 Task: Research Airbnb accommodation in Giarre, Italy from 1st December, 2023 to 9th December, 2023 for 2 adults.1  bedroom having 1 bed and 1 bathroom. Property type can be house. Booking option can be shelf check-in. Look for 5 properties as per requirement.
Action: Mouse moved to (348, 174)
Screenshot: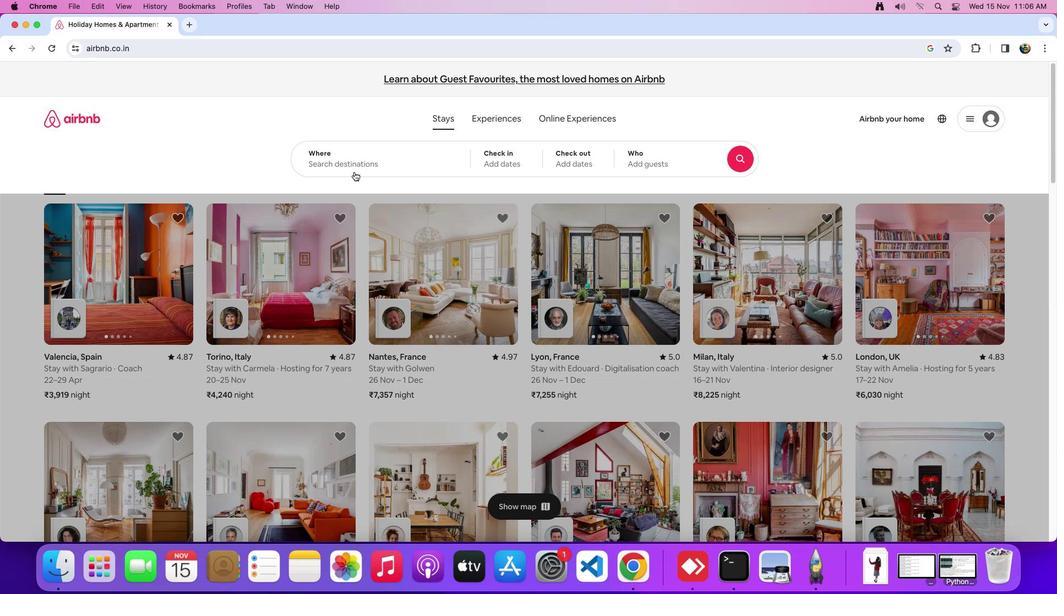 
Action: Mouse pressed left at (348, 174)
Screenshot: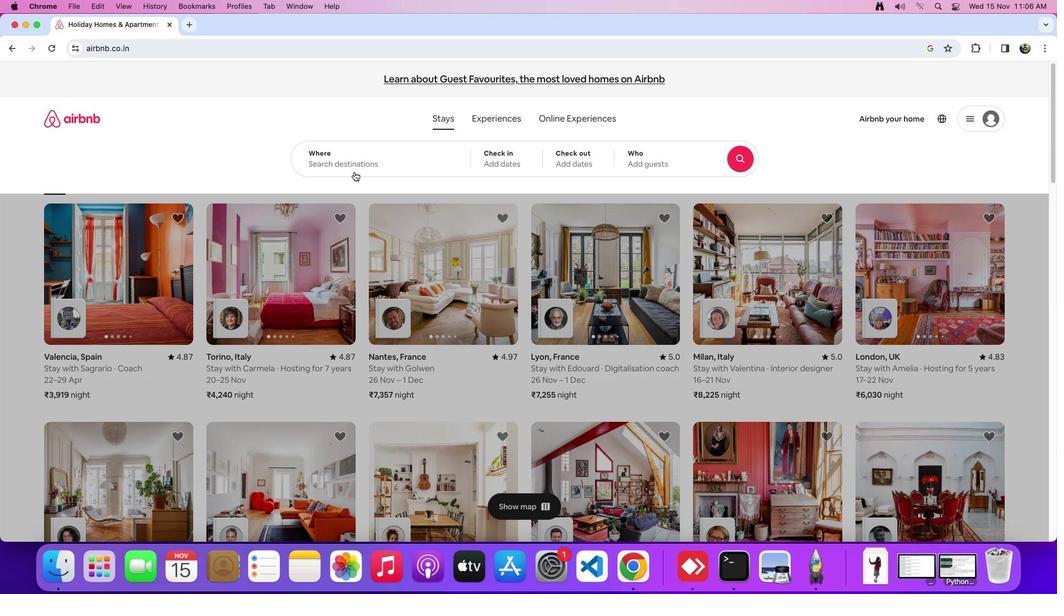 
Action: Mouse moved to (361, 164)
Screenshot: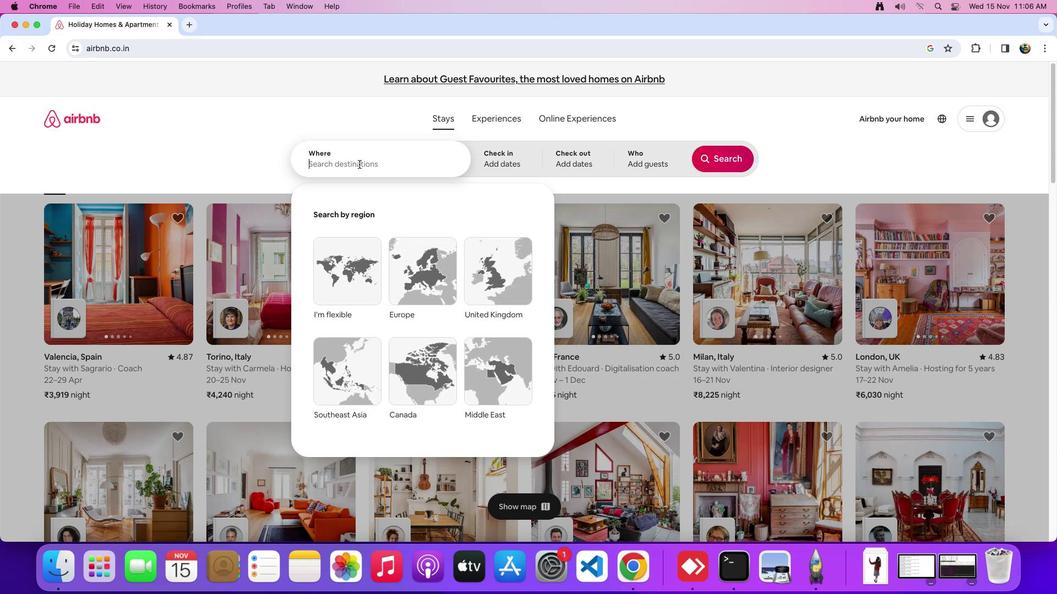 
Action: Mouse pressed left at (361, 164)
Screenshot: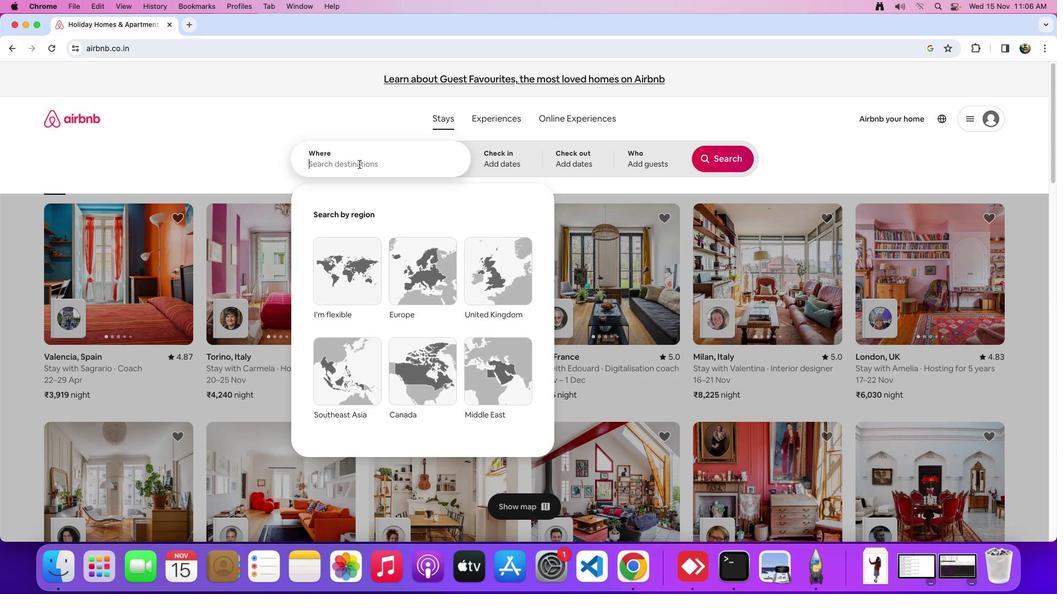 
Action: Mouse moved to (359, 164)
Screenshot: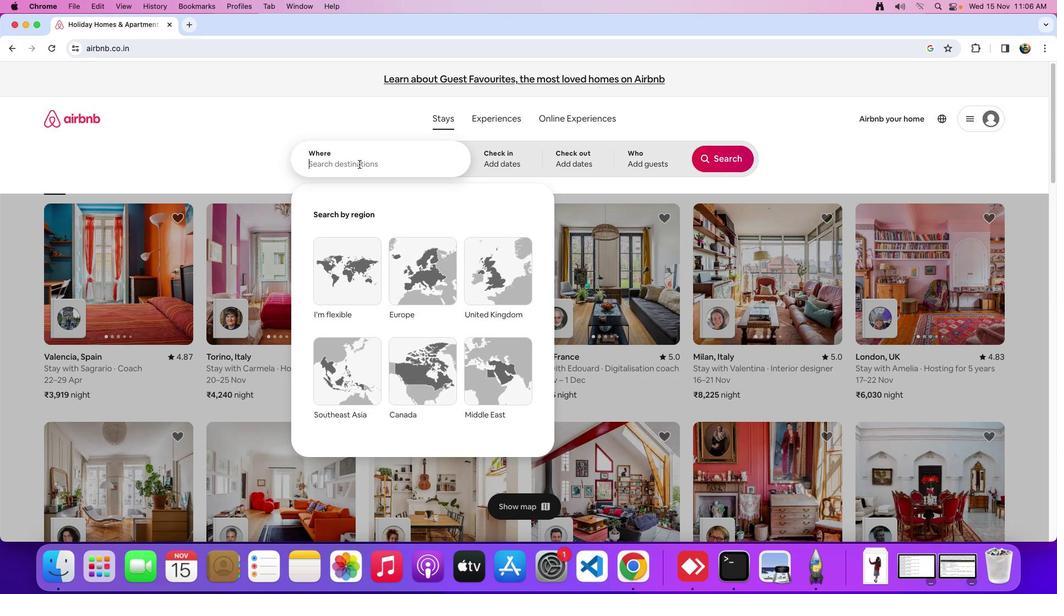 
Action: Key pressed Key.shift_r'G''i'
Screenshot: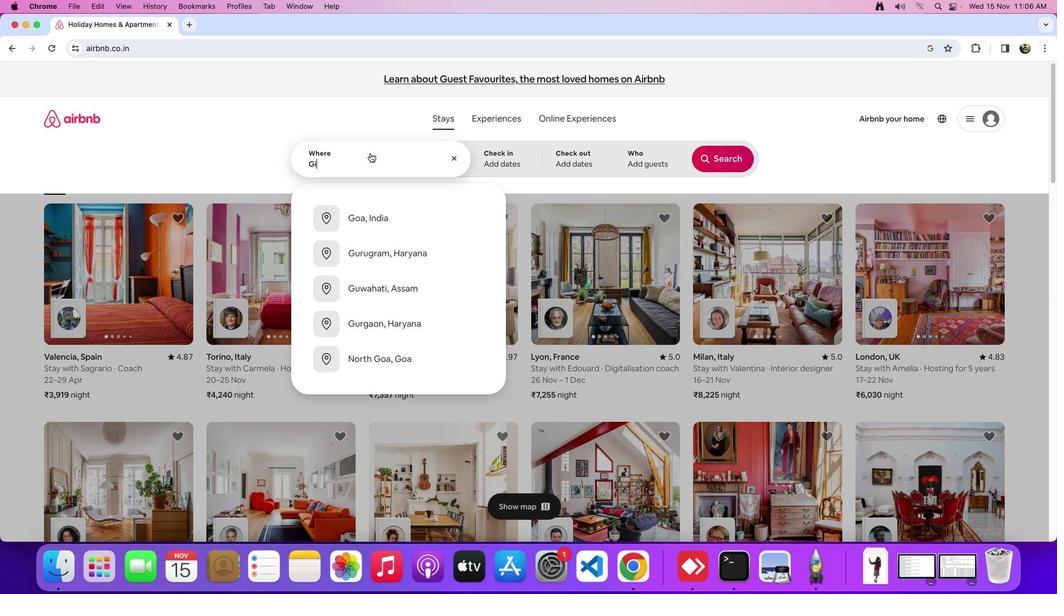 
Action: Mouse moved to (371, 152)
Screenshot: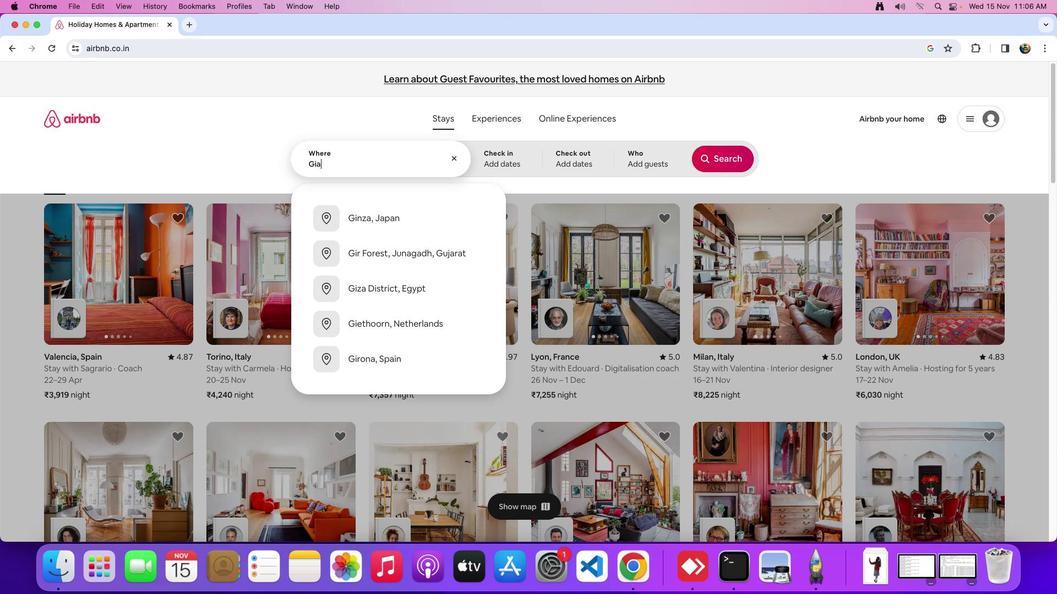 
Action: Key pressed 'a''r''r''e'
Screenshot: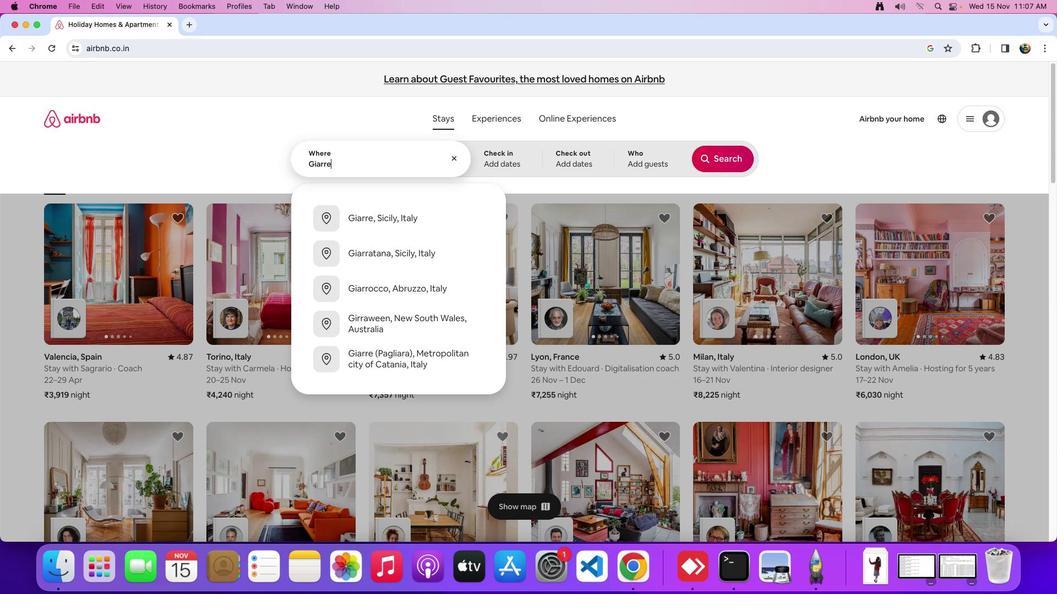 
Action: Mouse moved to (383, 148)
Screenshot: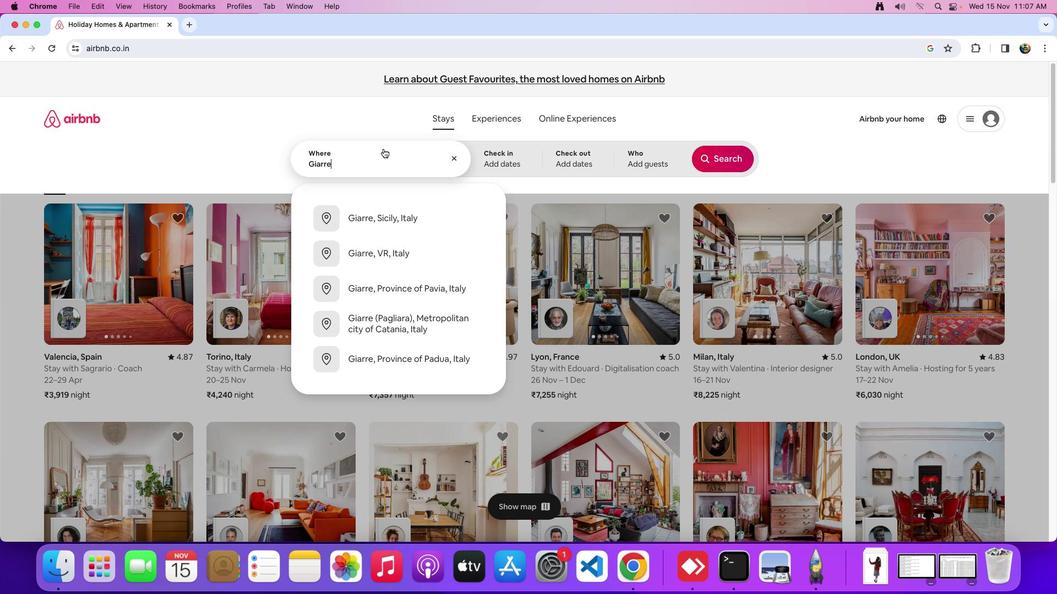 
Action: Key pressed ','Key.spaceKey.shift'I''t''a''l''y'
Screenshot: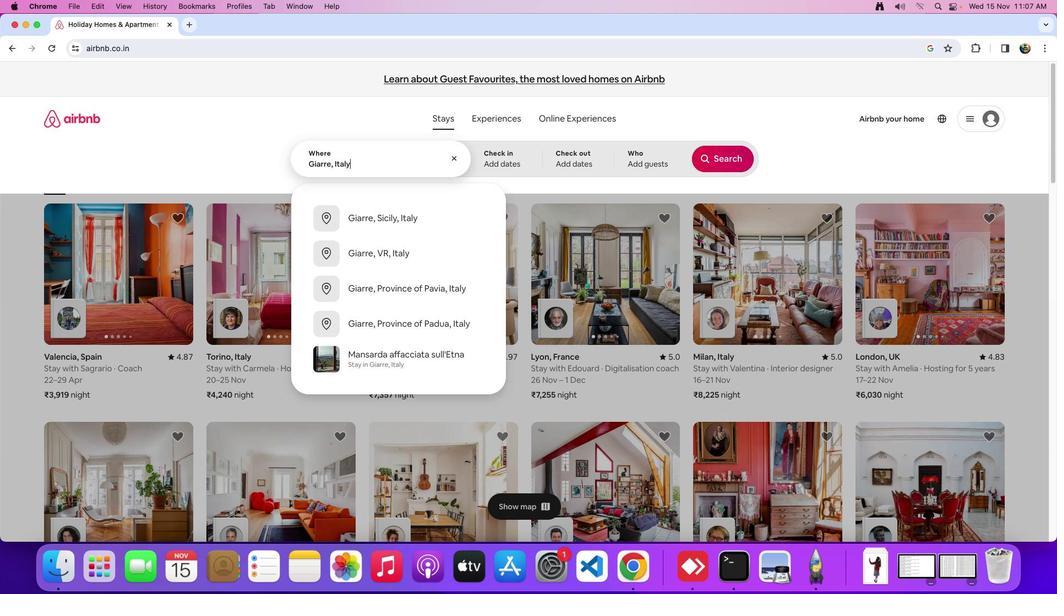 
Action: Mouse moved to (521, 156)
Screenshot: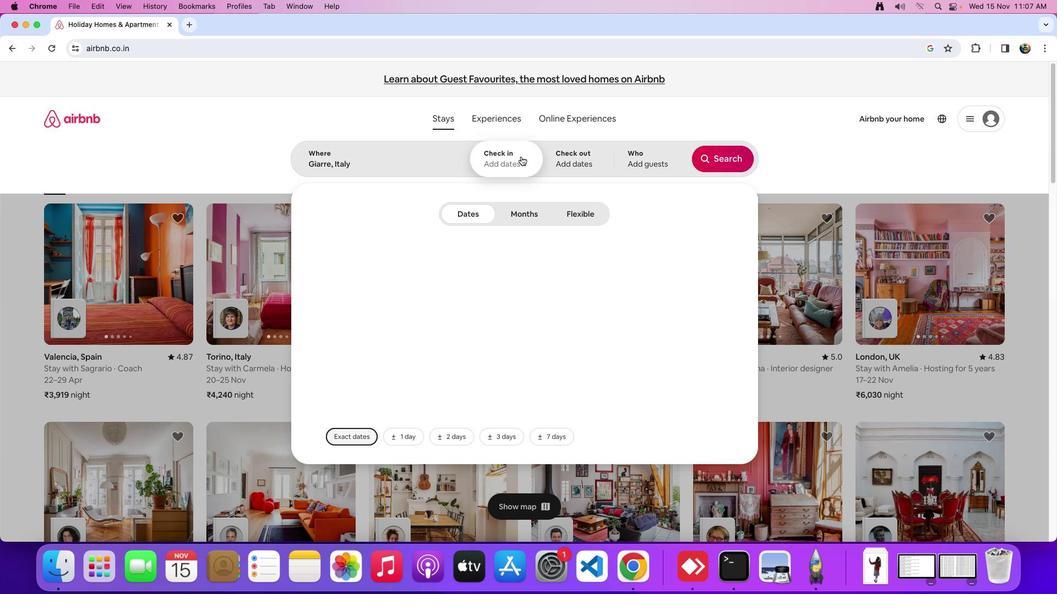 
Action: Mouse pressed left at (521, 156)
Screenshot: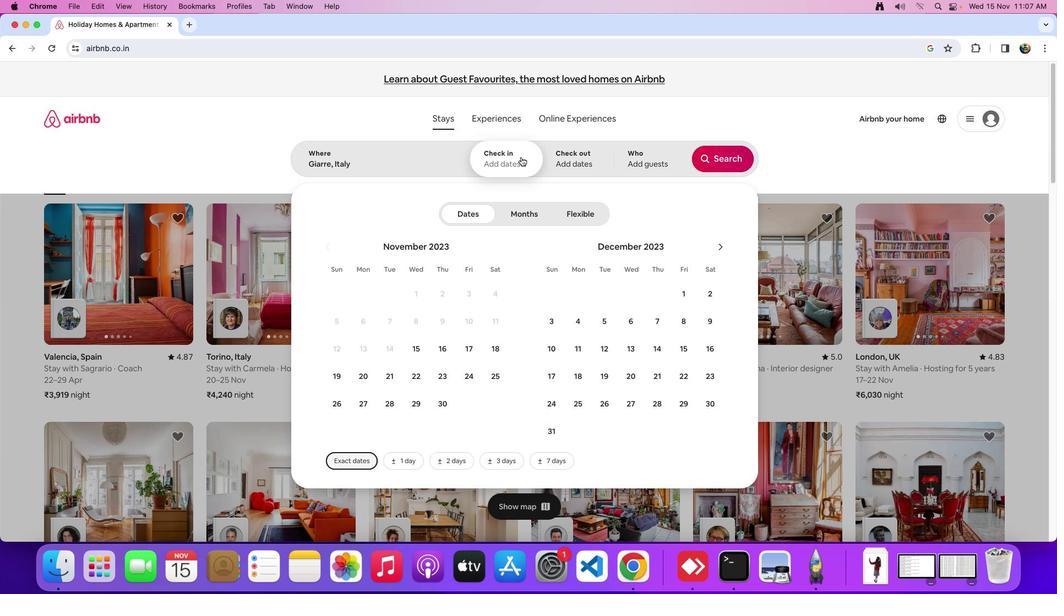 
Action: Mouse moved to (679, 290)
Screenshot: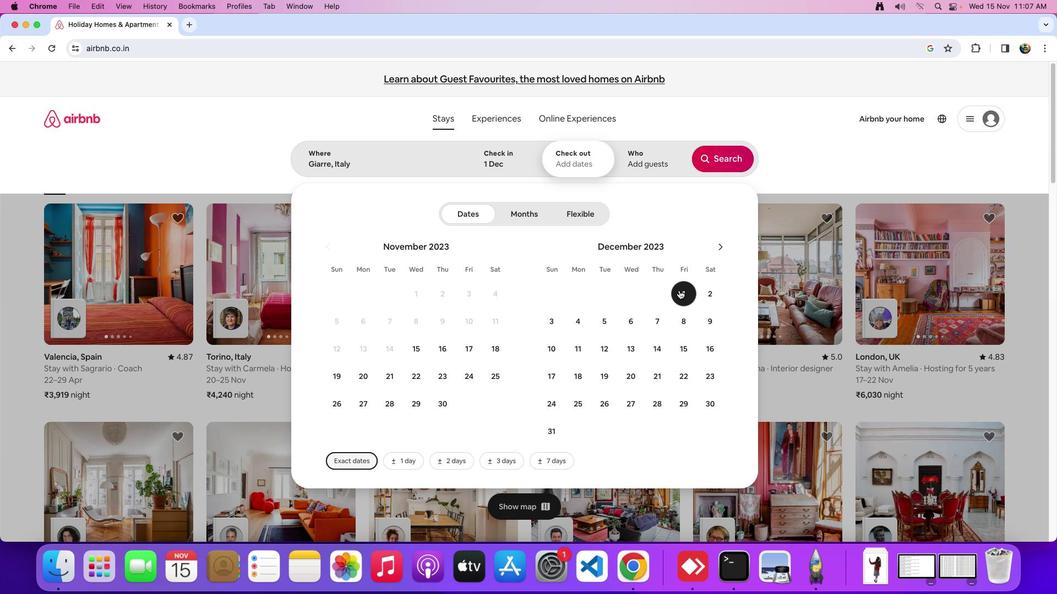 
Action: Mouse pressed left at (679, 290)
Screenshot: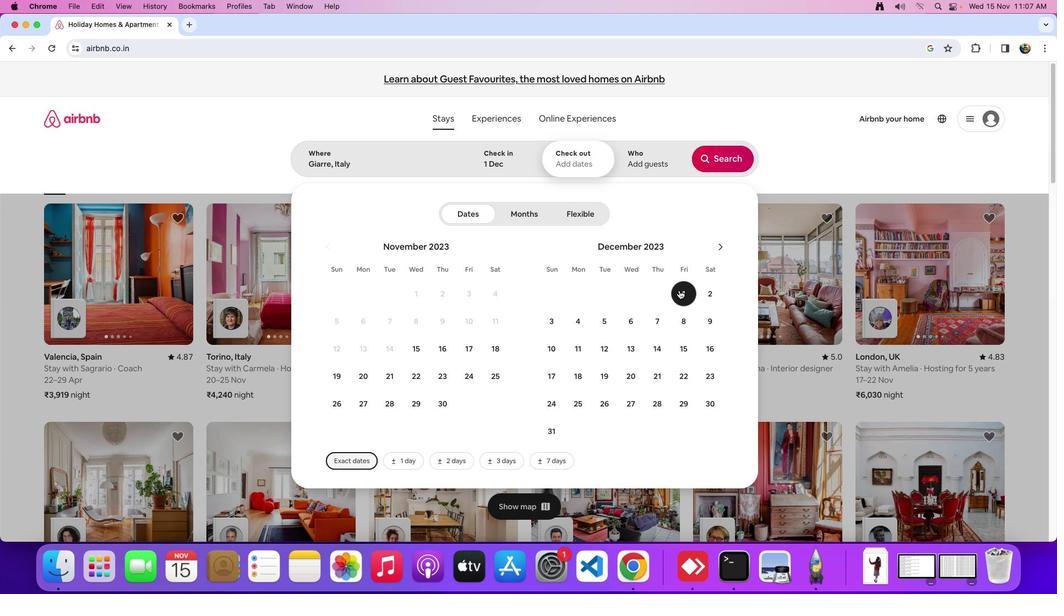 
Action: Mouse moved to (722, 324)
Screenshot: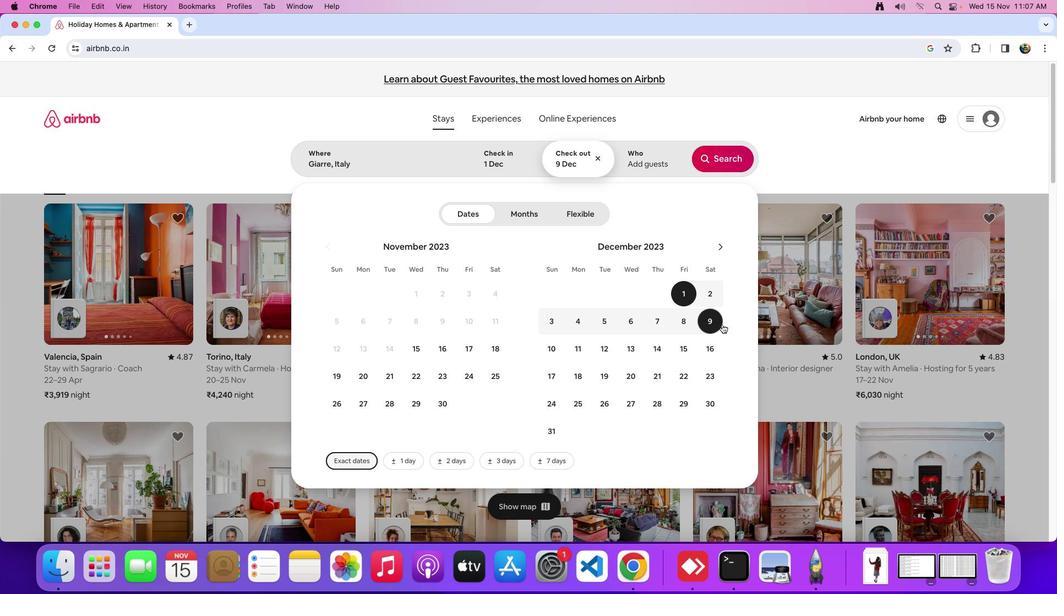 
Action: Mouse pressed left at (722, 324)
Screenshot: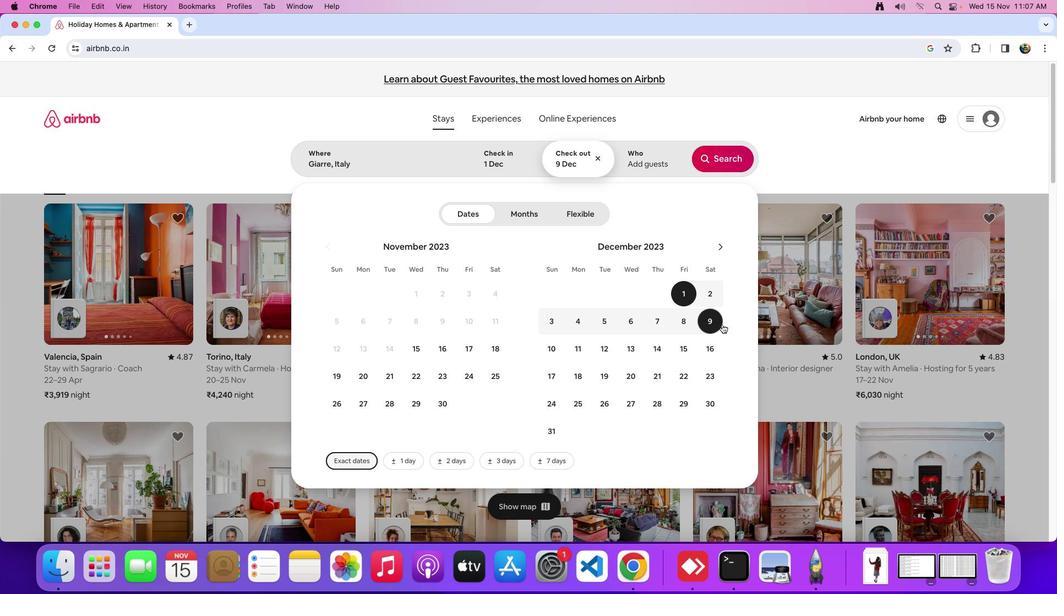 
Action: Mouse moved to (648, 160)
Screenshot: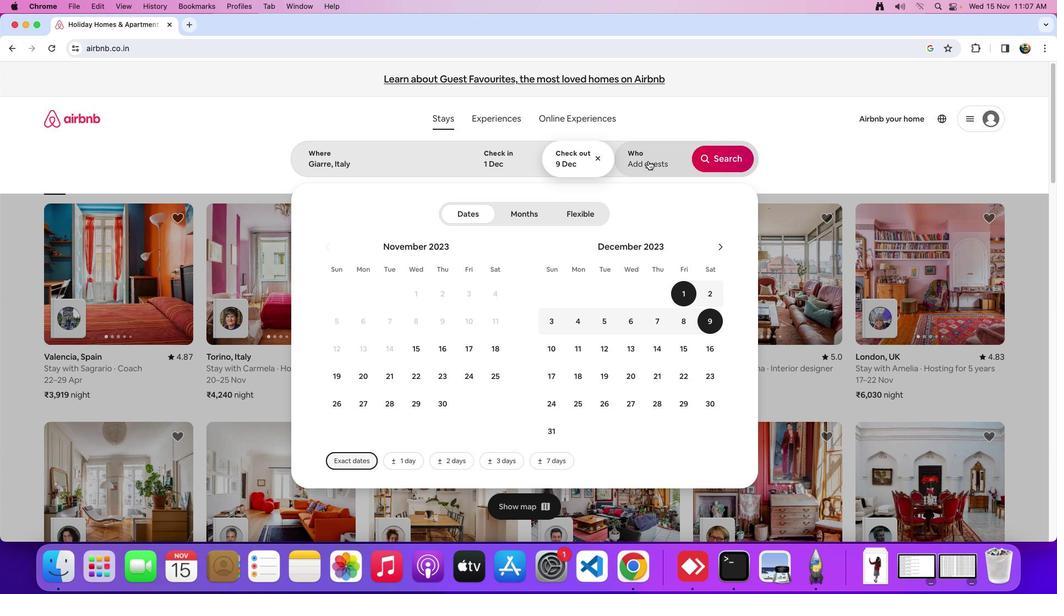 
Action: Mouse pressed left at (648, 160)
Screenshot: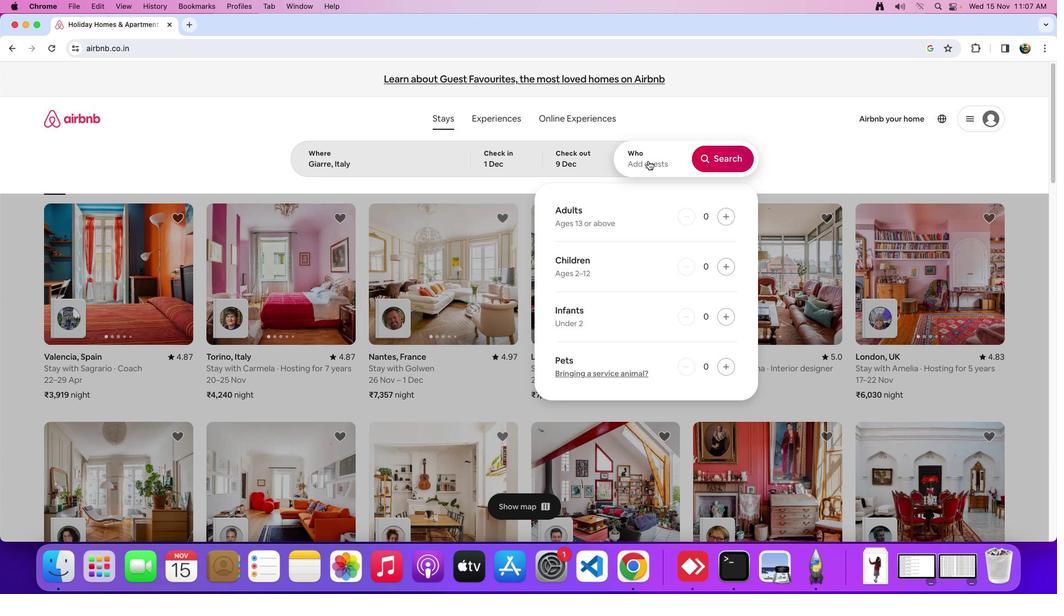 
Action: Mouse moved to (729, 215)
Screenshot: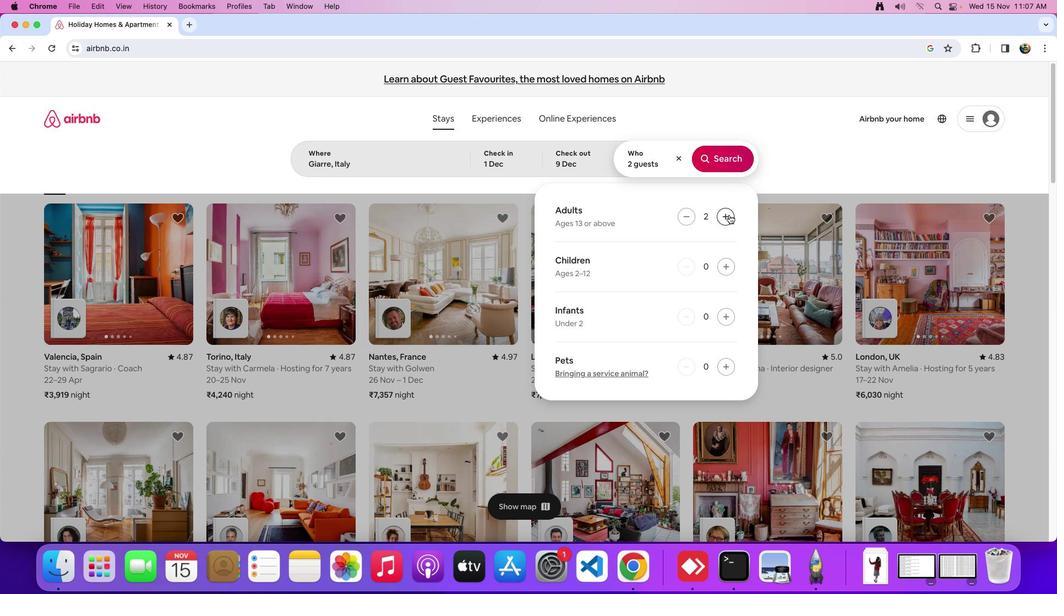 
Action: Mouse pressed left at (729, 215)
Screenshot: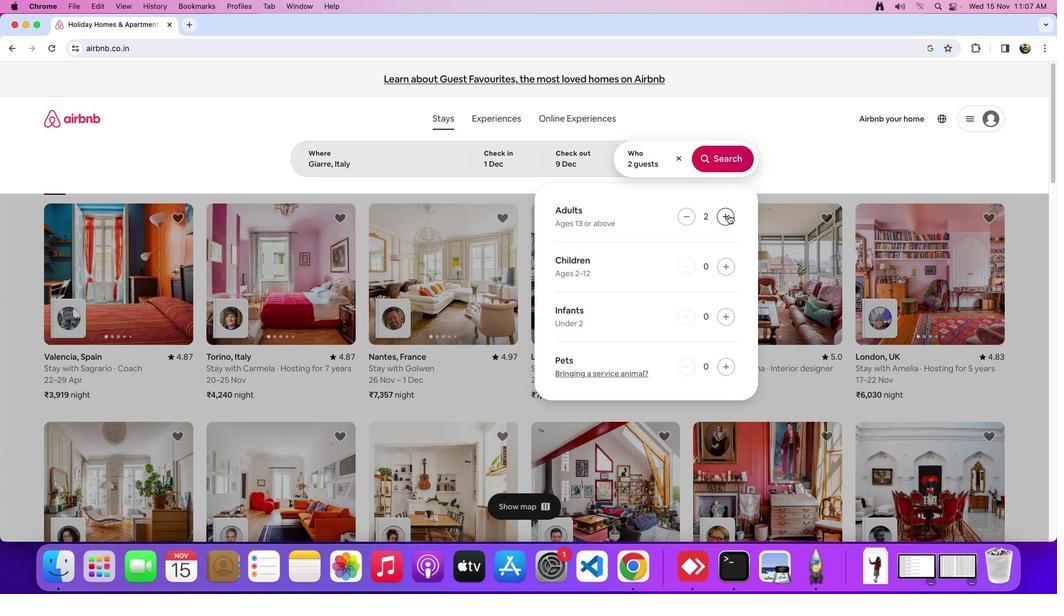 
Action: Mouse pressed left at (729, 215)
Screenshot: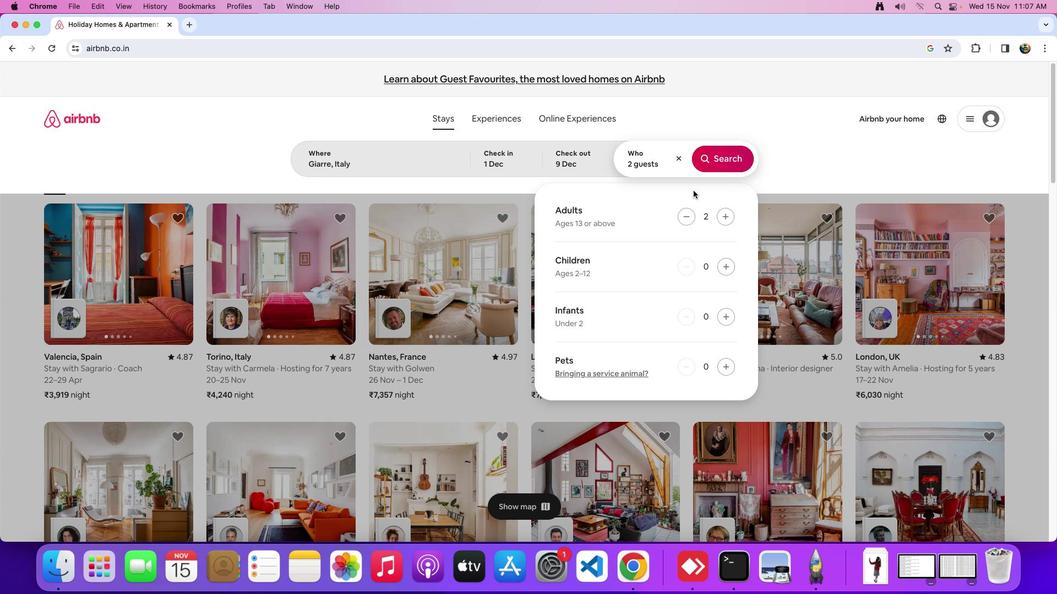 
Action: Mouse moved to (710, 160)
Screenshot: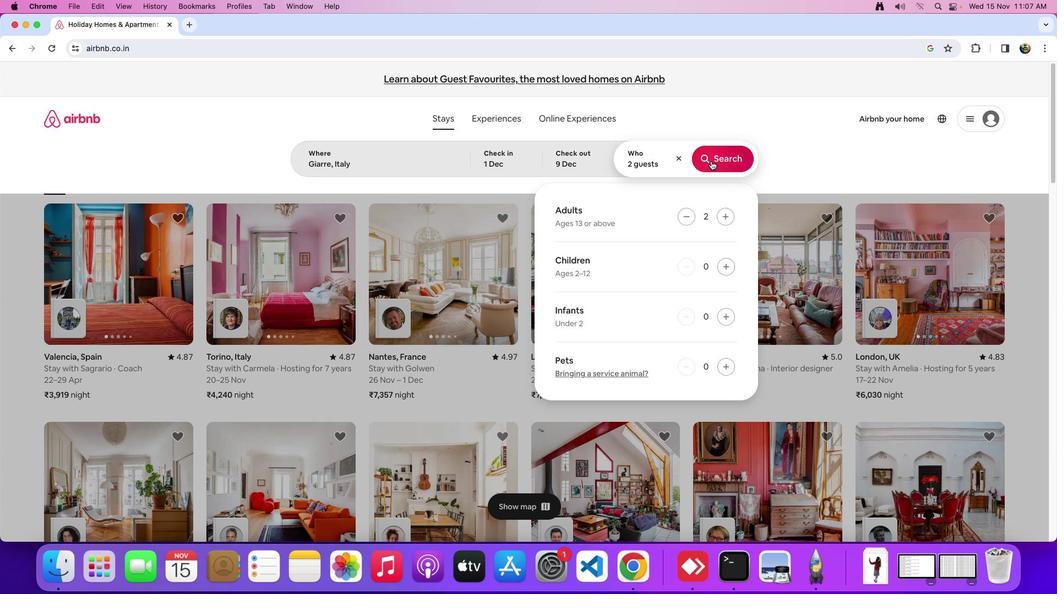 
Action: Mouse pressed left at (710, 160)
Screenshot: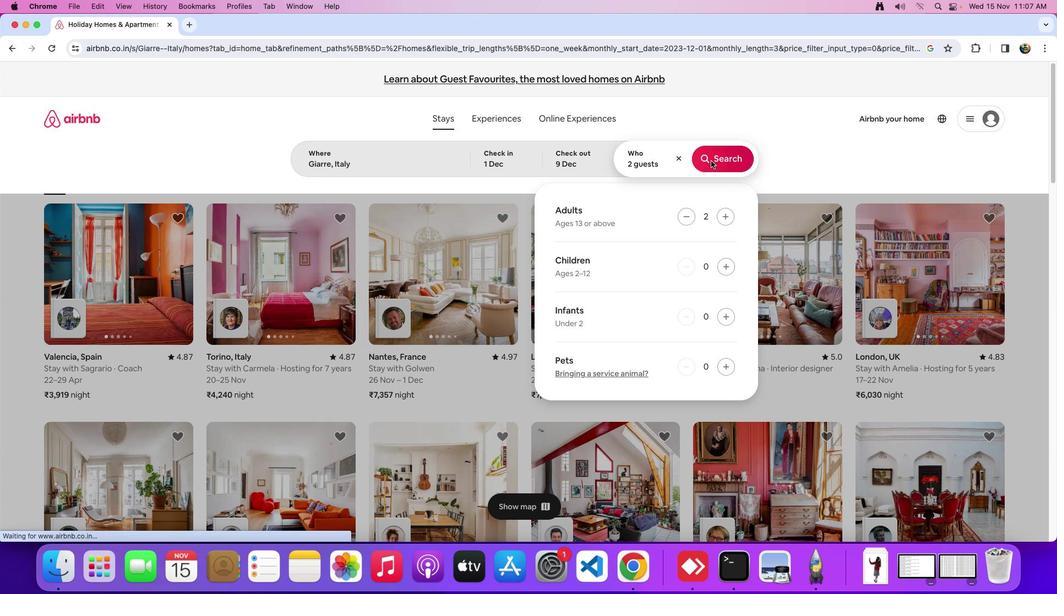 
Action: Mouse moved to (881, 136)
Screenshot: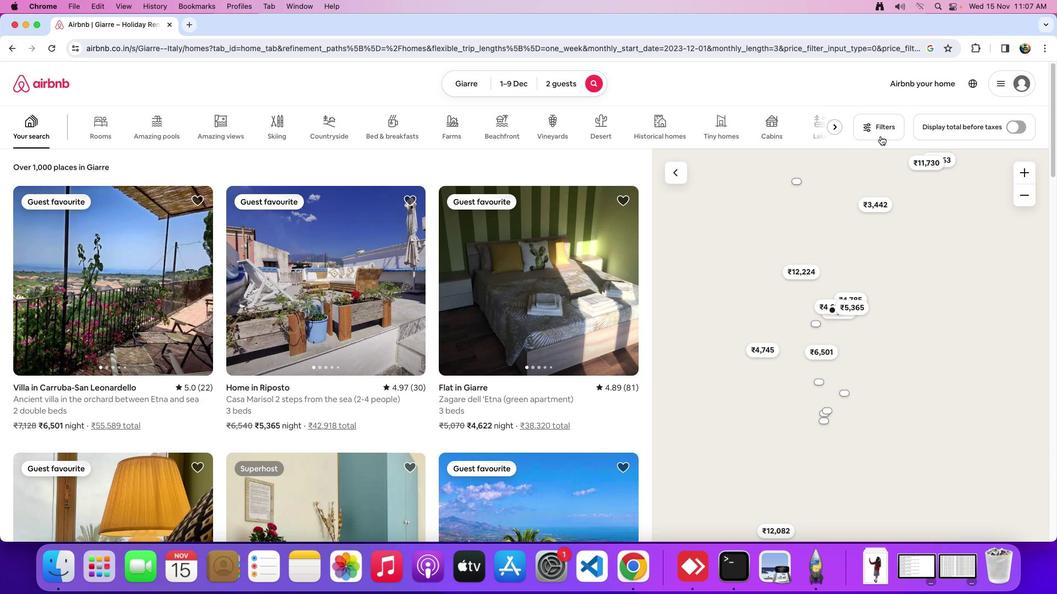
Action: Mouse pressed left at (881, 136)
Screenshot: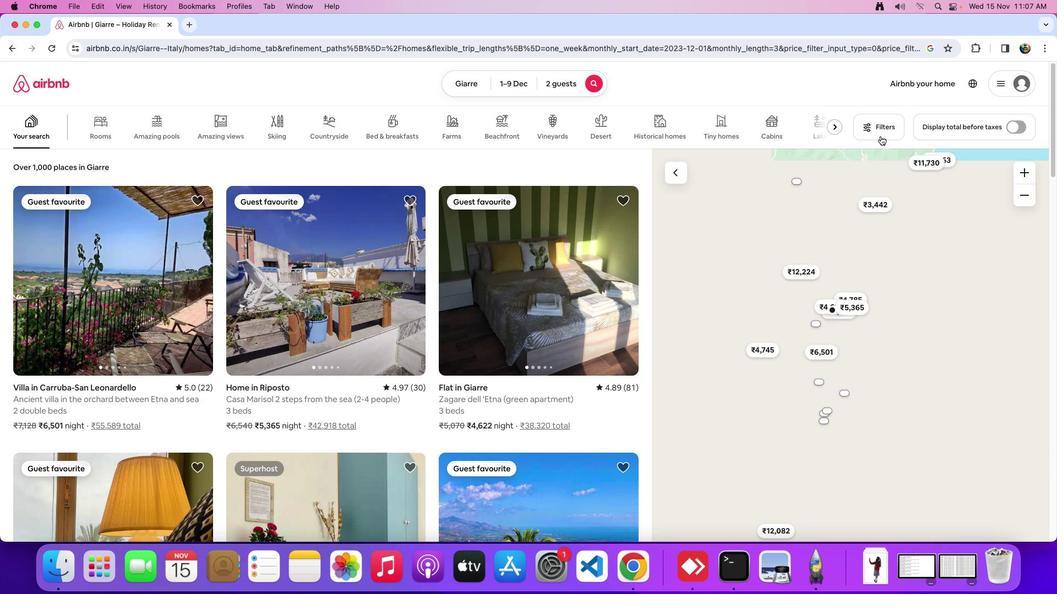 
Action: Mouse moved to (880, 128)
Screenshot: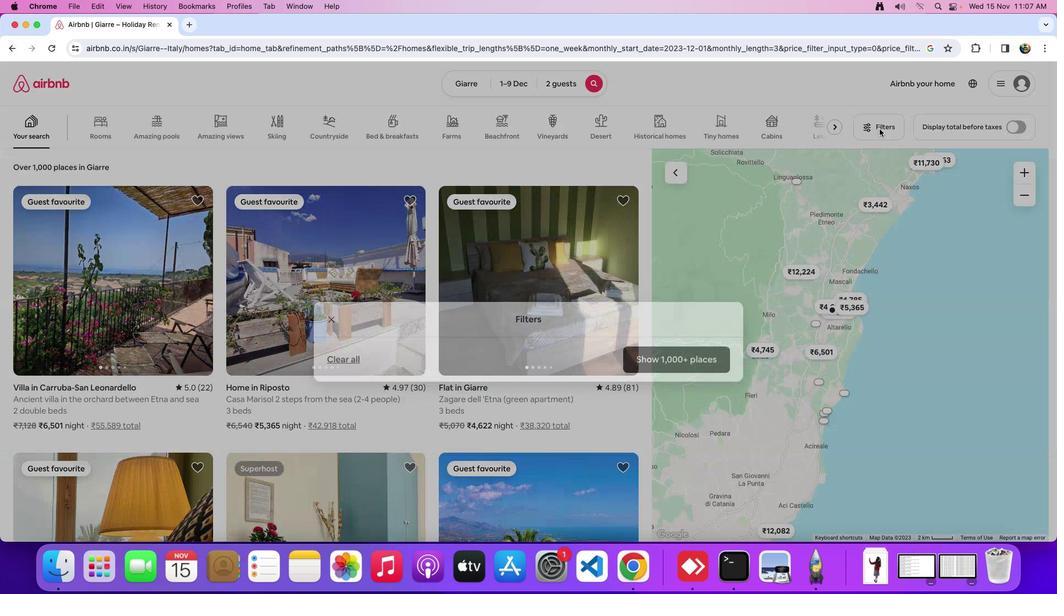 
Action: Mouse pressed left at (880, 128)
Screenshot: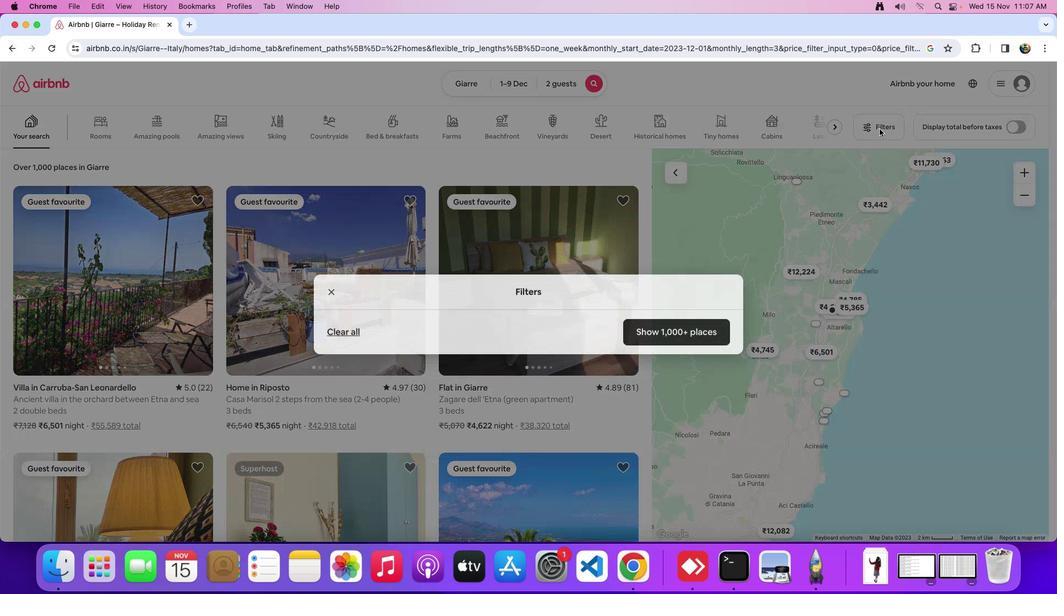 
Action: Mouse moved to (885, 128)
Screenshot: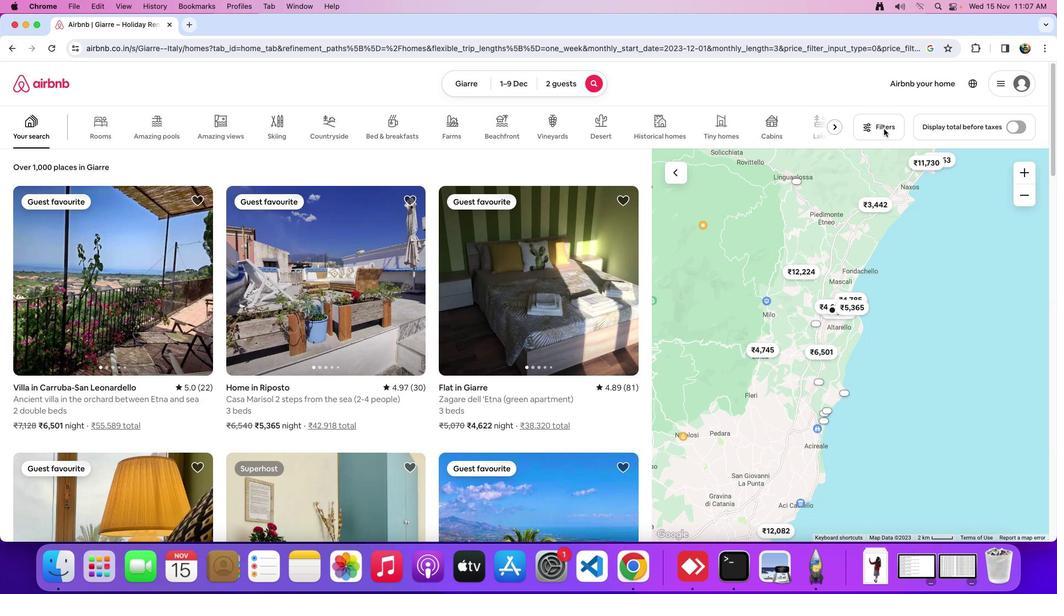 
Action: Mouse pressed left at (885, 128)
Screenshot: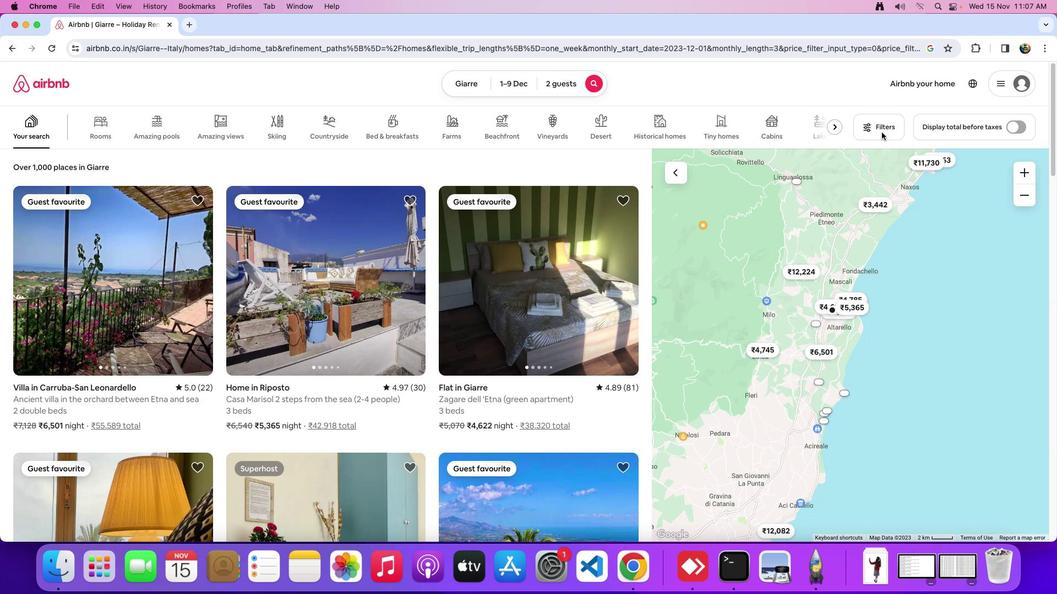 
Action: Mouse moved to (604, 326)
Screenshot: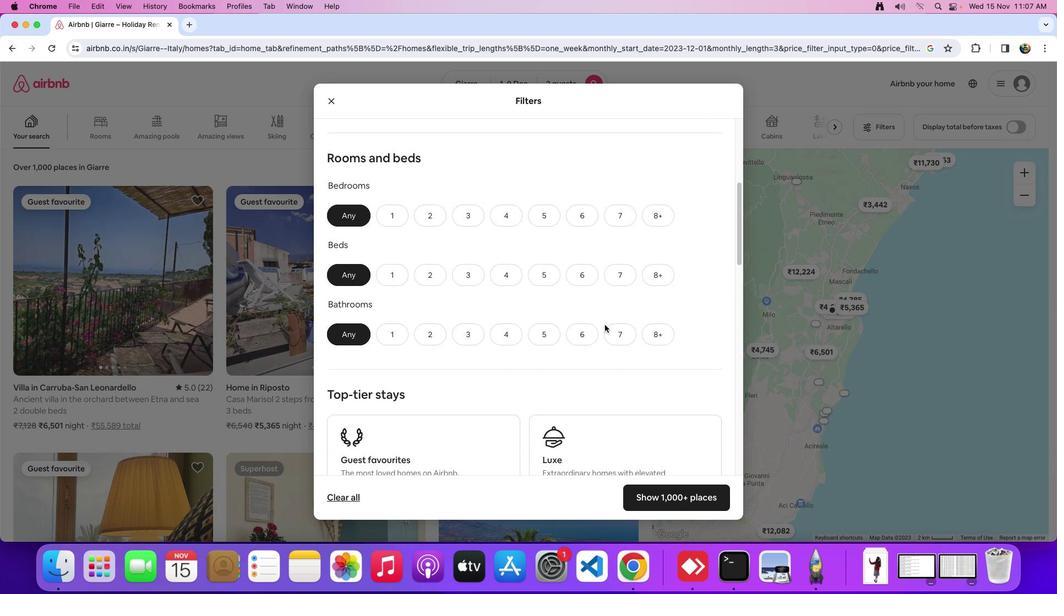 
Action: Mouse scrolled (604, 326) with delta (0, 0)
Screenshot: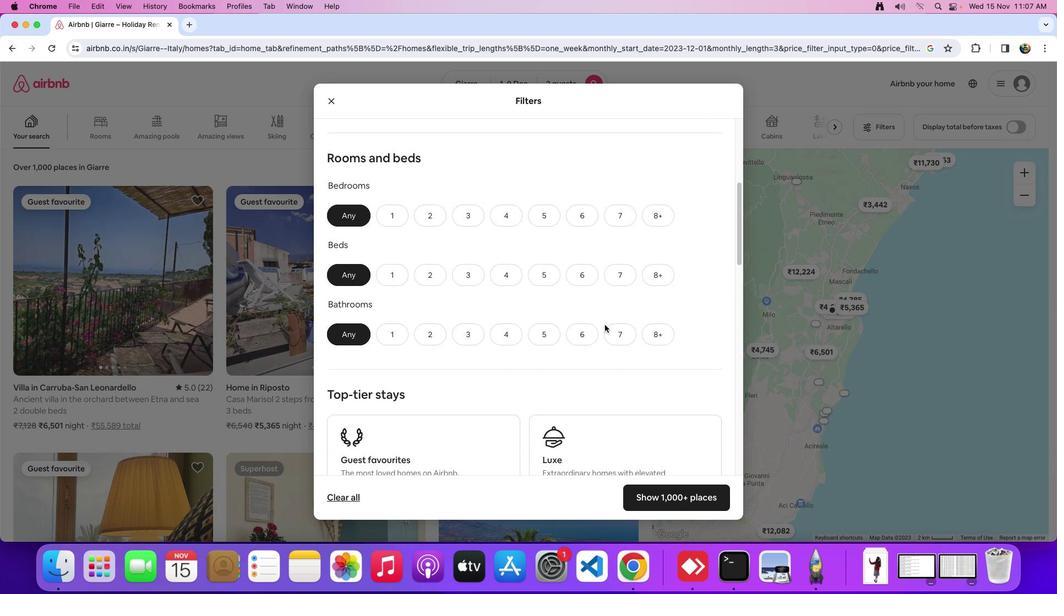 
Action: Mouse scrolled (604, 326) with delta (0, 0)
Screenshot: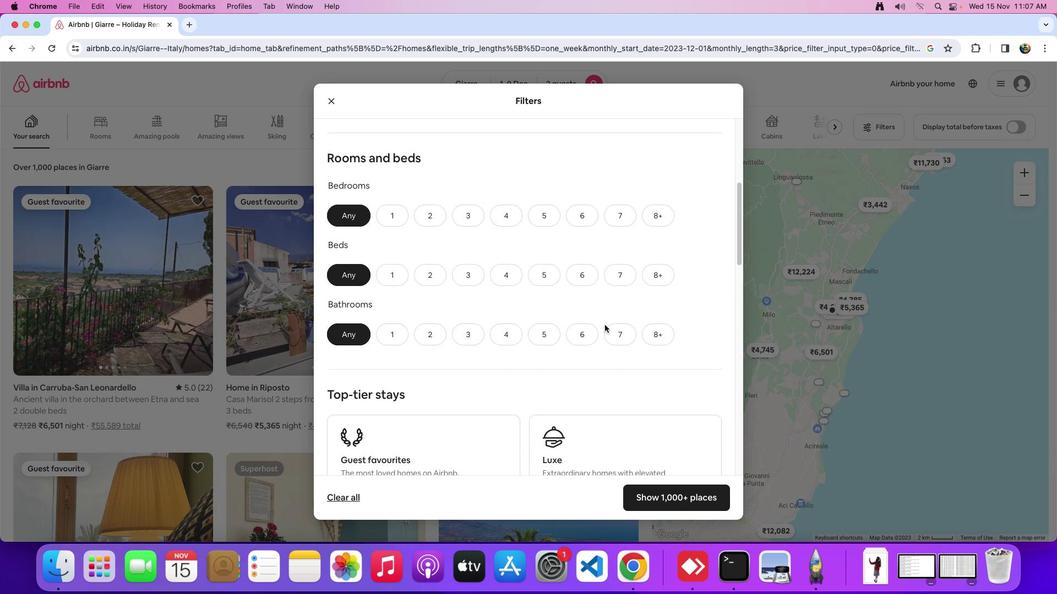 
Action: Mouse scrolled (604, 326) with delta (0, -2)
Screenshot: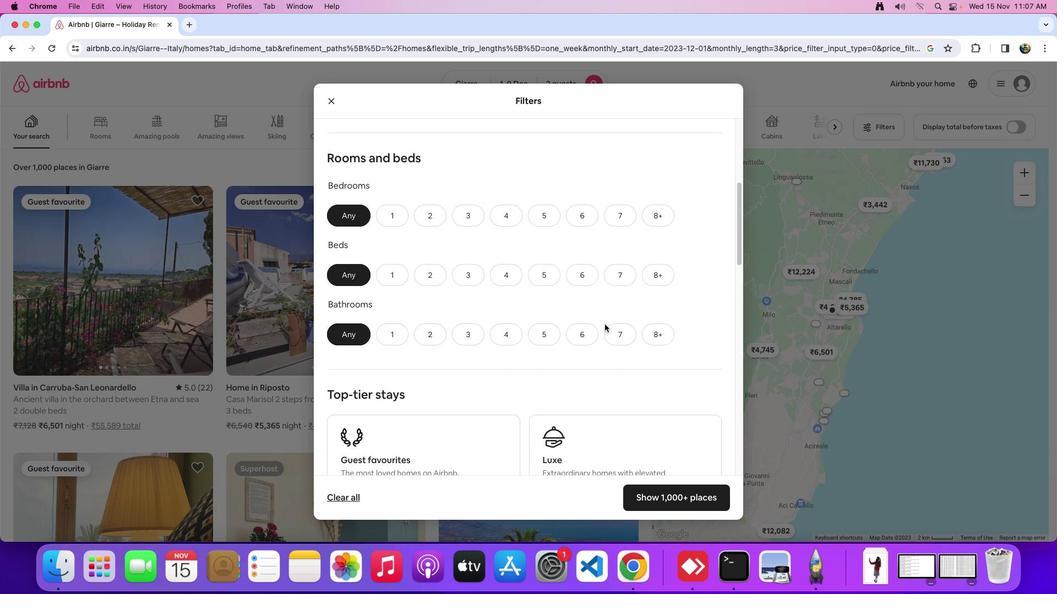
Action: Mouse moved to (604, 326)
Screenshot: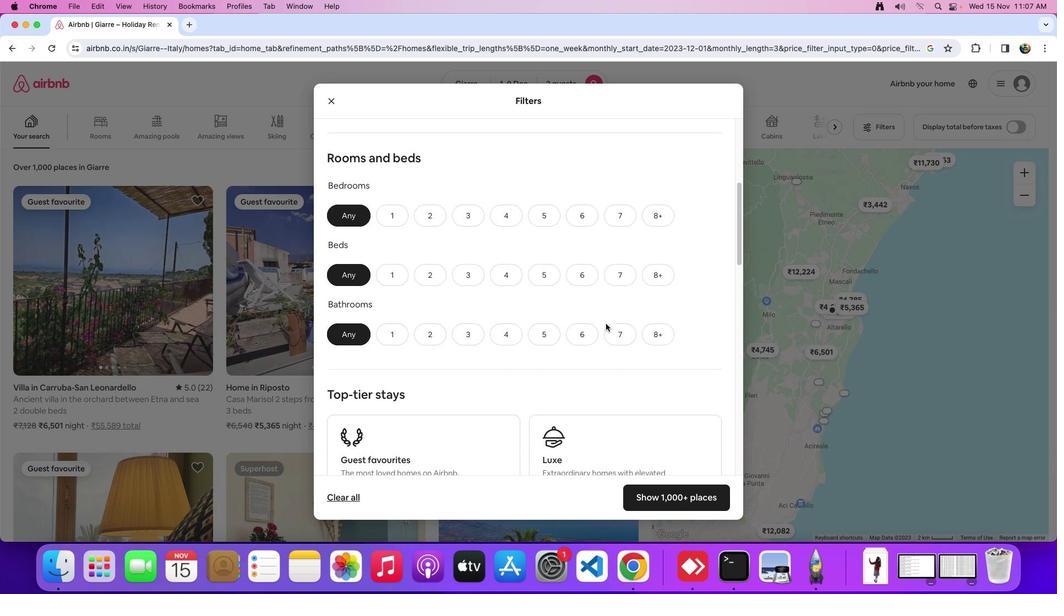 
Action: Mouse scrolled (604, 326) with delta (0, -2)
Screenshot: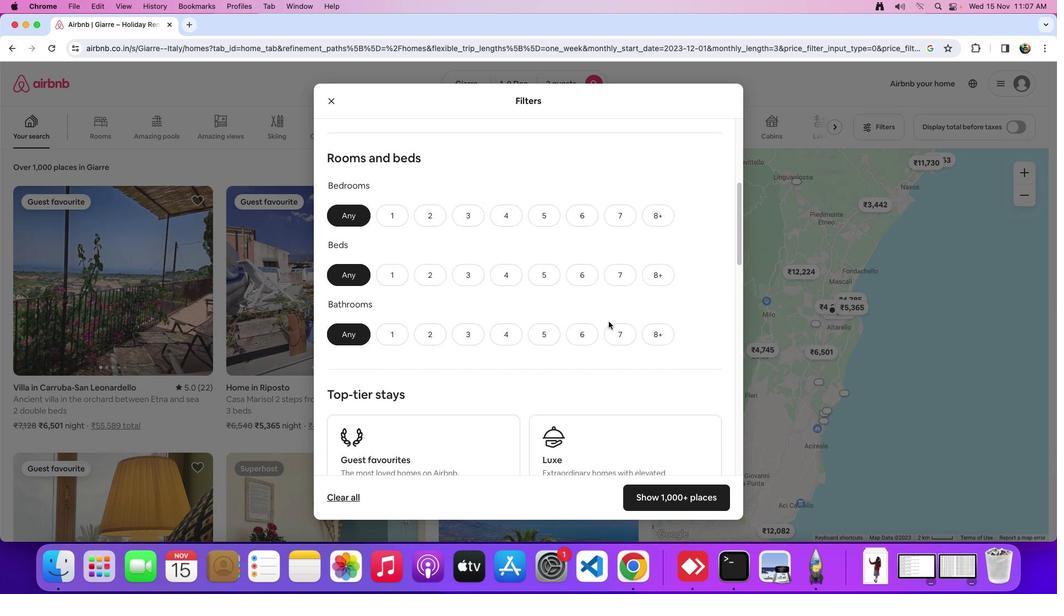 
Action: Mouse moved to (399, 216)
Screenshot: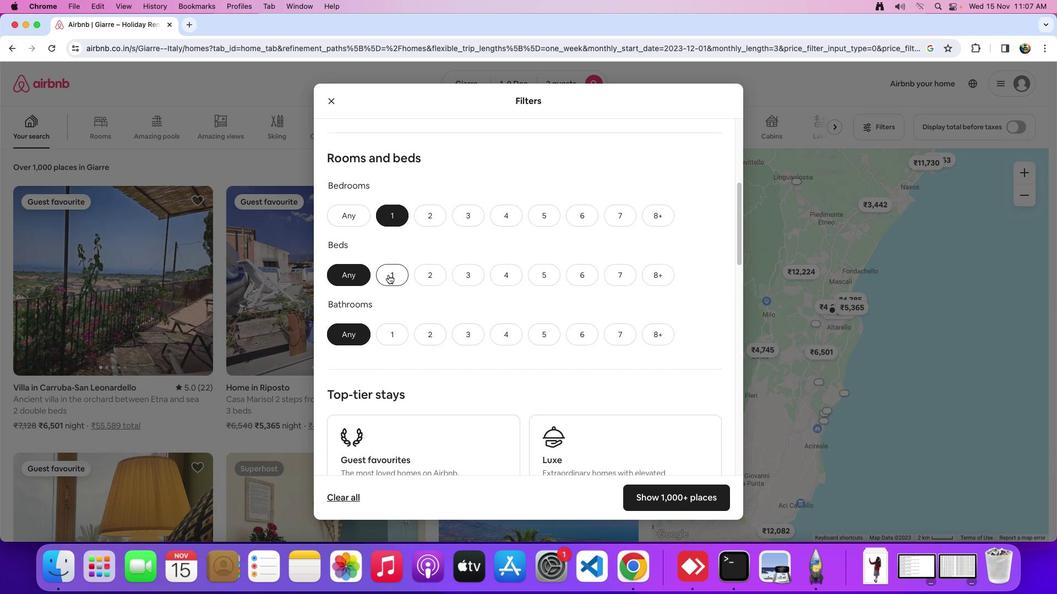 
Action: Mouse pressed left at (399, 216)
Screenshot: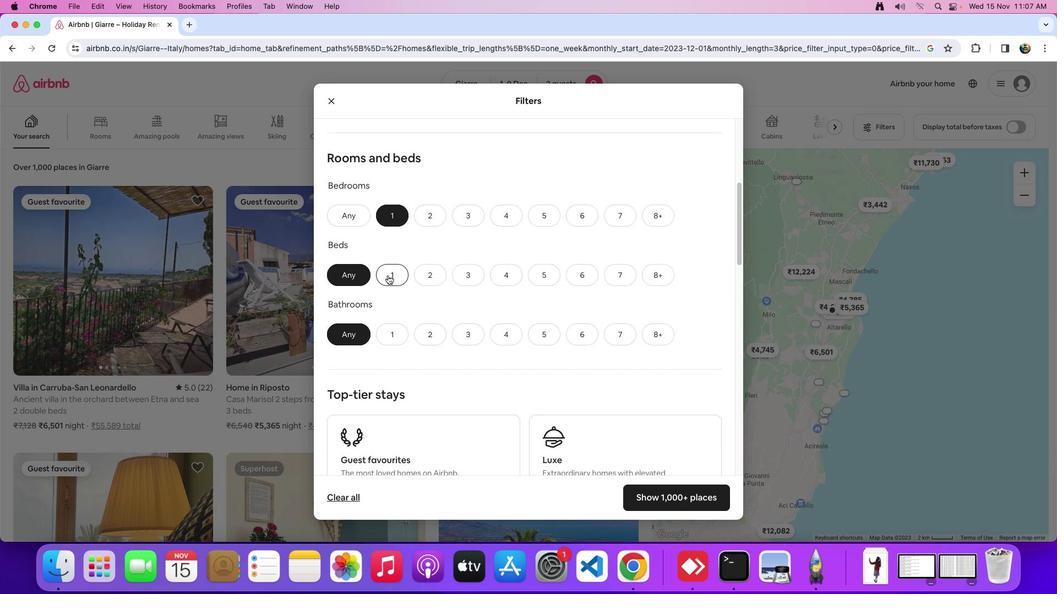 
Action: Mouse moved to (386, 281)
Screenshot: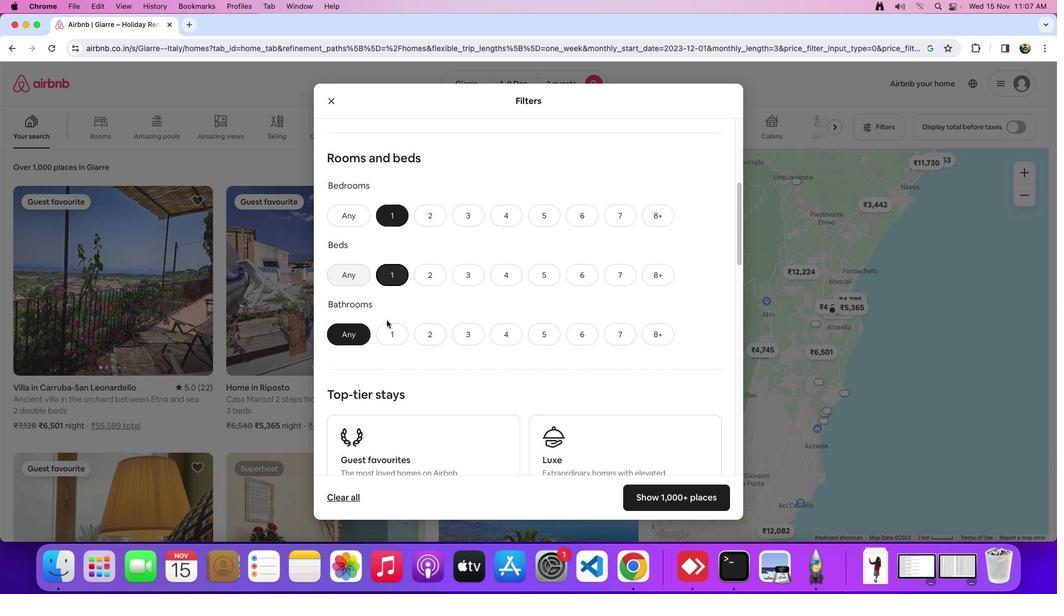 
Action: Mouse pressed left at (386, 281)
Screenshot: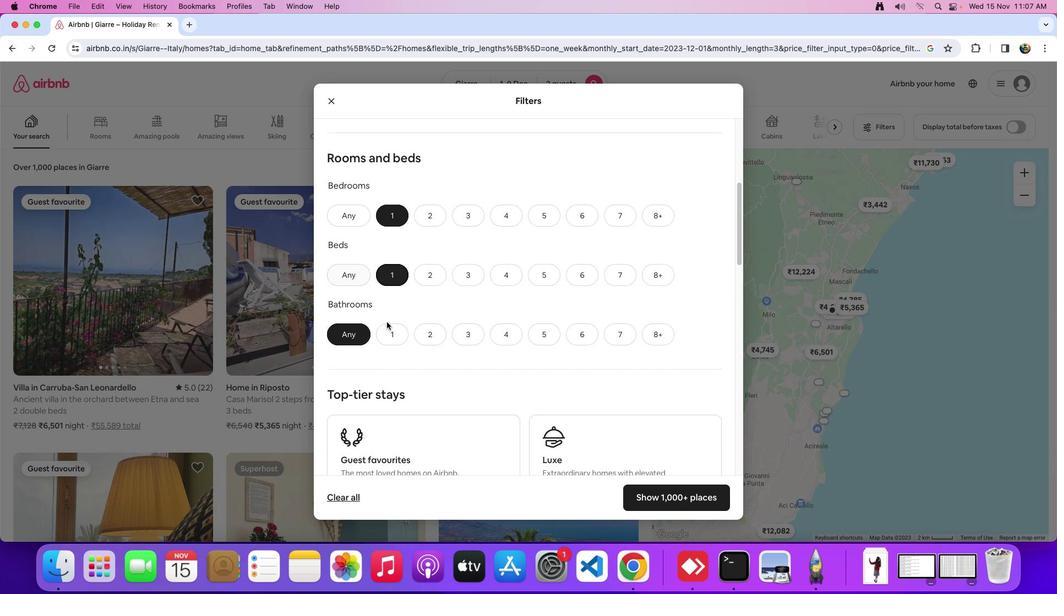 
Action: Mouse moved to (391, 342)
Screenshot: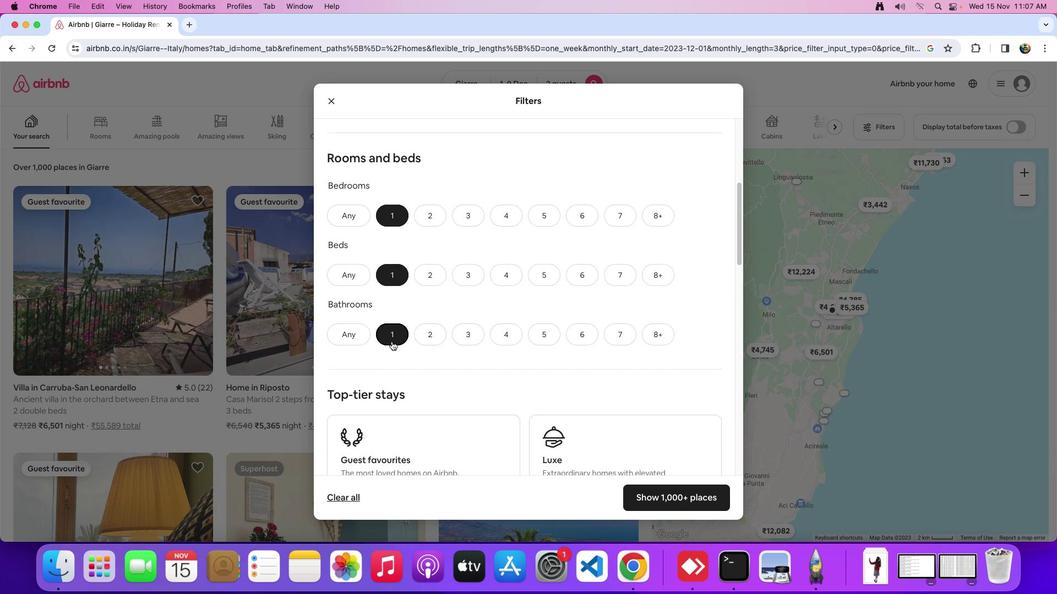 
Action: Mouse pressed left at (391, 342)
Screenshot: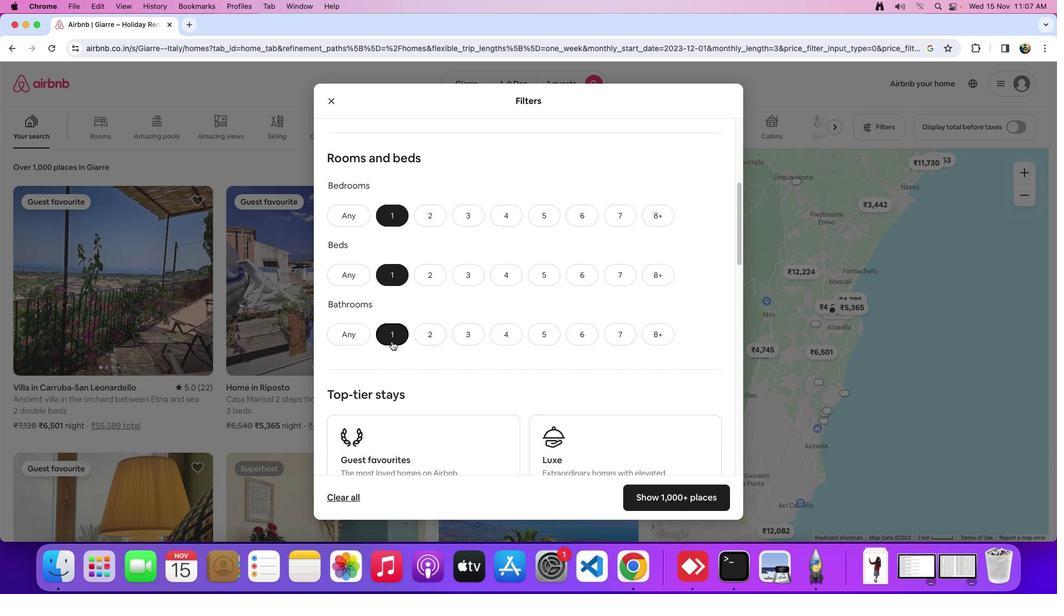 
Action: Mouse moved to (496, 326)
Screenshot: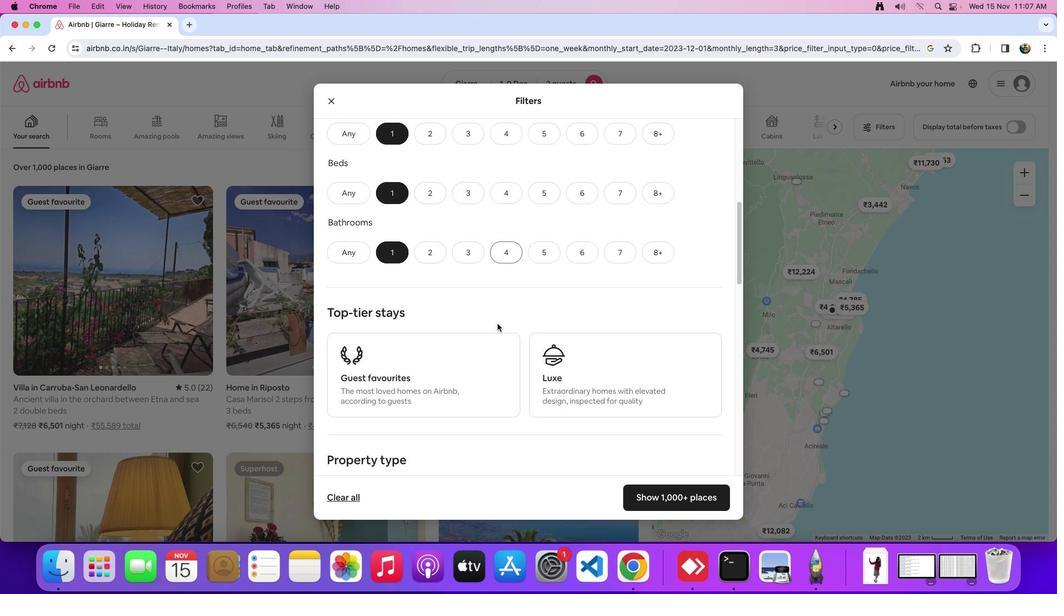 
Action: Mouse scrolled (496, 326) with delta (0, 0)
Screenshot: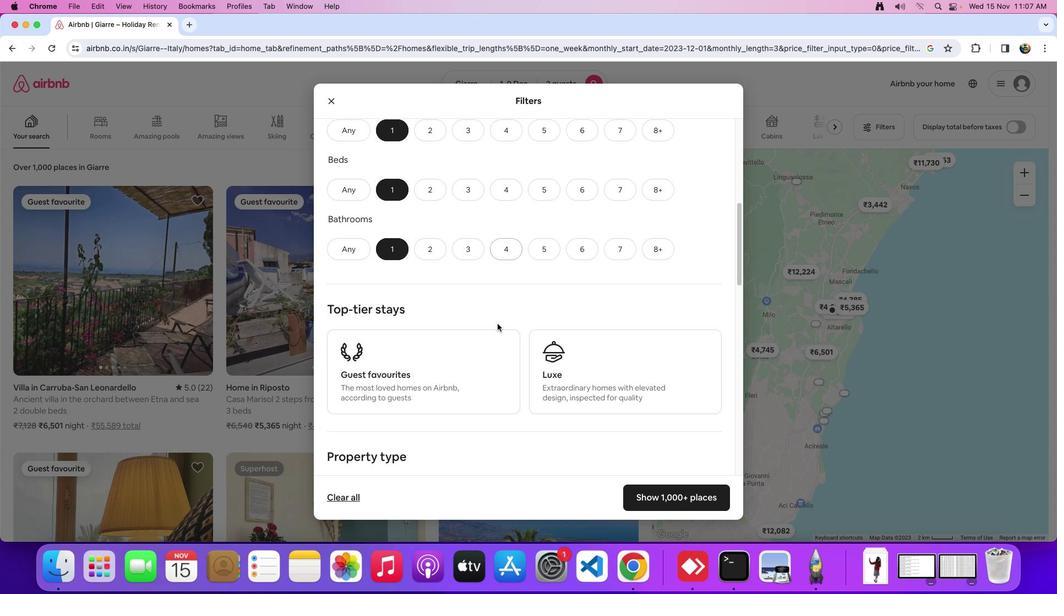 
Action: Mouse scrolled (496, 326) with delta (0, 0)
Screenshot: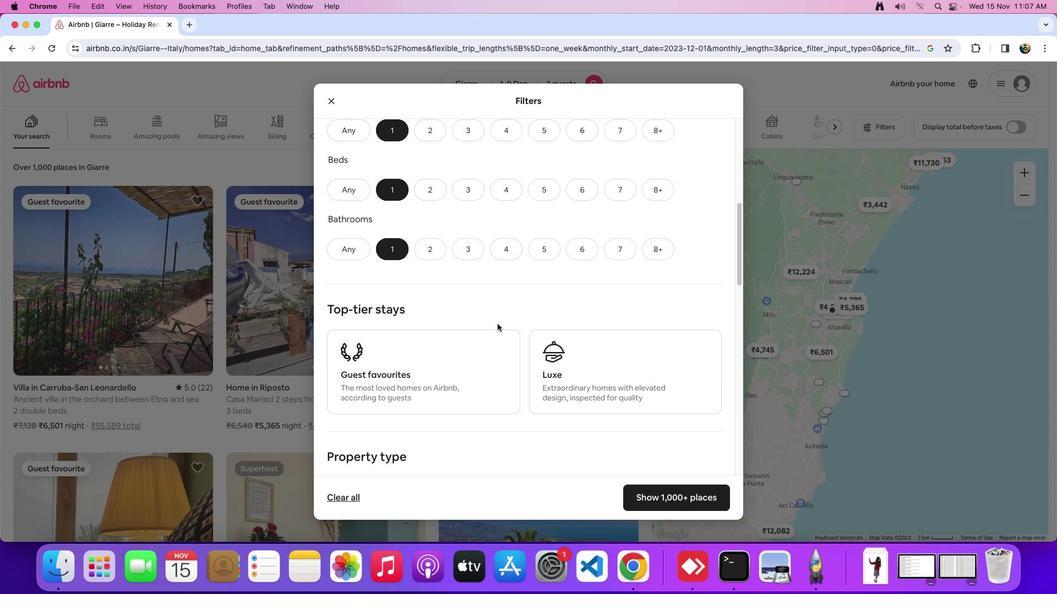 
Action: Mouse scrolled (496, 326) with delta (0, -1)
Screenshot: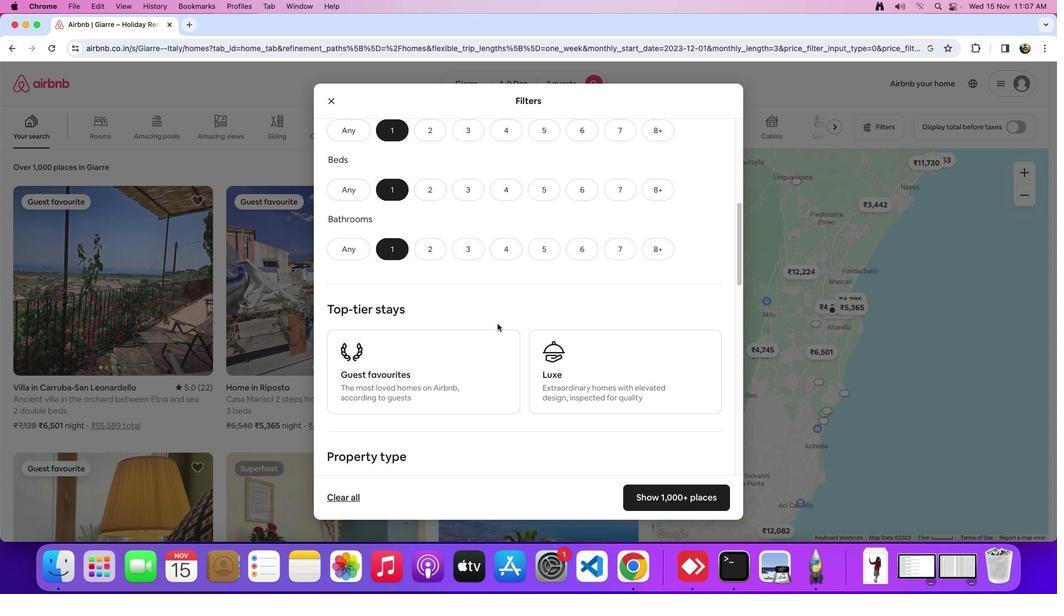 
Action: Mouse moved to (505, 319)
Screenshot: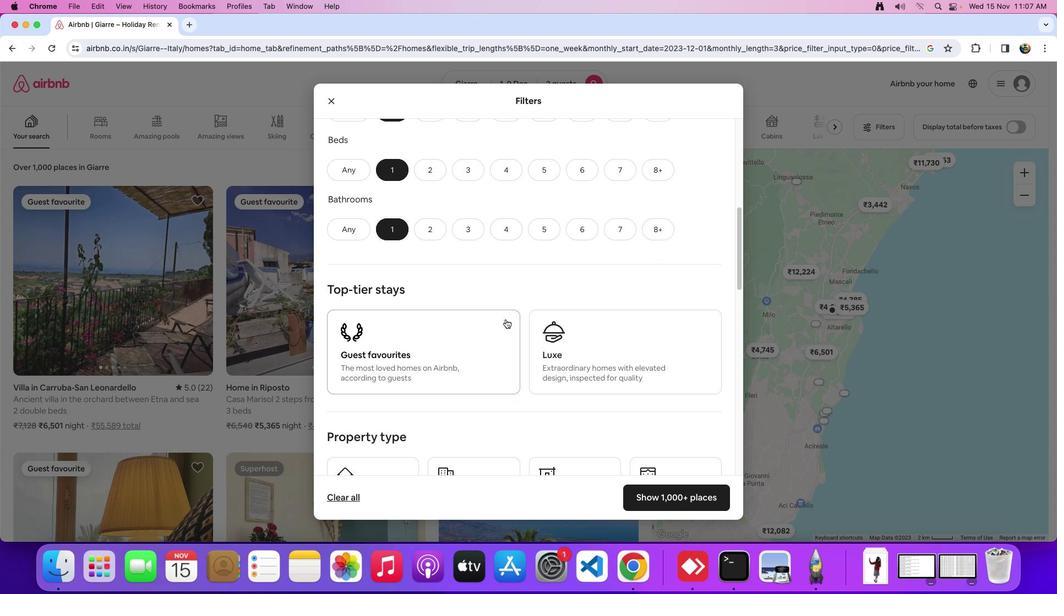 
Action: Mouse scrolled (505, 319) with delta (0, 0)
Screenshot: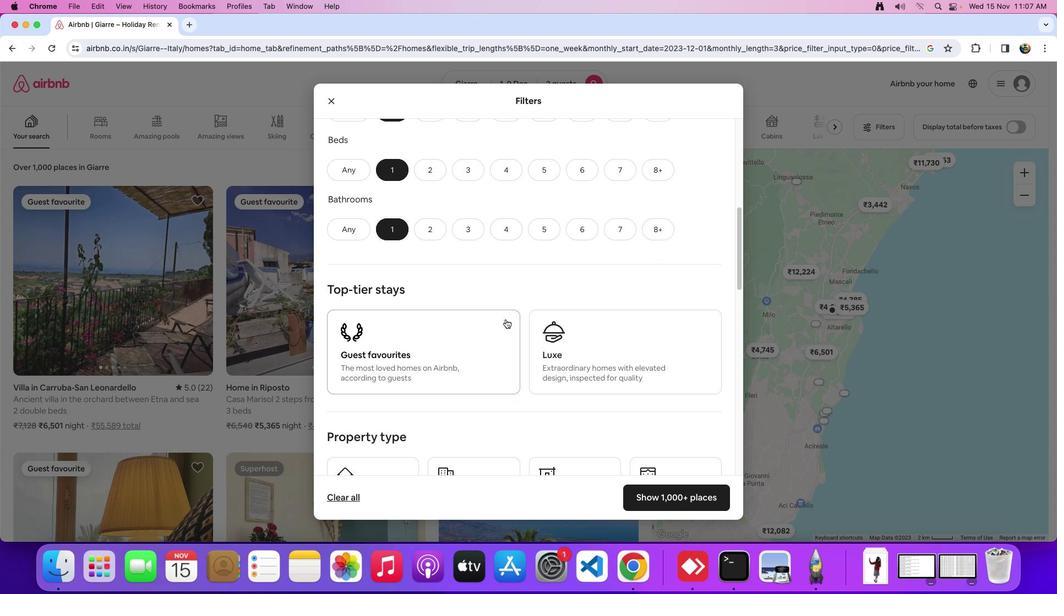 
Action: Mouse moved to (505, 319)
Screenshot: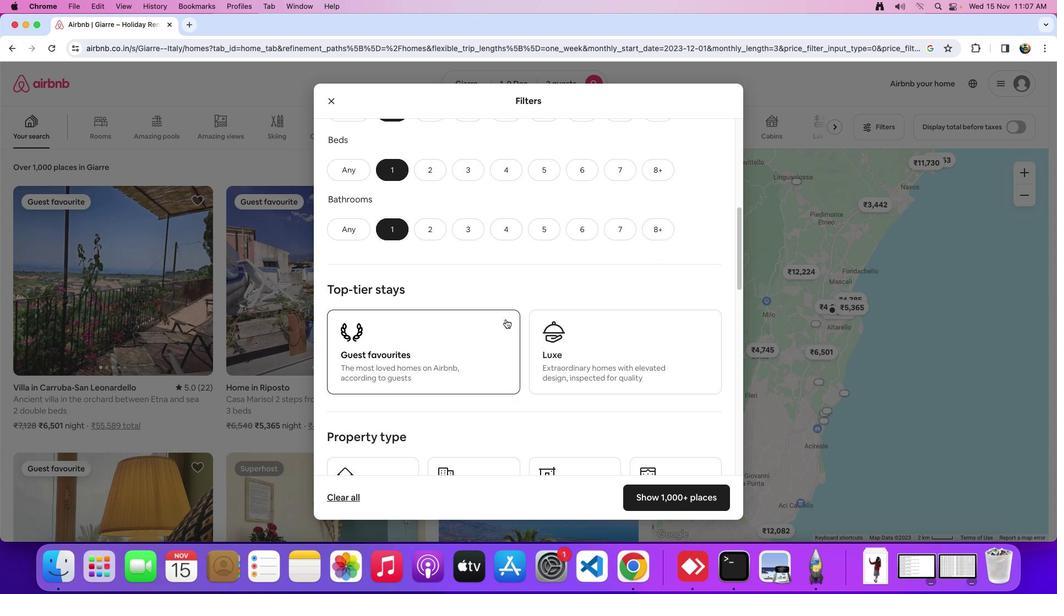 
Action: Mouse scrolled (505, 319) with delta (0, 0)
Screenshot: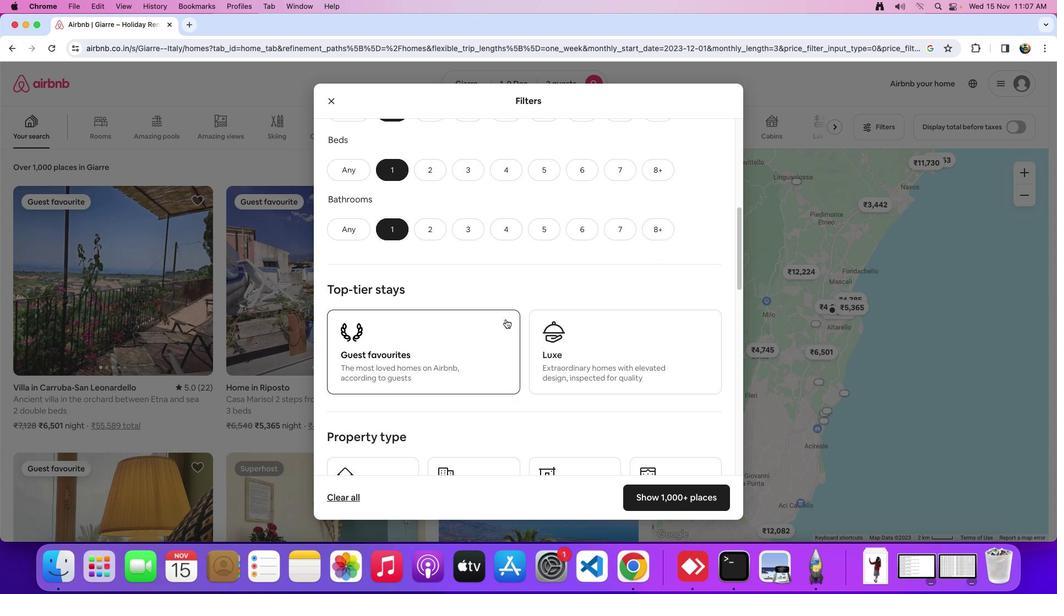 
Action: Mouse moved to (508, 320)
Screenshot: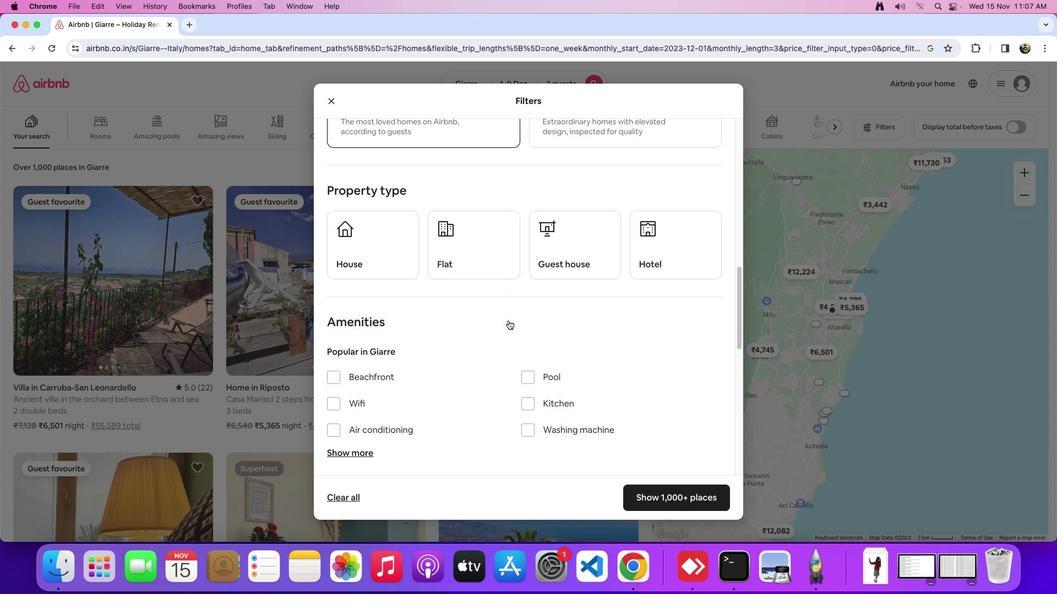 
Action: Mouse scrolled (508, 320) with delta (0, 0)
Screenshot: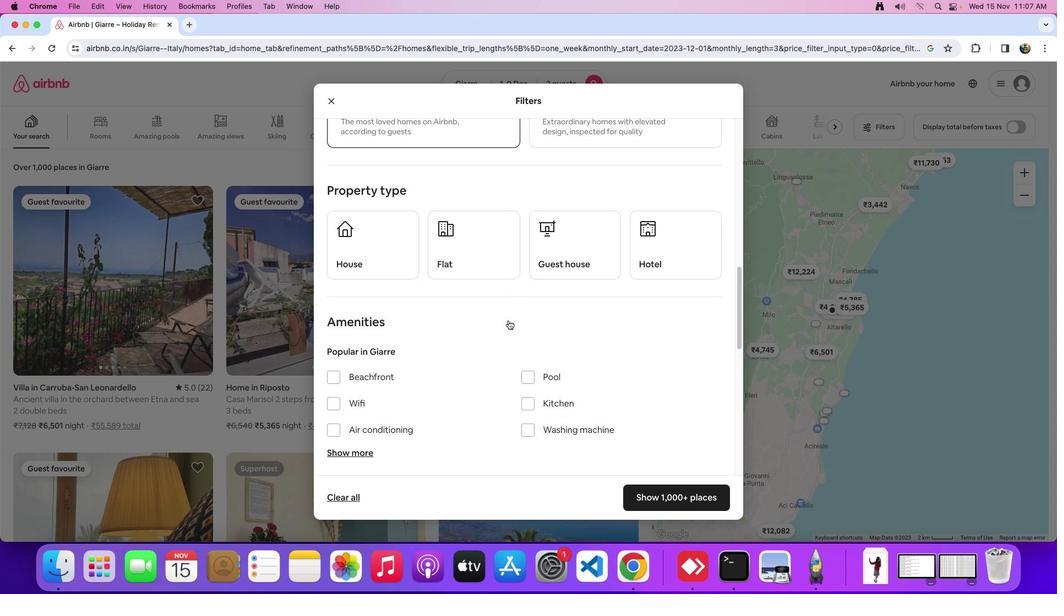 
Action: Mouse scrolled (508, 320) with delta (0, 0)
Screenshot: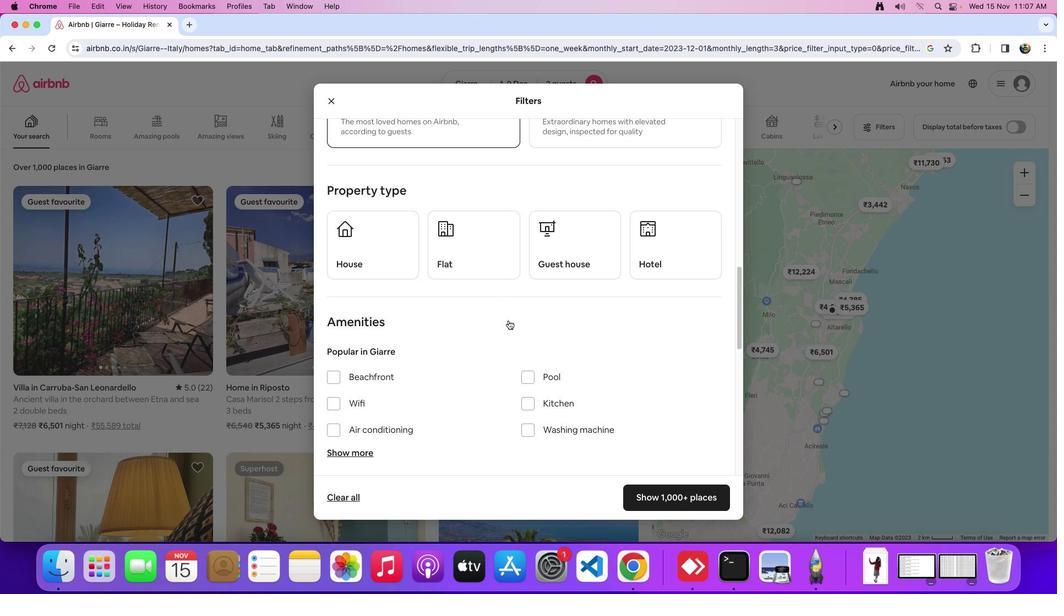 
Action: Mouse scrolled (508, 320) with delta (0, -2)
Screenshot: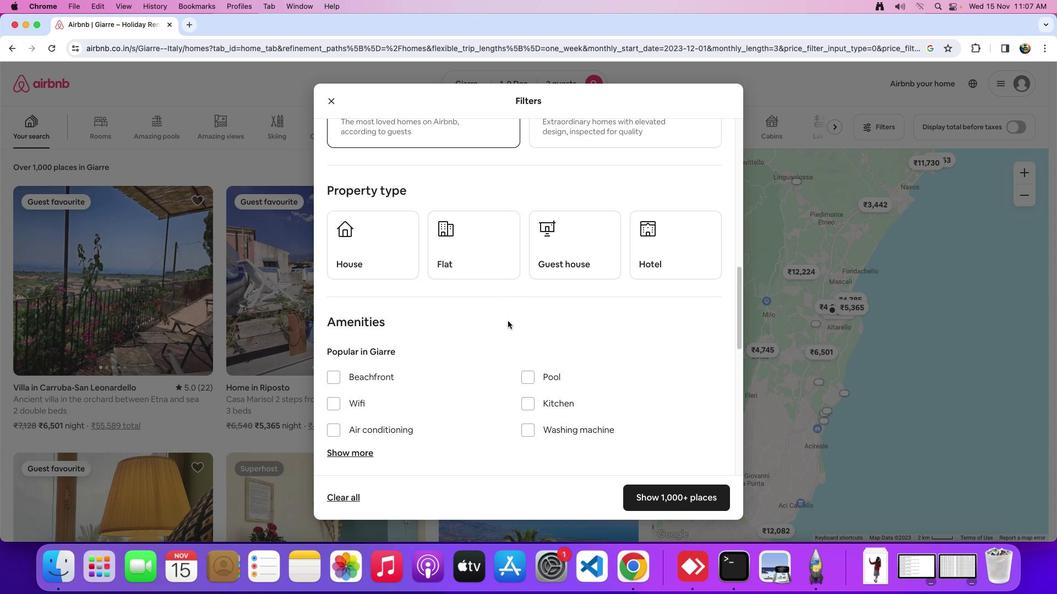 
Action: Mouse scrolled (508, 320) with delta (0, -2)
Screenshot: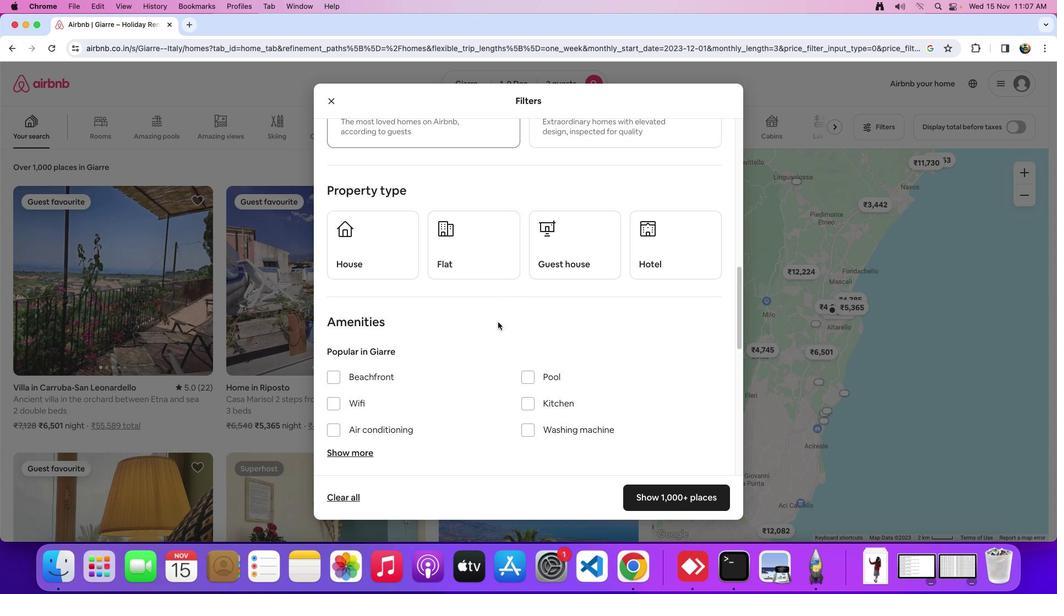 
Action: Mouse moved to (362, 256)
Screenshot: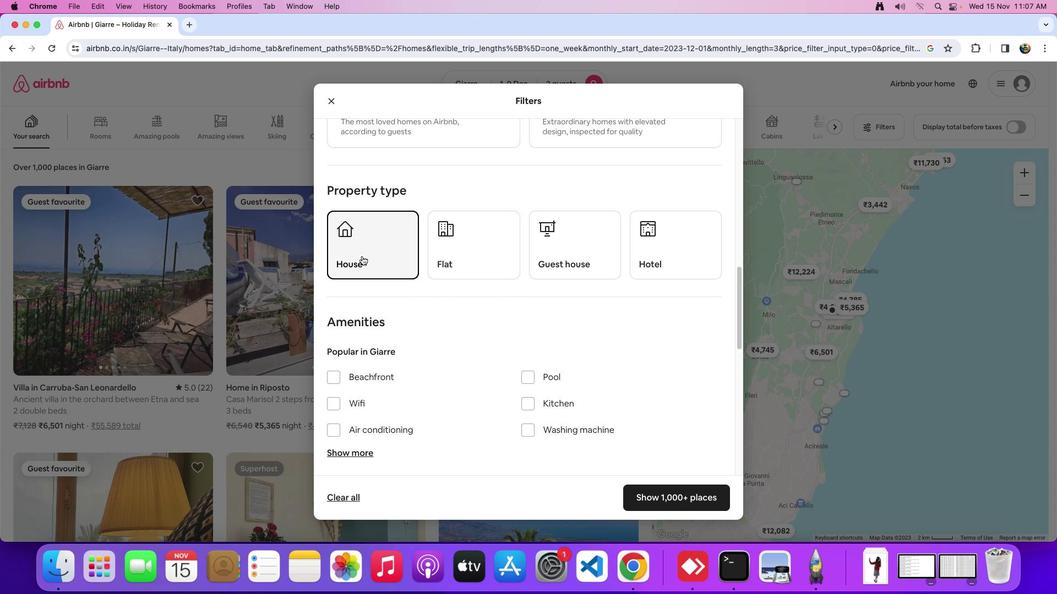 
Action: Mouse pressed left at (362, 256)
Screenshot: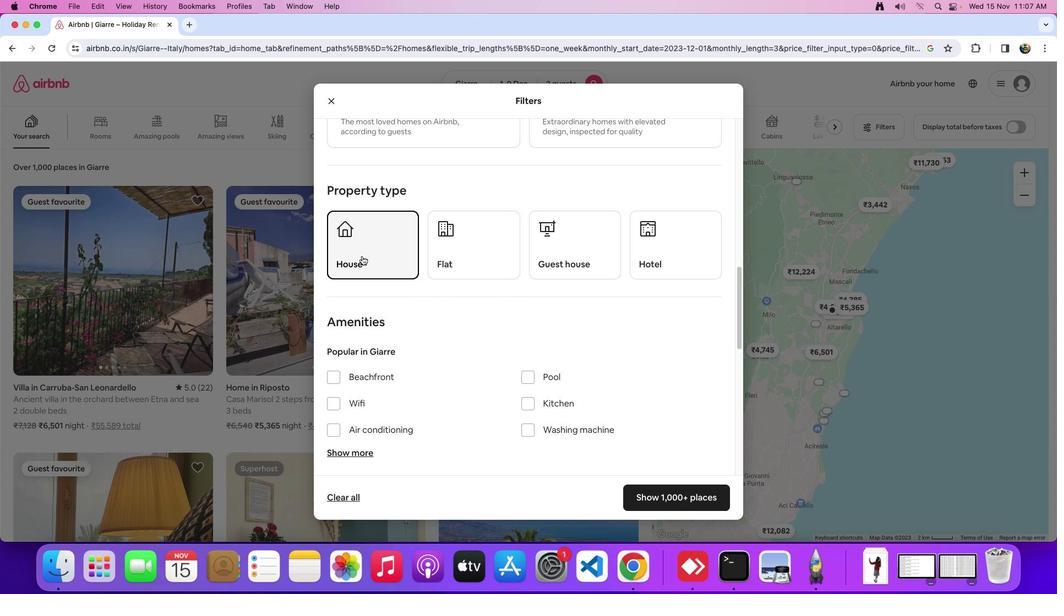 
Action: Mouse moved to (563, 322)
Screenshot: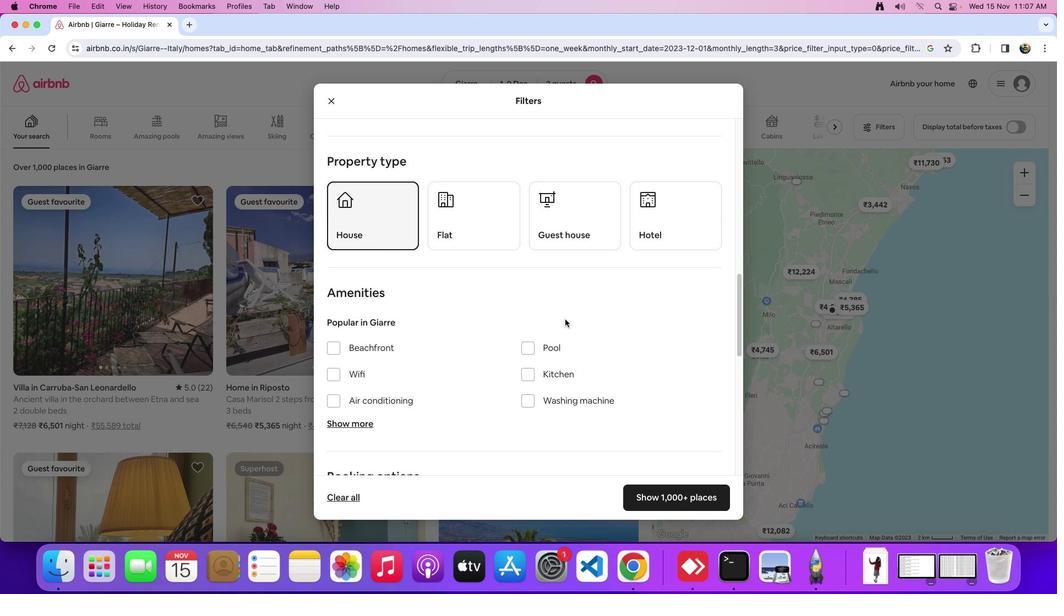 
Action: Mouse scrolled (563, 322) with delta (0, 0)
Screenshot: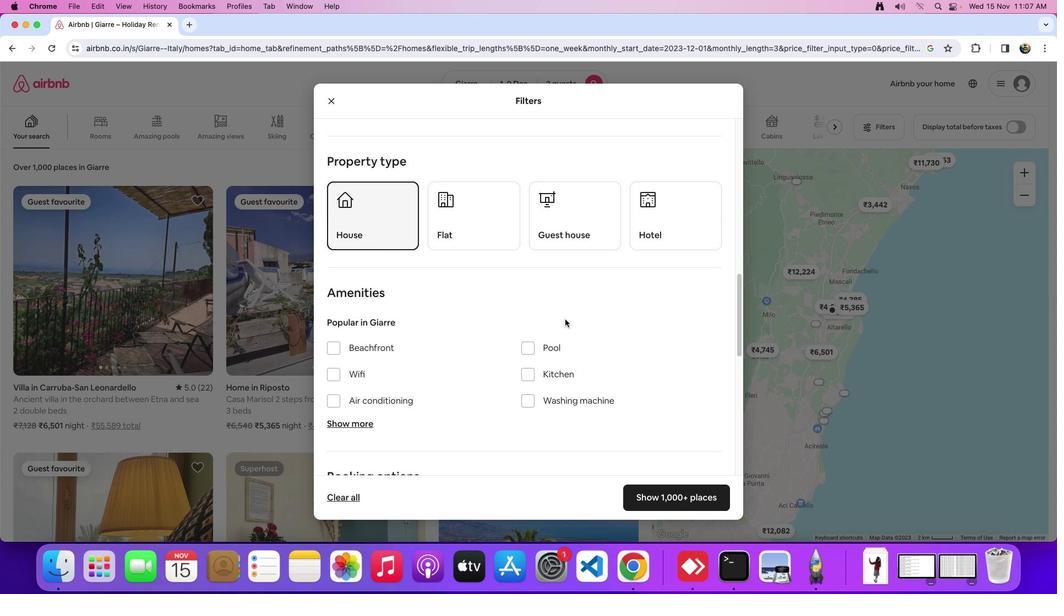 
Action: Mouse moved to (565, 320)
Screenshot: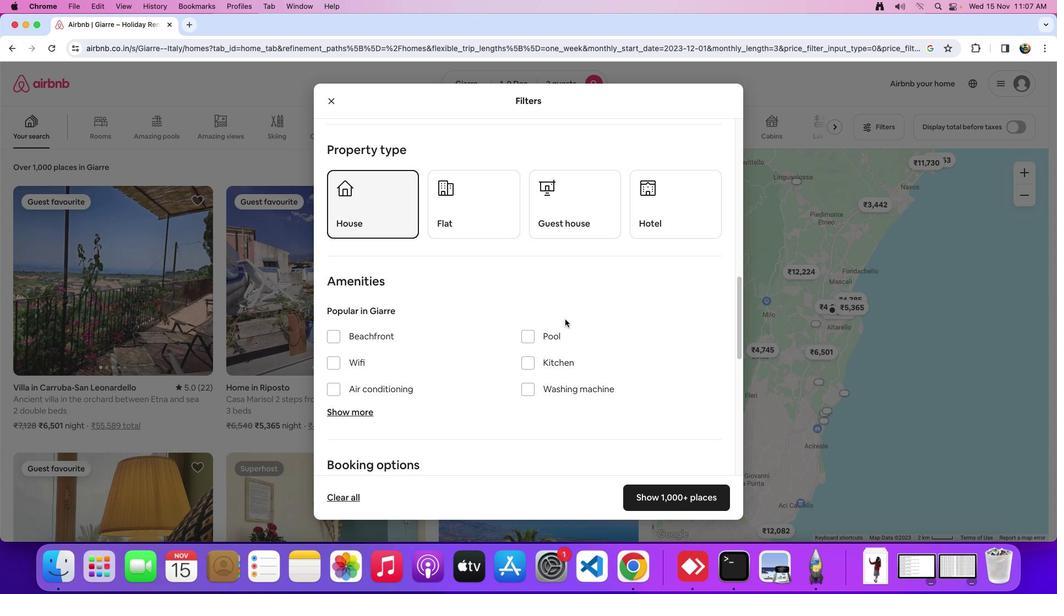 
Action: Mouse scrolled (565, 320) with delta (0, 0)
Screenshot: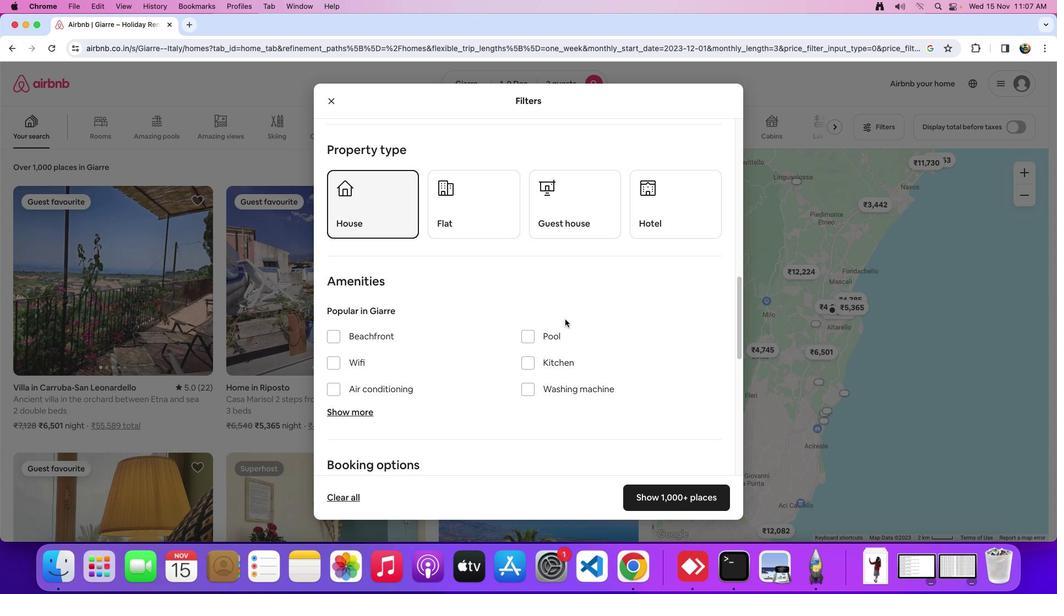 
Action: Mouse moved to (565, 319)
Screenshot: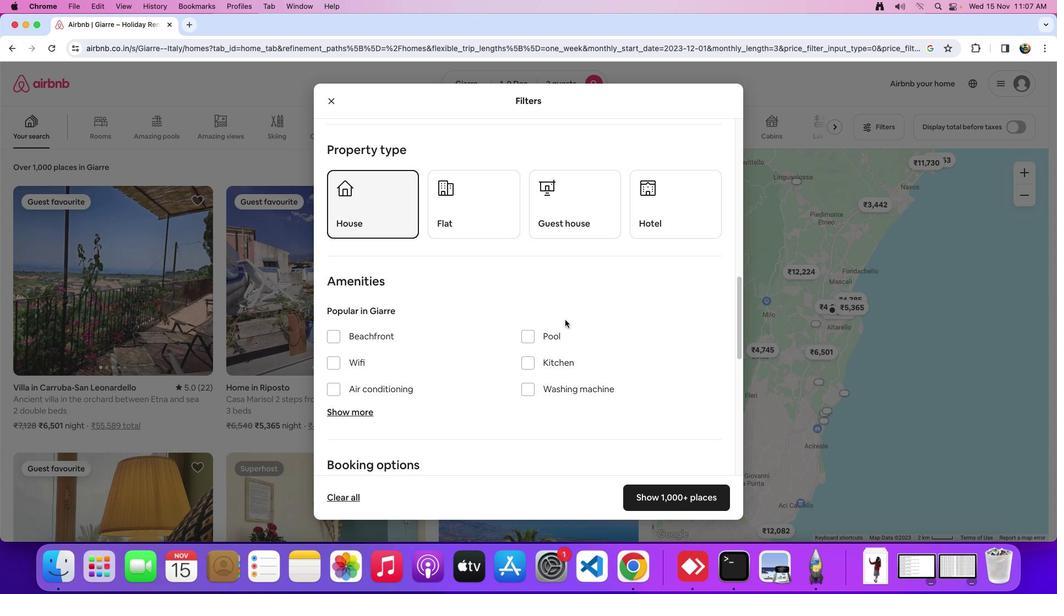 
Action: Mouse scrolled (565, 319) with delta (0, 0)
Screenshot: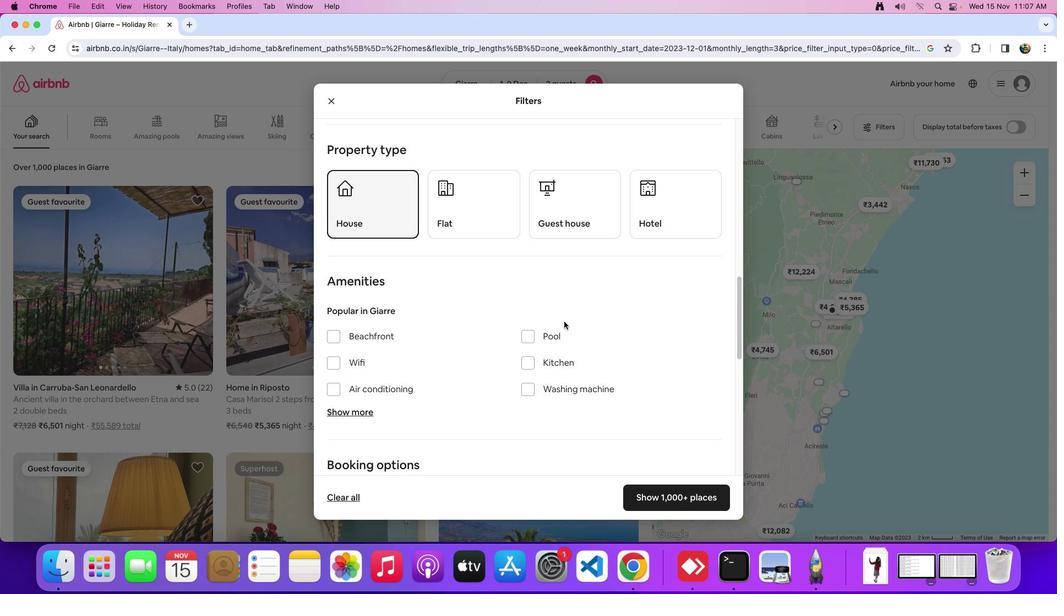 
Action: Mouse moved to (578, 316)
Screenshot: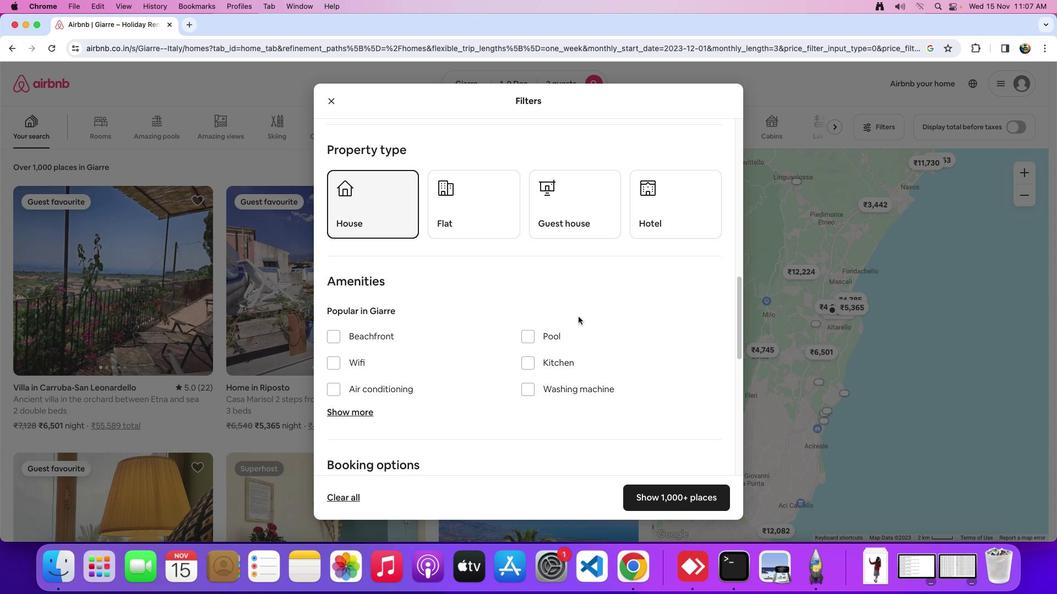 
Action: Mouse scrolled (578, 316) with delta (0, 0)
Screenshot: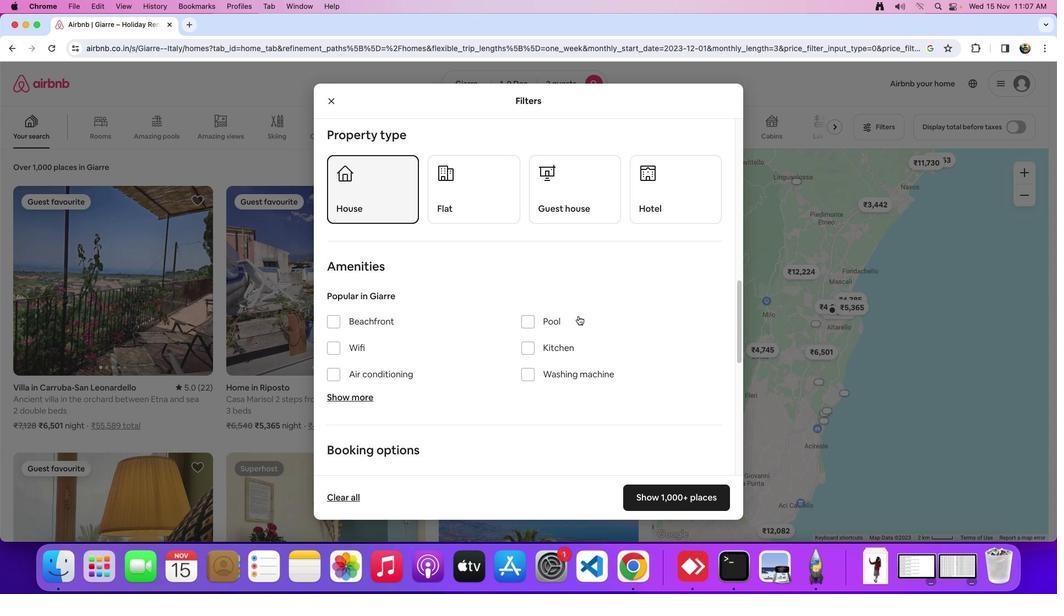 
Action: Mouse scrolled (578, 316) with delta (0, 0)
Screenshot: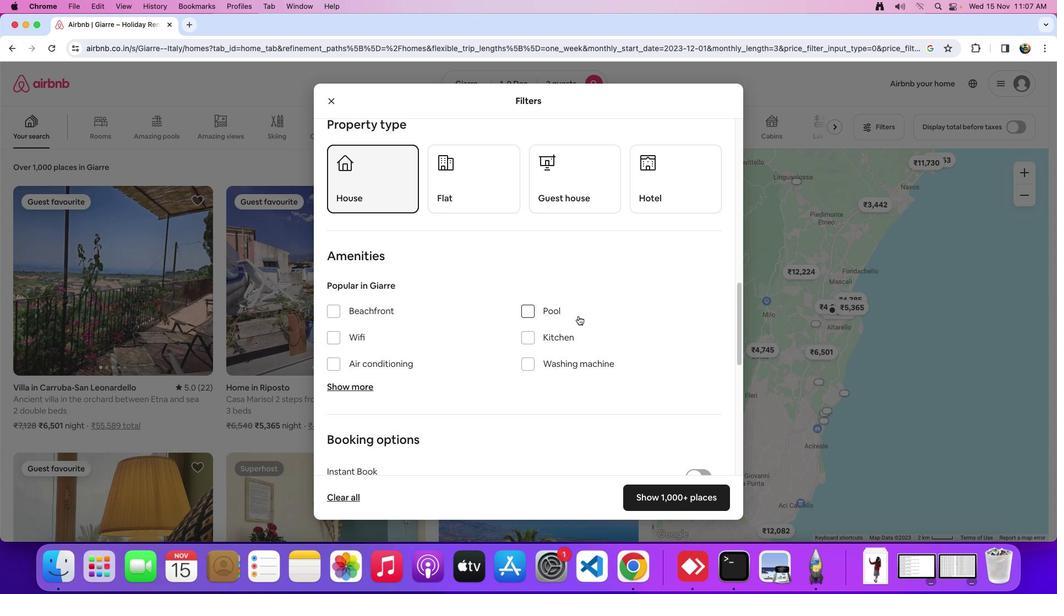 
Action: Mouse scrolled (578, 316) with delta (0, 0)
Screenshot: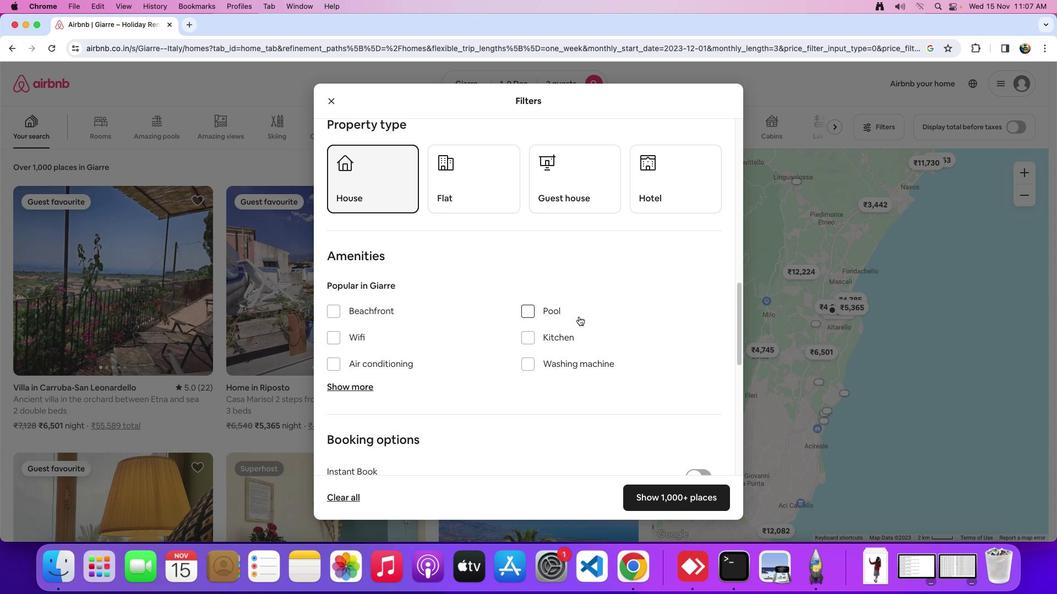 
Action: Mouse moved to (583, 317)
Screenshot: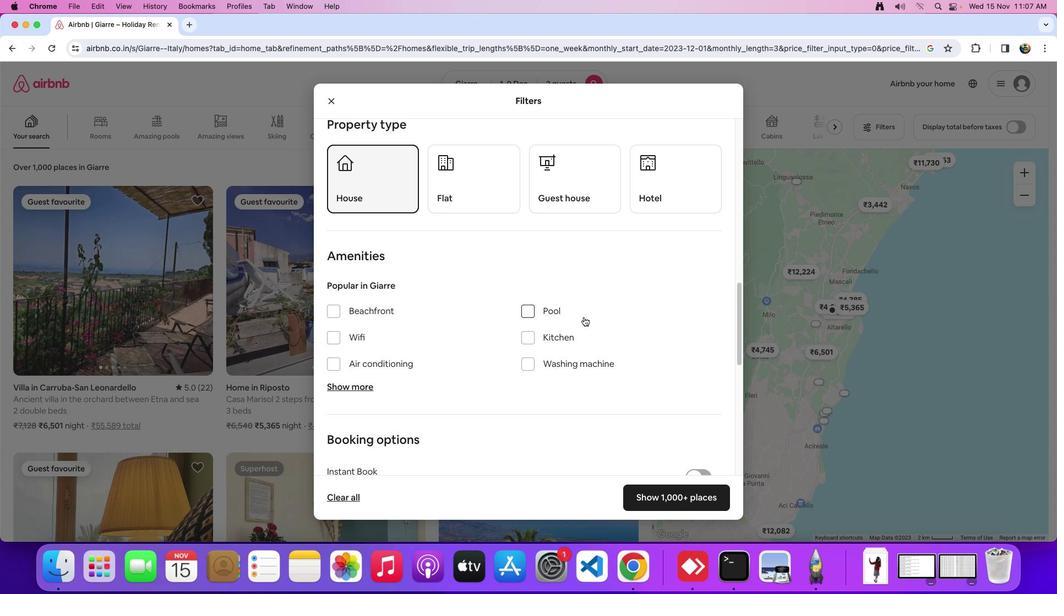 
Action: Mouse scrolled (583, 317) with delta (0, 0)
Screenshot: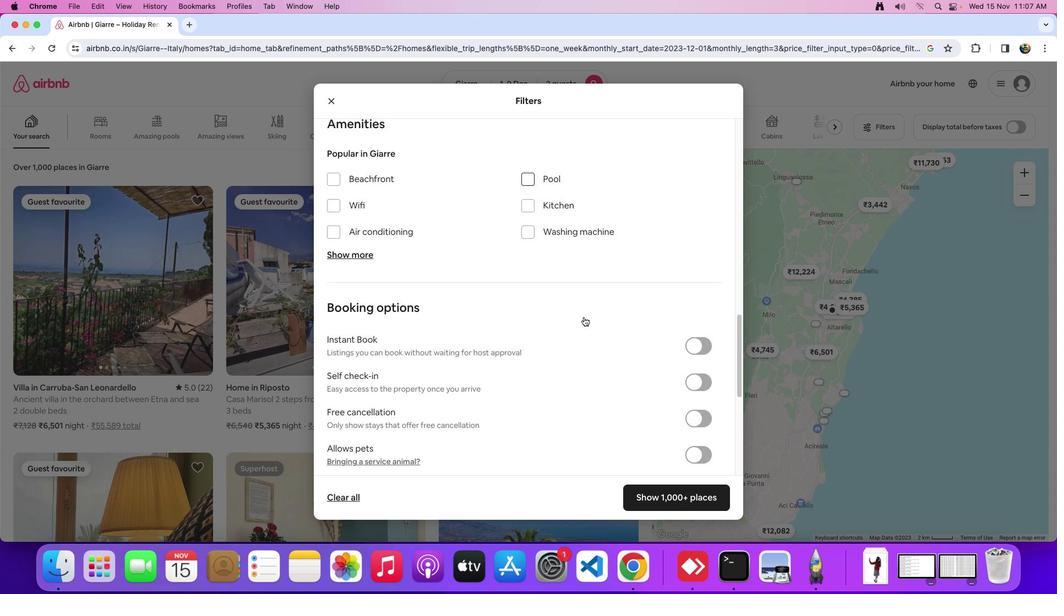 
Action: Mouse scrolled (583, 317) with delta (0, 0)
Screenshot: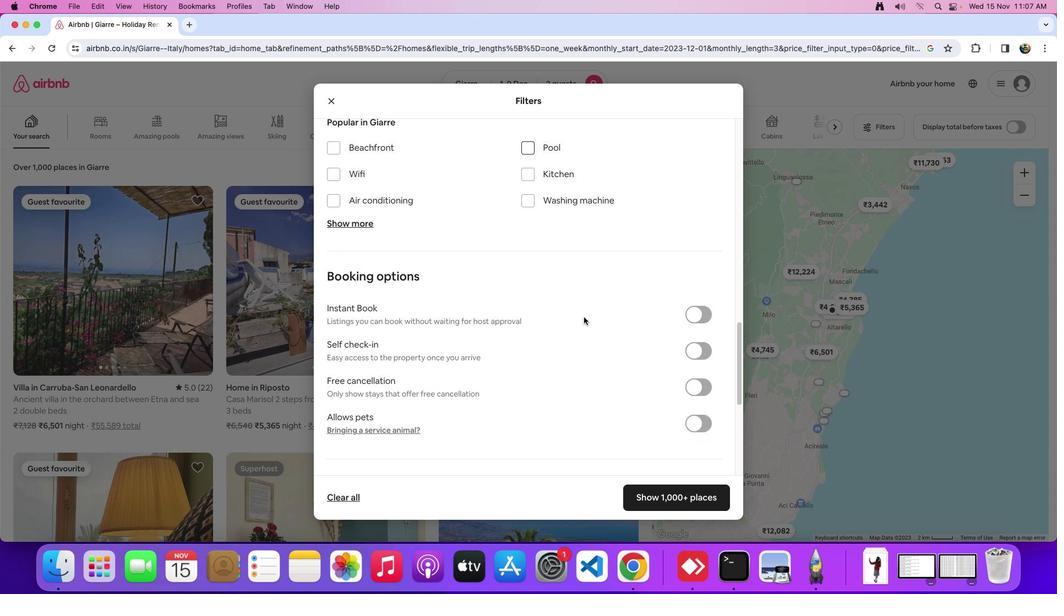 
Action: Mouse scrolled (583, 317) with delta (0, -1)
Screenshot: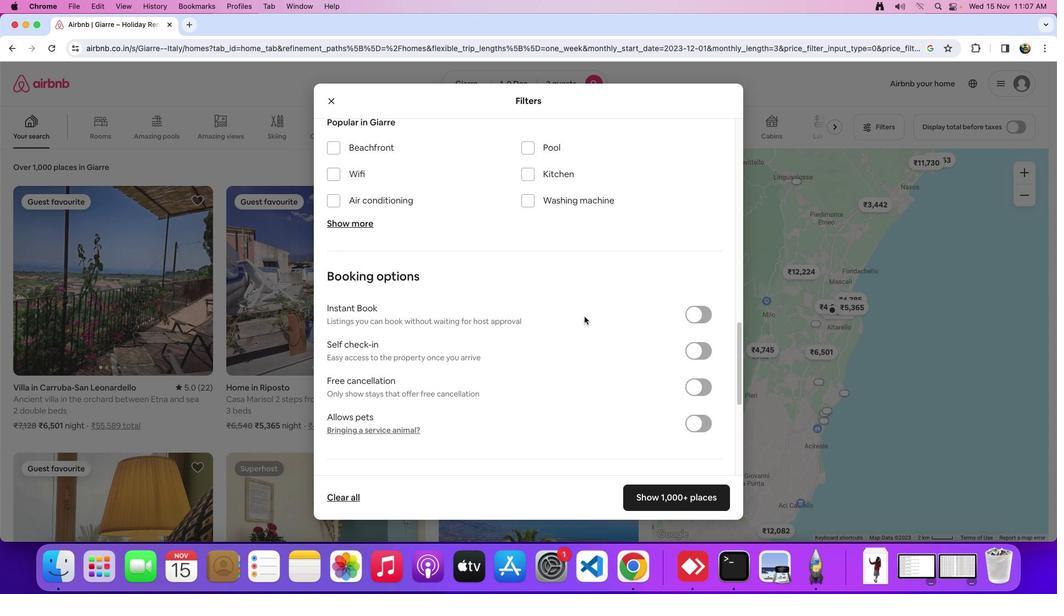 
Action: Mouse scrolled (583, 317) with delta (0, -1)
Screenshot: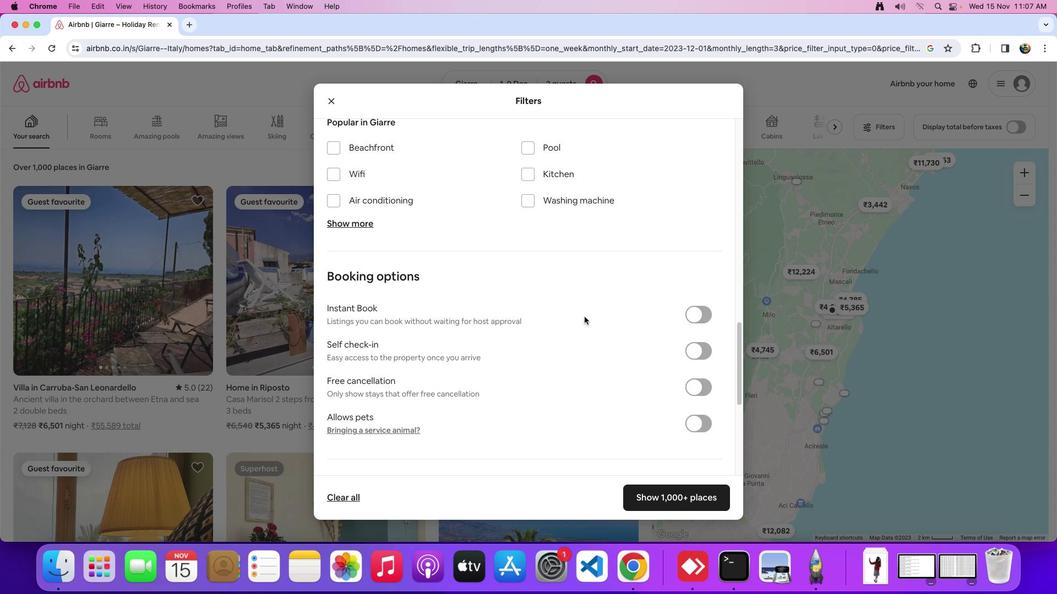 
Action: Mouse moved to (584, 317)
Screenshot: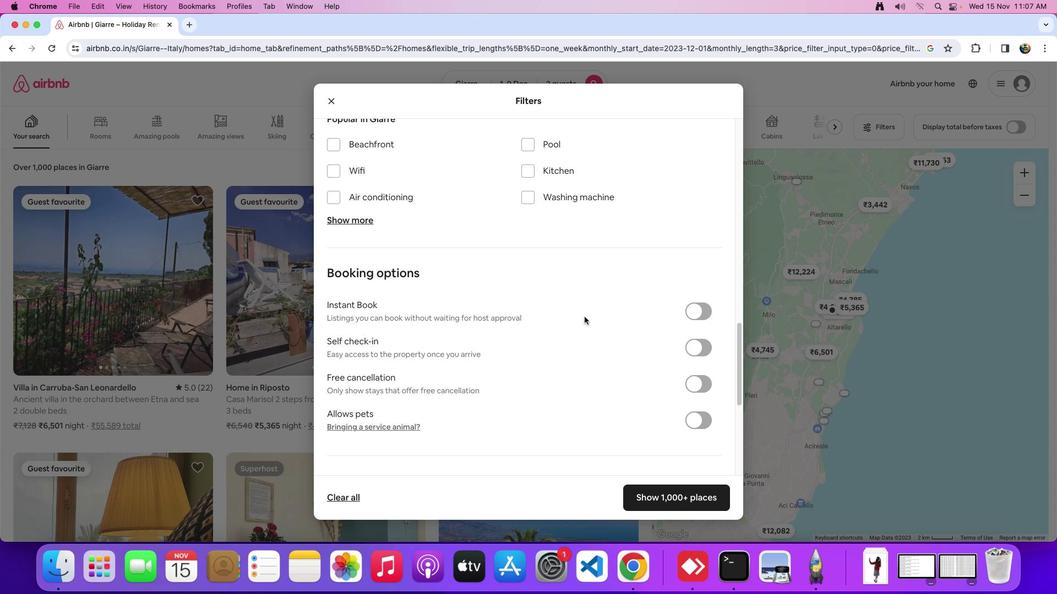
Action: Mouse scrolled (584, 317) with delta (0, 0)
Screenshot: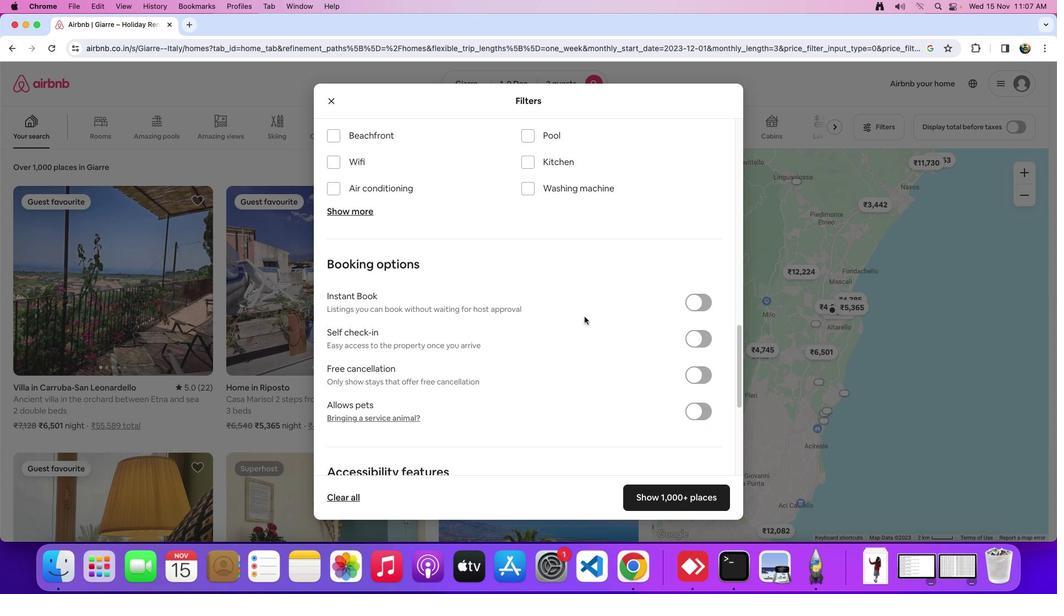 
Action: Mouse scrolled (584, 317) with delta (0, 0)
Screenshot: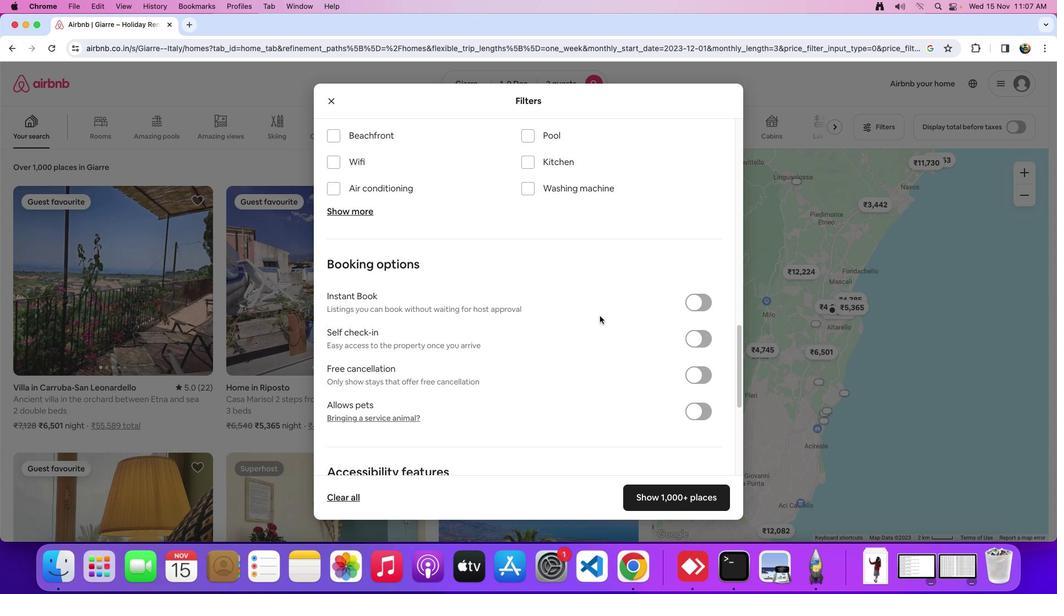 
Action: Mouse moved to (696, 340)
Screenshot: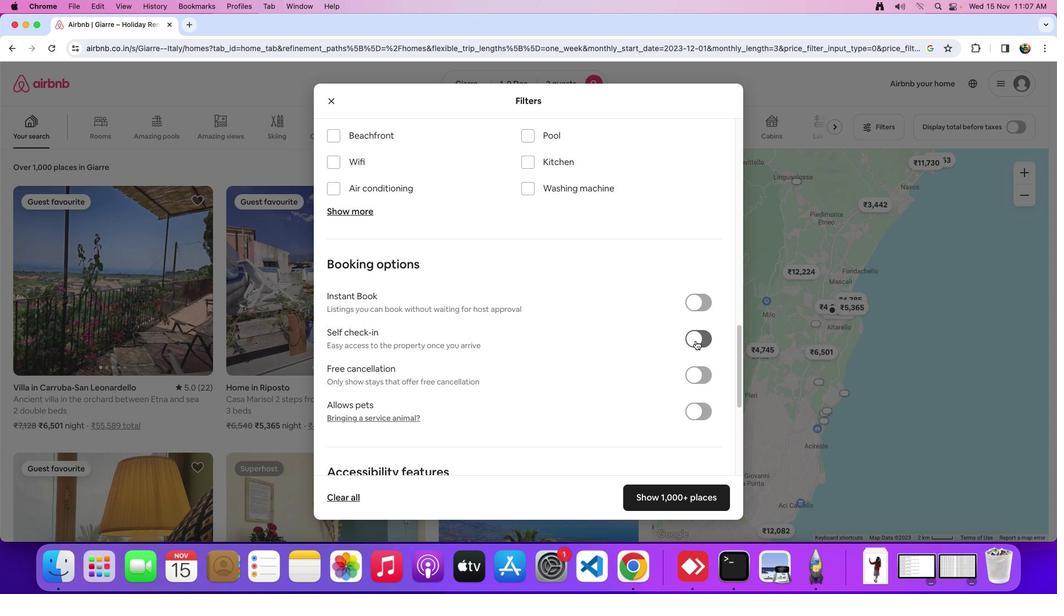 
Action: Mouse pressed left at (696, 340)
Screenshot: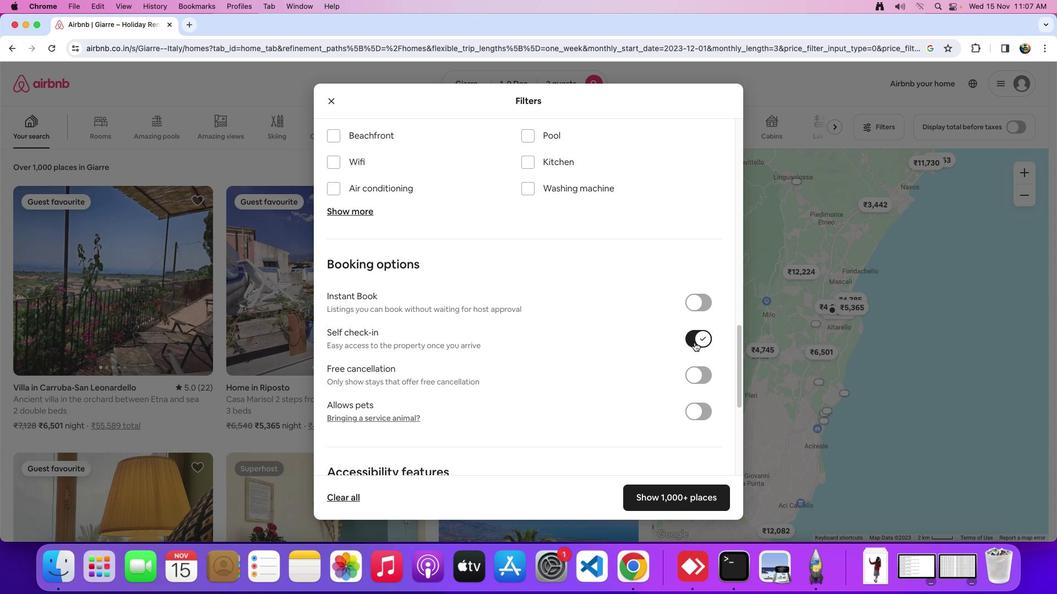 
Action: Mouse moved to (663, 495)
Screenshot: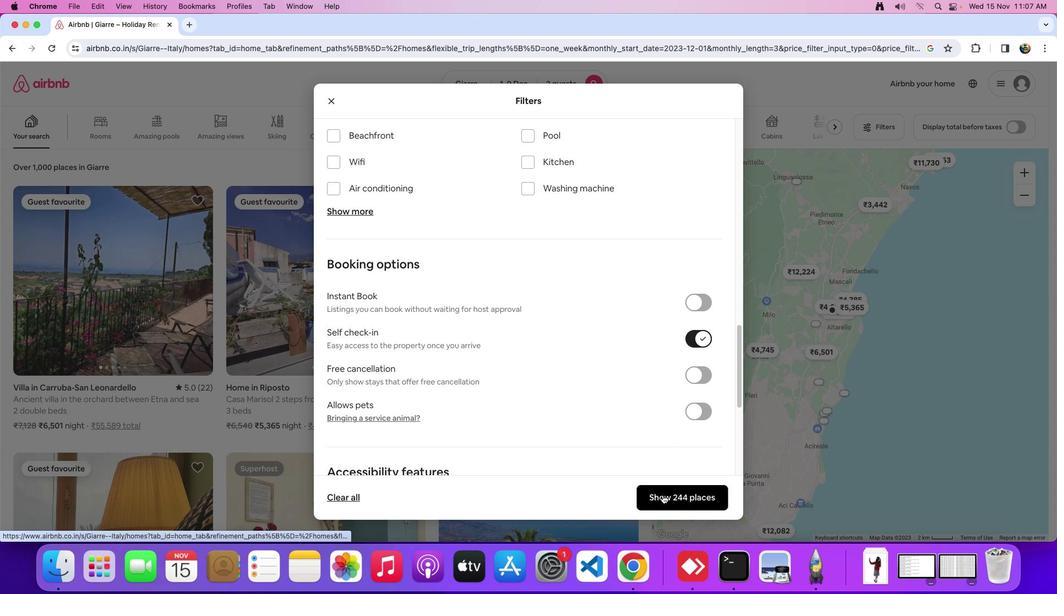 
Action: Mouse pressed left at (663, 495)
Screenshot: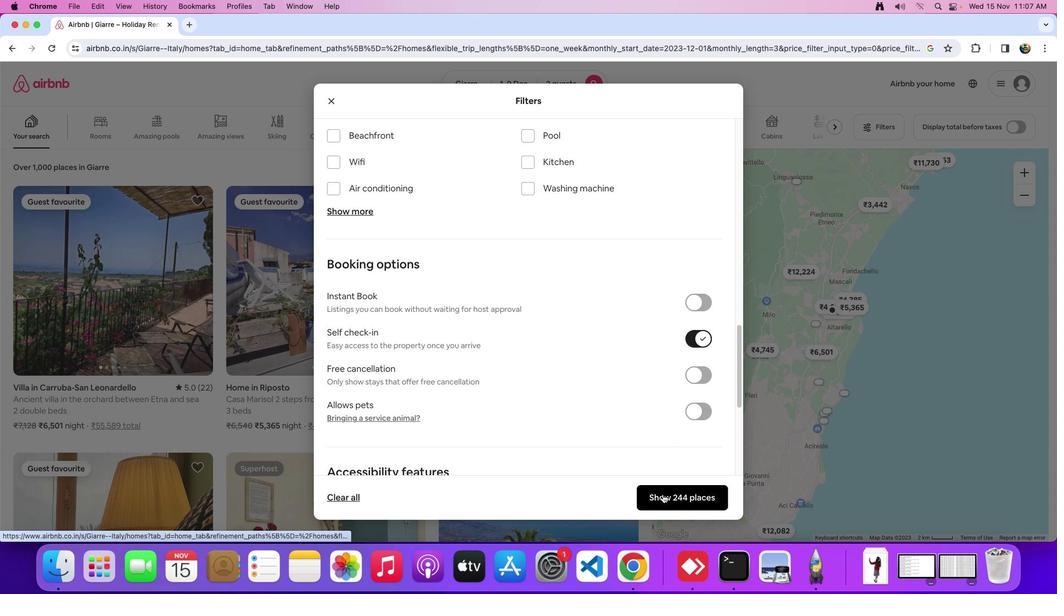 
Action: Mouse moved to (216, 285)
Screenshot: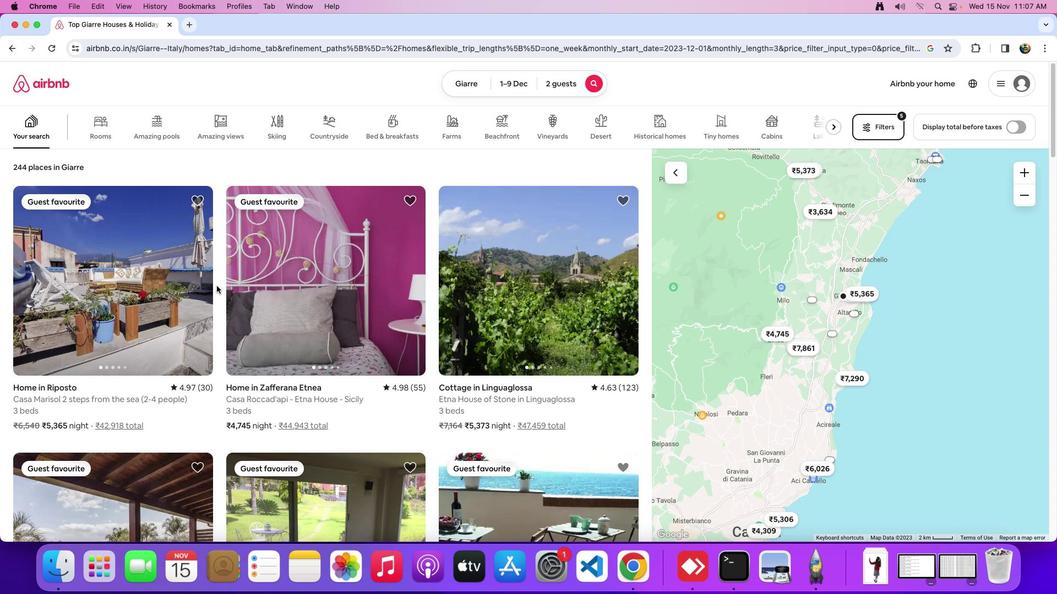 
Action: Mouse scrolled (216, 285) with delta (0, 0)
Screenshot: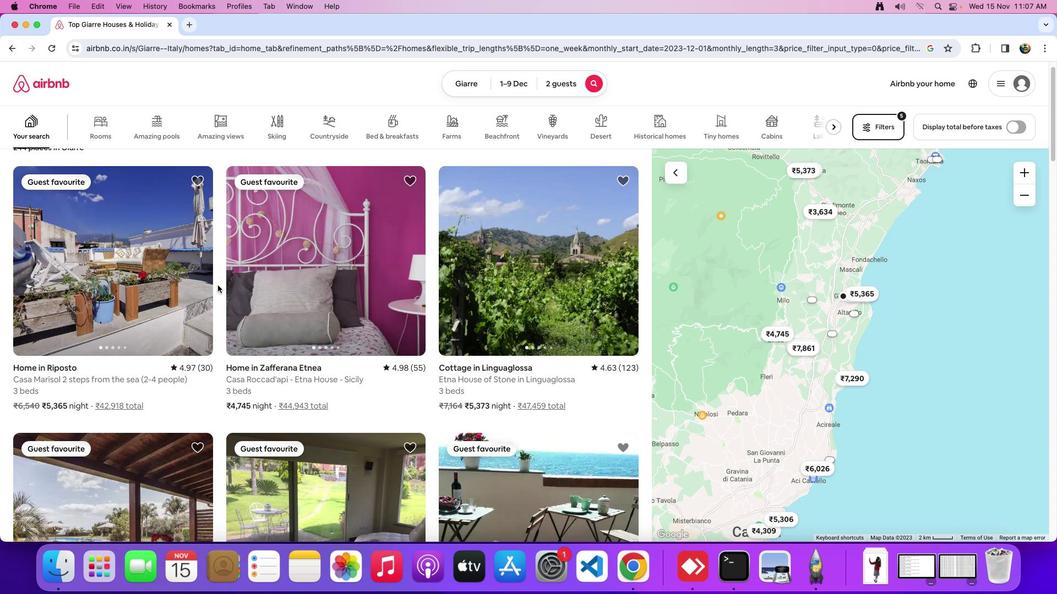 
Action: Mouse scrolled (216, 285) with delta (0, 0)
Screenshot: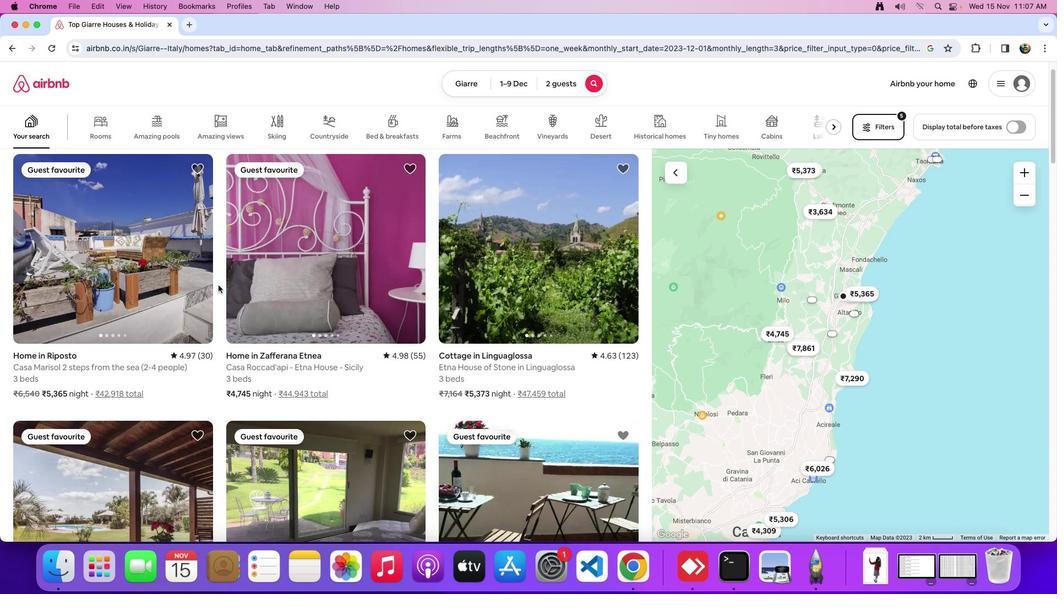 
Action: Mouse moved to (217, 285)
Screenshot: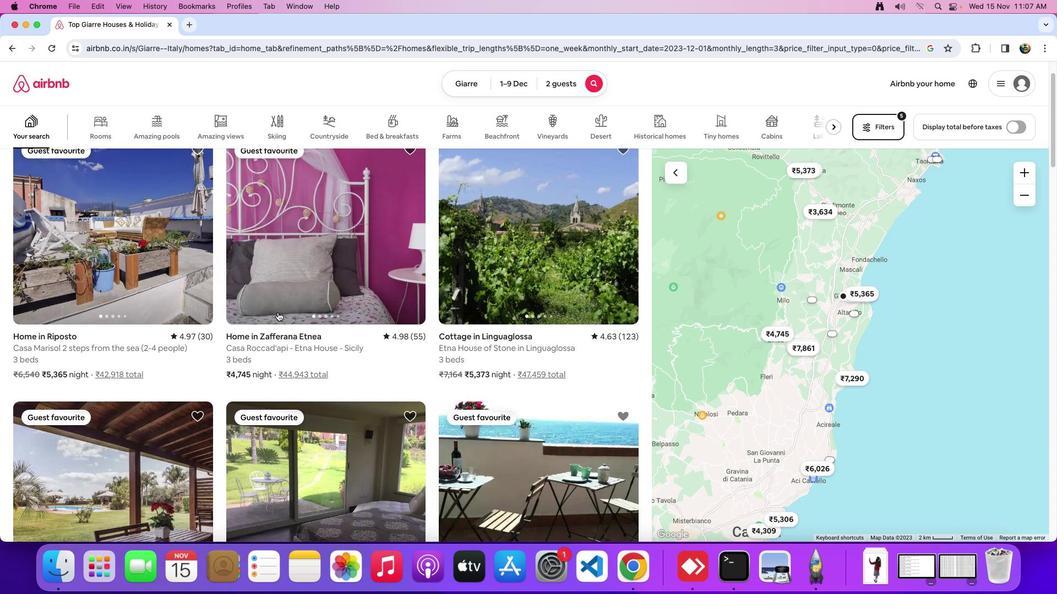 
Action: Mouse scrolled (217, 285) with delta (0, 0)
Screenshot: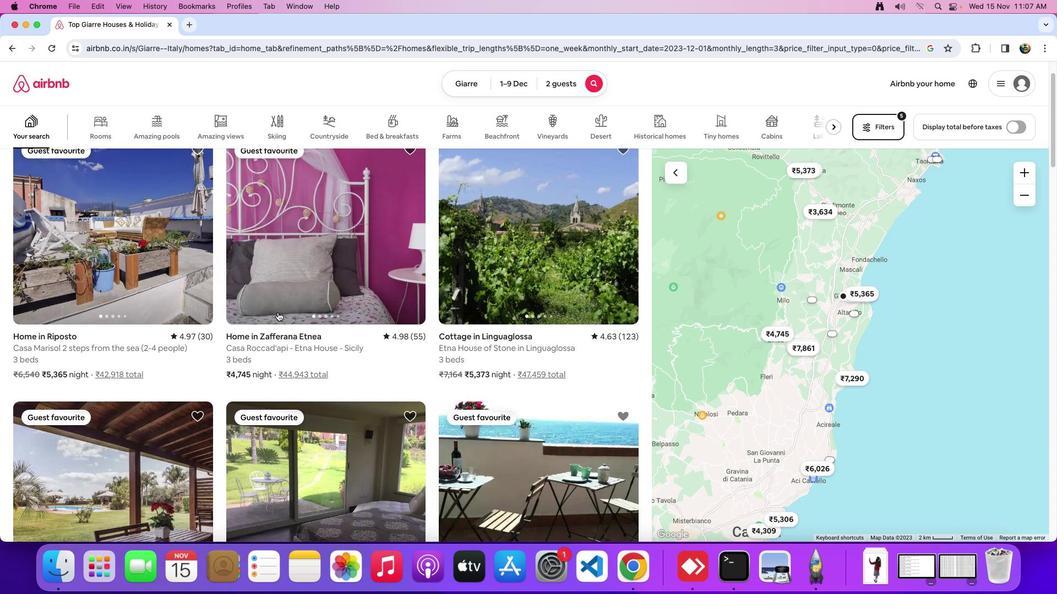 
Action: Mouse moved to (217, 285)
Screenshot: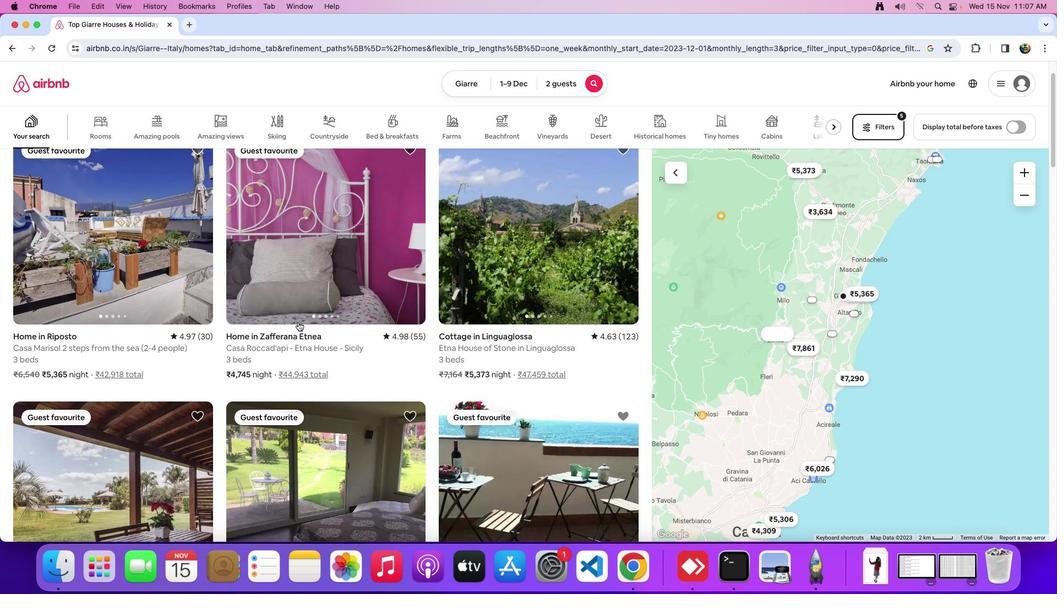 
Action: Mouse scrolled (217, 285) with delta (0, 0)
Screenshot: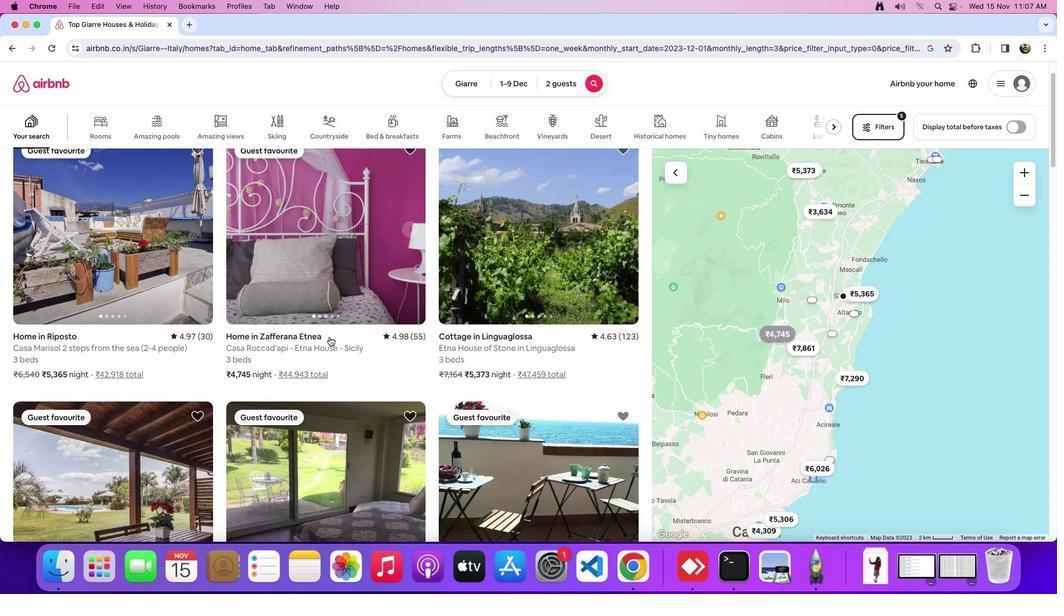 
Action: Mouse moved to (355, 340)
Screenshot: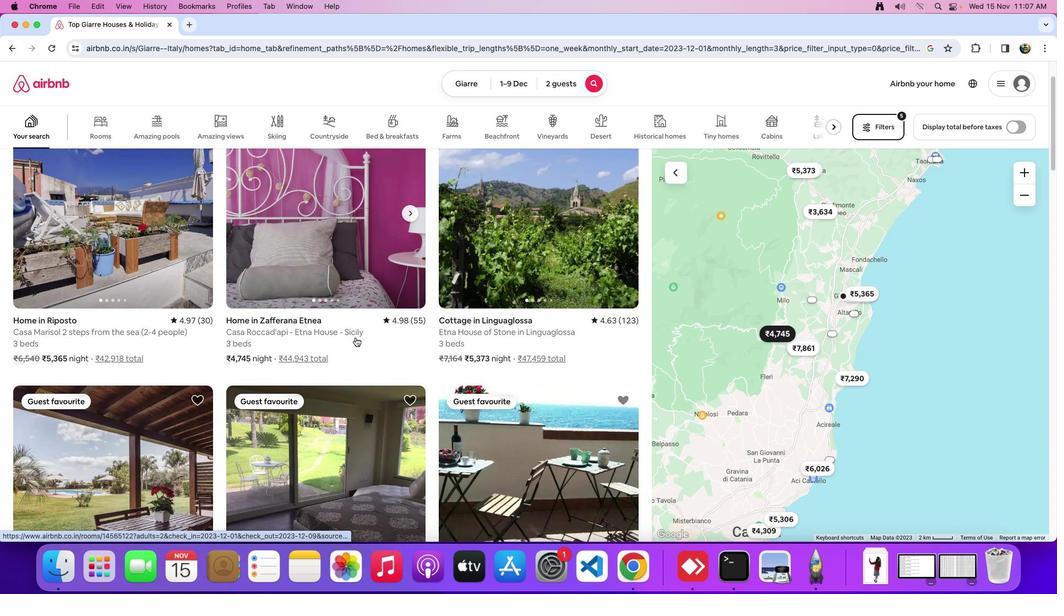 
Action: Mouse scrolled (355, 340) with delta (0, 0)
Screenshot: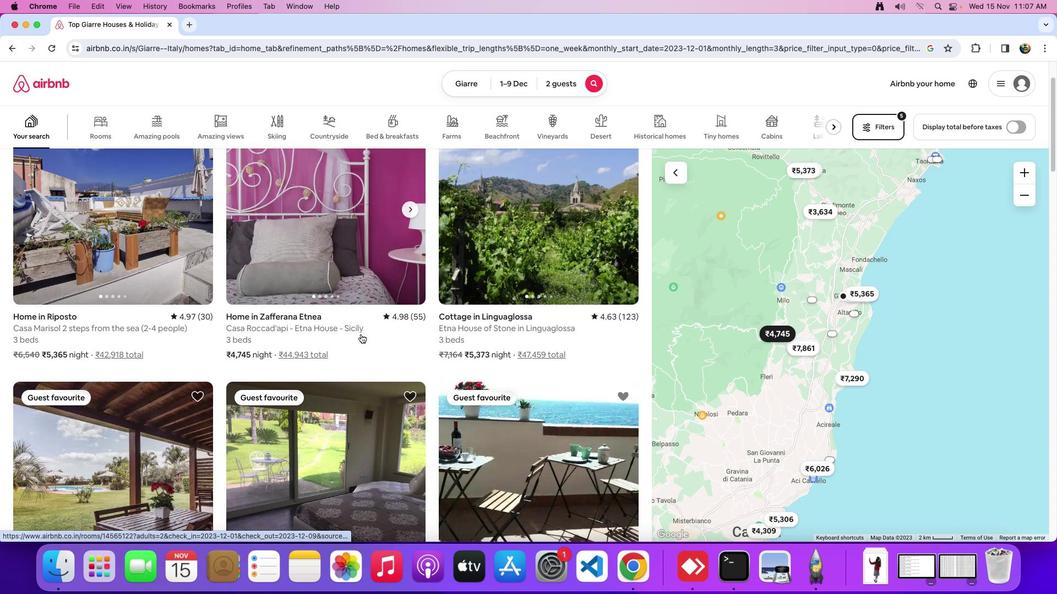 
Action: Mouse scrolled (355, 340) with delta (0, 0)
Screenshot: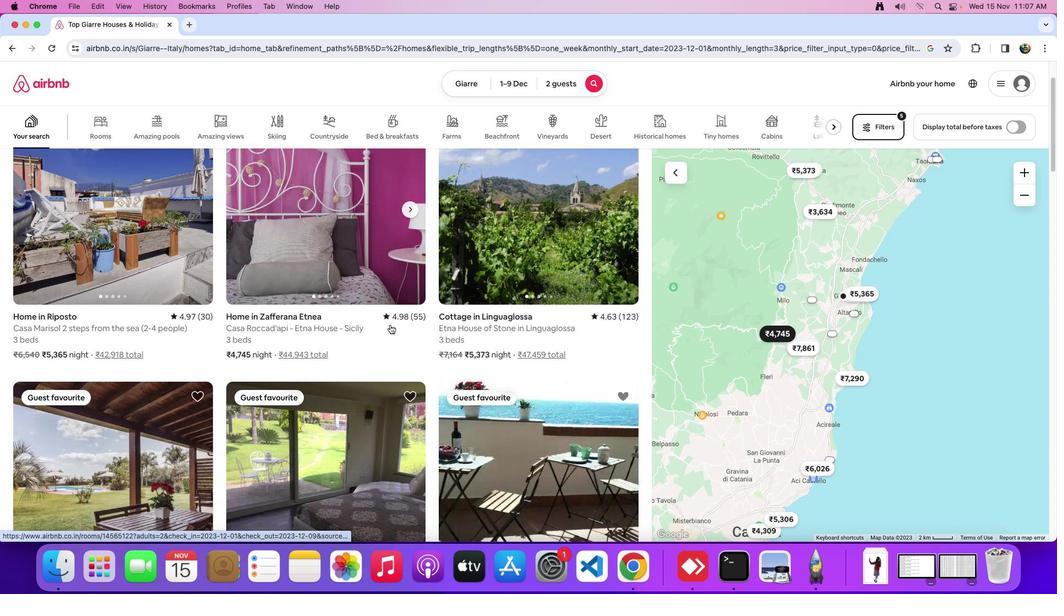 
Action: Mouse moved to (512, 266)
Screenshot: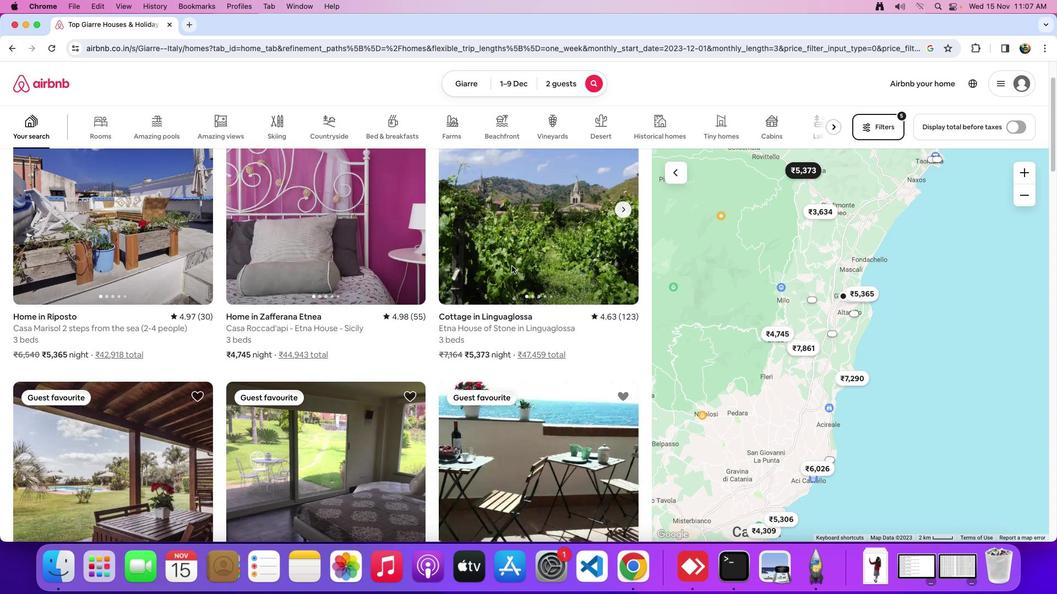 
Action: Mouse pressed left at (512, 266)
Screenshot: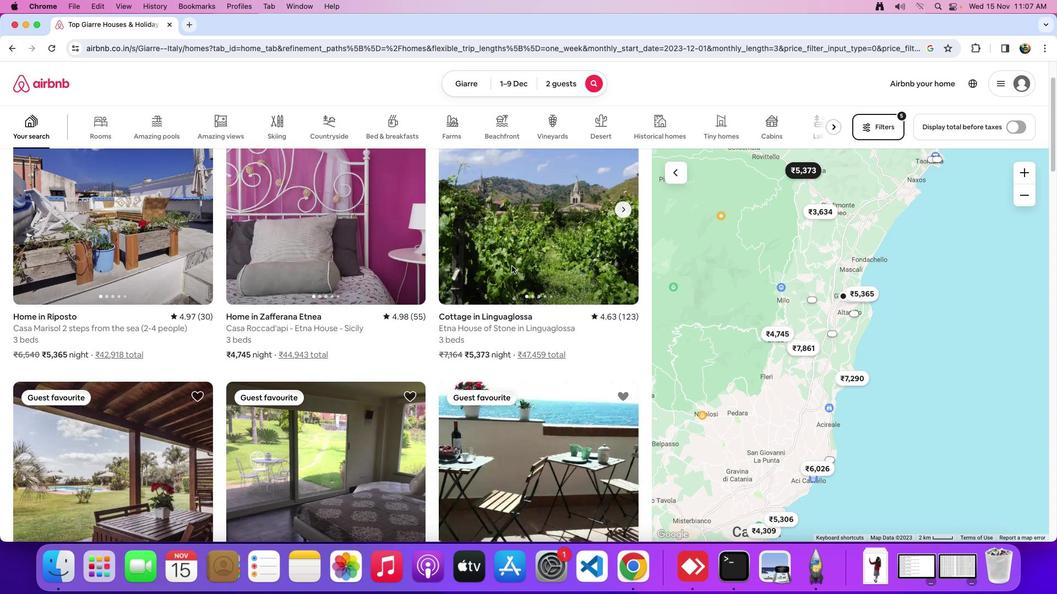 
Action: Mouse moved to (364, 342)
Screenshot: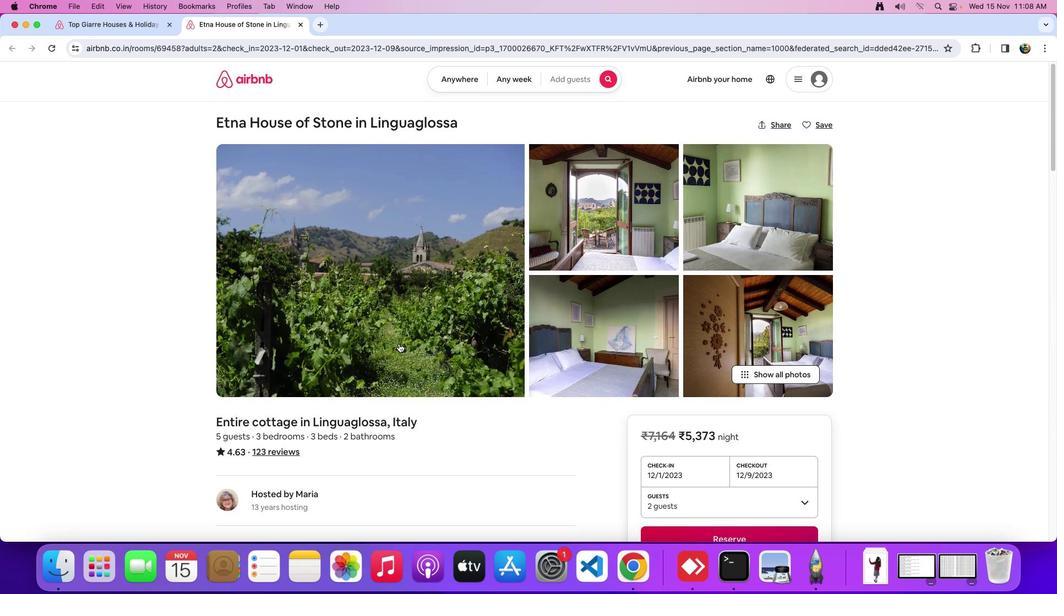 
Action: Mouse scrolled (364, 342) with delta (0, 0)
Screenshot: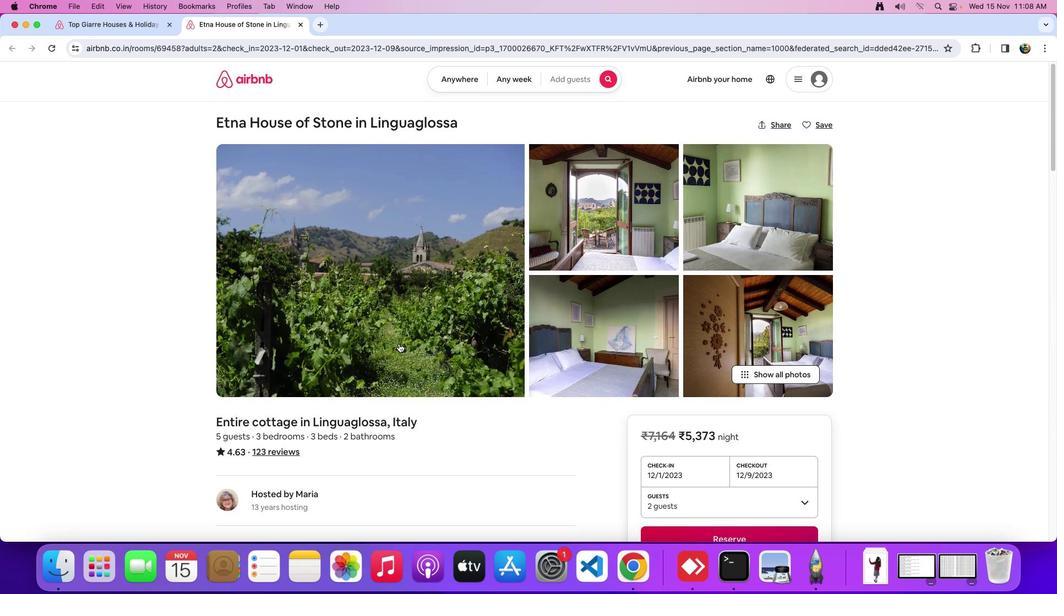 
Action: Mouse moved to (364, 342)
Screenshot: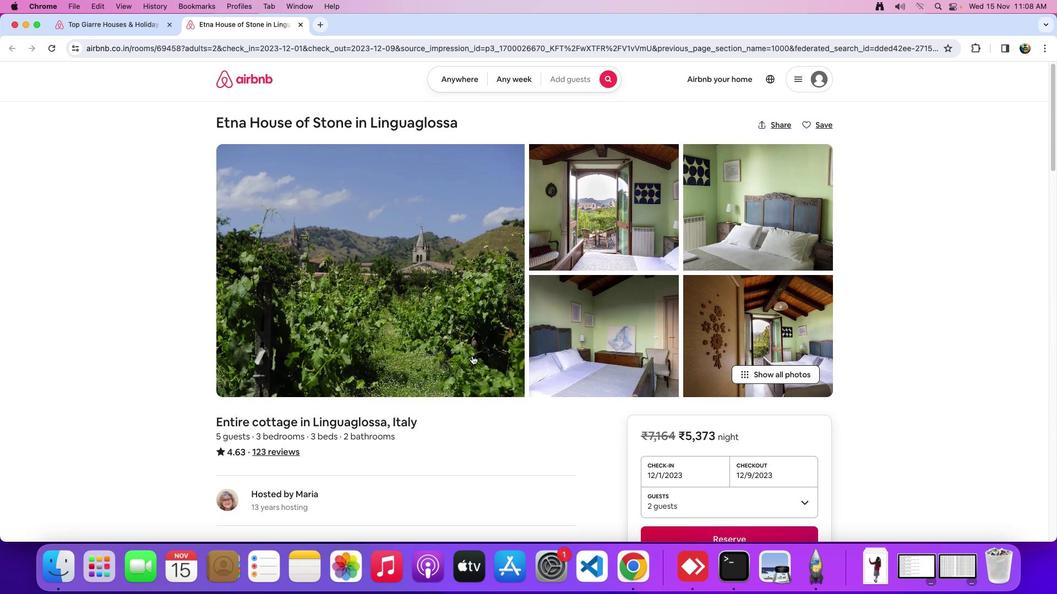 
Action: Mouse scrolled (364, 342) with delta (0, 0)
Screenshot: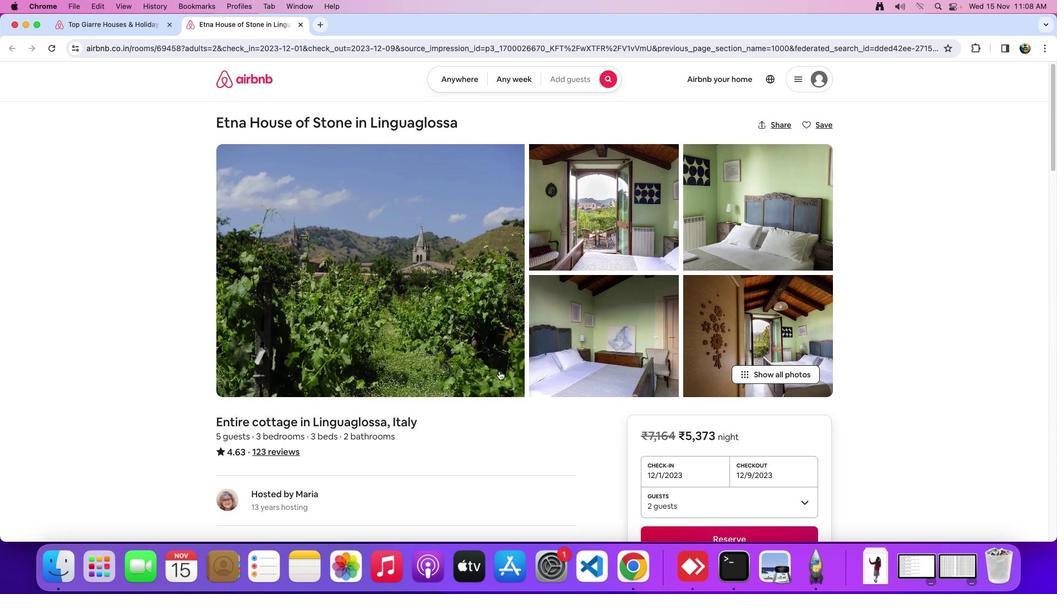 
Action: Mouse moved to (748, 372)
Screenshot: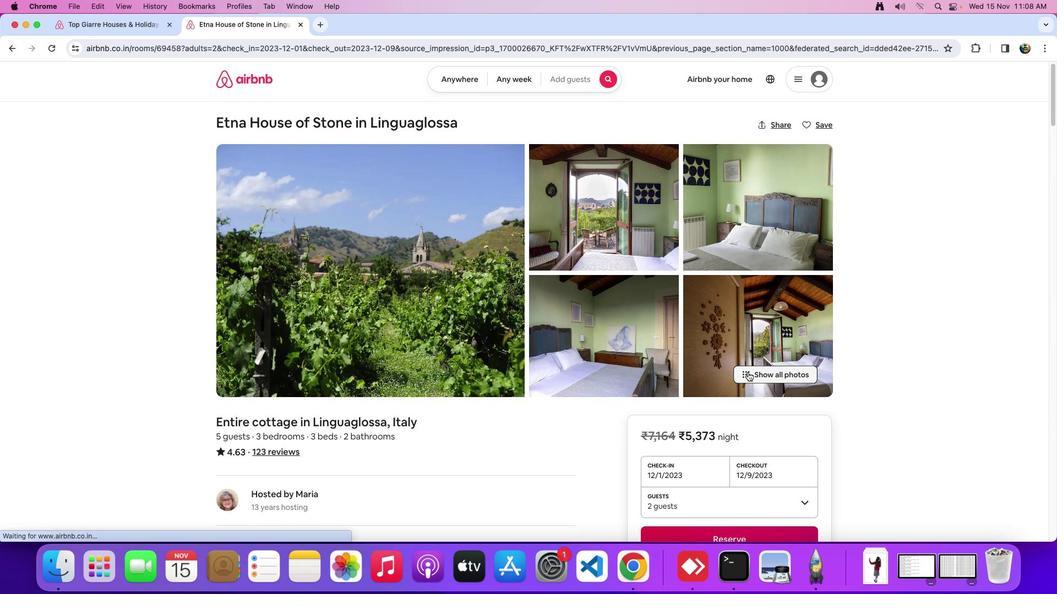 
Action: Mouse pressed left at (748, 372)
Screenshot: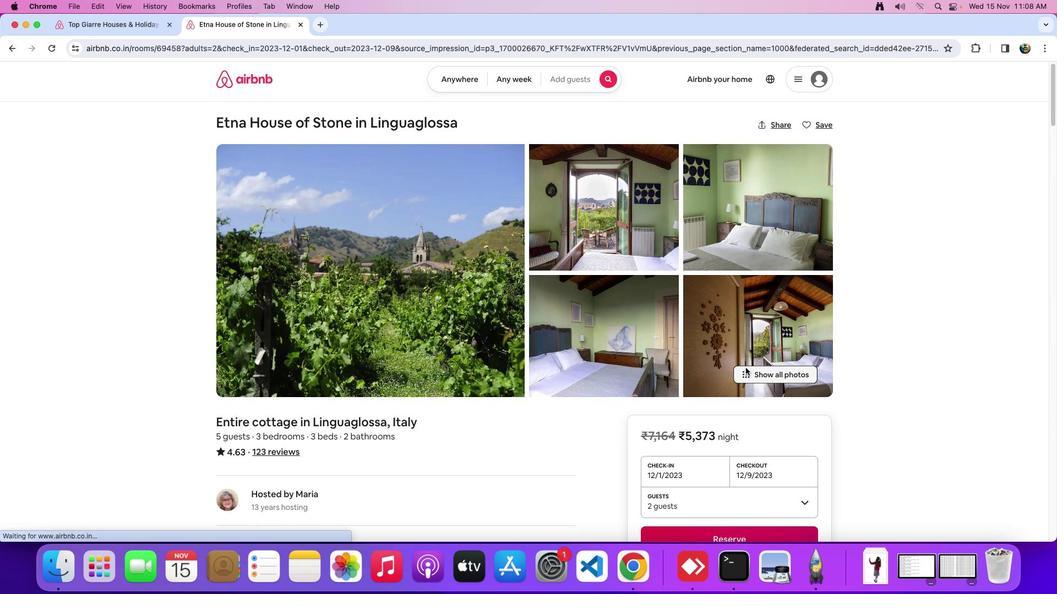 
Action: Mouse moved to (629, 361)
Screenshot: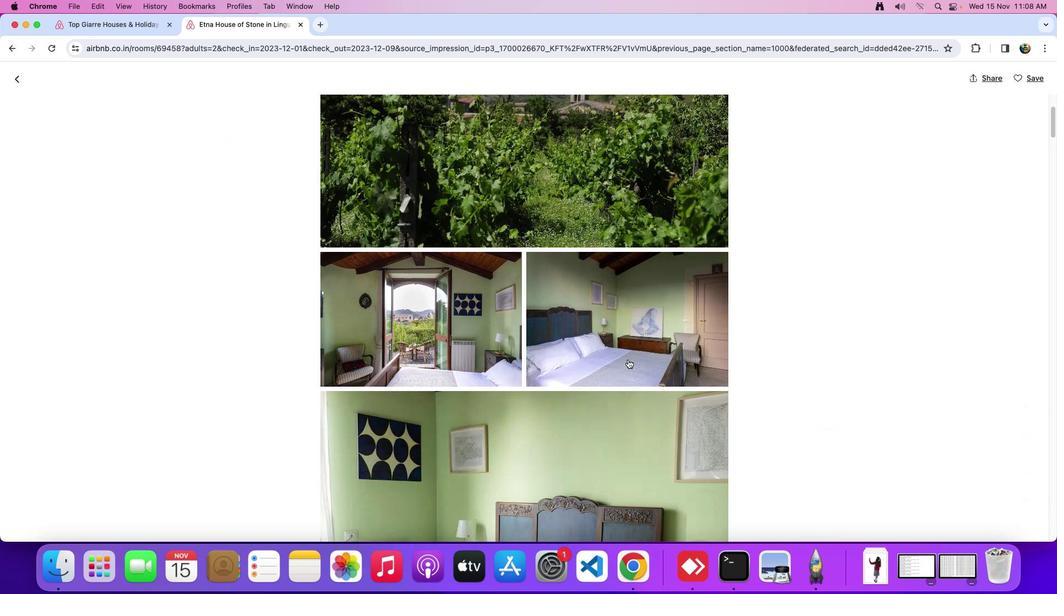 
Action: Mouse scrolled (629, 361) with delta (0, 0)
Screenshot: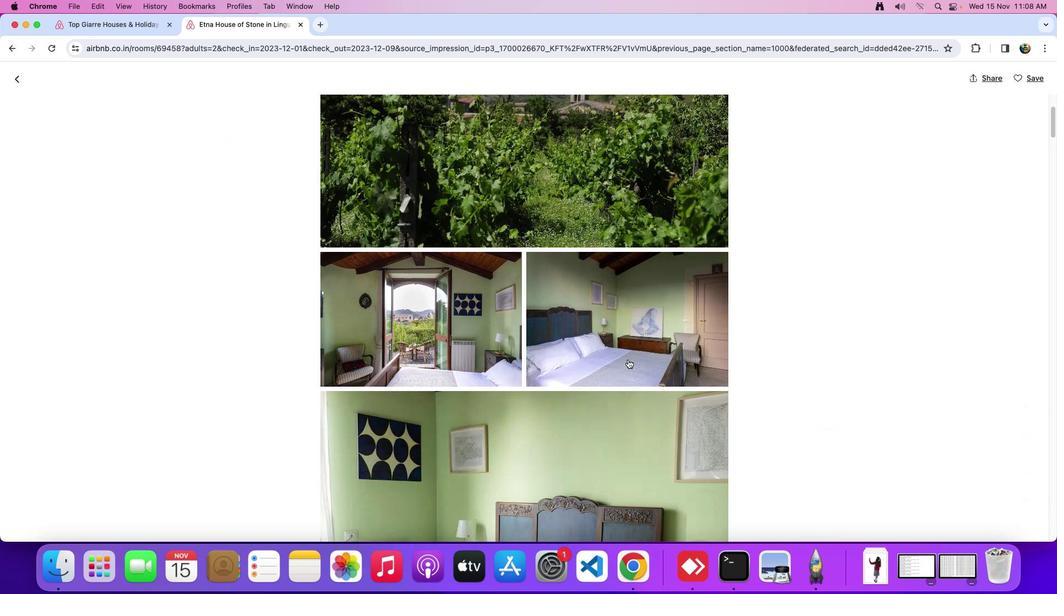 
Action: Mouse moved to (628, 361)
Screenshot: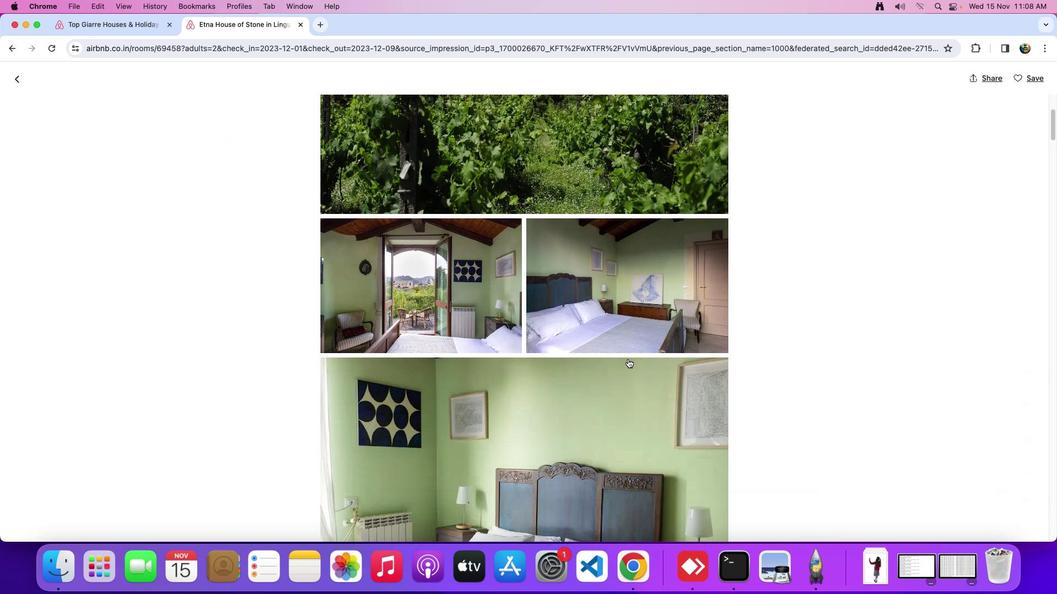 
Action: Mouse scrolled (628, 361) with delta (0, 0)
Screenshot: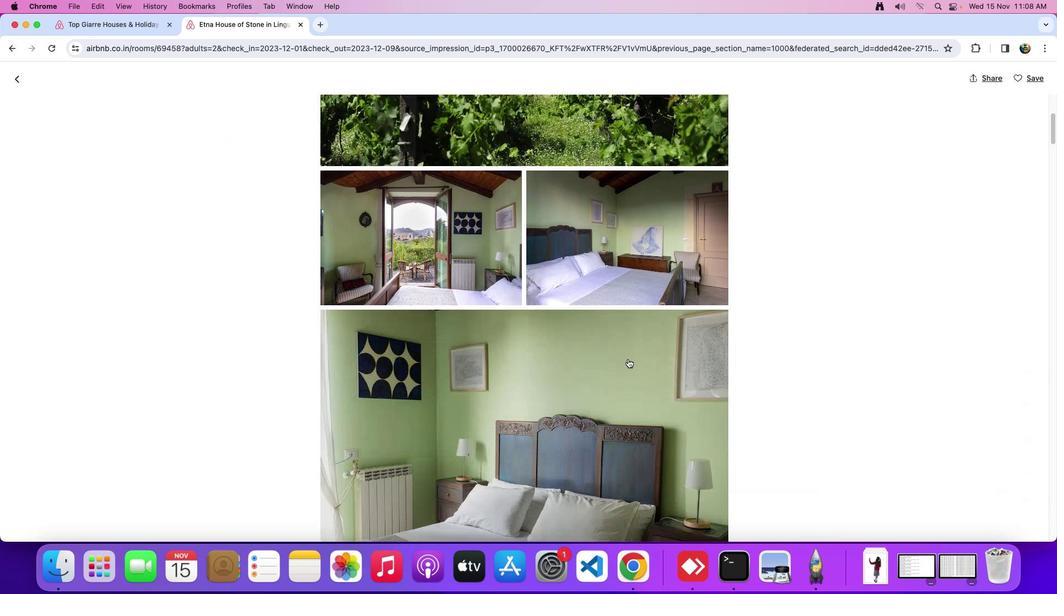 
Action: Mouse moved to (628, 361)
Screenshot: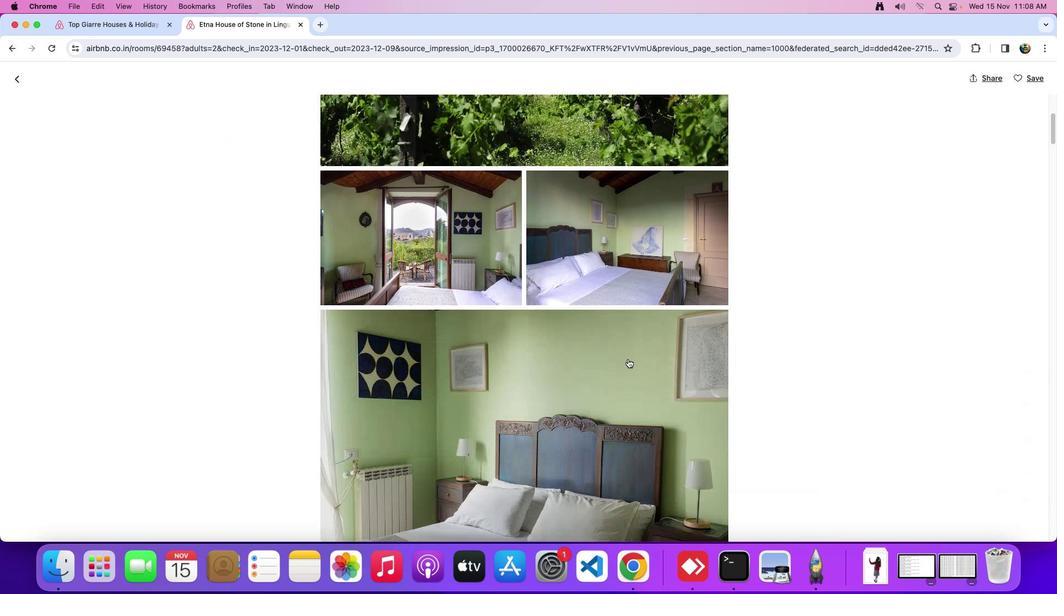 
Action: Mouse scrolled (628, 361) with delta (0, -1)
Screenshot: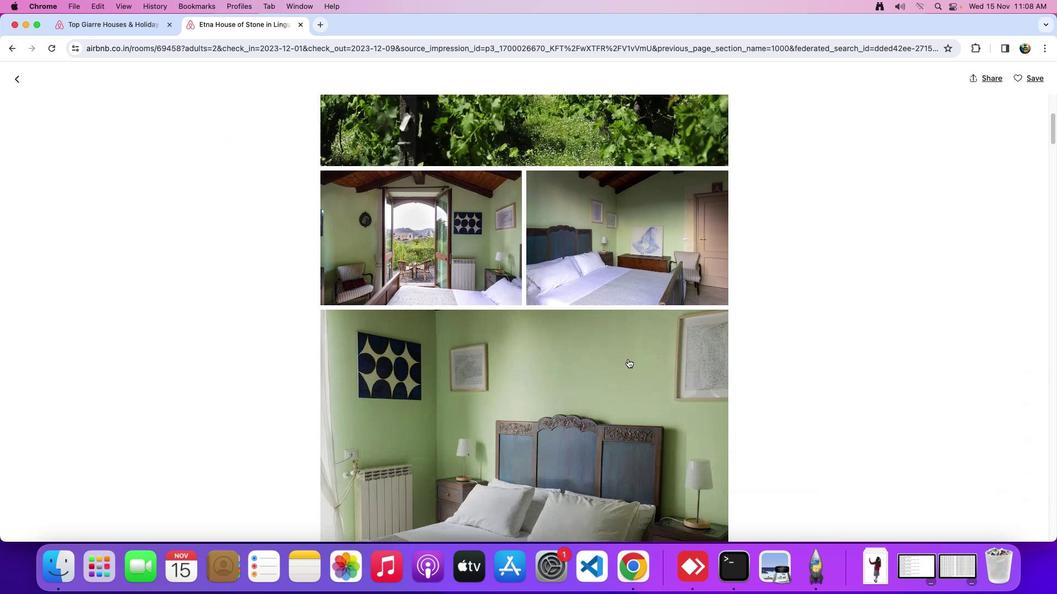 
Action: Mouse moved to (628, 361)
Screenshot: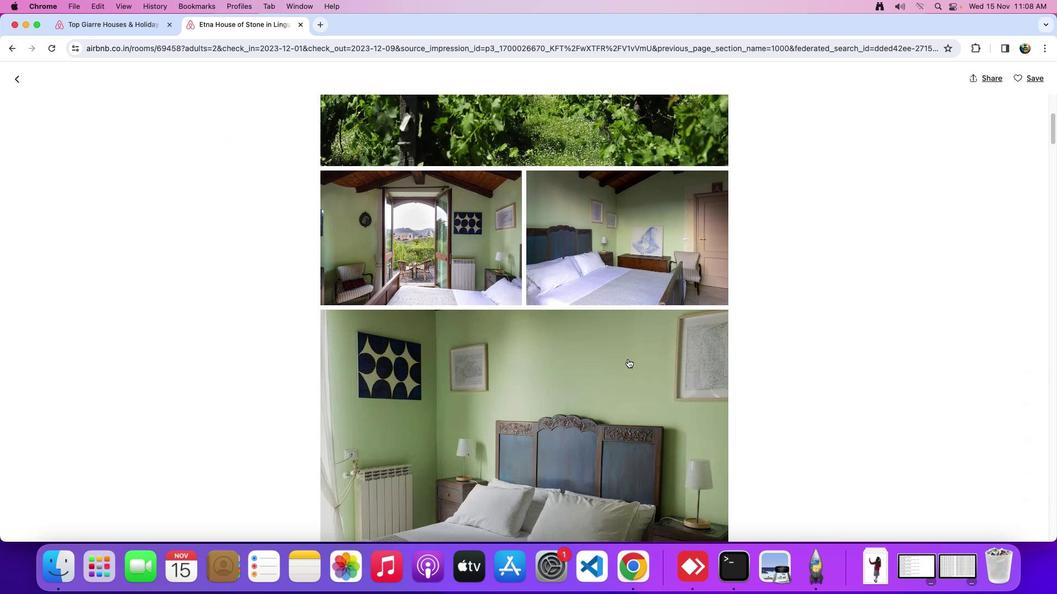 
Action: Mouse scrolled (628, 361) with delta (0, -2)
Screenshot: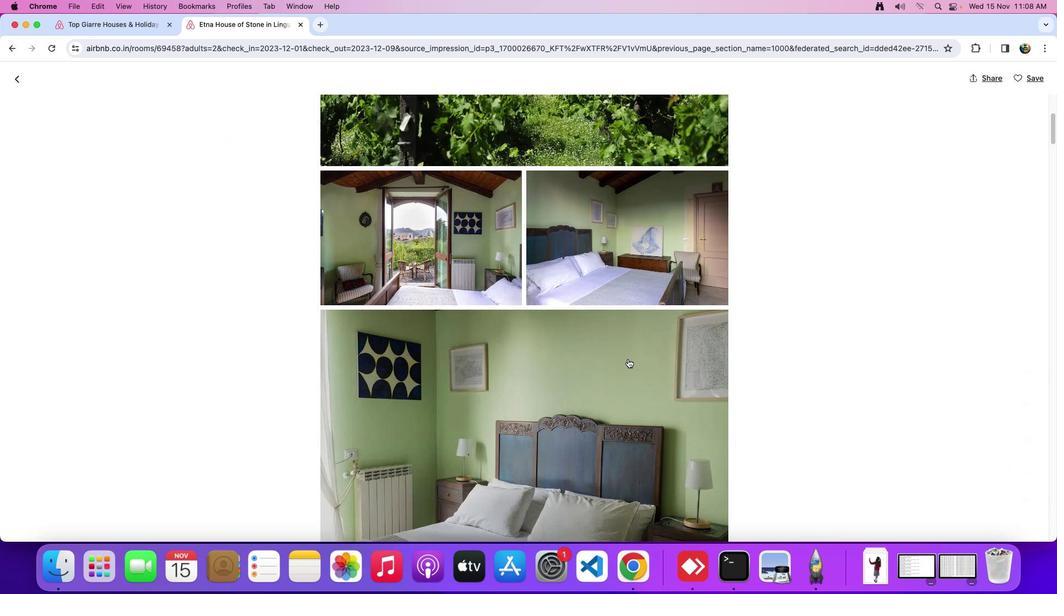 
Action: Mouse moved to (627, 359)
Screenshot: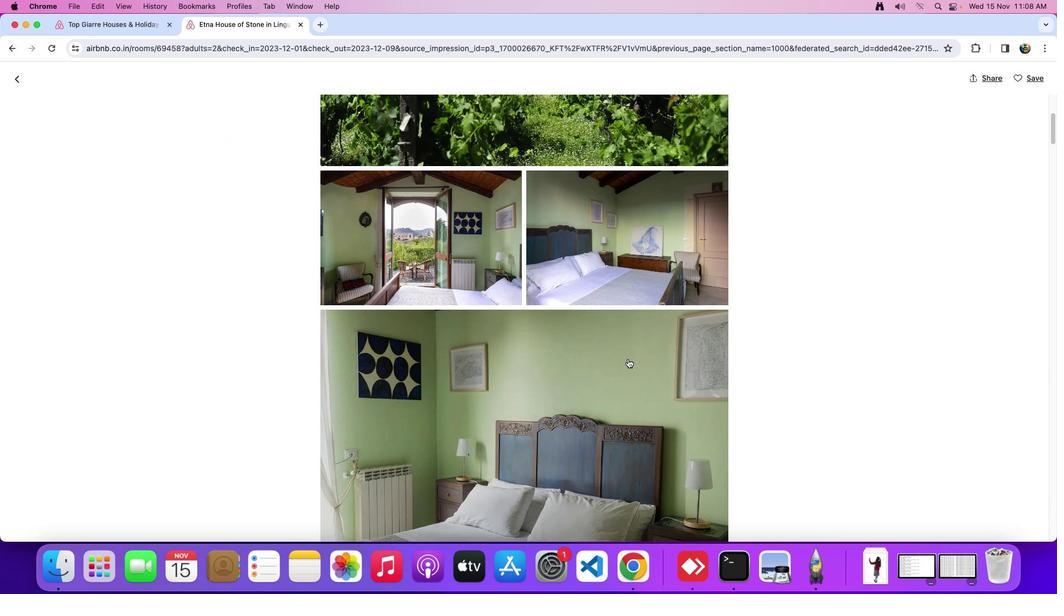 
Action: Mouse scrolled (627, 359) with delta (0, 0)
Screenshot: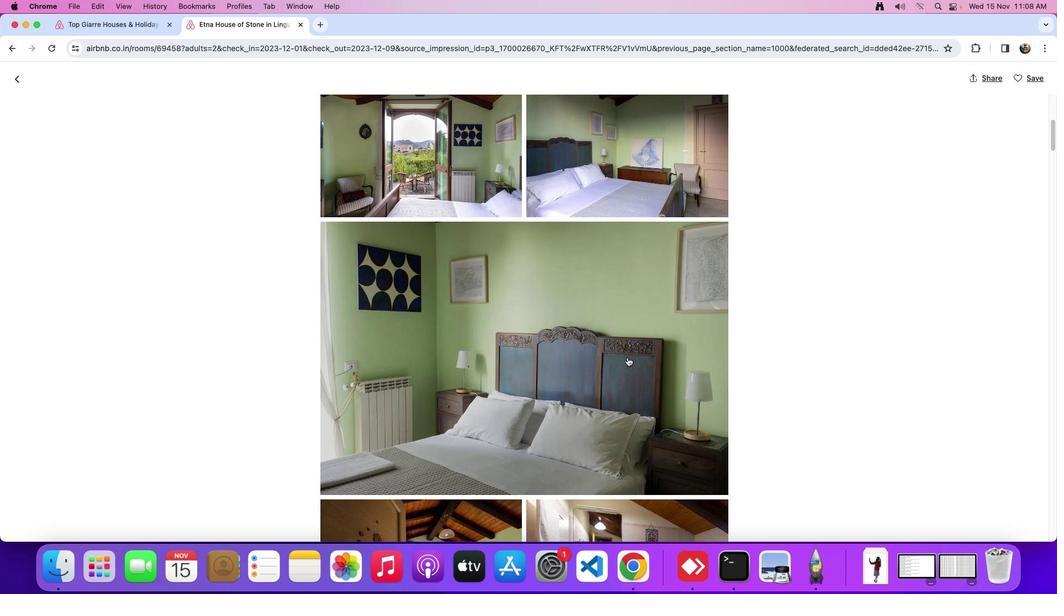 
Action: Mouse moved to (627, 359)
Screenshot: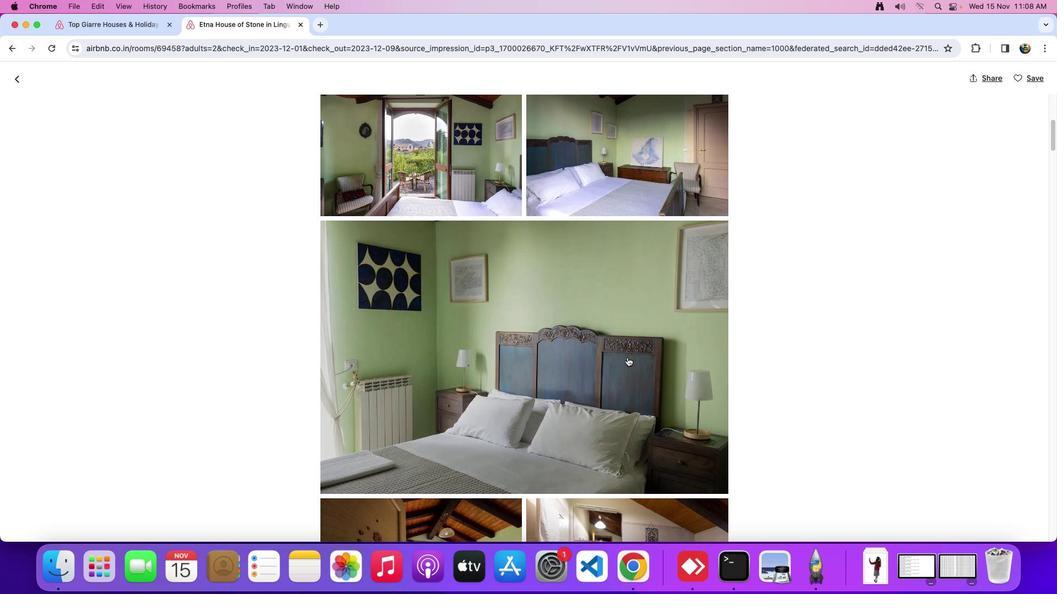 
Action: Mouse scrolled (627, 359) with delta (0, 0)
Screenshot: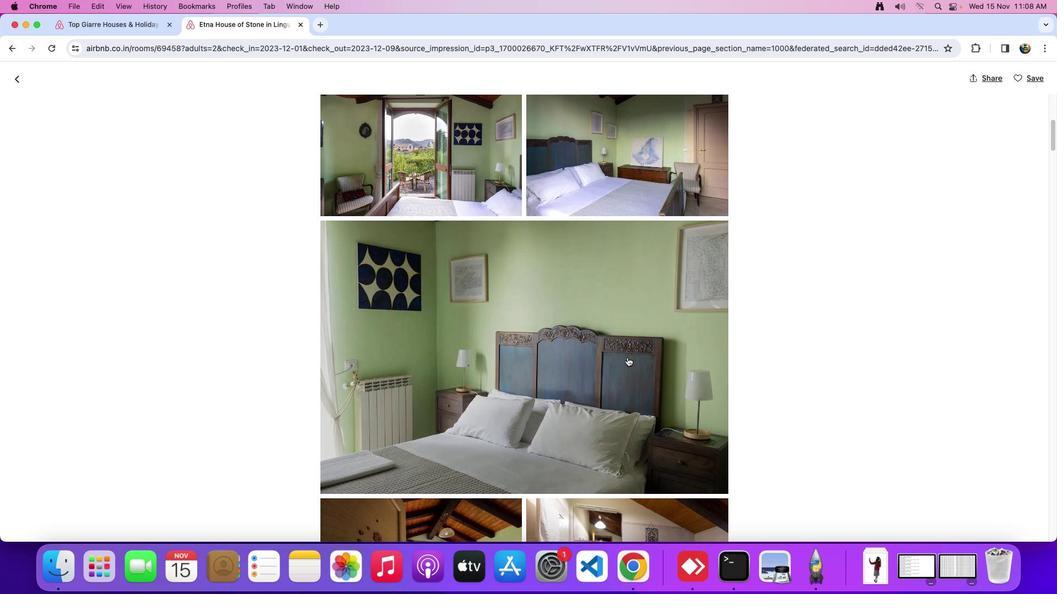 
Action: Mouse moved to (627, 358)
Screenshot: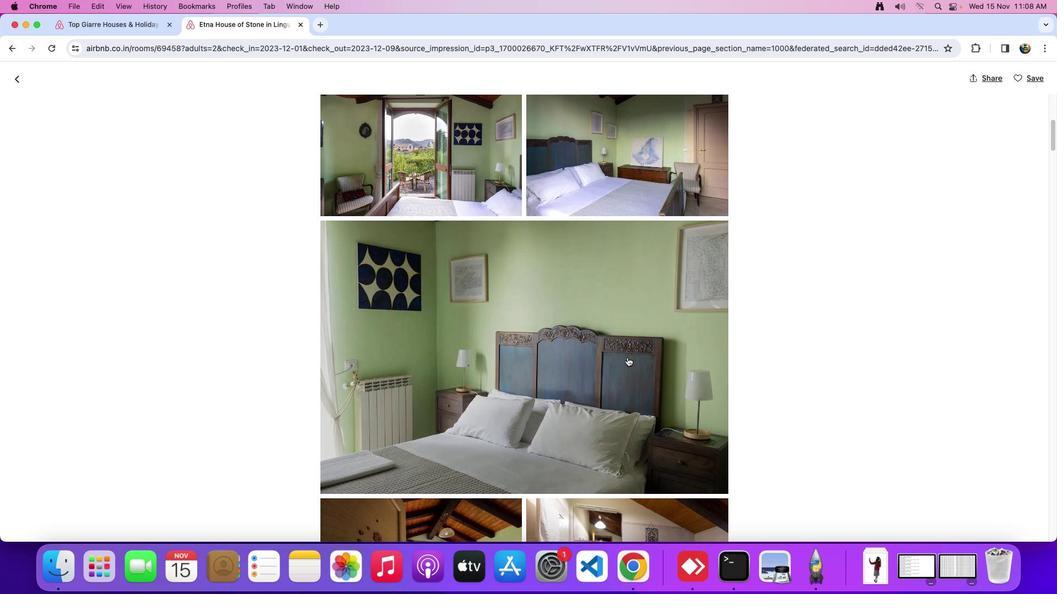 
Action: Mouse scrolled (627, 358) with delta (0, -1)
Screenshot: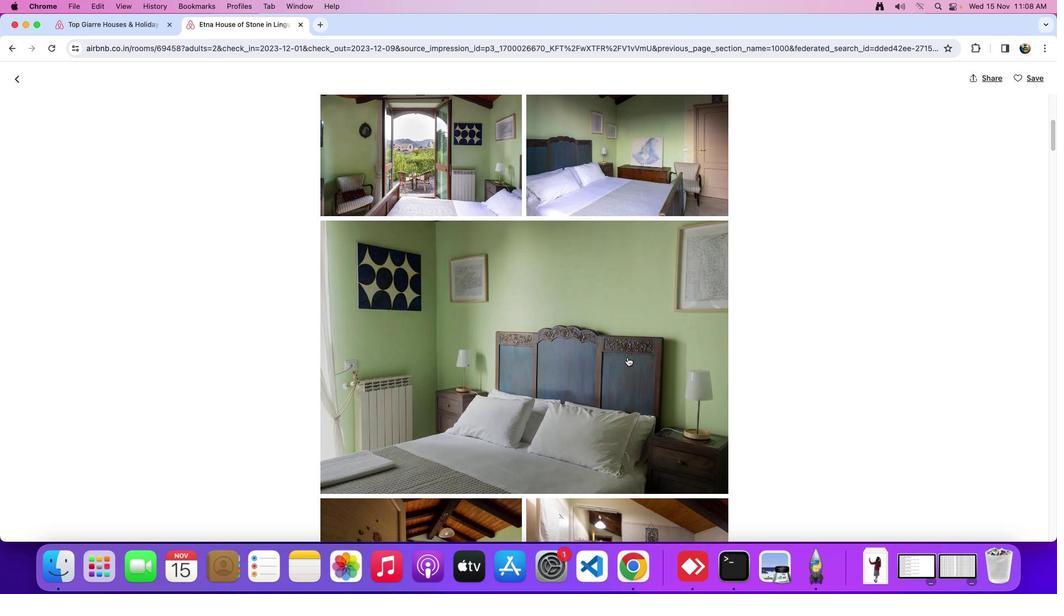 
Action: Mouse moved to (627, 359)
Screenshot: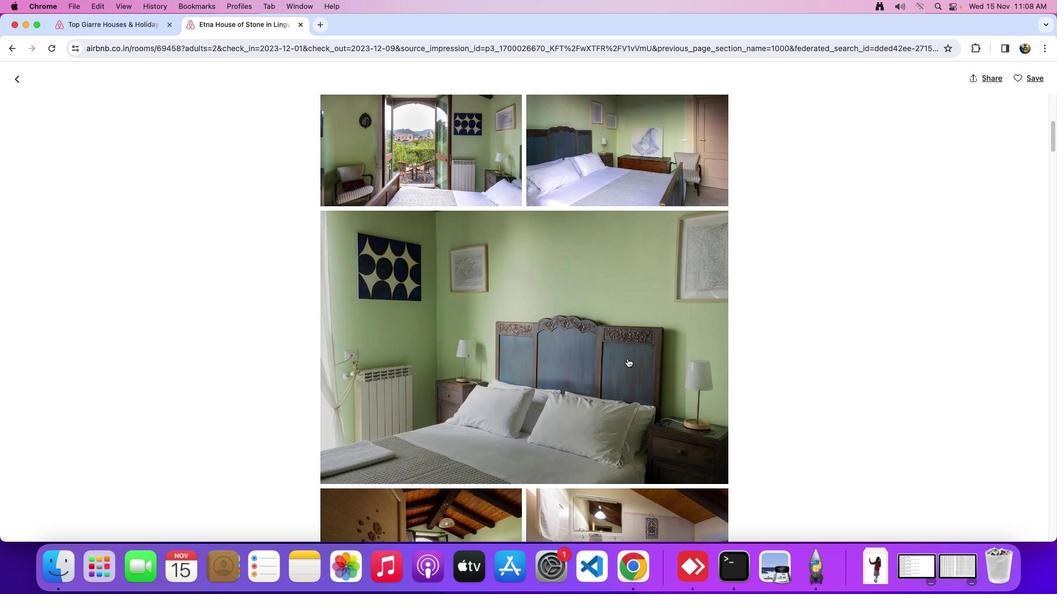 
Action: Mouse scrolled (627, 359) with delta (0, 0)
Screenshot: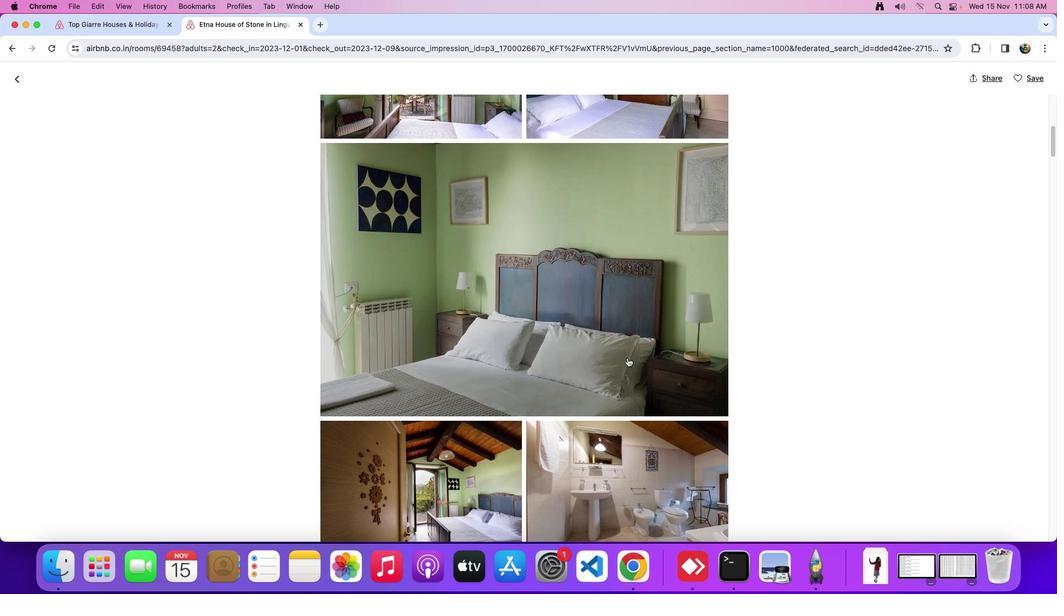 
Action: Mouse scrolled (627, 359) with delta (0, 0)
Screenshot: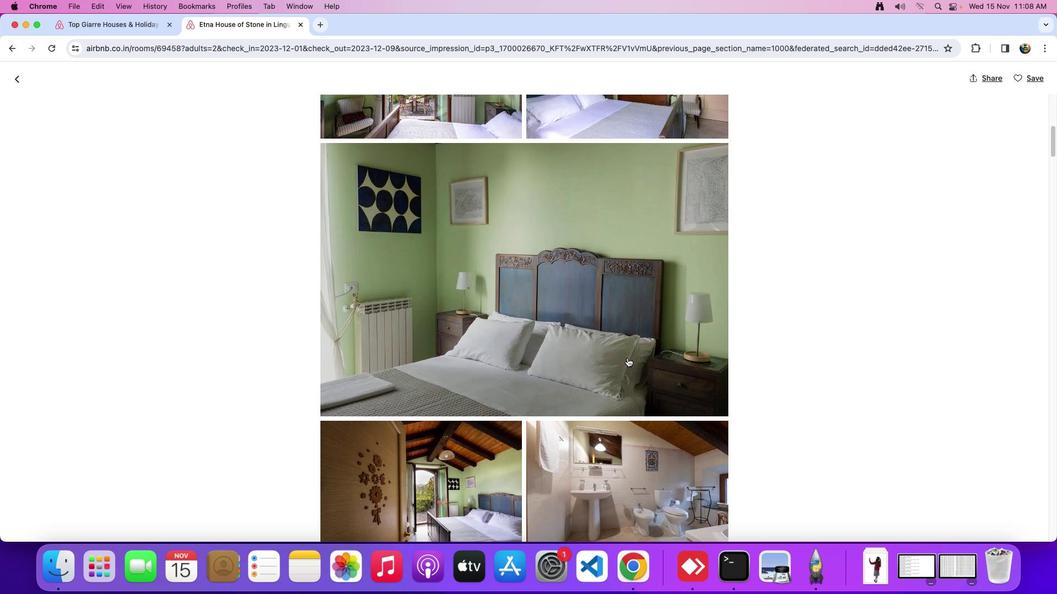 
Action: Mouse moved to (627, 359)
Screenshot: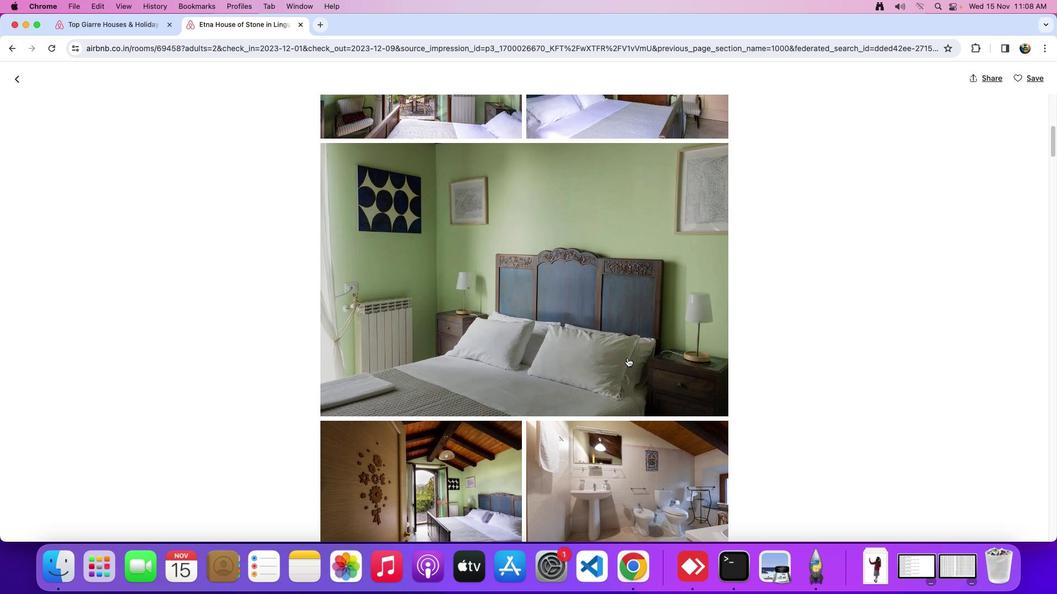 
Action: Mouse scrolled (627, 359) with delta (0, -1)
Screenshot: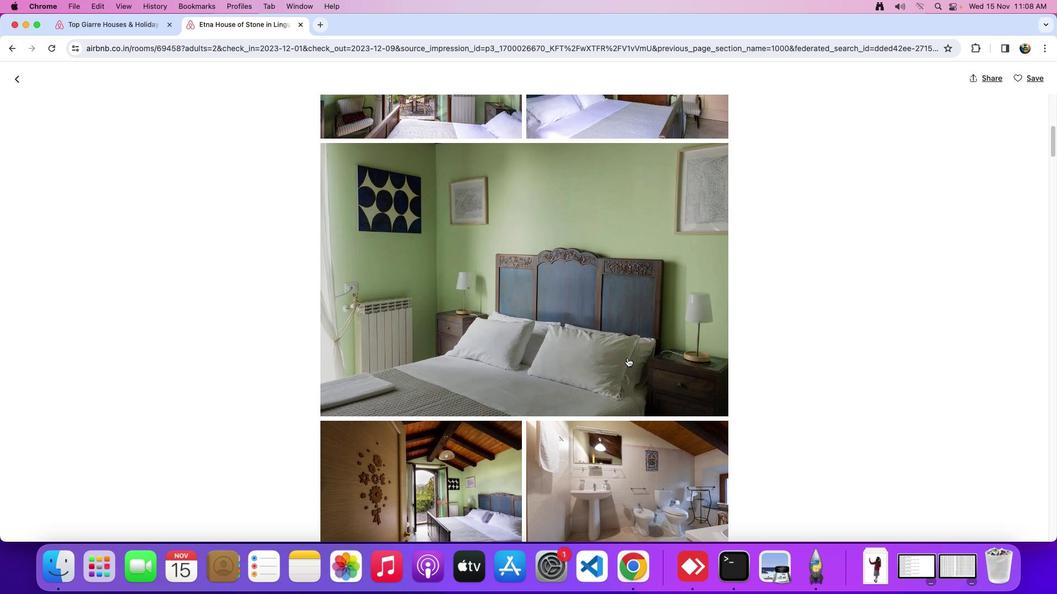 
Action: Mouse moved to (627, 358)
Screenshot: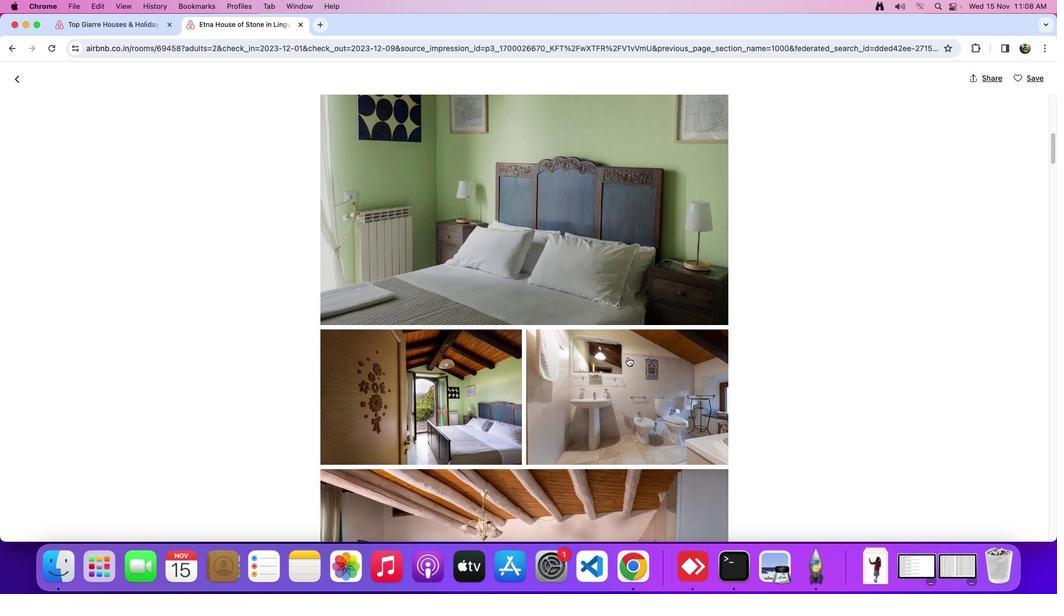 
Action: Mouse scrolled (627, 358) with delta (0, 0)
Screenshot: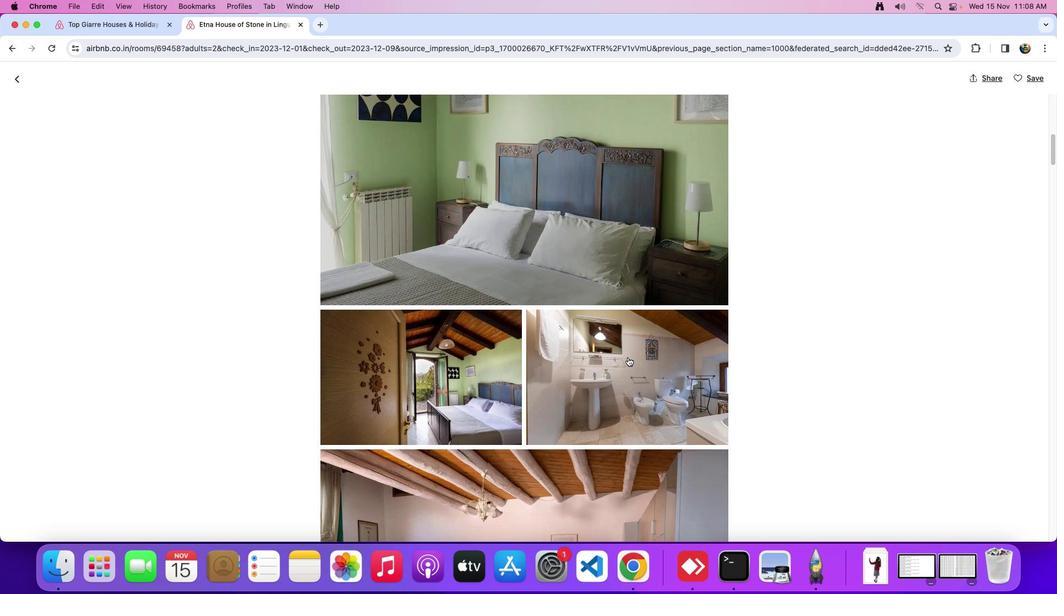 
Action: Mouse scrolled (627, 358) with delta (0, 0)
Screenshot: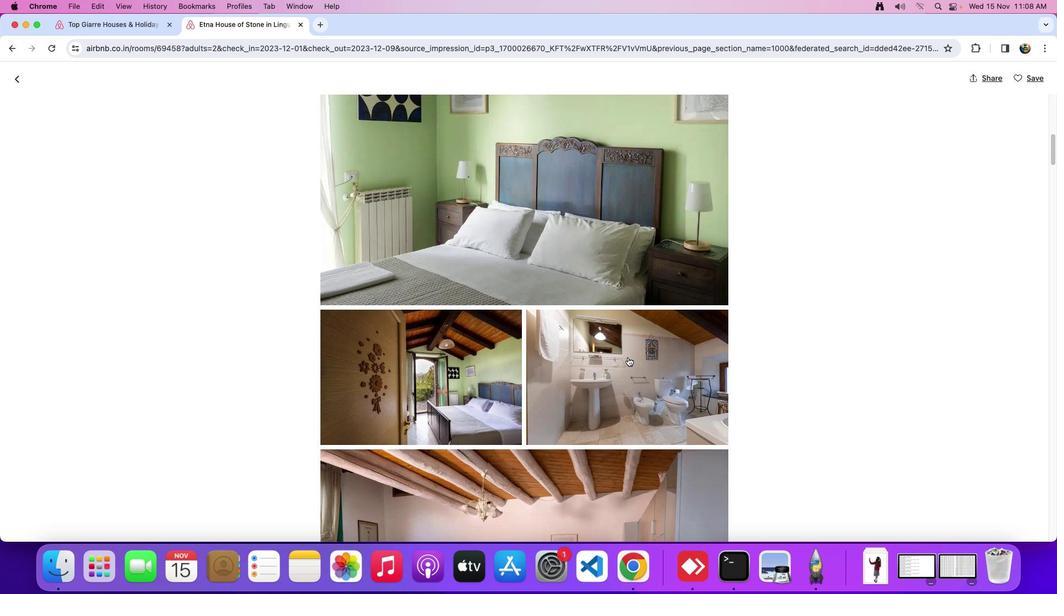 
Action: Mouse moved to (627, 357)
Screenshot: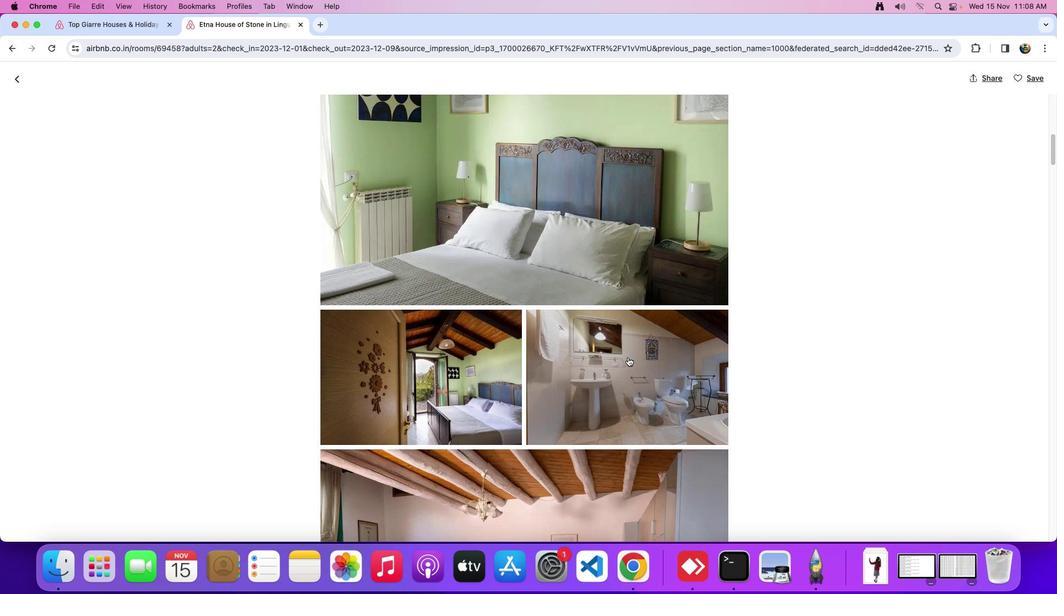 
Action: Mouse scrolled (627, 357) with delta (0, -1)
Screenshot: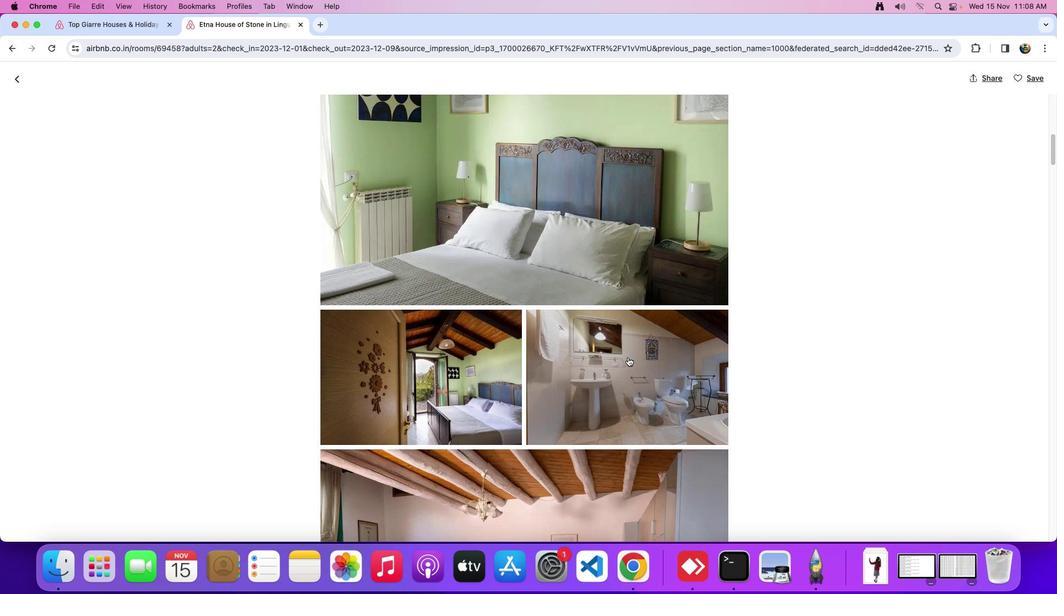 
Action: Mouse moved to (627, 357)
Screenshot: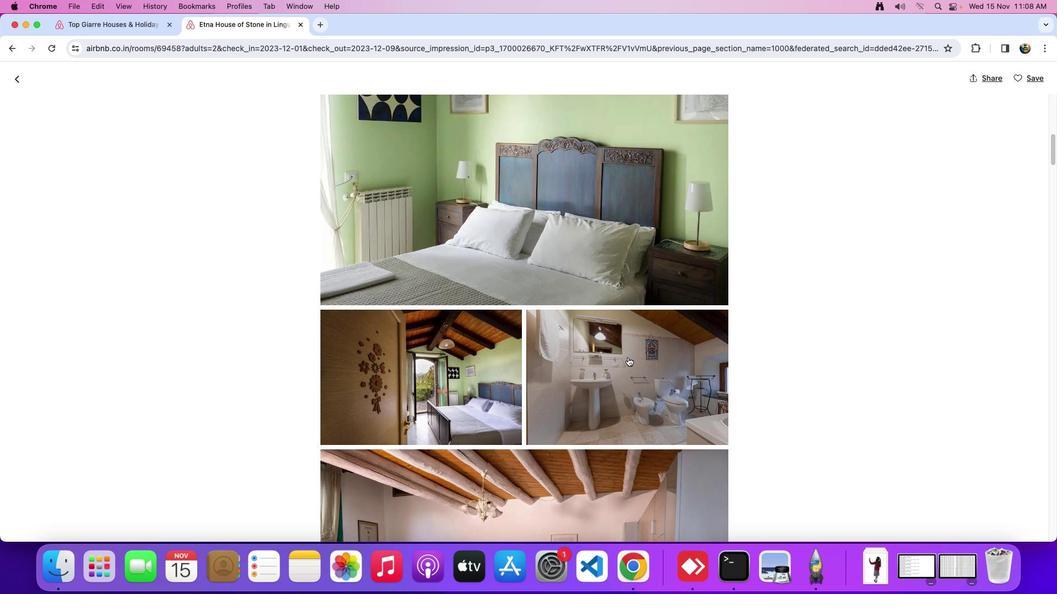 
Action: Mouse scrolled (627, 357) with delta (0, 0)
Screenshot: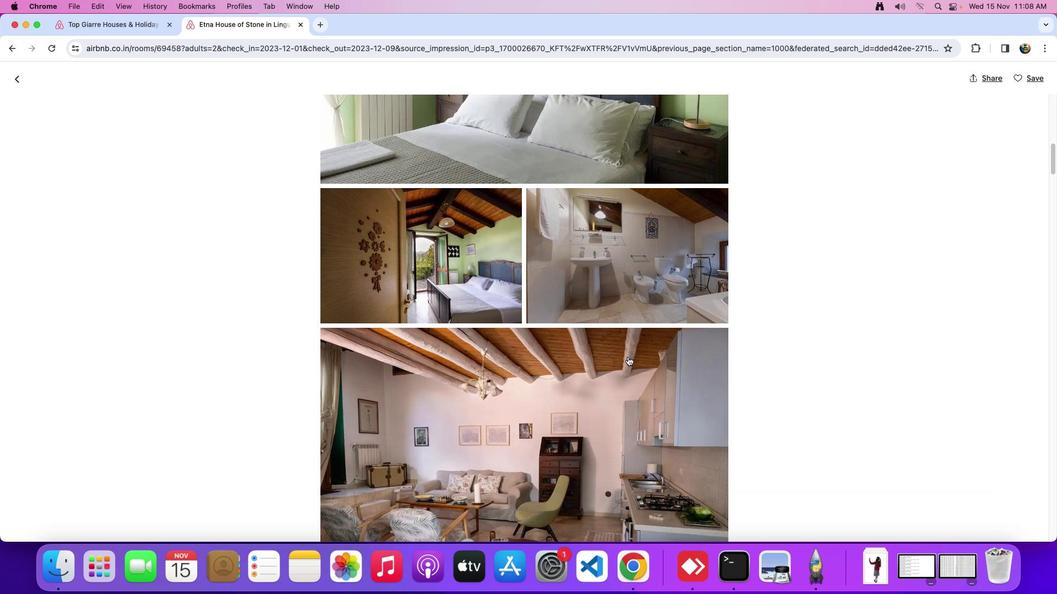 
Action: Mouse moved to (627, 357)
Screenshot: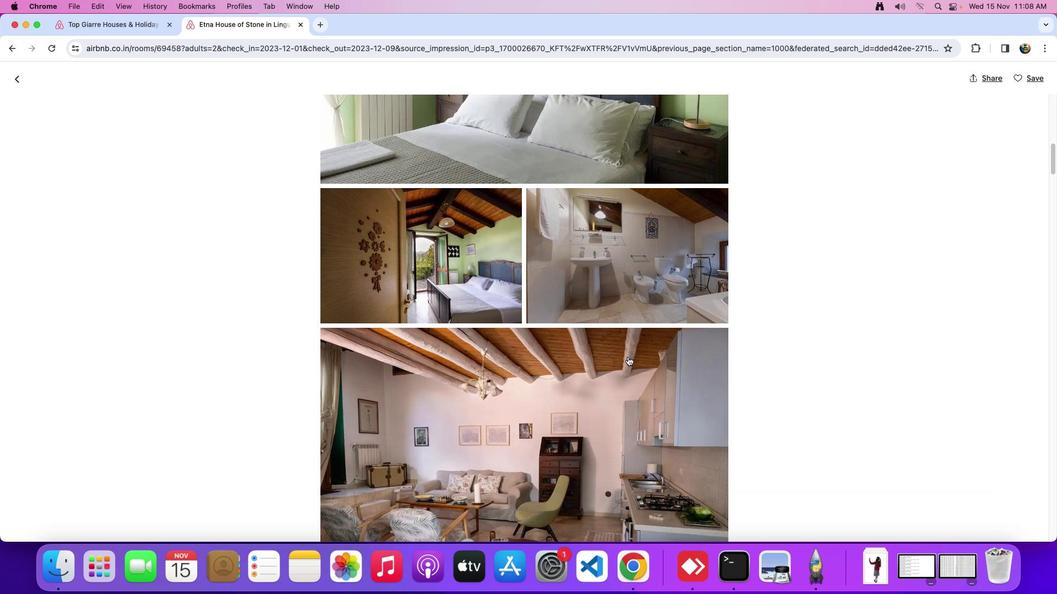 
Action: Mouse scrolled (627, 357) with delta (0, 0)
Screenshot: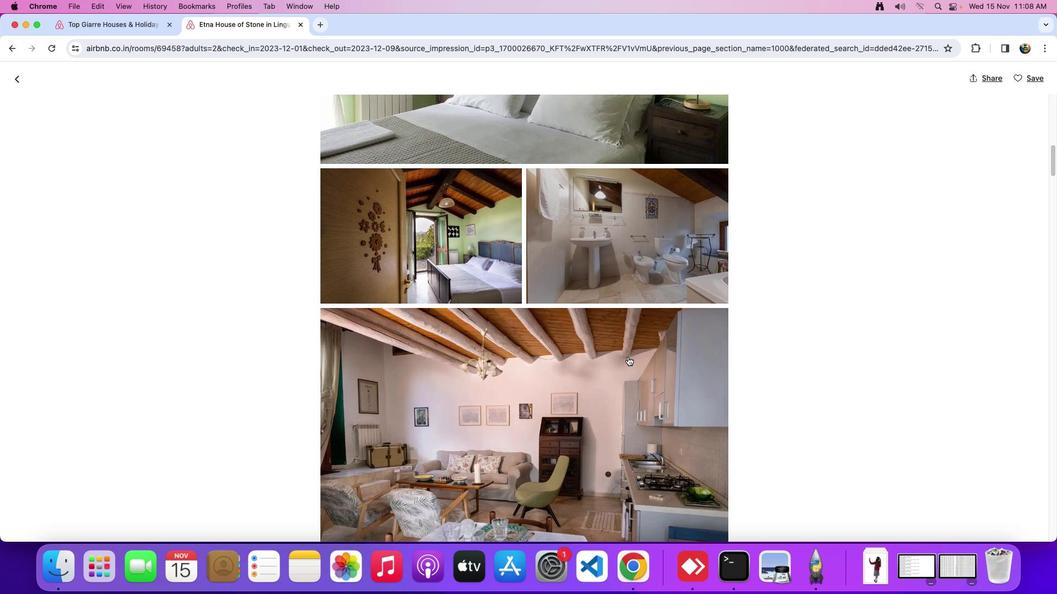 
Action: Mouse scrolled (627, 357) with delta (0, -1)
Screenshot: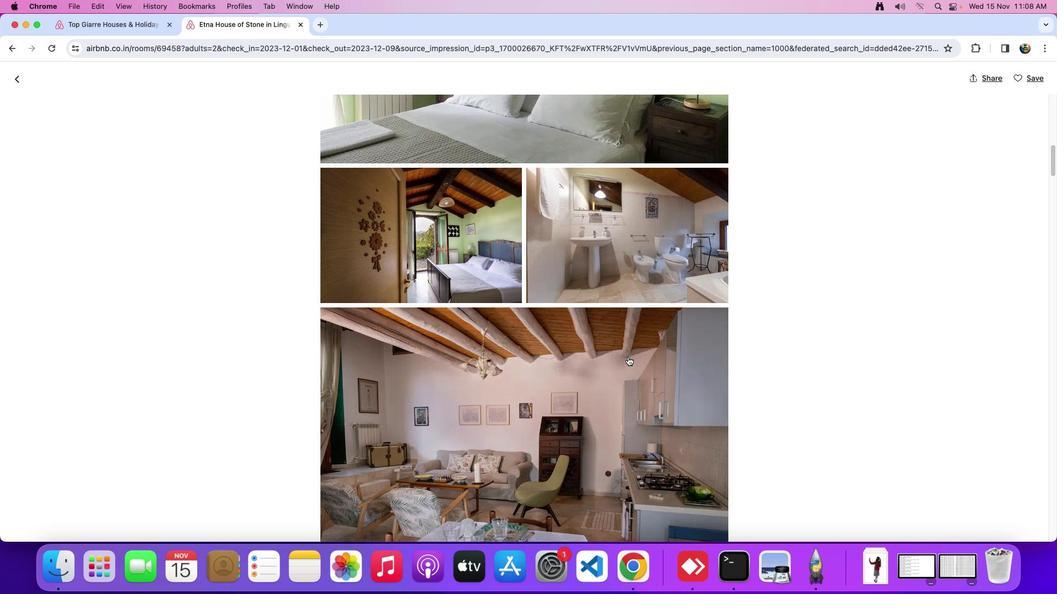 
Action: Mouse moved to (628, 357)
Screenshot: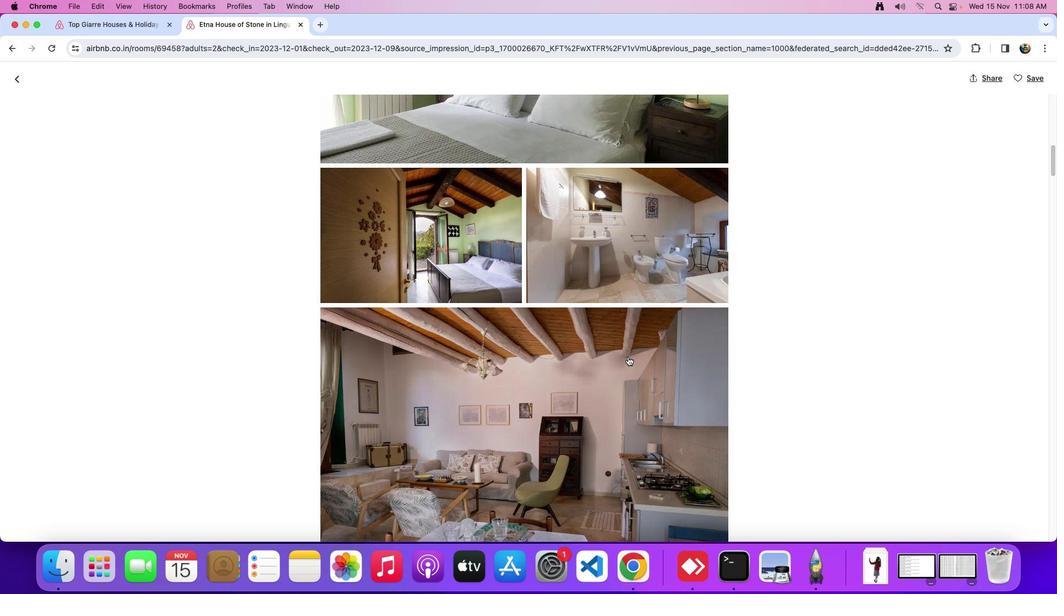 
Action: Mouse scrolled (628, 357) with delta (0, -1)
Screenshot: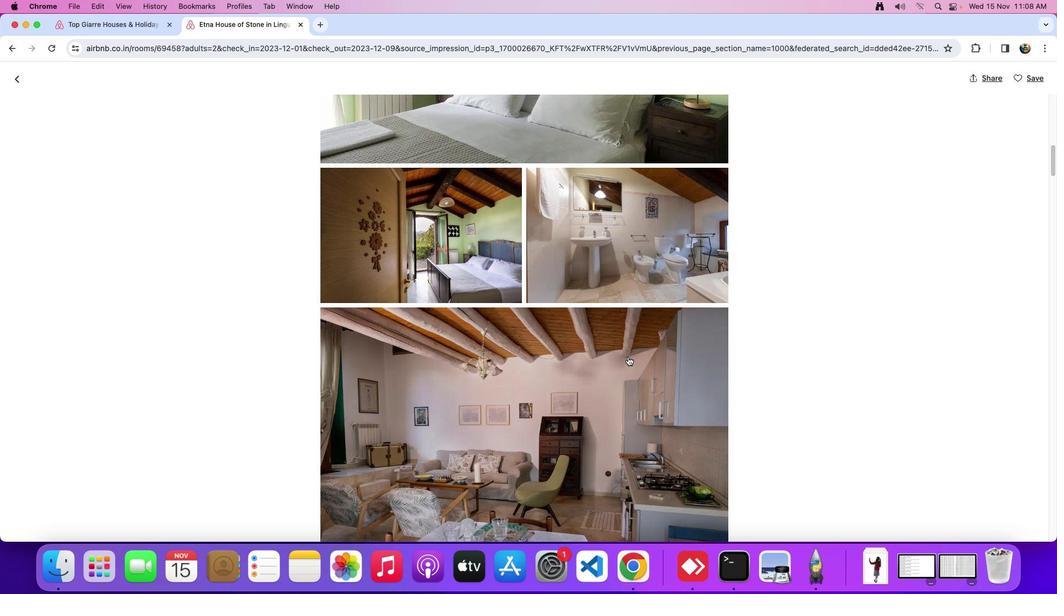 
Action: Mouse scrolled (628, 357) with delta (0, 0)
Screenshot: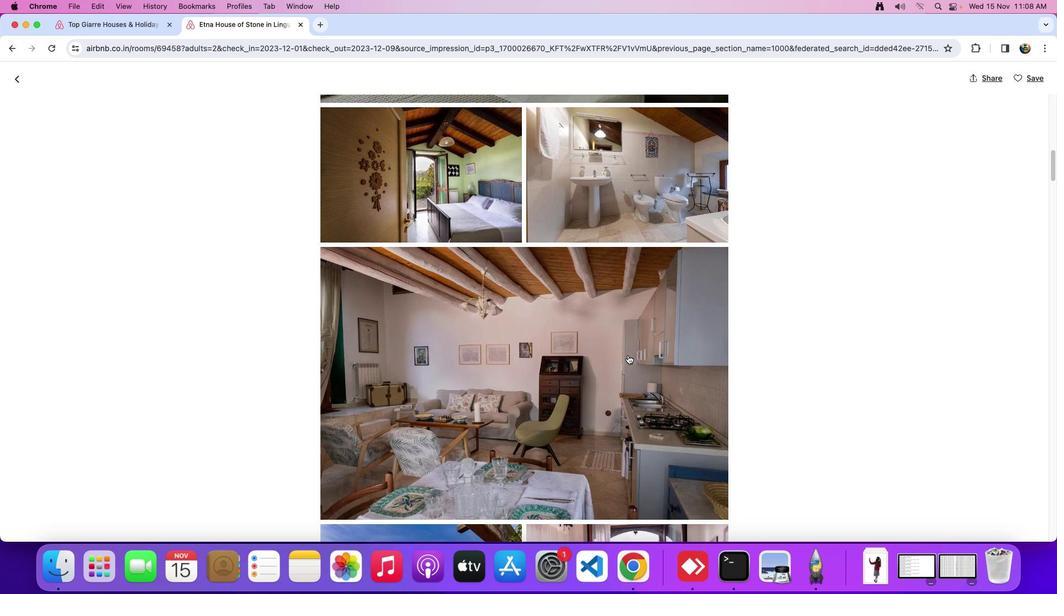 
Action: Mouse scrolled (628, 357) with delta (0, 0)
Screenshot: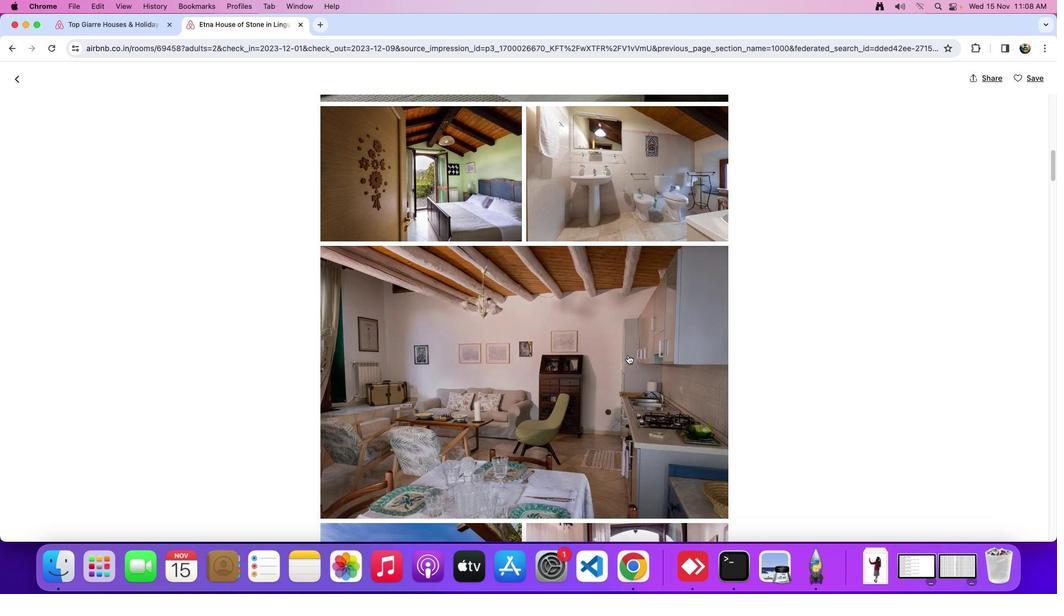 
Action: Mouse moved to (628, 356)
Screenshot: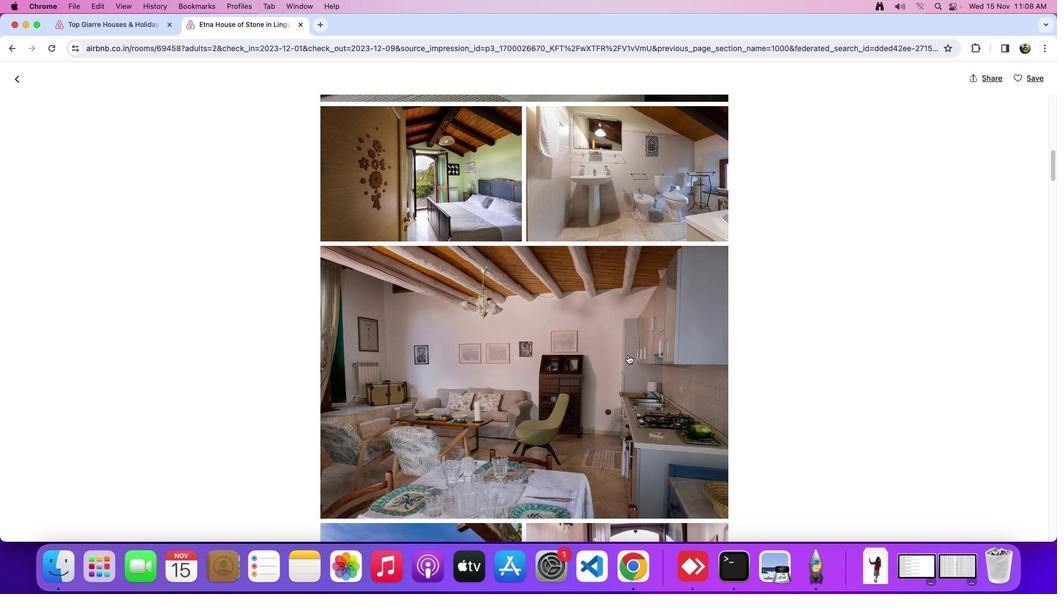 
Action: Mouse scrolled (628, 356) with delta (0, 0)
Screenshot: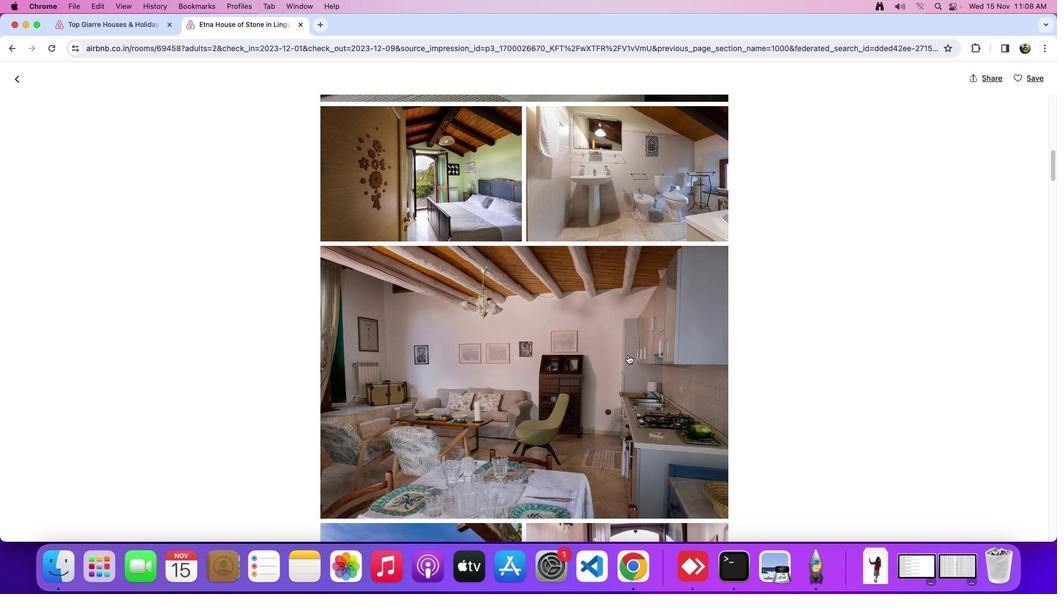 
Action: Mouse moved to (627, 355)
Screenshot: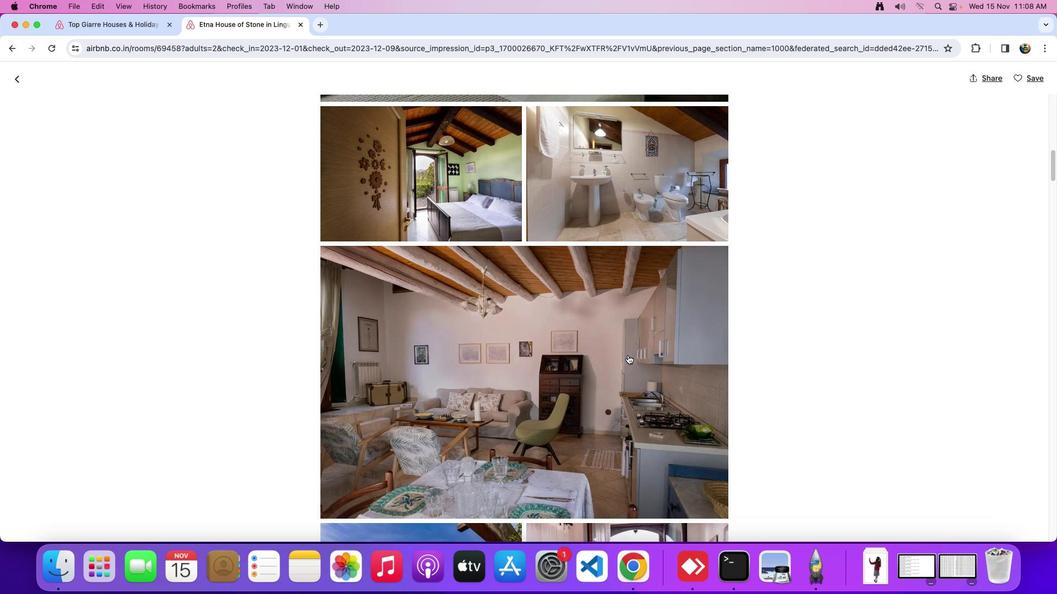 
Action: Mouse scrolled (627, 355) with delta (0, 0)
Screenshot: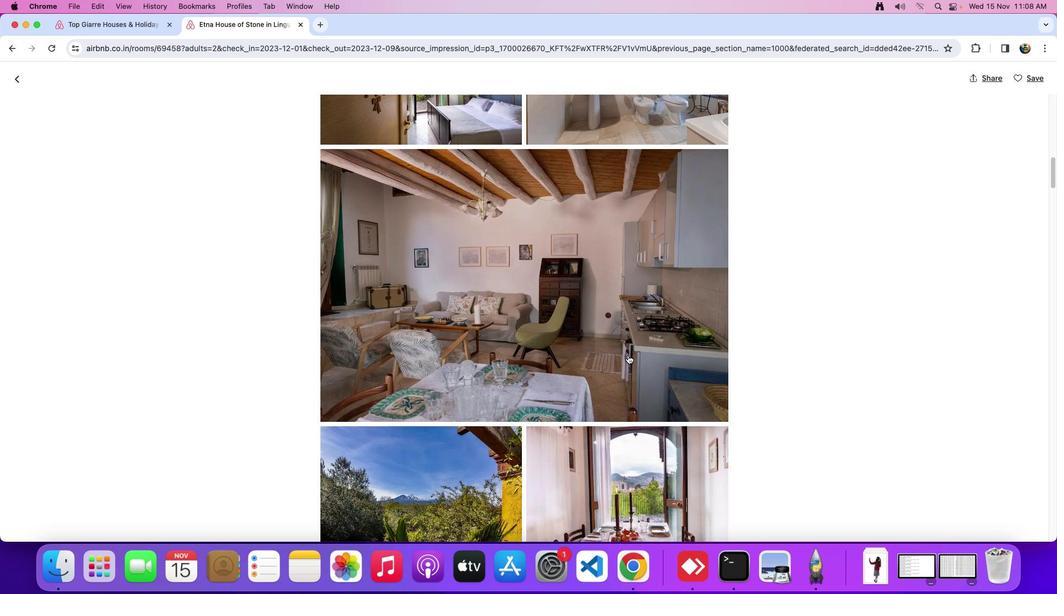 
Action: Mouse scrolled (627, 355) with delta (0, 0)
Screenshot: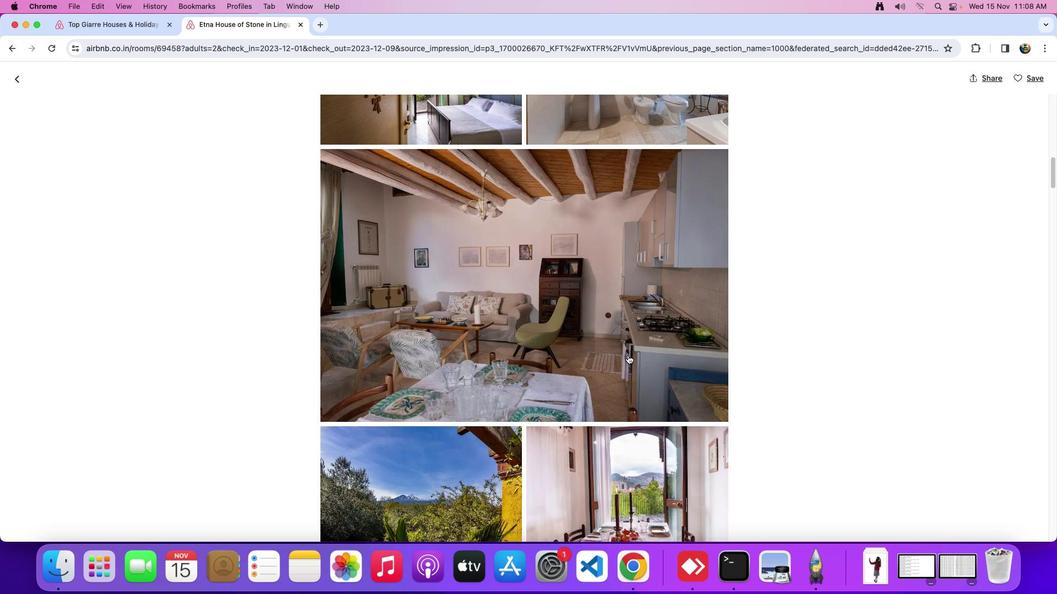 
Action: Mouse scrolled (627, 355) with delta (0, -1)
Screenshot: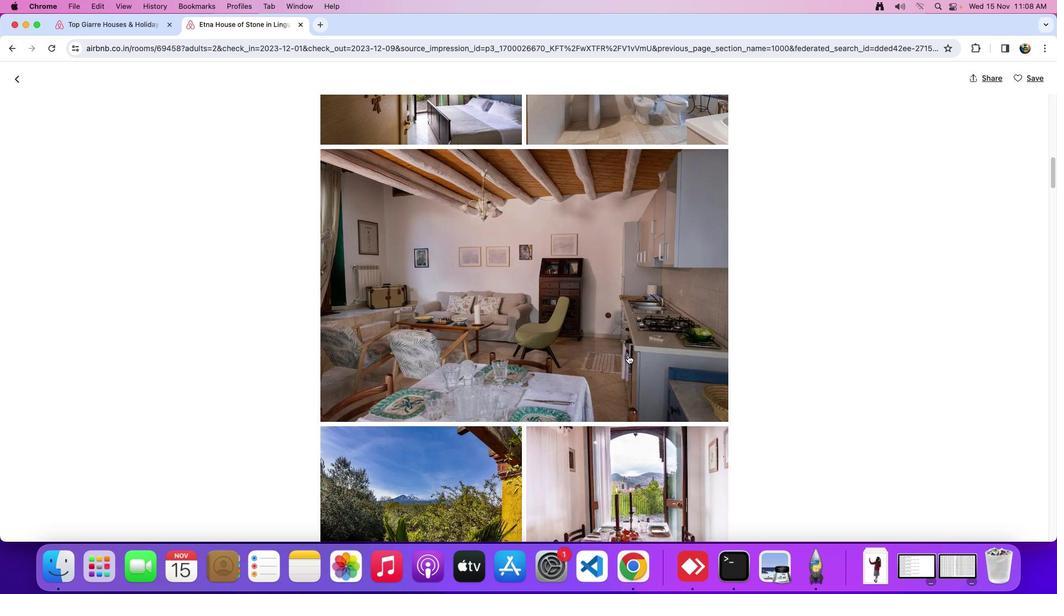 
Action: Mouse moved to (628, 355)
Screenshot: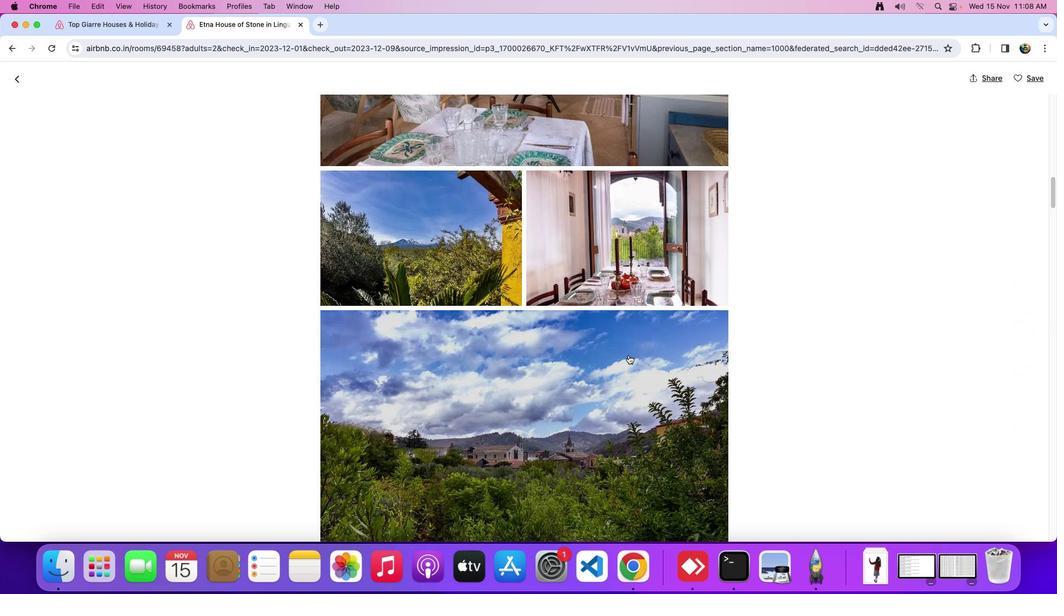 
Action: Mouse scrolled (628, 355) with delta (0, 0)
Screenshot: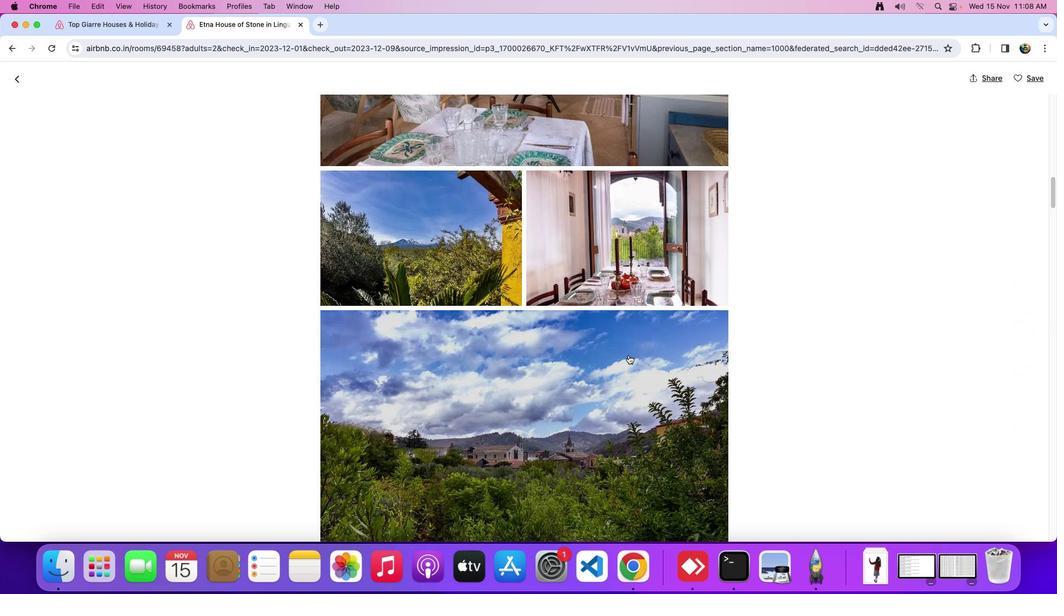 
Action: Mouse scrolled (628, 355) with delta (0, 0)
Screenshot: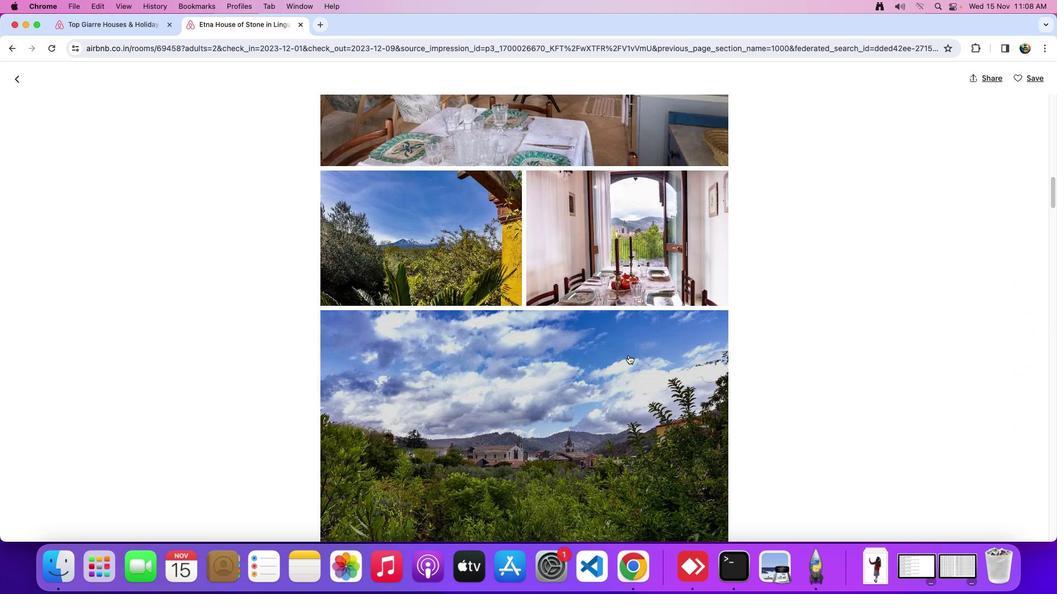
Action: Mouse scrolled (628, 355) with delta (0, -2)
Screenshot: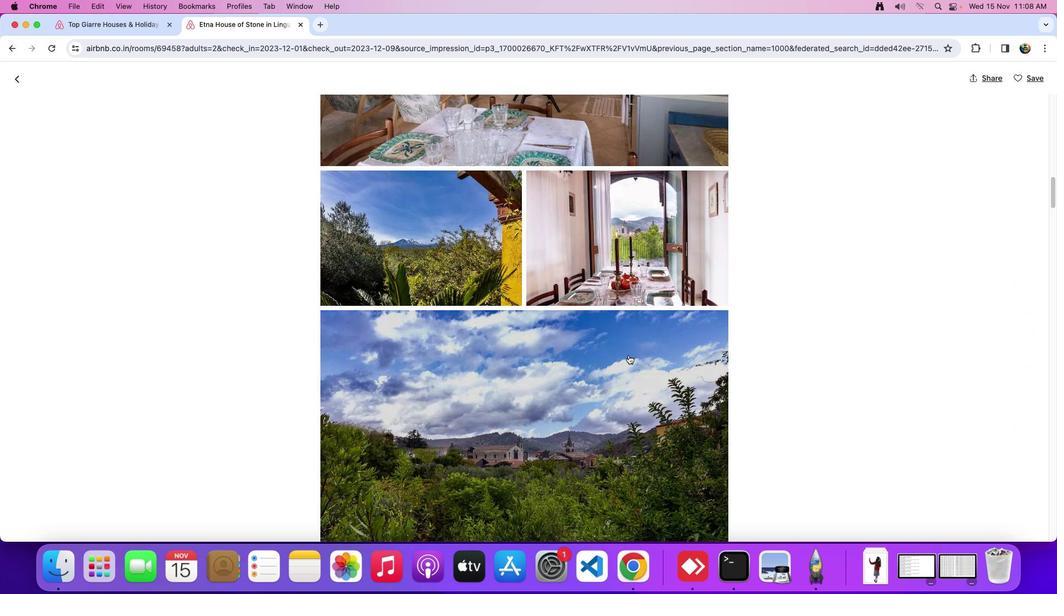 
Action: Mouse scrolled (628, 355) with delta (0, -3)
Screenshot: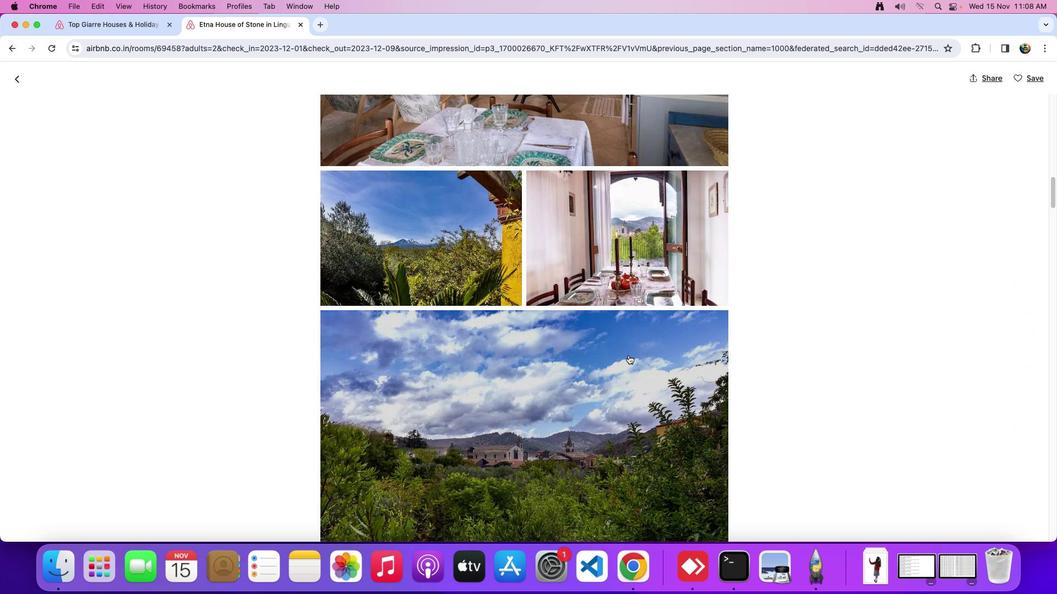 
Action: Mouse scrolled (628, 355) with delta (0, 0)
Screenshot: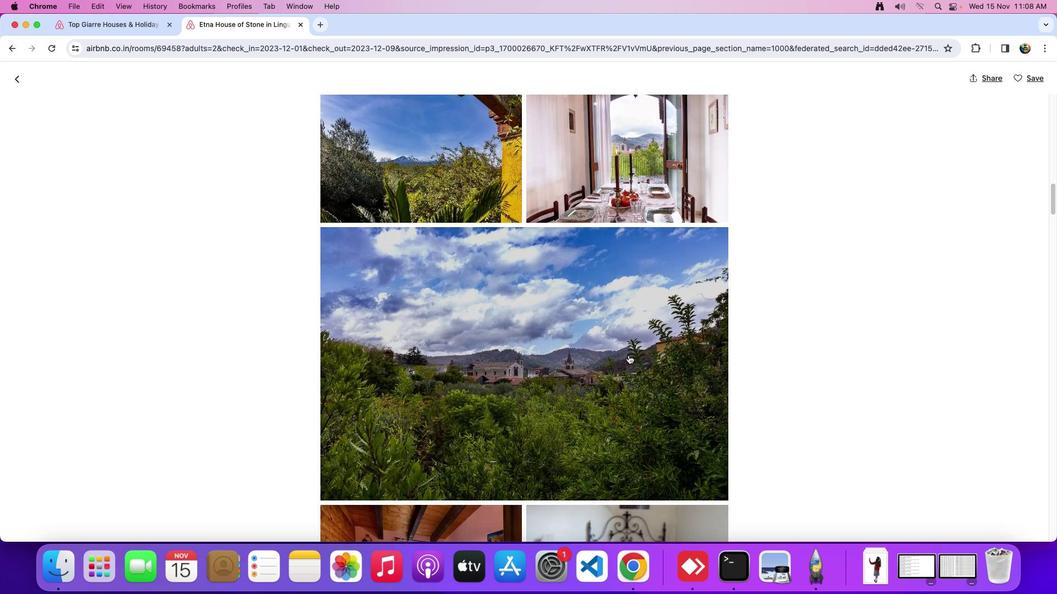 
Action: Mouse scrolled (628, 355) with delta (0, 0)
Screenshot: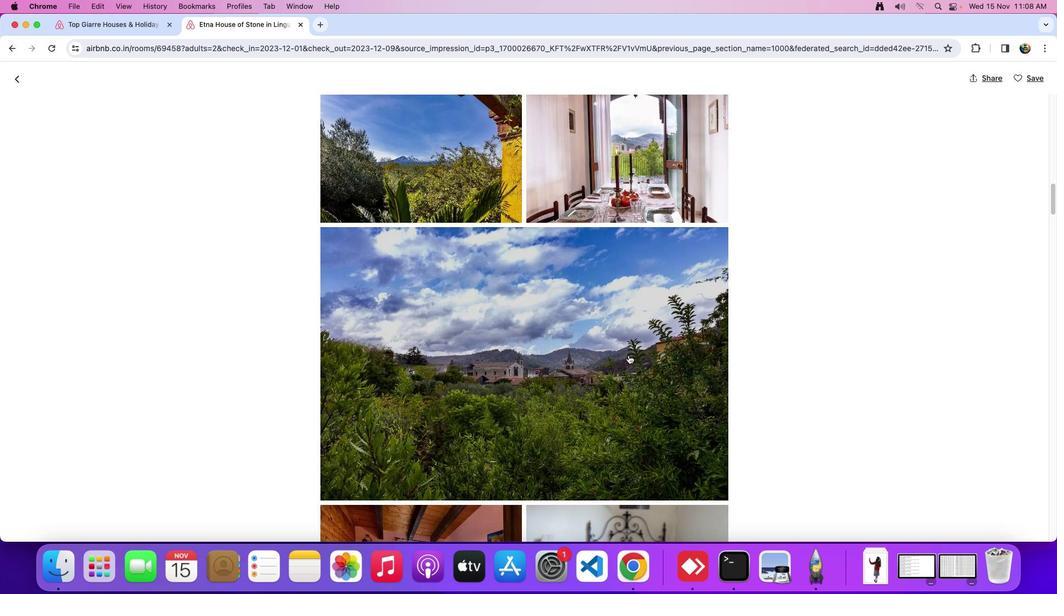 
Action: Mouse scrolled (628, 355) with delta (0, -1)
Screenshot: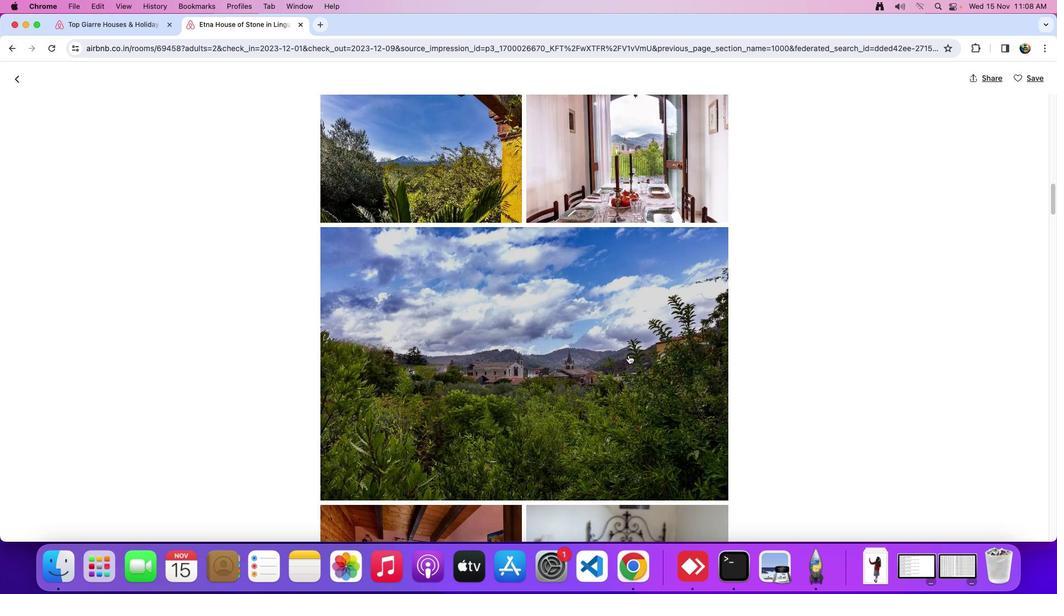 
Action: Mouse moved to (628, 355)
Screenshot: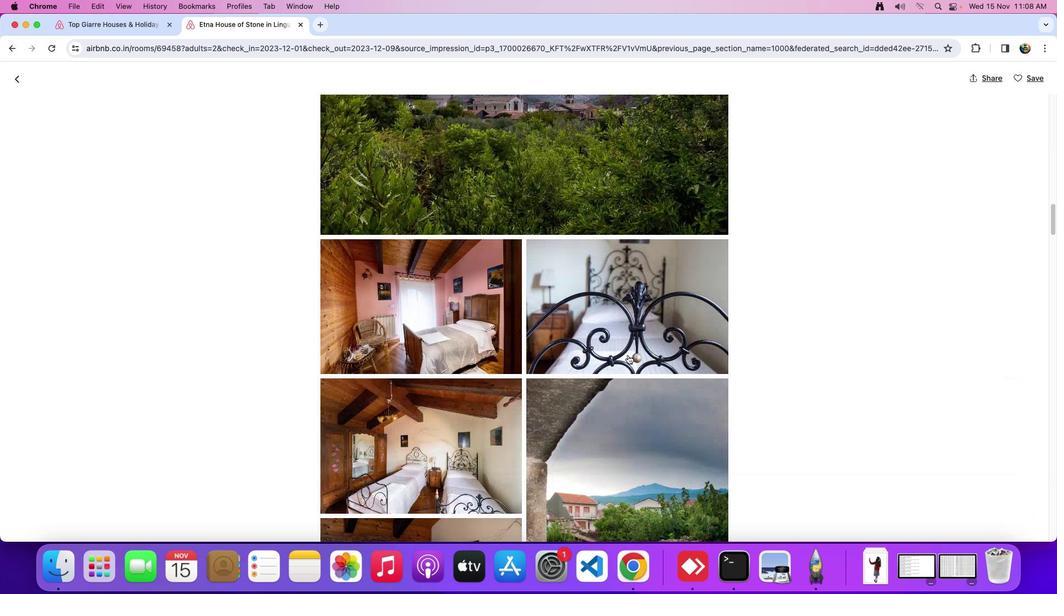 
Action: Mouse scrolled (628, 355) with delta (0, 0)
Screenshot: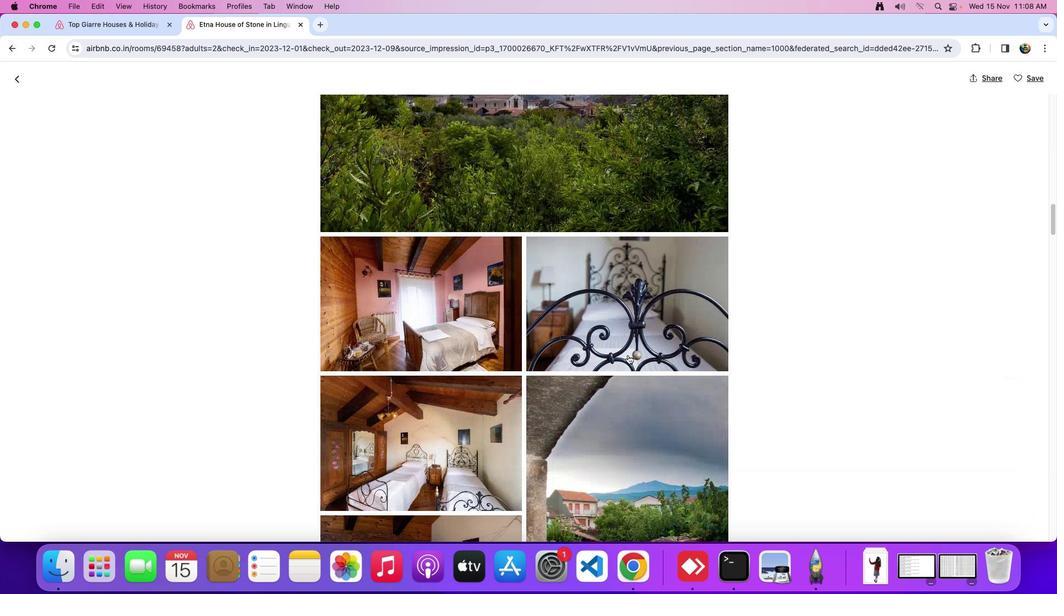 
Action: Mouse scrolled (628, 355) with delta (0, 0)
Screenshot: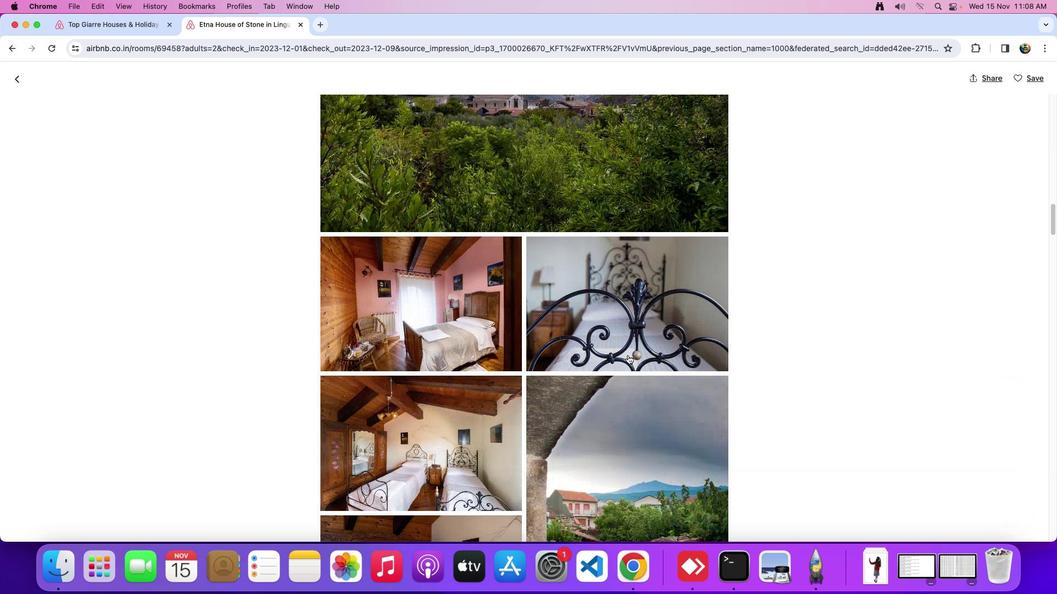 
Action: Mouse scrolled (628, 355) with delta (0, -2)
Screenshot: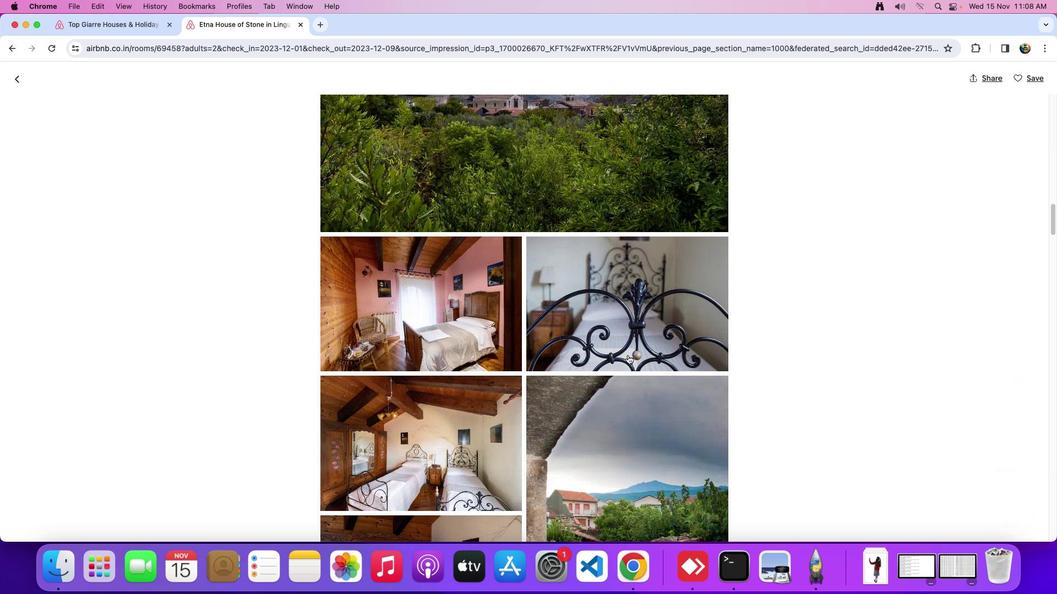 
Action: Mouse scrolled (628, 355) with delta (0, -3)
Screenshot: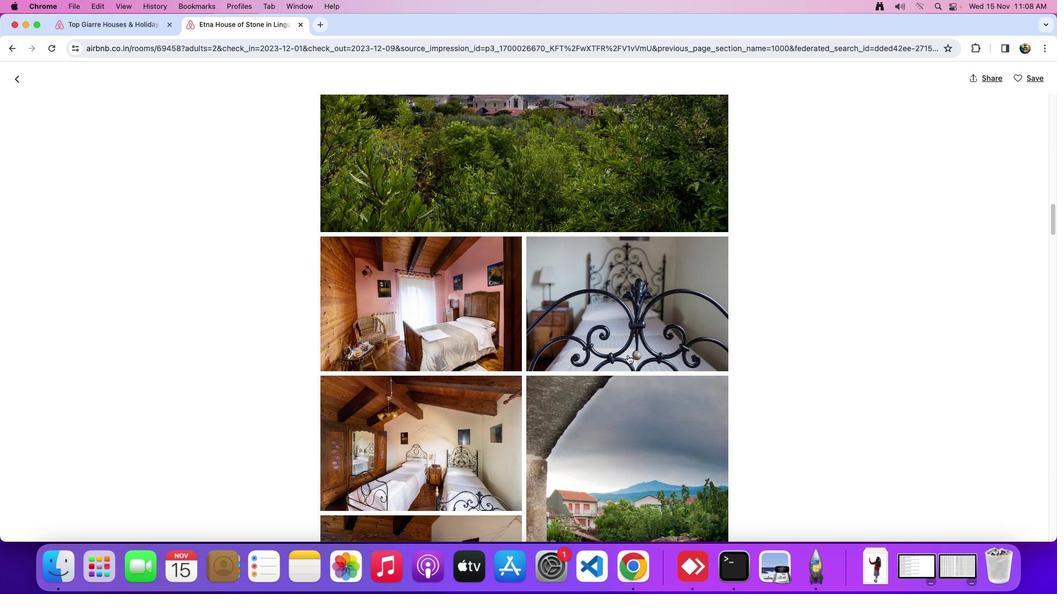 
Action: Mouse scrolled (628, 355) with delta (0, 0)
Screenshot: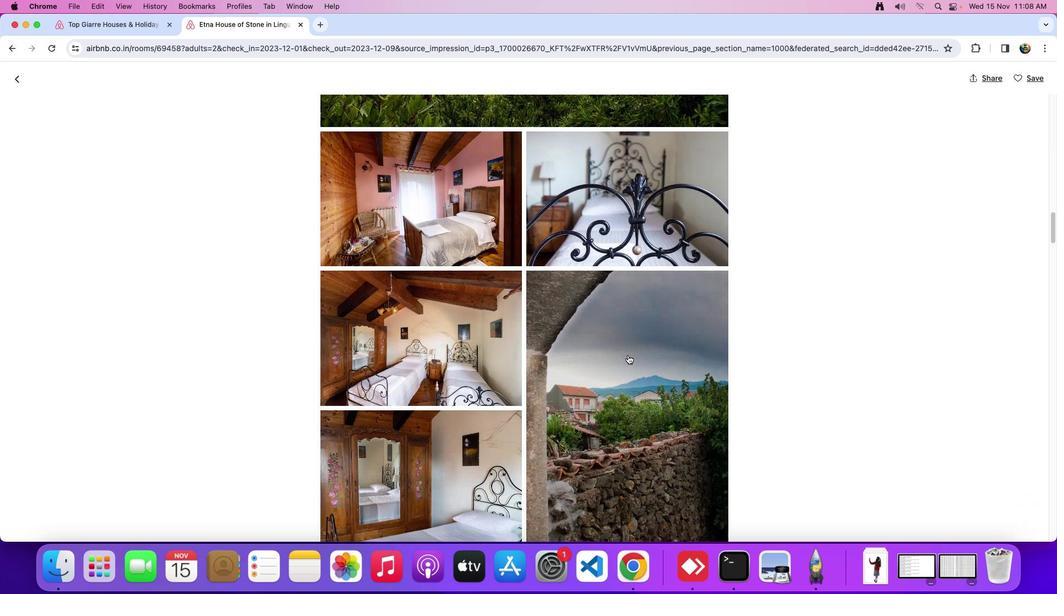 
Action: Mouse scrolled (628, 355) with delta (0, 0)
Screenshot: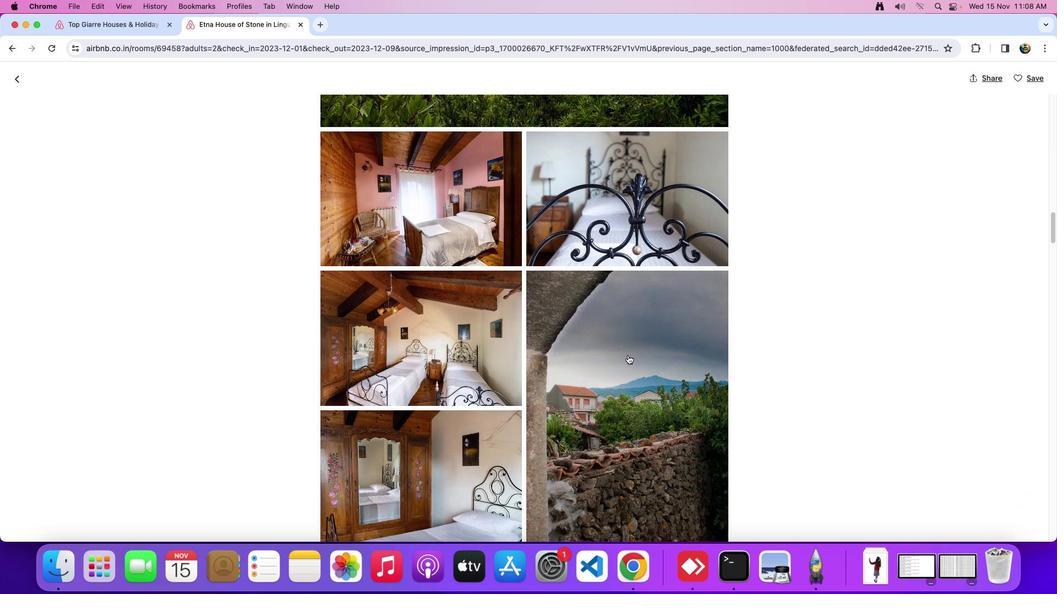 
Action: Mouse scrolled (628, 355) with delta (0, -1)
Screenshot: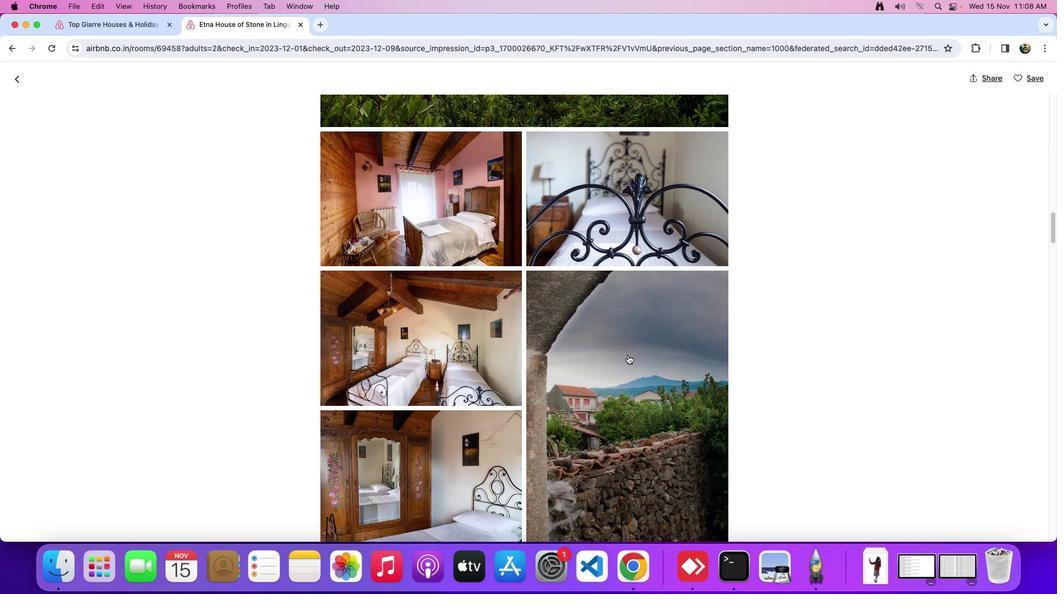 
Action: Mouse scrolled (628, 355) with delta (0, 0)
Screenshot: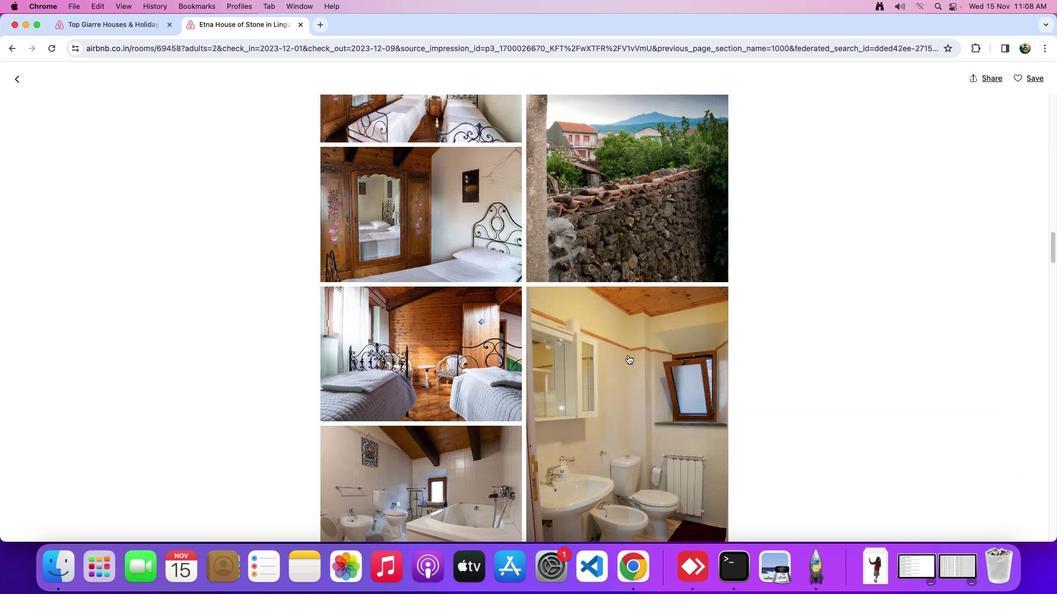 
Action: Mouse scrolled (628, 355) with delta (0, 0)
Screenshot: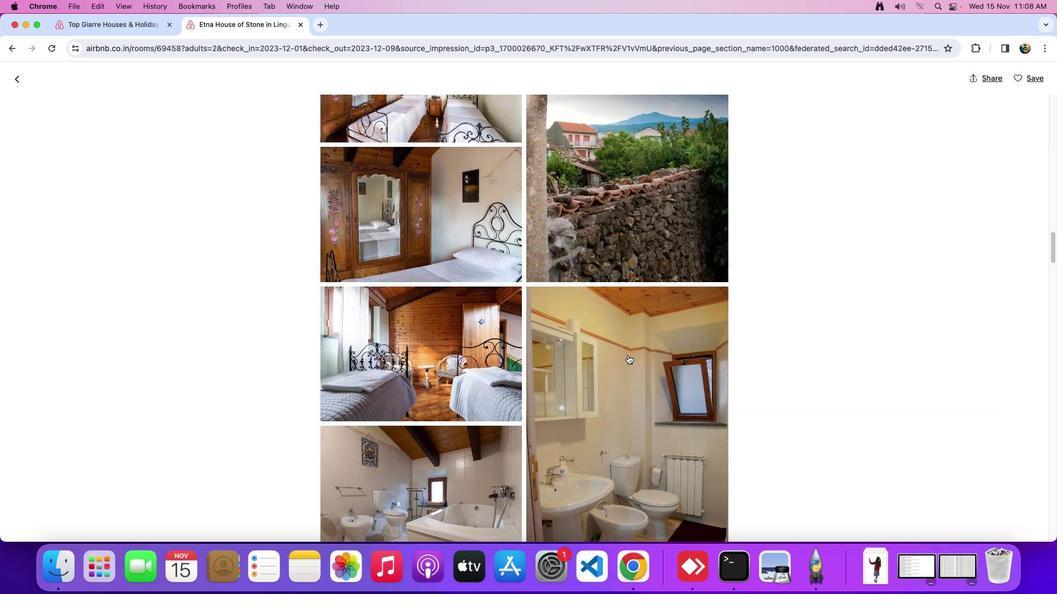 
Action: Mouse scrolled (628, 355) with delta (0, -2)
Screenshot: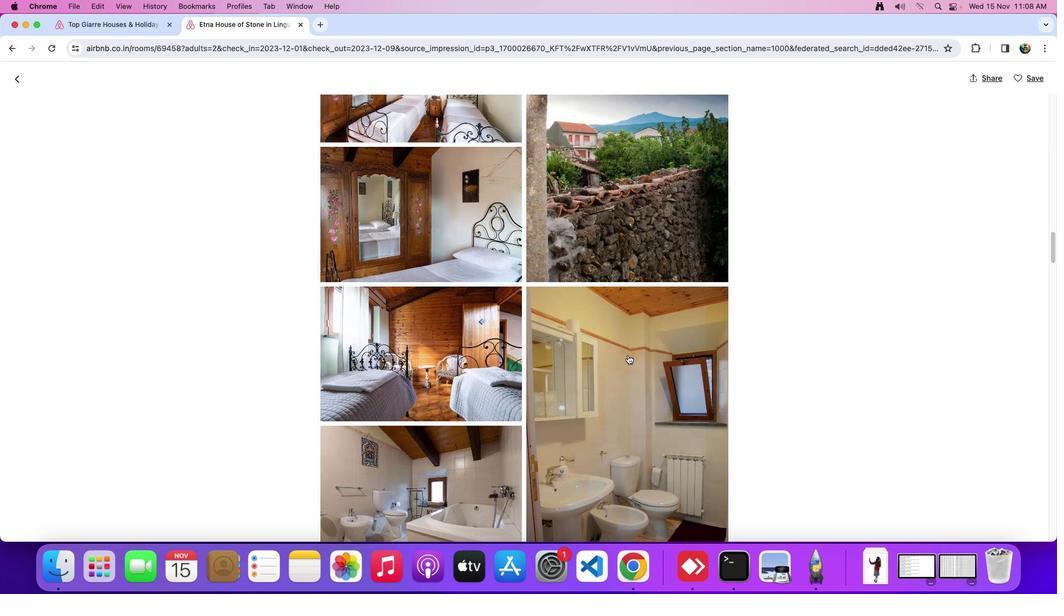 
Action: Mouse scrolled (628, 355) with delta (0, -3)
Screenshot: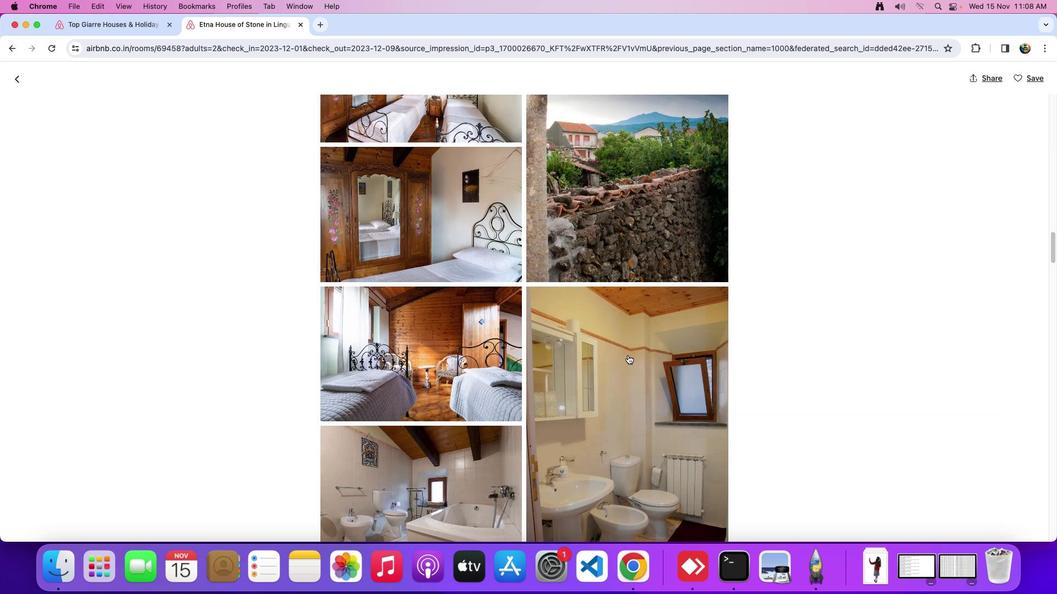 
Action: Mouse moved to (628, 355)
Screenshot: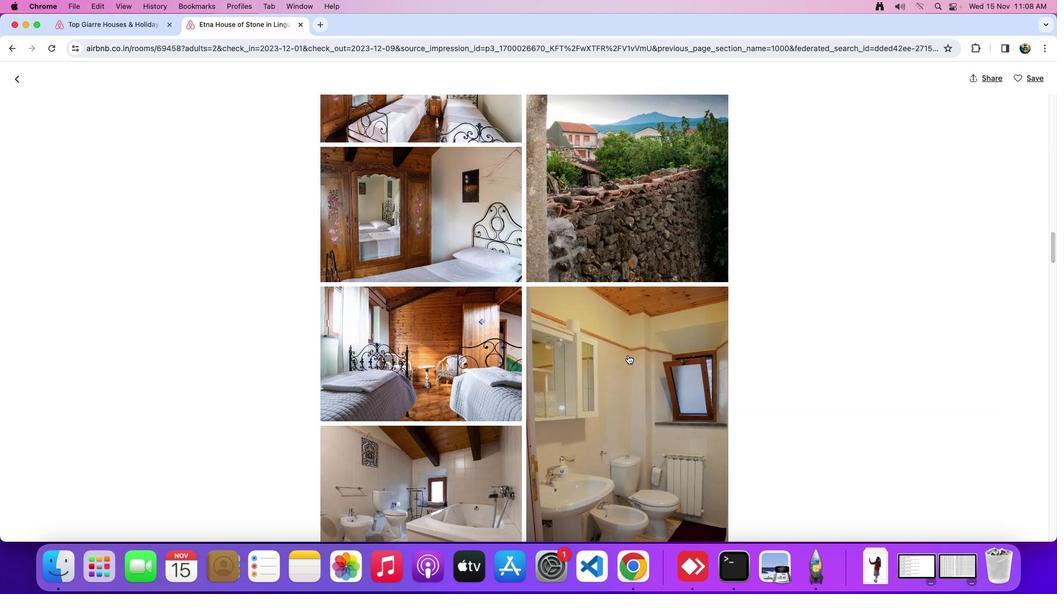 
Action: Mouse scrolled (628, 355) with delta (0, 0)
Screenshot: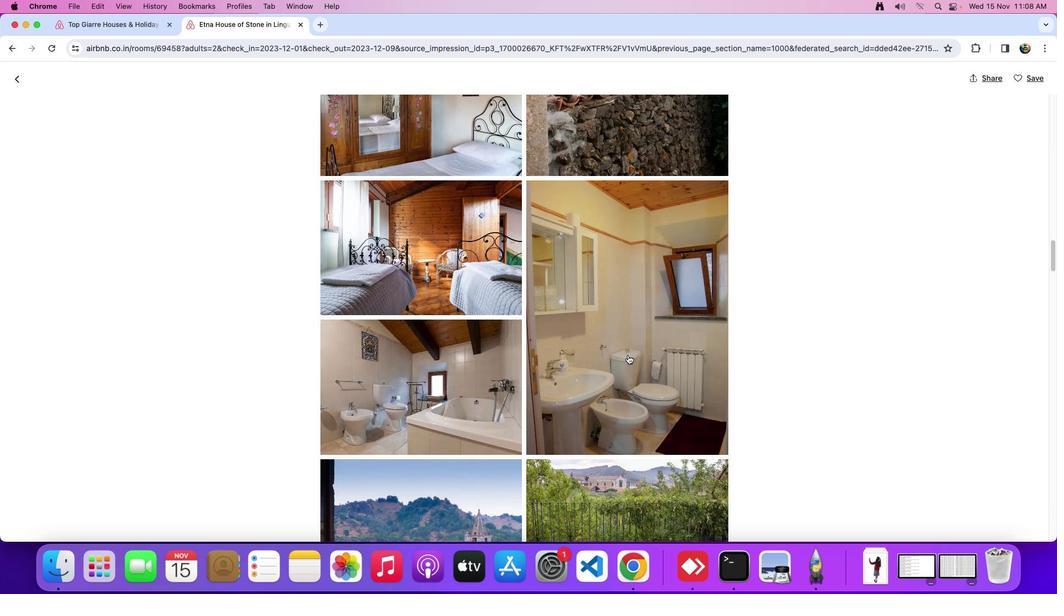 
Action: Mouse moved to (628, 355)
Screenshot: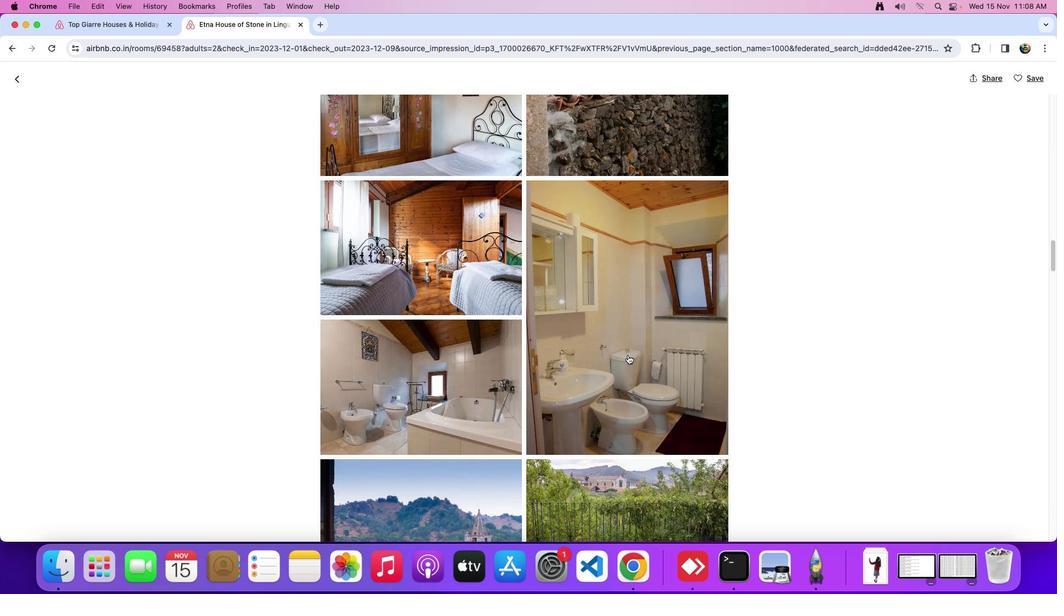 
Action: Mouse scrolled (628, 355) with delta (0, 0)
Screenshot: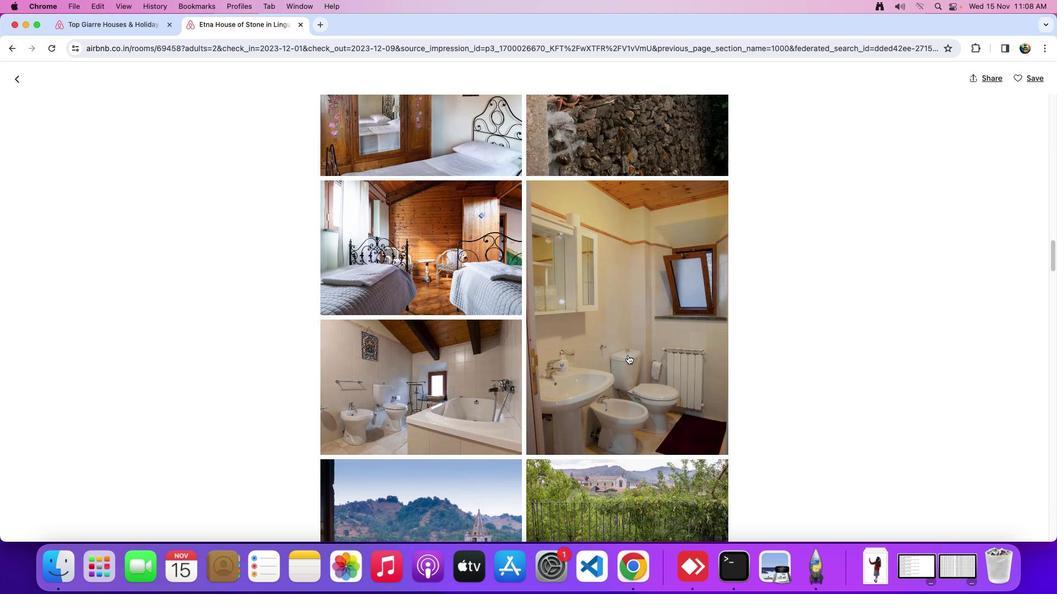 
Action: Mouse scrolled (628, 355) with delta (0, -1)
Screenshot: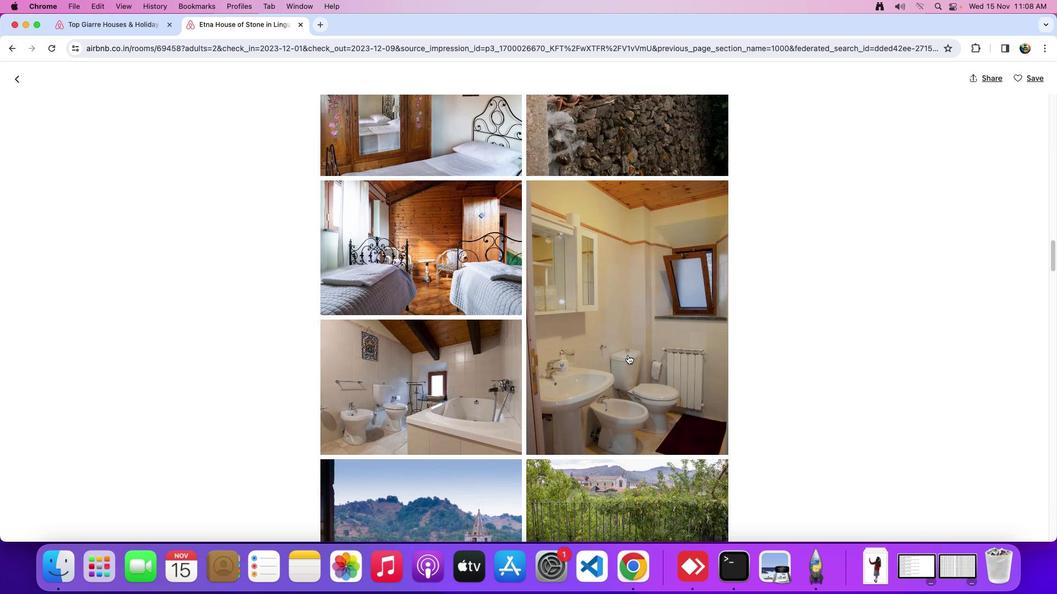 
Action: Mouse scrolled (628, 355) with delta (0, 0)
Screenshot: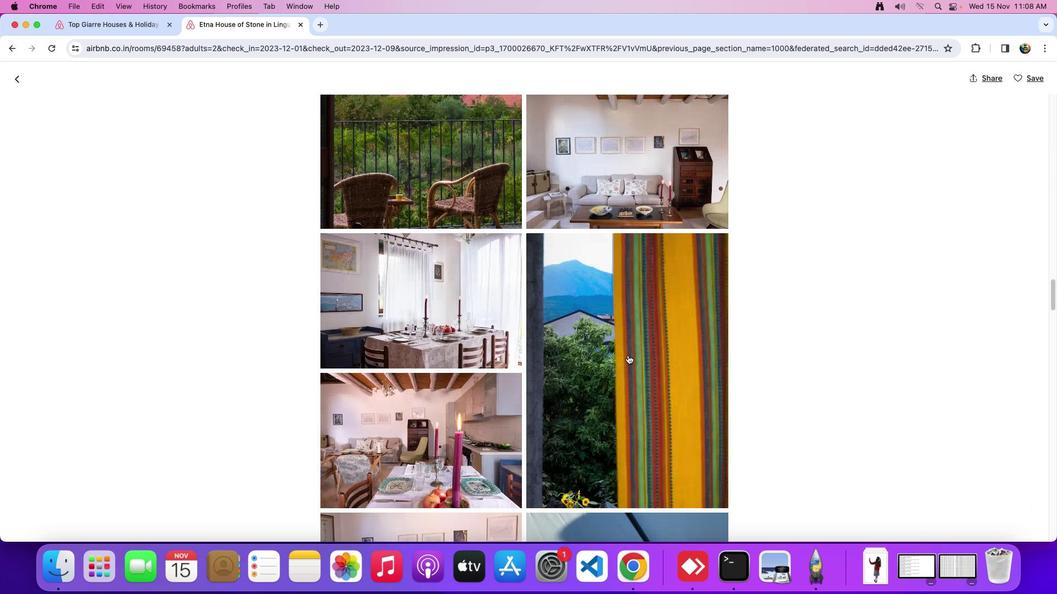 
Action: Mouse scrolled (628, 355) with delta (0, 0)
Screenshot: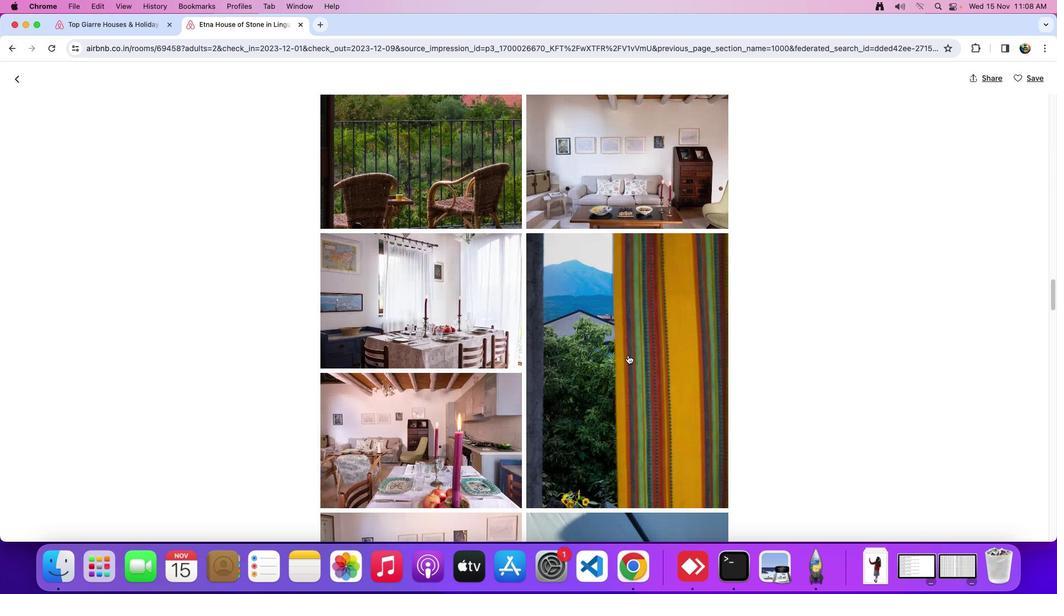 
Action: Mouse scrolled (628, 355) with delta (0, -2)
Screenshot: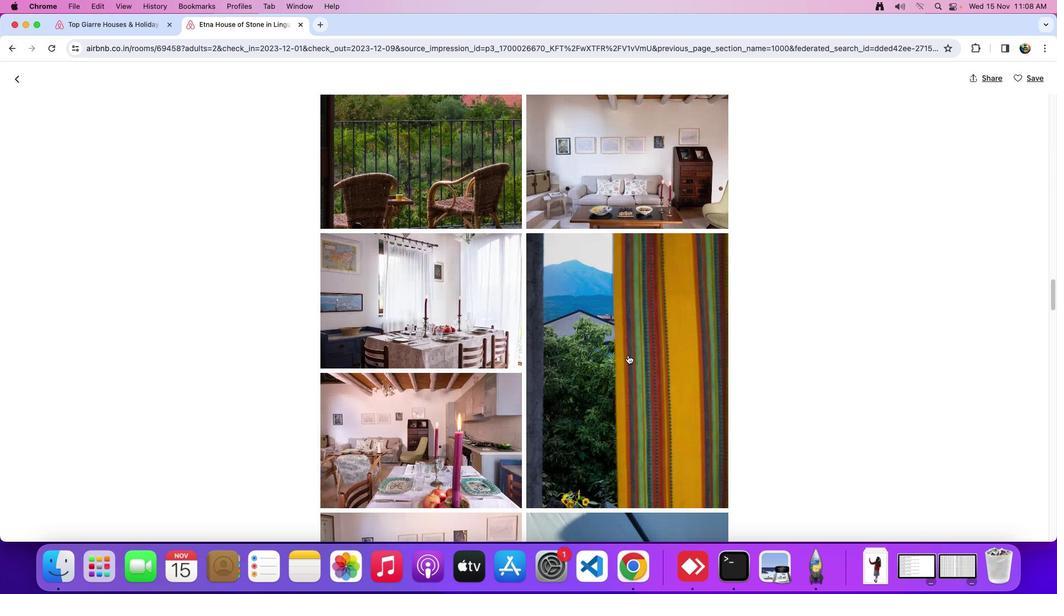 
Action: Mouse scrolled (628, 355) with delta (0, -3)
Screenshot: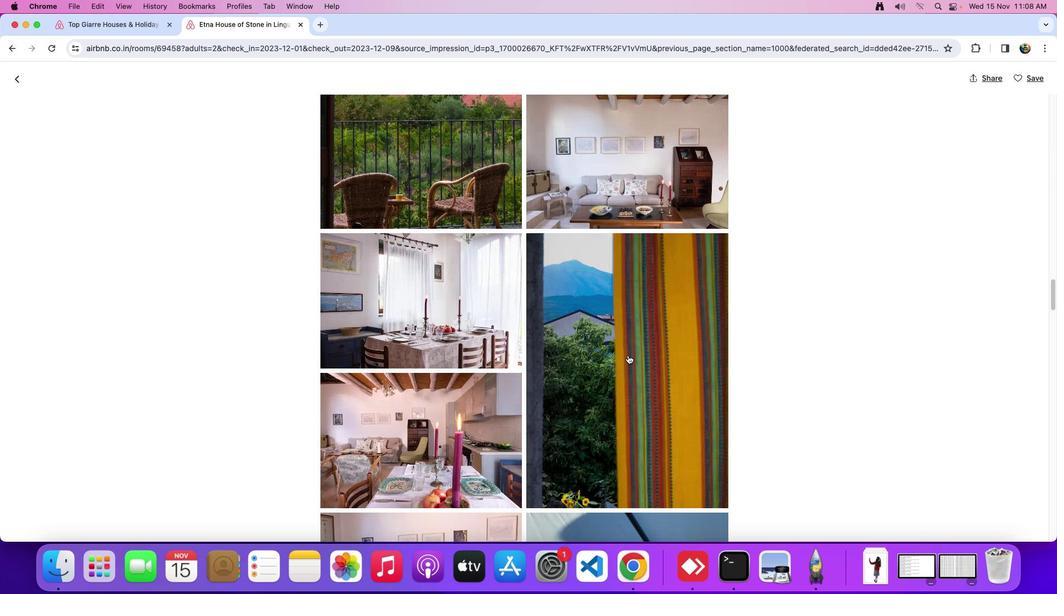 
Action: Mouse scrolled (628, 355) with delta (0, -4)
Screenshot: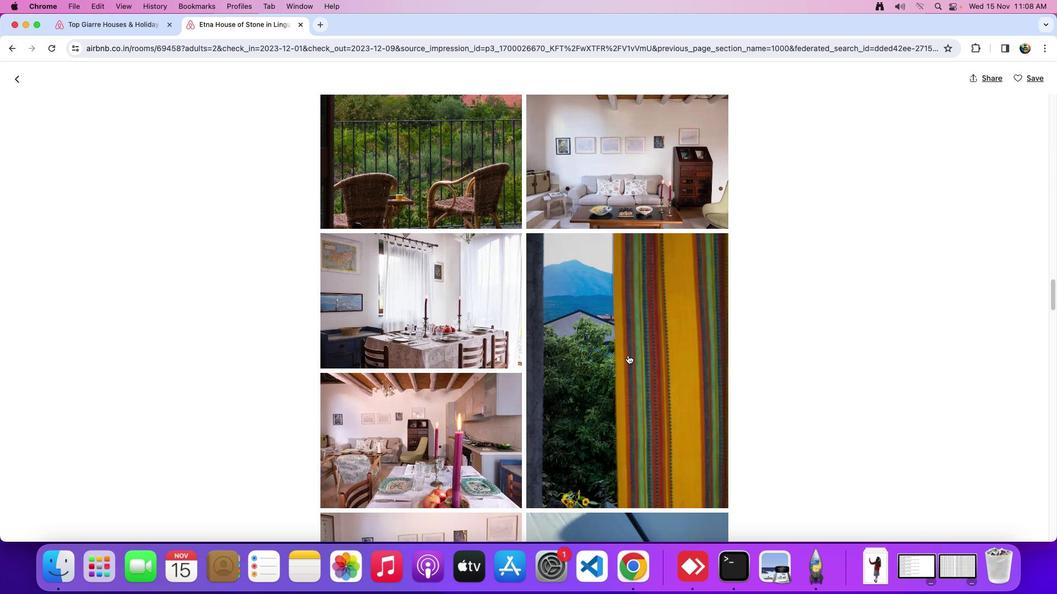 
Action: Mouse moved to (628, 356)
Screenshot: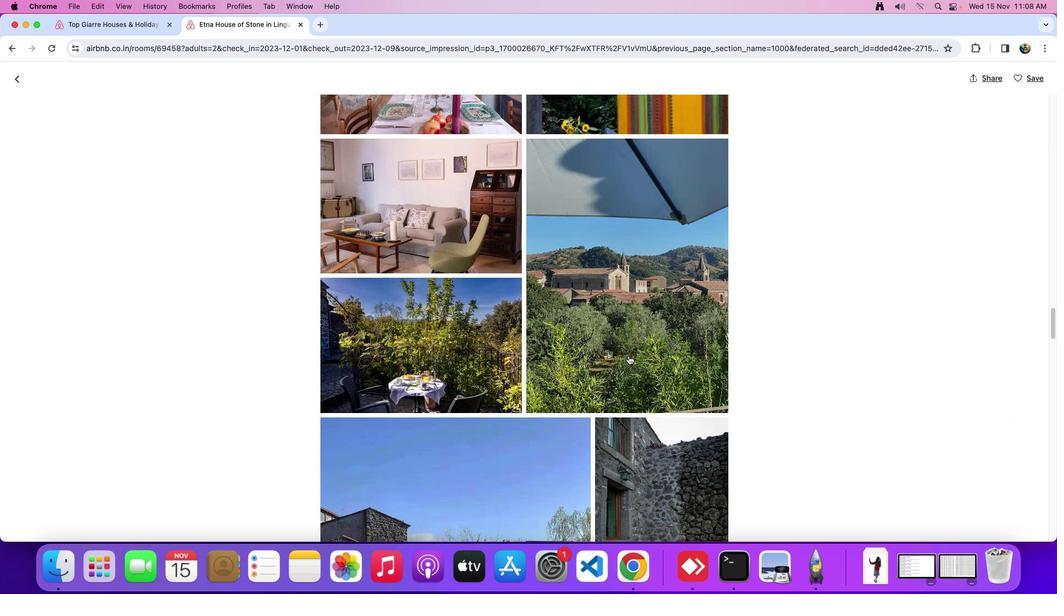 
Action: Mouse scrolled (628, 356) with delta (0, 0)
Screenshot: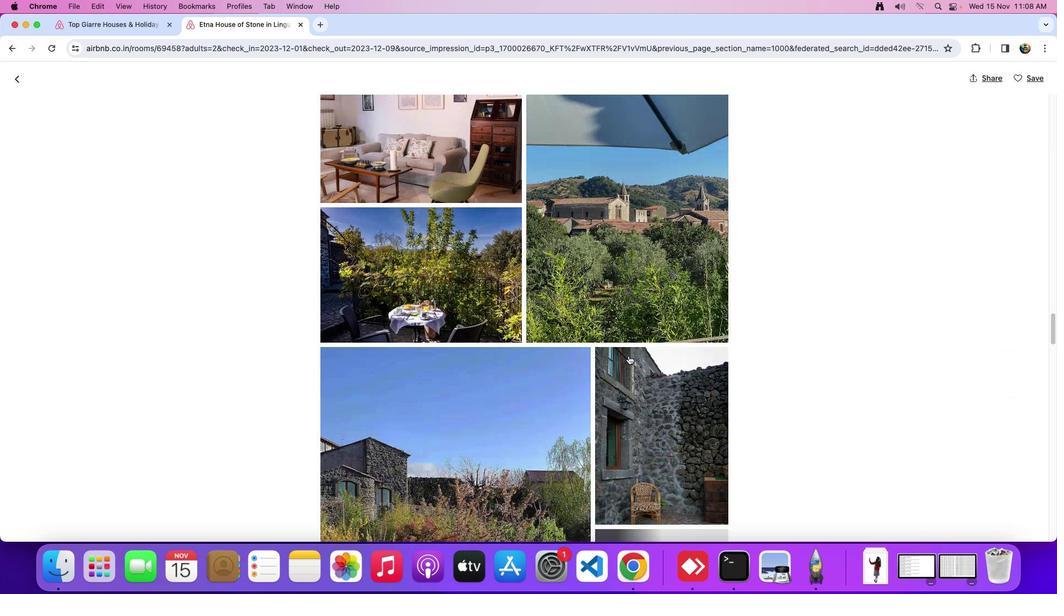 
Action: Mouse scrolled (628, 356) with delta (0, 0)
Screenshot: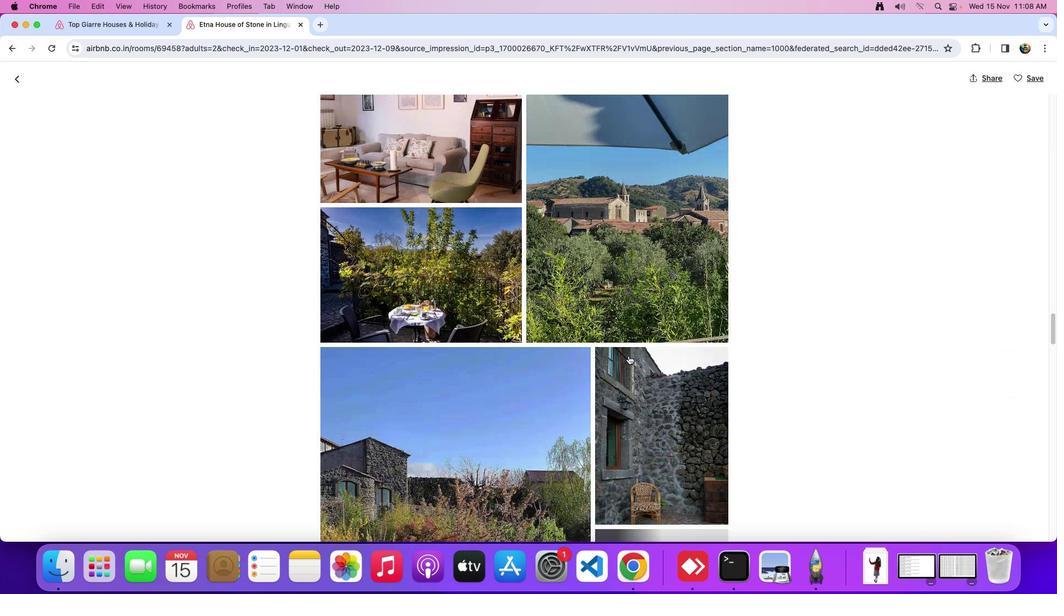
Action: Mouse moved to (628, 356)
Screenshot: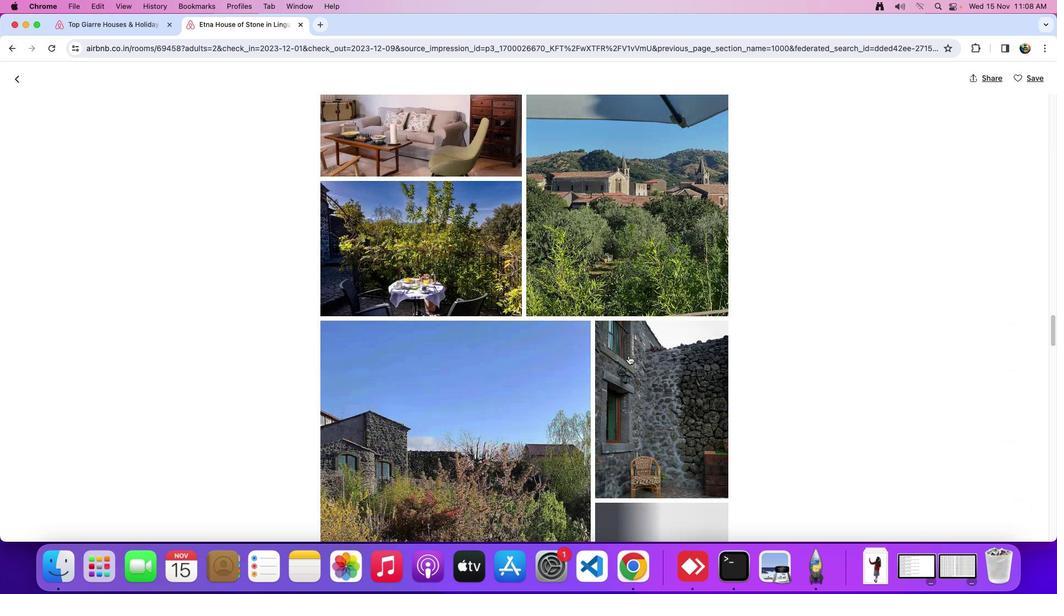 
Action: Mouse scrolled (628, 356) with delta (0, -2)
Screenshot: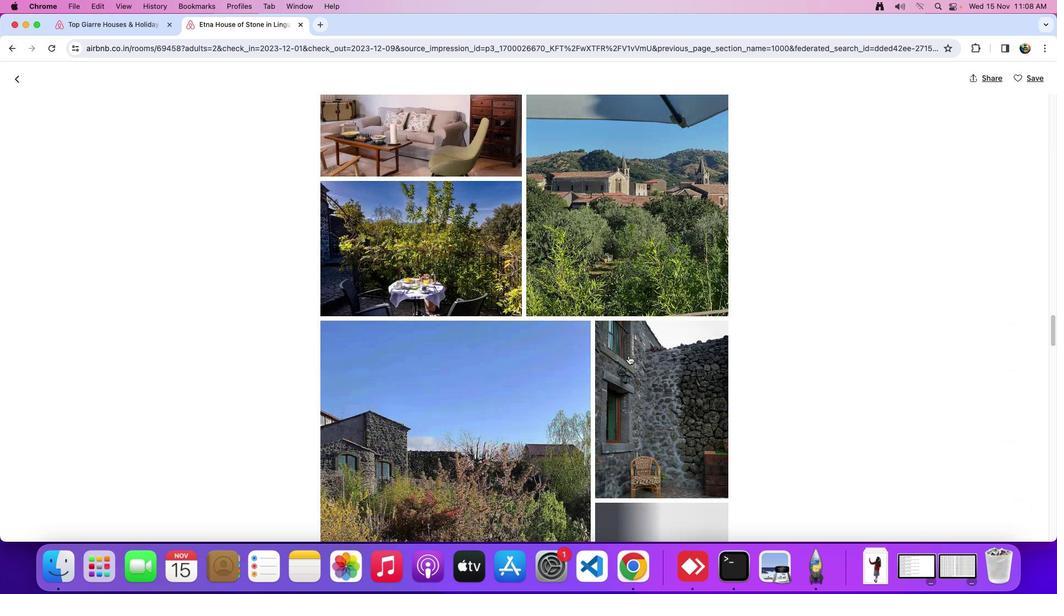 
Action: Mouse moved to (628, 356)
Screenshot: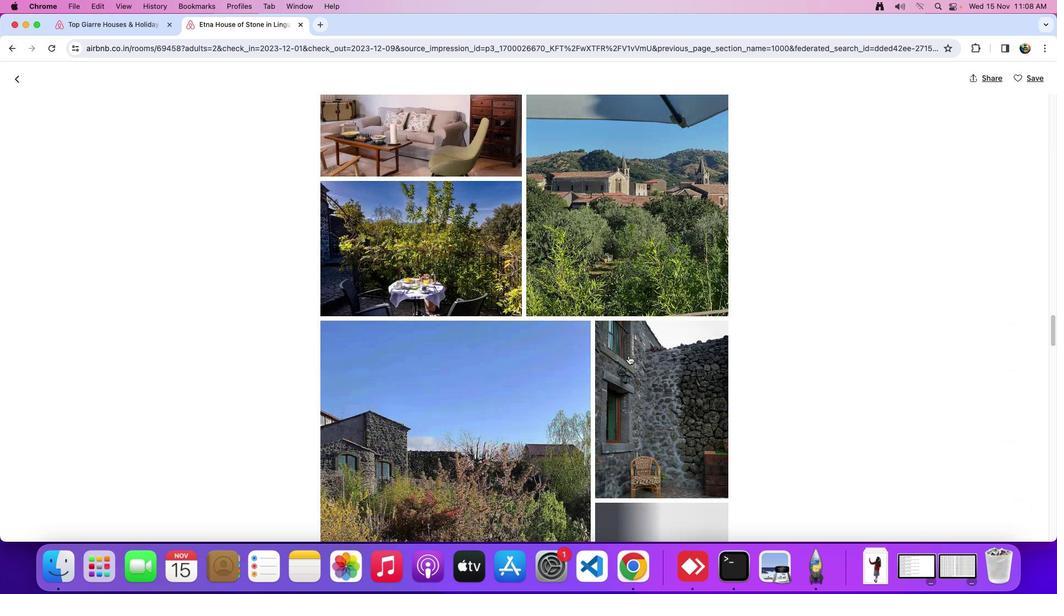 
Action: Mouse scrolled (628, 356) with delta (0, -3)
Screenshot: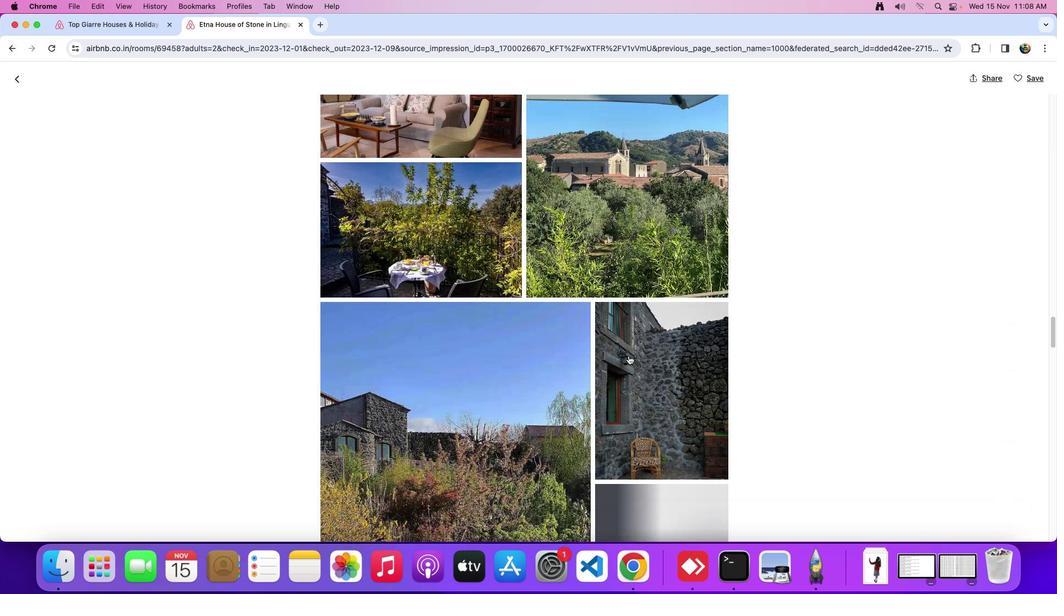 
Action: Mouse moved to (628, 356)
Screenshot: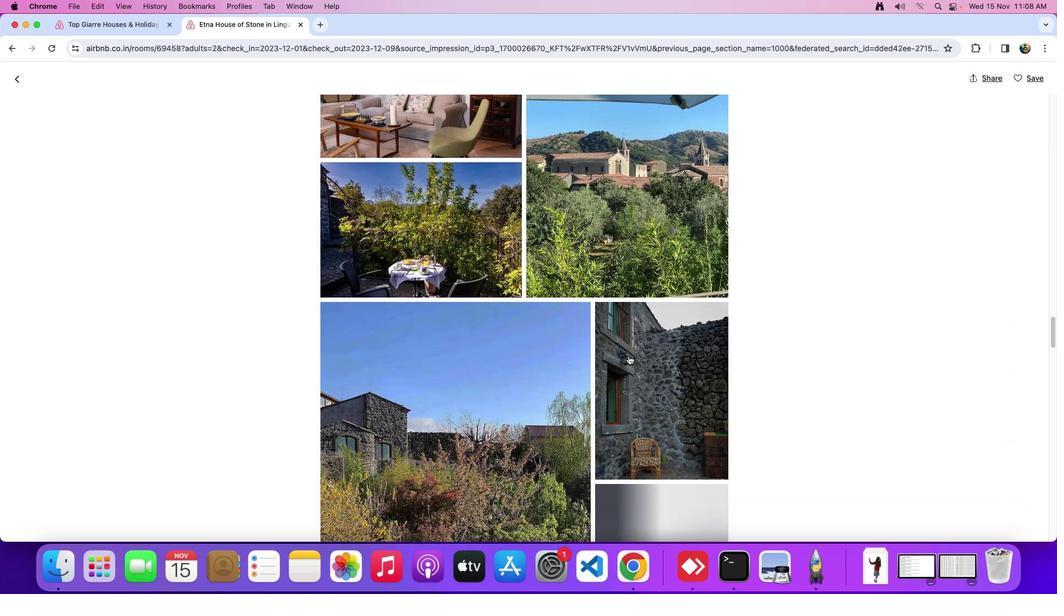 
Action: Mouse scrolled (628, 356) with delta (0, -3)
Screenshot: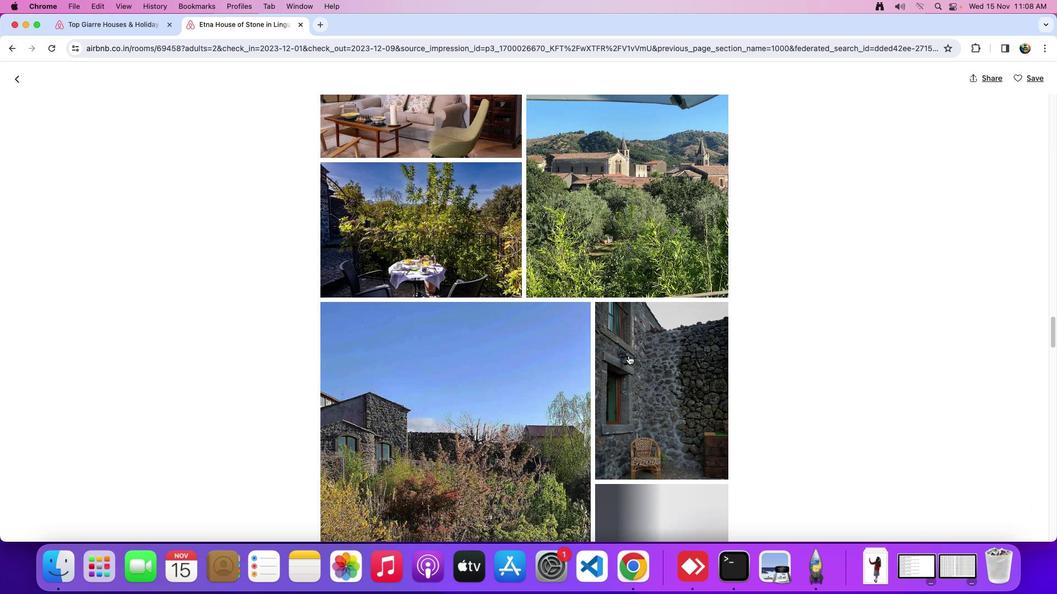 
Action: Mouse moved to (628, 356)
Screenshot: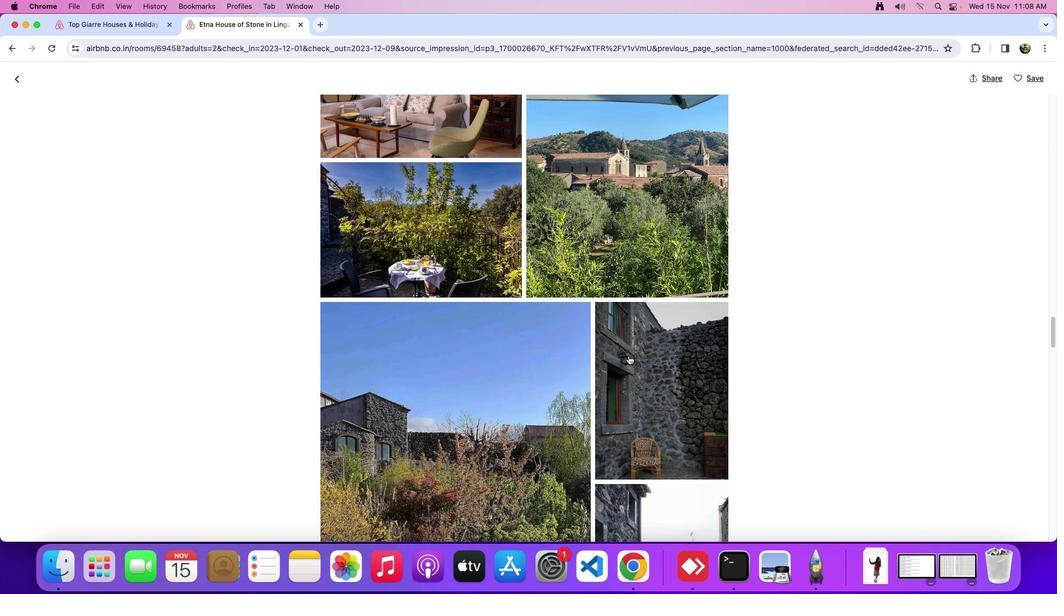 
Action: Mouse scrolled (628, 356) with delta (0, 0)
Screenshot: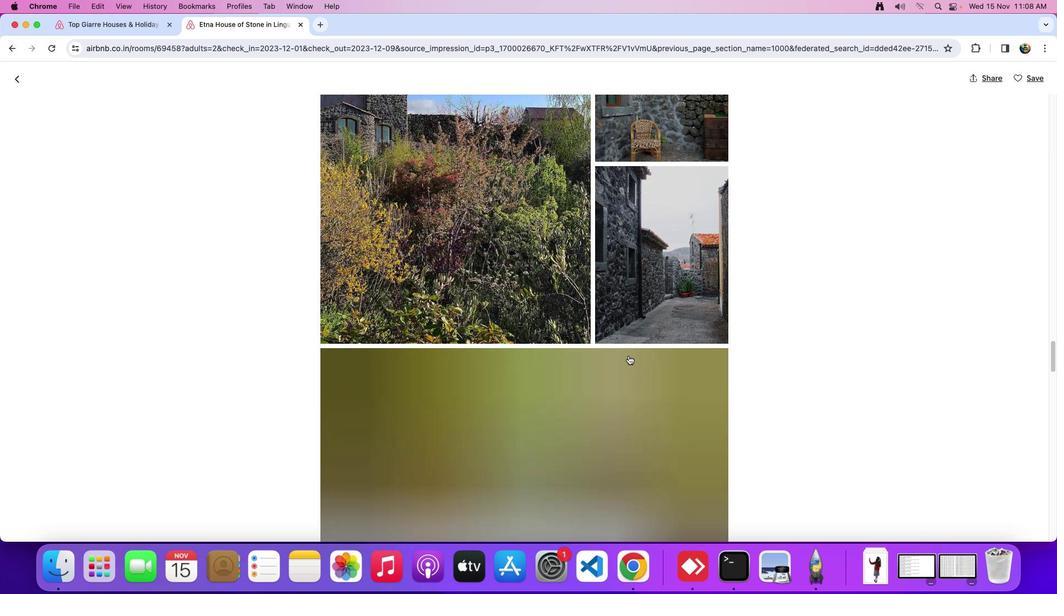 
Action: Mouse scrolled (628, 356) with delta (0, 0)
Screenshot: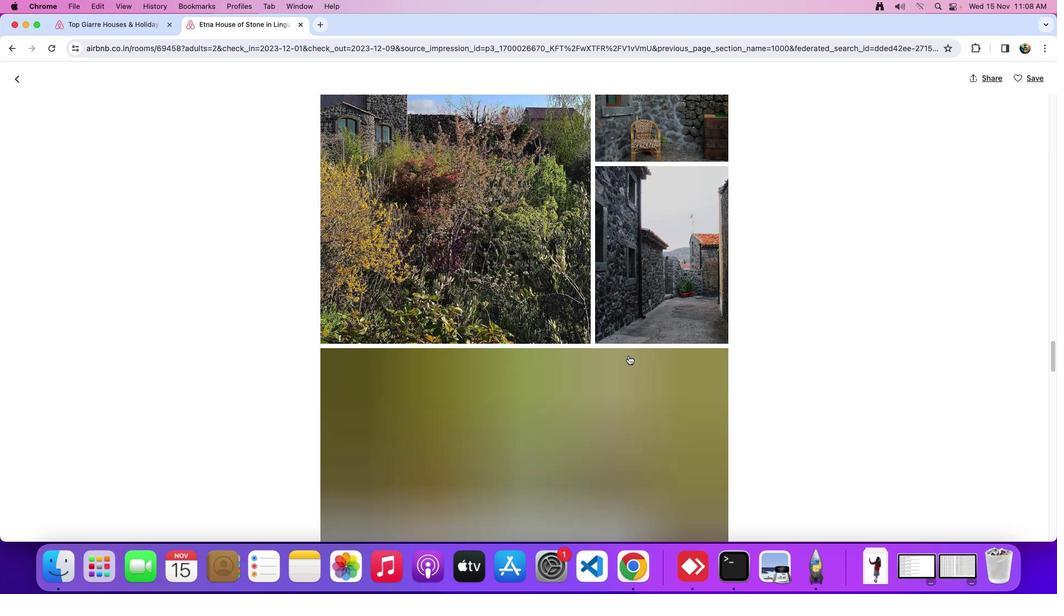 
Action: Mouse scrolled (628, 356) with delta (0, -2)
Screenshot: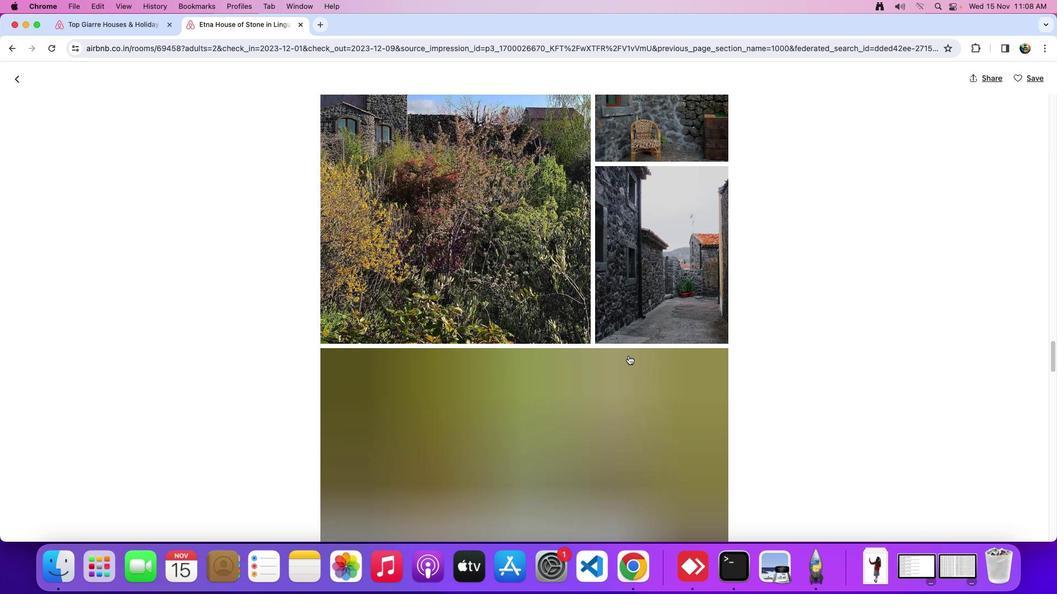 
Action: Mouse scrolled (628, 356) with delta (0, -3)
Screenshot: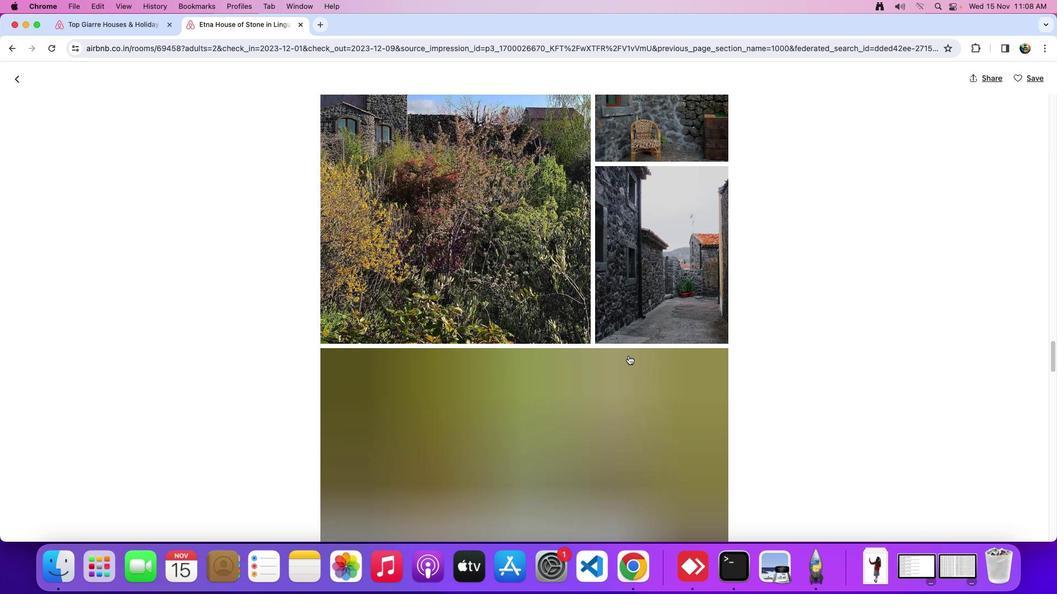 
Action: Mouse scrolled (628, 356) with delta (0, 0)
Screenshot: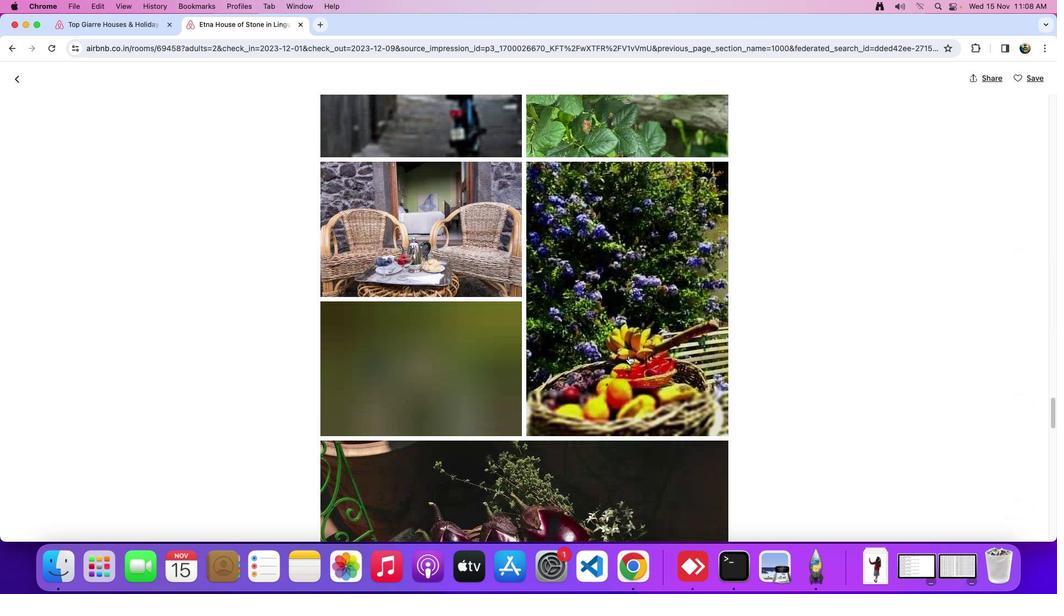 
Action: Mouse scrolled (628, 356) with delta (0, 0)
Screenshot: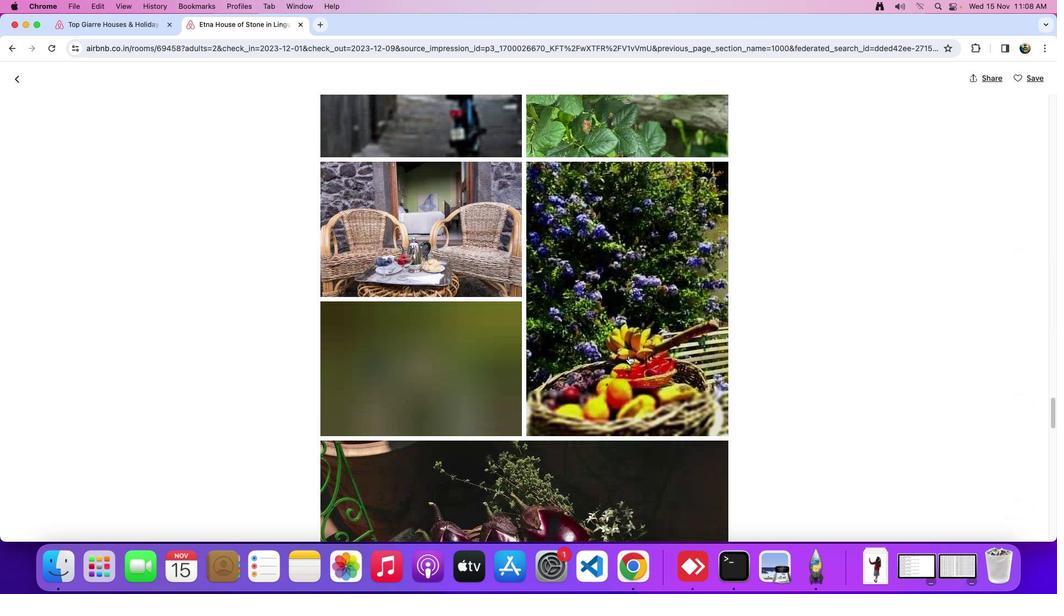 
Action: Mouse scrolled (628, 356) with delta (0, -2)
Screenshot: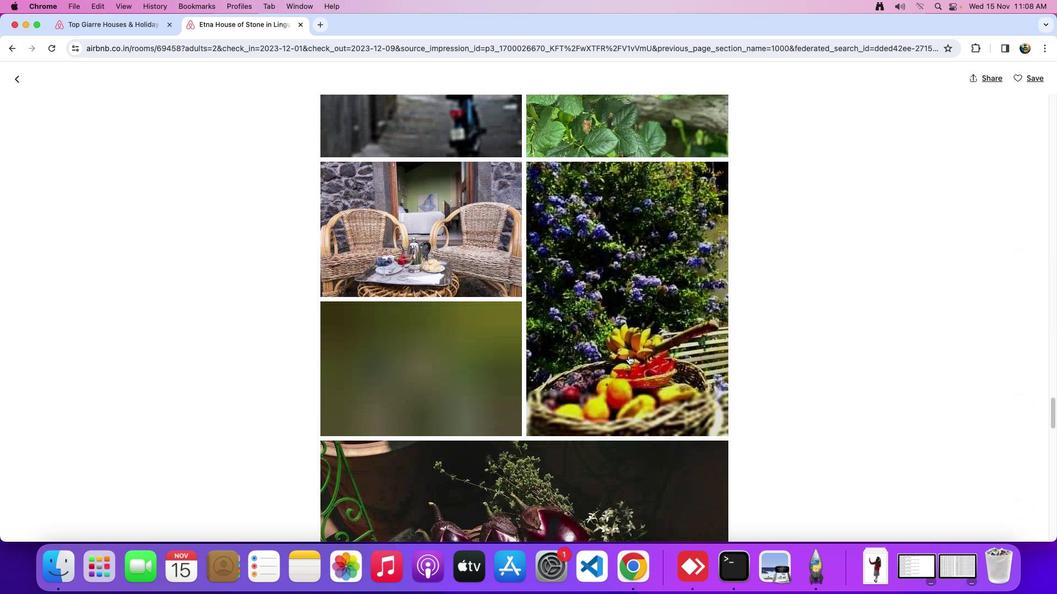 
Action: Mouse scrolled (628, 356) with delta (0, -4)
Screenshot: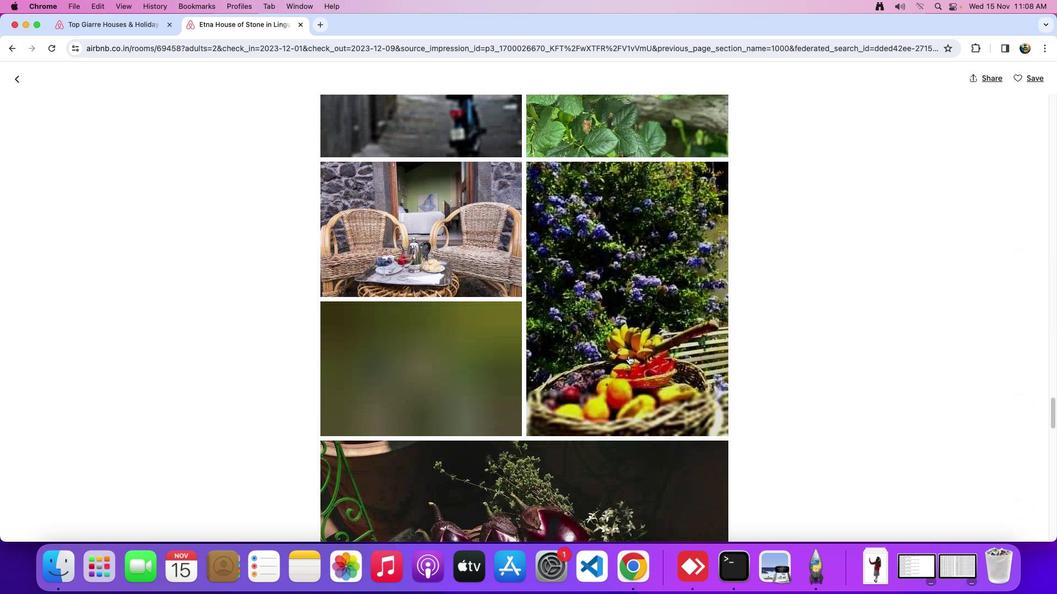 
Action: Mouse scrolled (628, 356) with delta (0, -4)
Screenshot: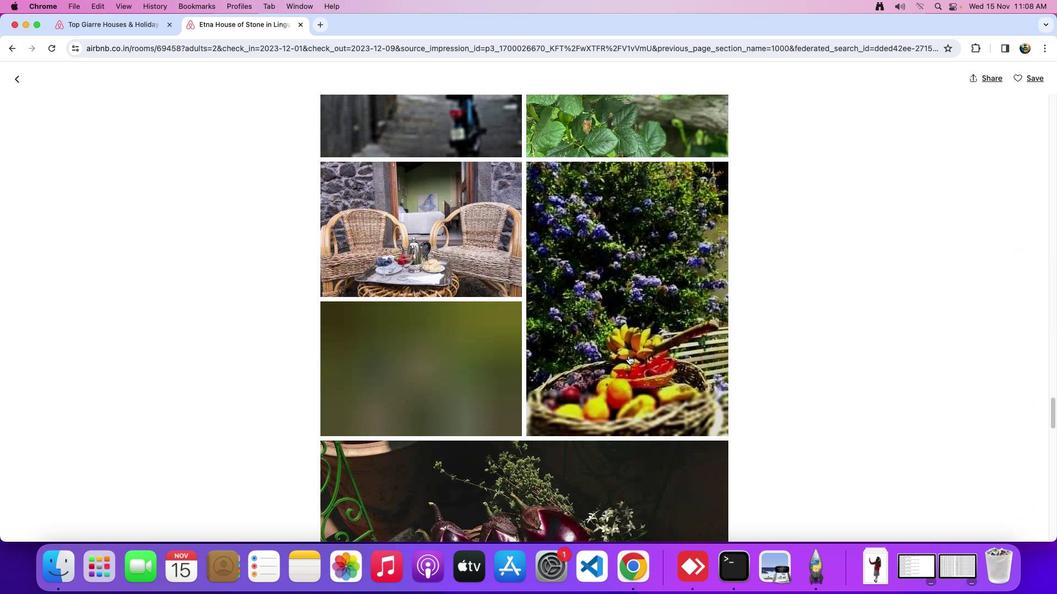
Action: Mouse scrolled (628, 356) with delta (0, -4)
Screenshot: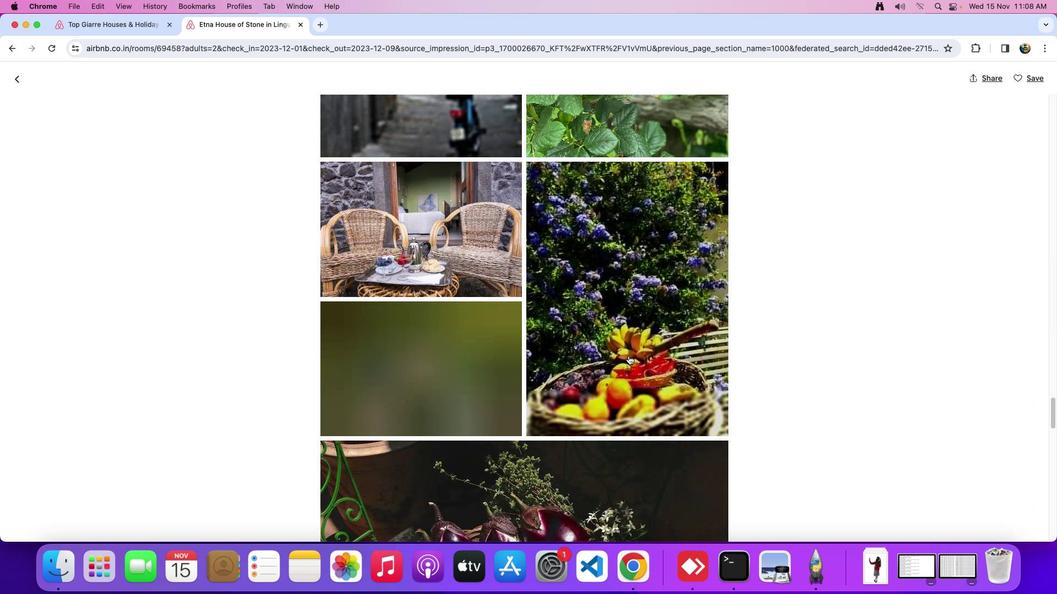 
Action: Mouse scrolled (628, 356) with delta (0, 0)
Screenshot: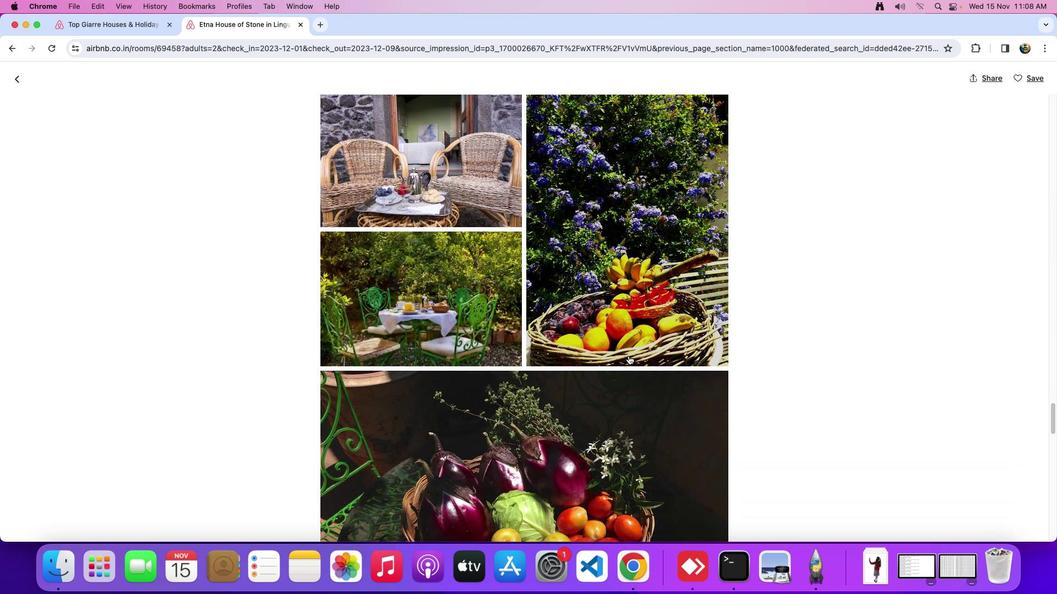 
Action: Mouse scrolled (628, 356) with delta (0, 0)
Screenshot: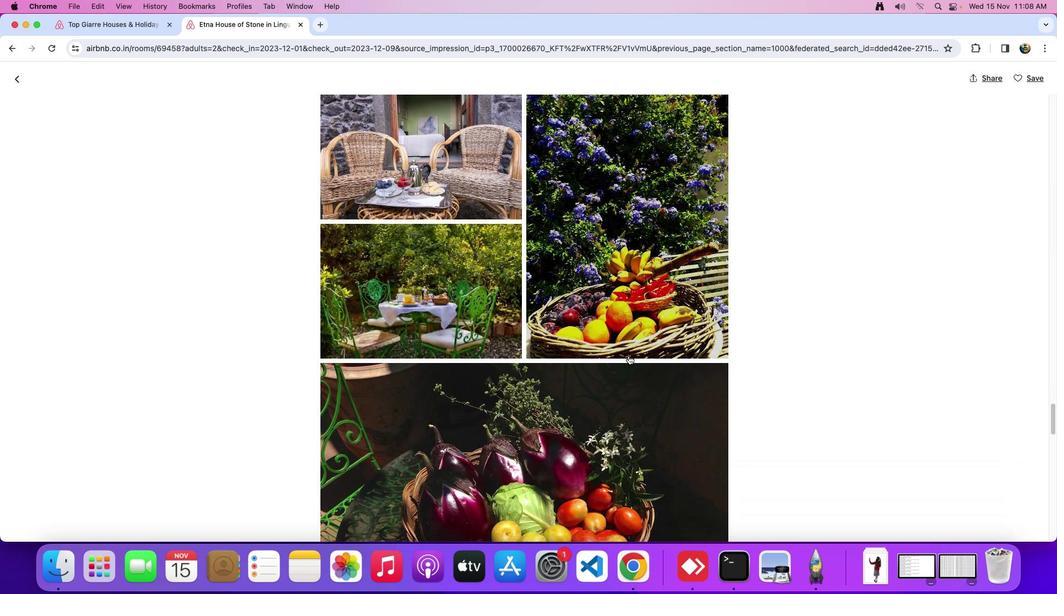 
Action: Mouse scrolled (628, 356) with delta (0, -1)
Screenshot: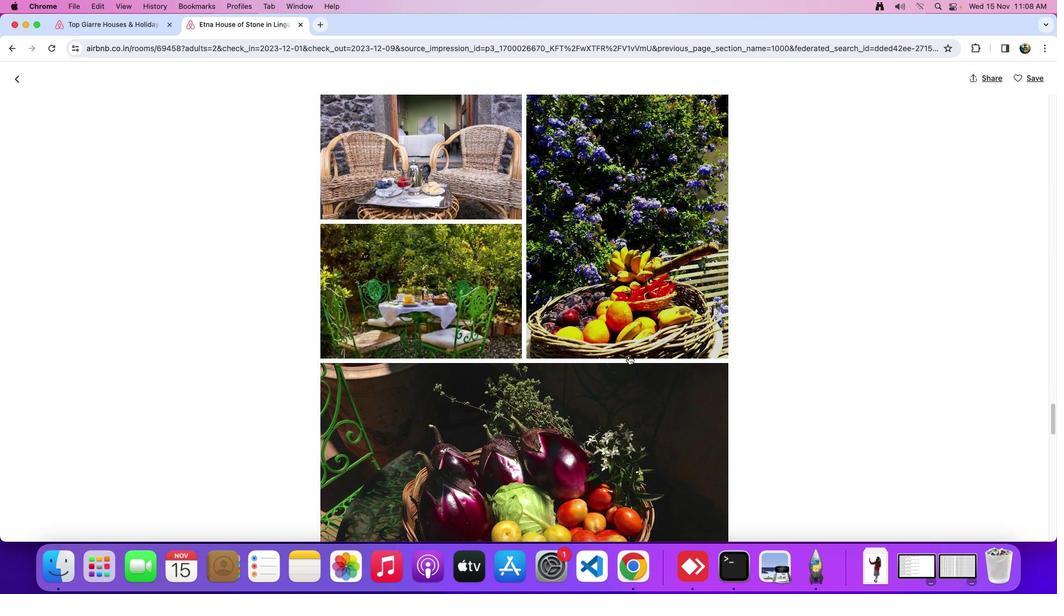 
Action: Mouse scrolled (628, 356) with delta (0, 0)
Screenshot: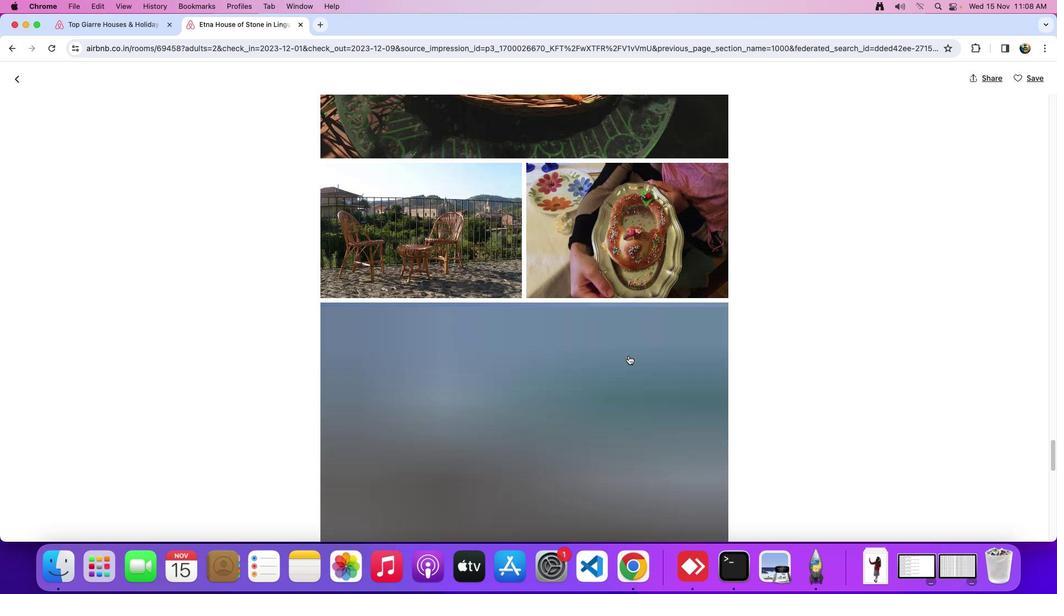 
Action: Mouse scrolled (628, 356) with delta (0, 0)
Screenshot: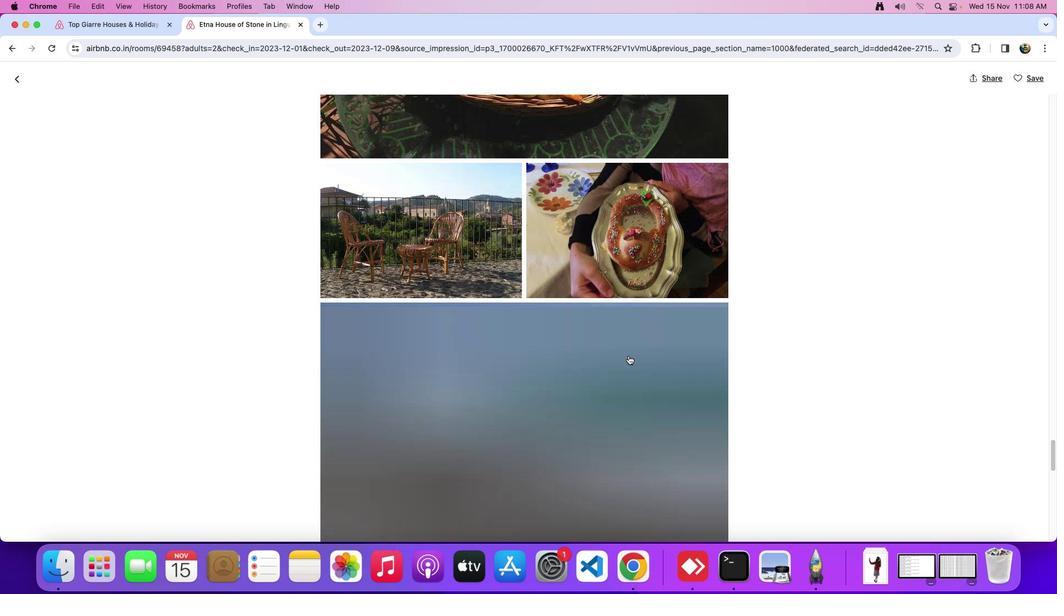 
Action: Mouse scrolled (628, 356) with delta (0, -2)
Screenshot: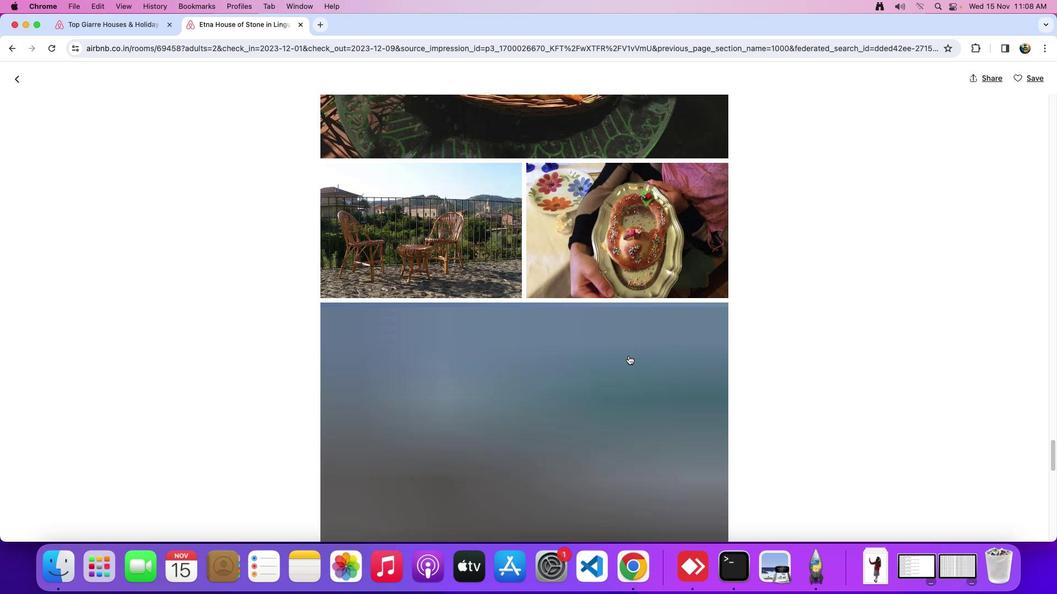 
Action: Mouse scrolled (628, 356) with delta (0, -3)
Screenshot: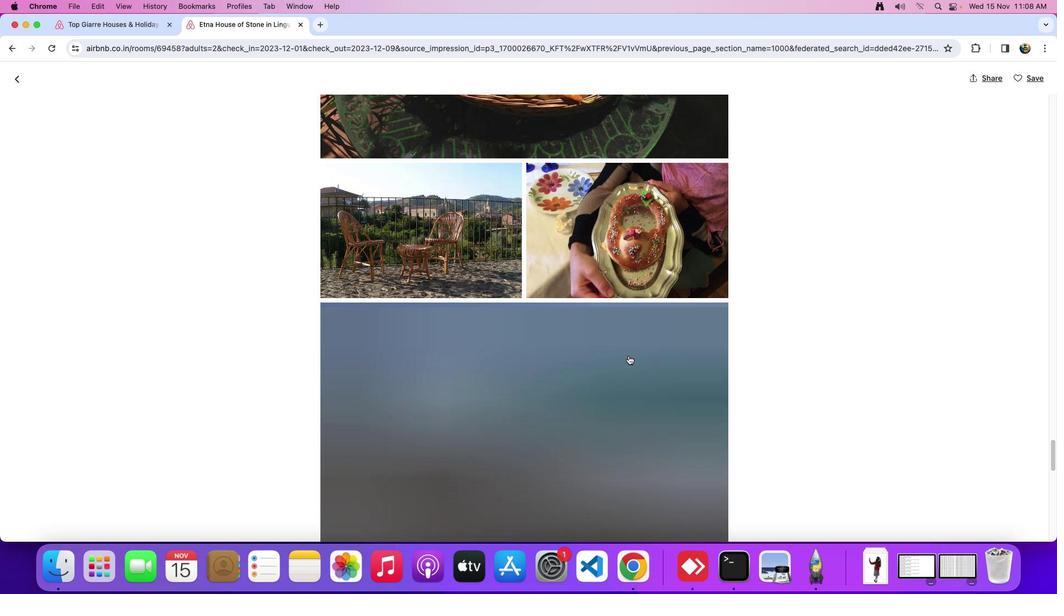 
Action: Mouse scrolled (628, 356) with delta (0, -3)
Screenshot: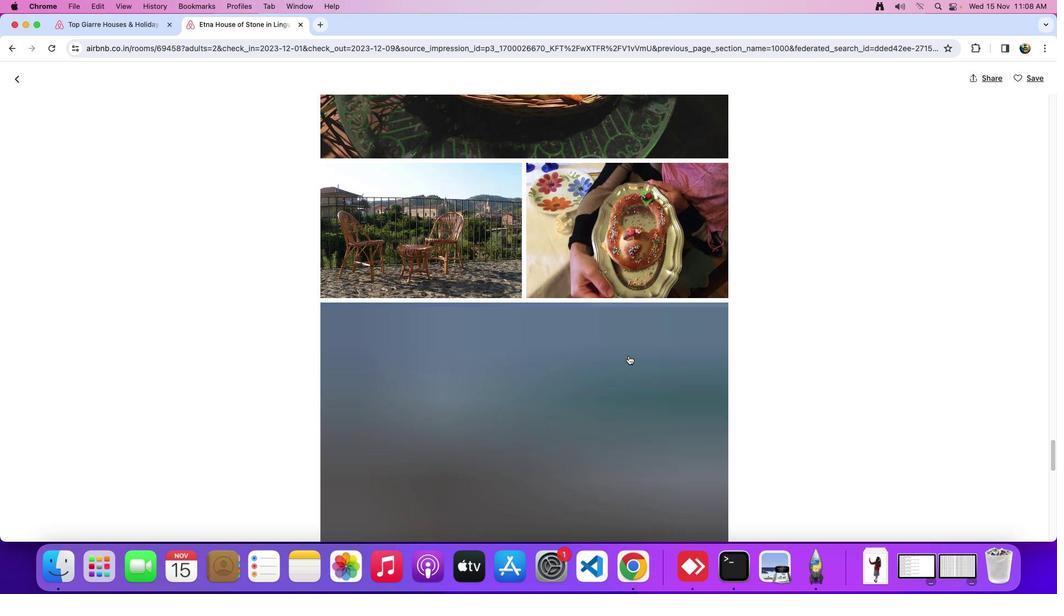 
Action: Mouse moved to (624, 349)
Screenshot: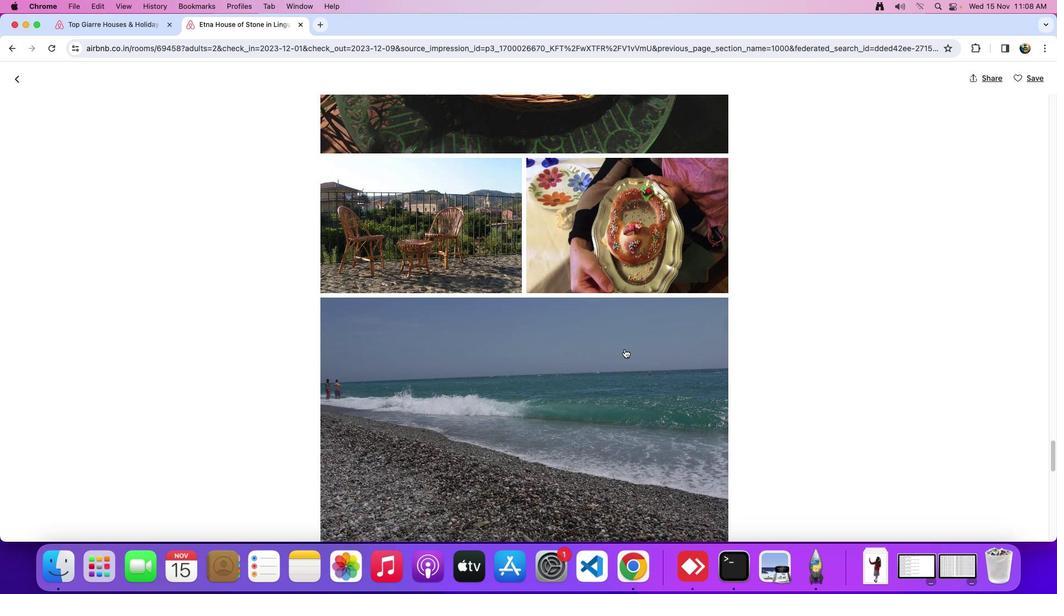 
Action: Mouse scrolled (624, 349) with delta (0, 0)
Screenshot: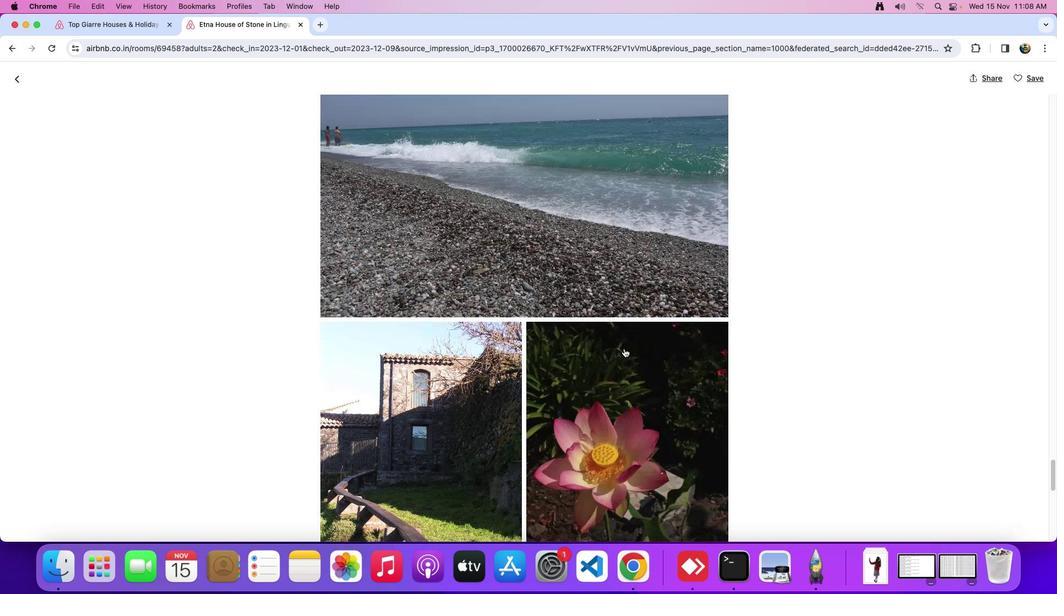 
Action: Mouse scrolled (624, 349) with delta (0, 0)
Screenshot: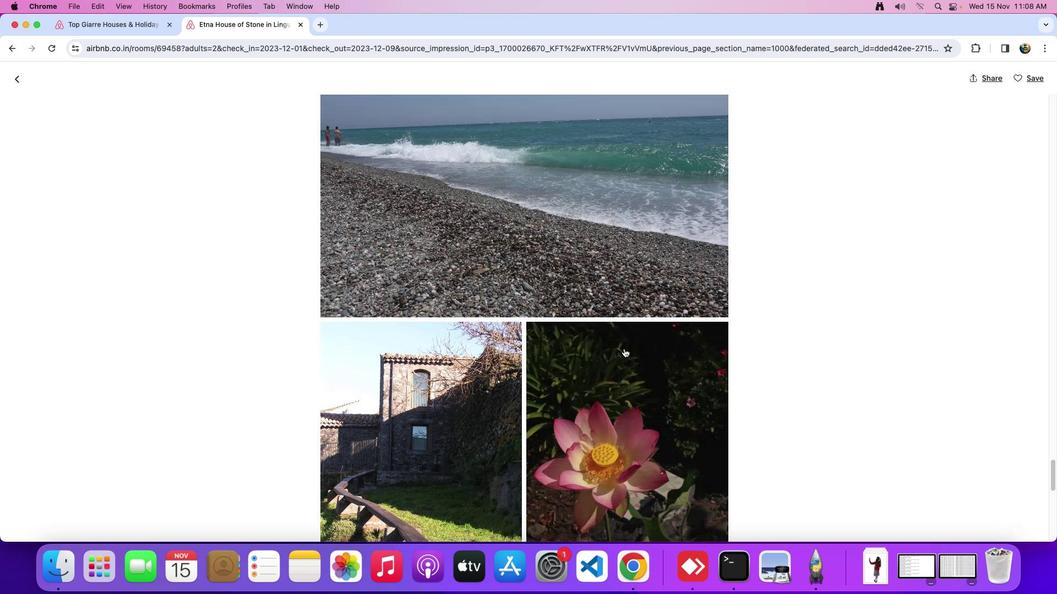 
Action: Mouse scrolled (624, 349) with delta (0, -2)
Screenshot: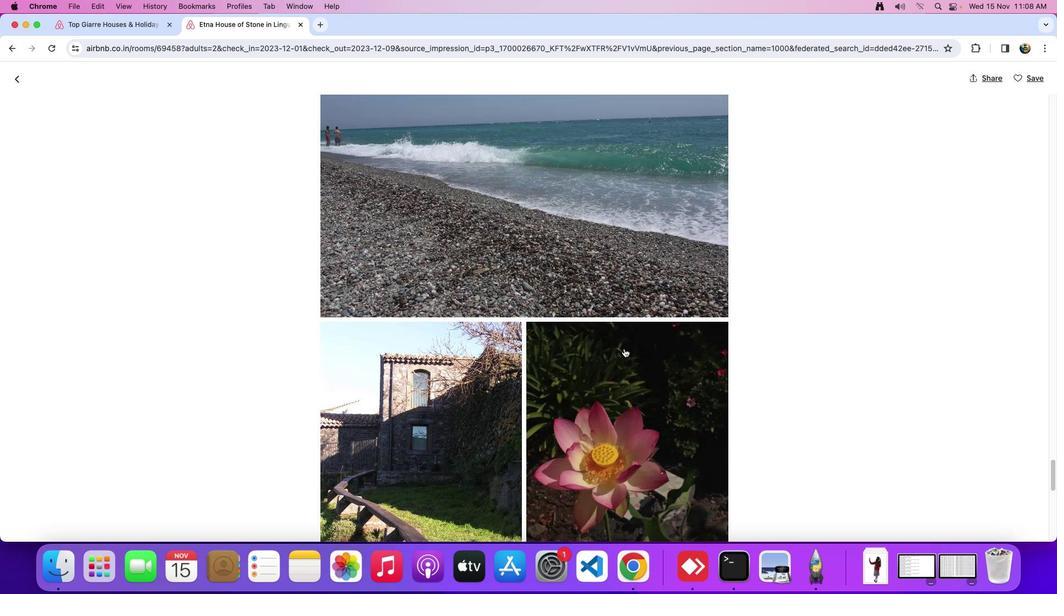 
Action: Mouse scrolled (624, 349) with delta (0, -3)
Screenshot: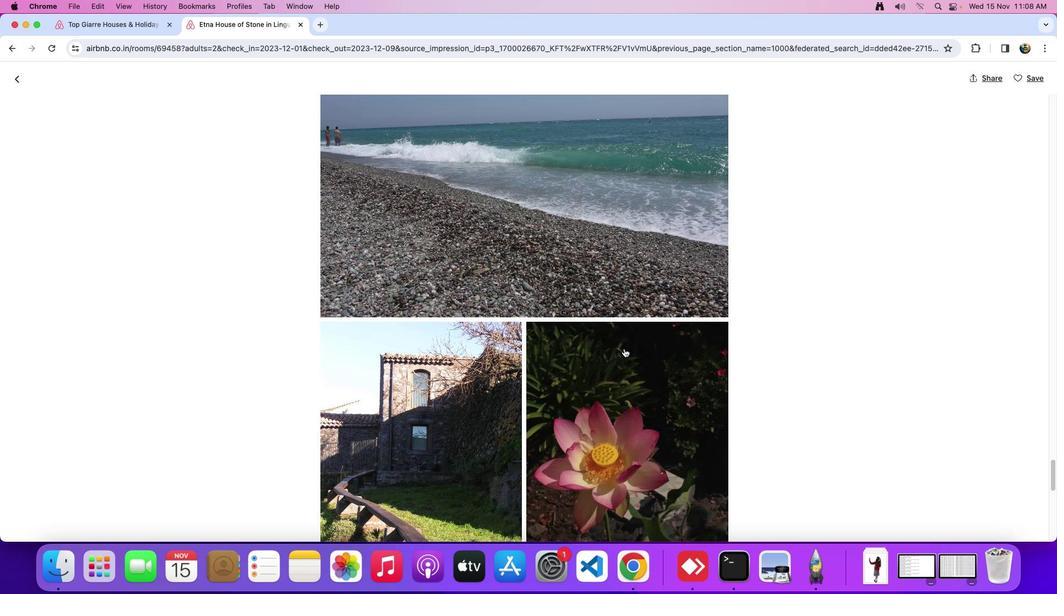 
Action: Mouse moved to (623, 348)
Screenshot: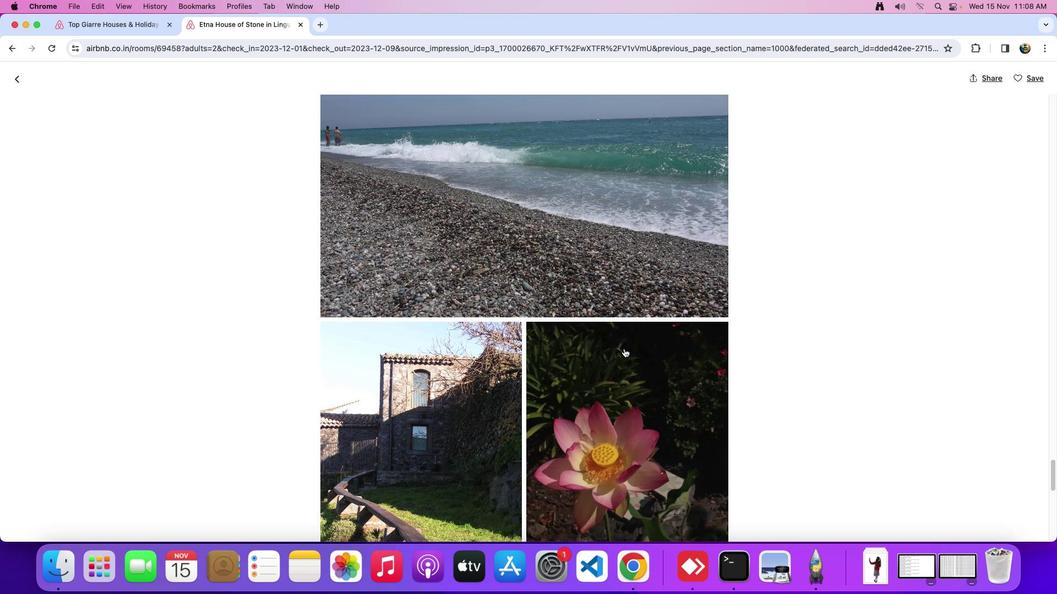 
Action: Mouse scrolled (623, 348) with delta (0, 0)
Screenshot: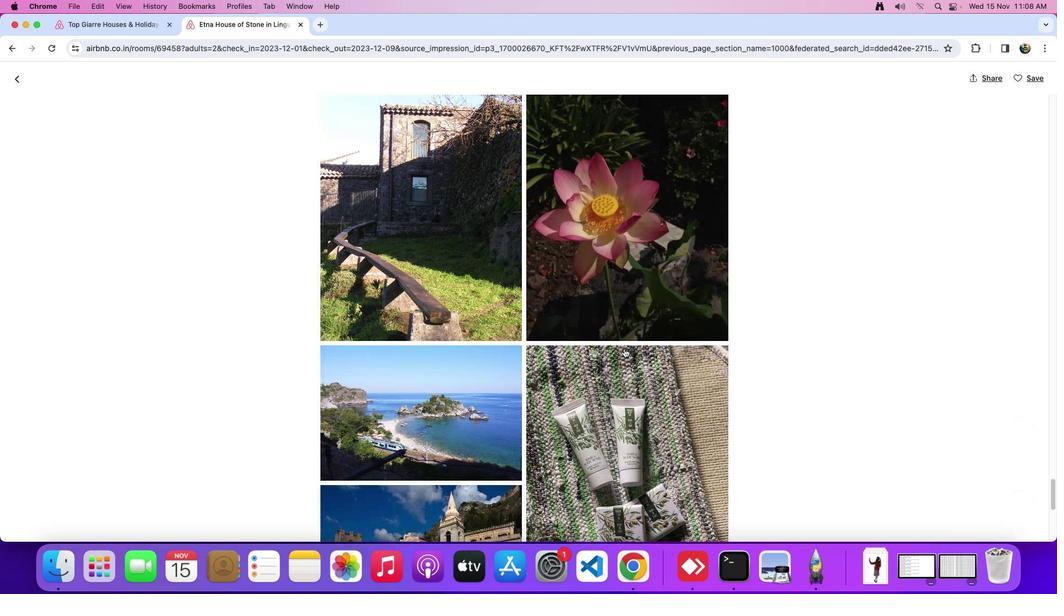 
Action: Mouse scrolled (623, 348) with delta (0, 0)
Screenshot: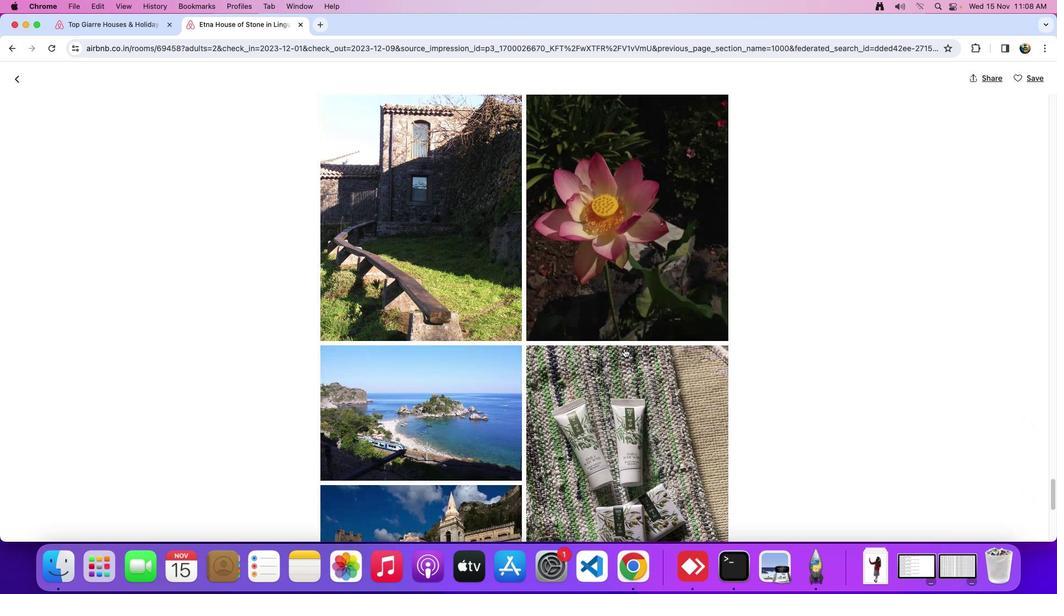 
Action: Mouse scrolled (623, 348) with delta (0, -2)
Screenshot: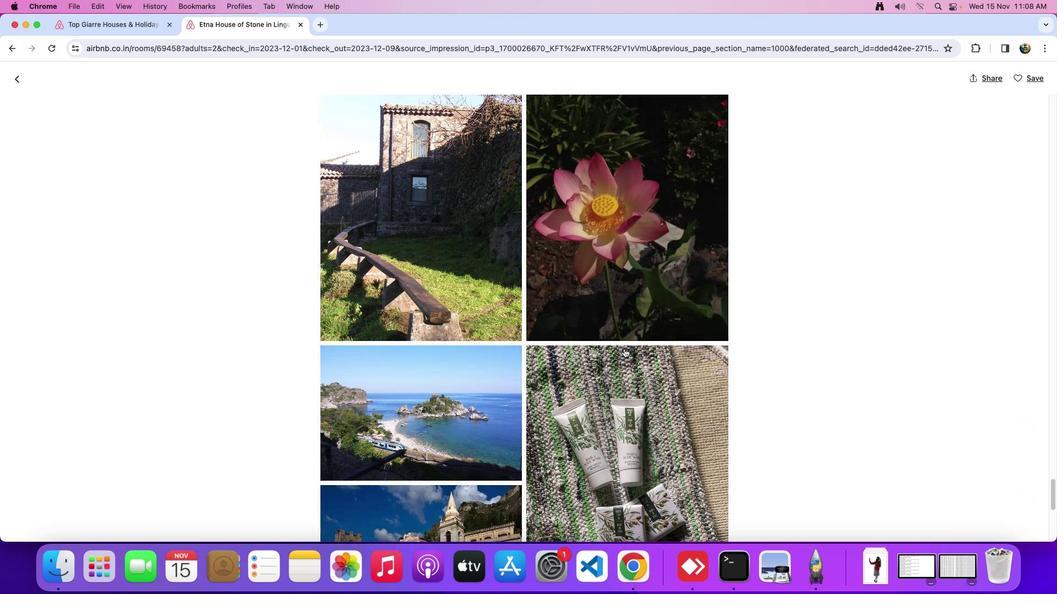 
Action: Mouse scrolled (623, 348) with delta (0, -2)
Screenshot: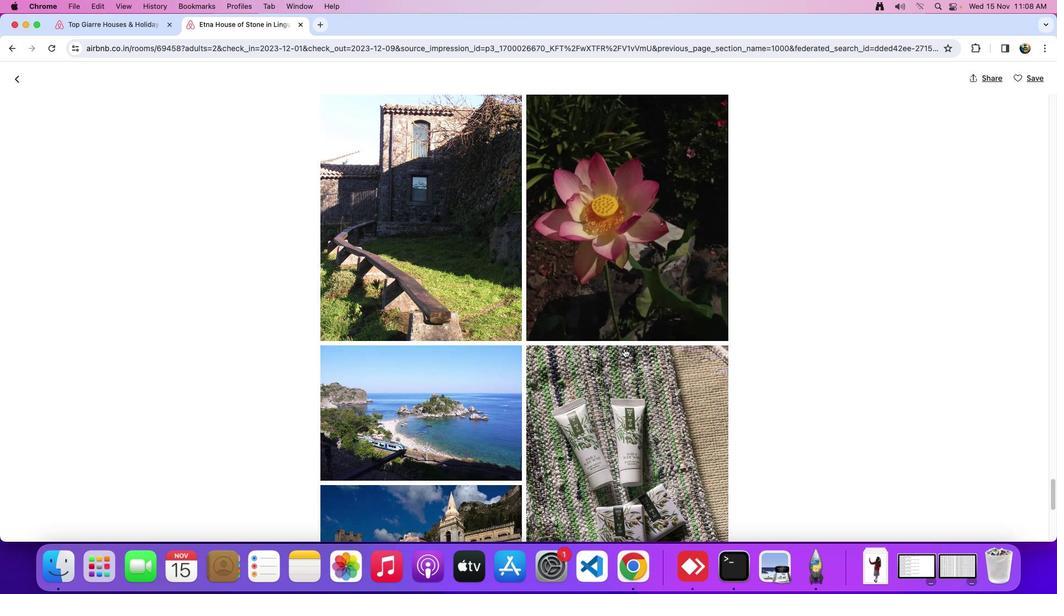 
Action: Mouse scrolled (623, 348) with delta (0, 0)
Screenshot: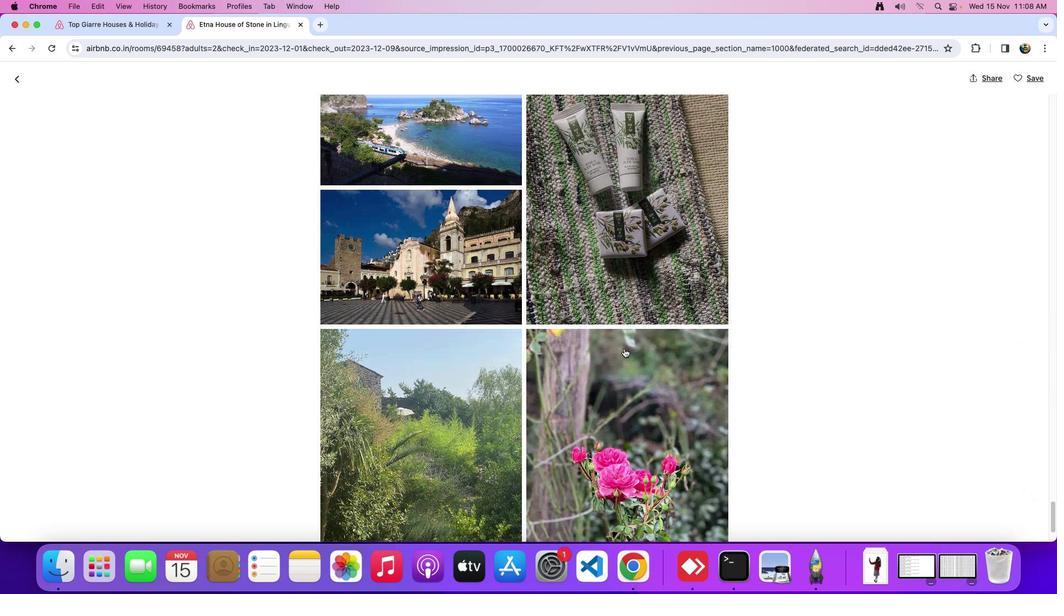 
Action: Mouse scrolled (623, 348) with delta (0, 0)
Screenshot: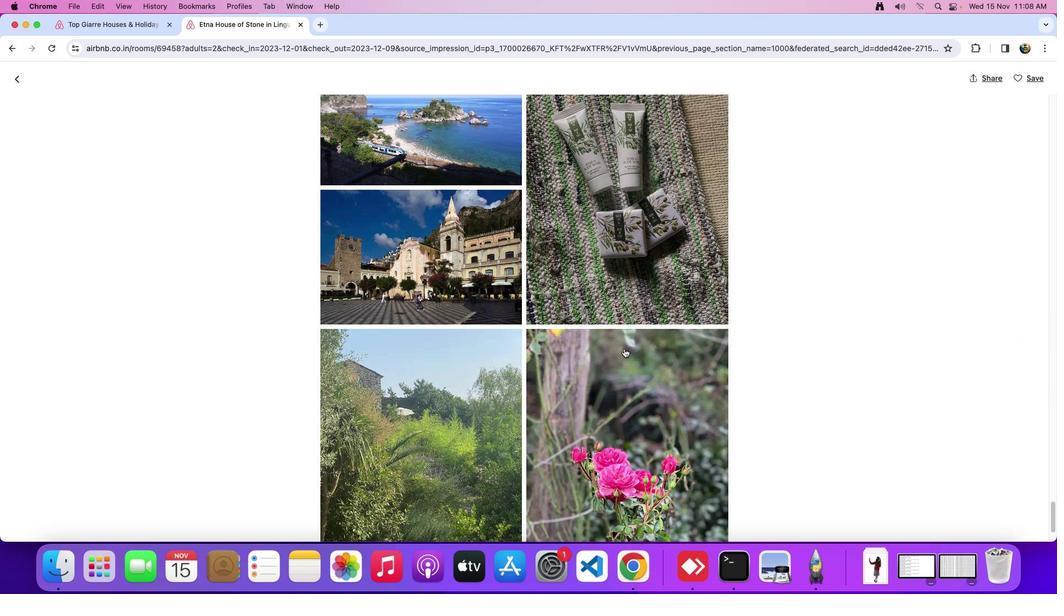 
Action: Mouse scrolled (623, 348) with delta (0, -2)
Screenshot: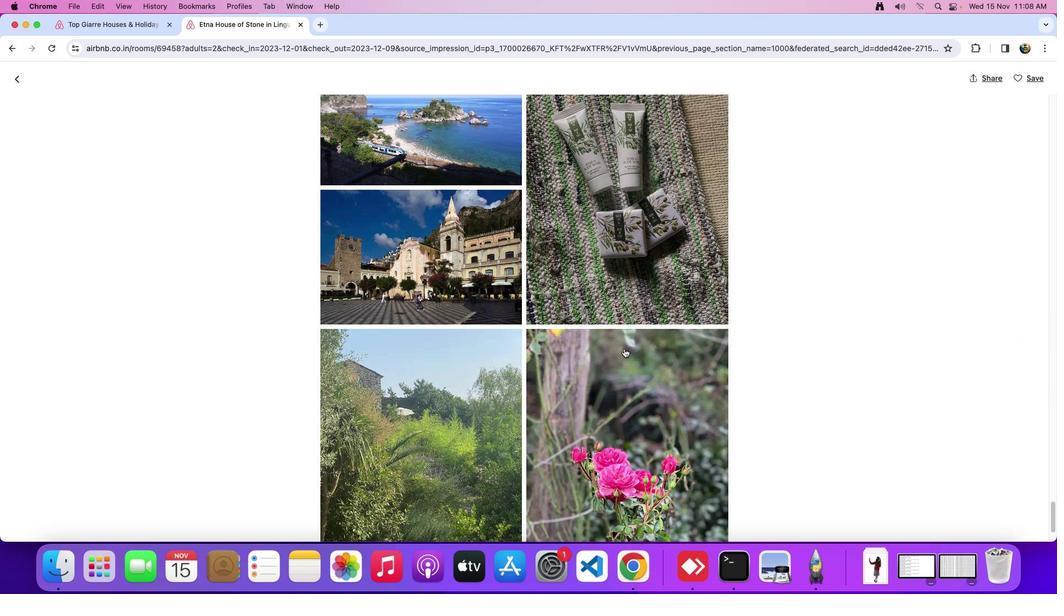 
Action: Mouse scrolled (623, 348) with delta (0, -3)
Screenshot: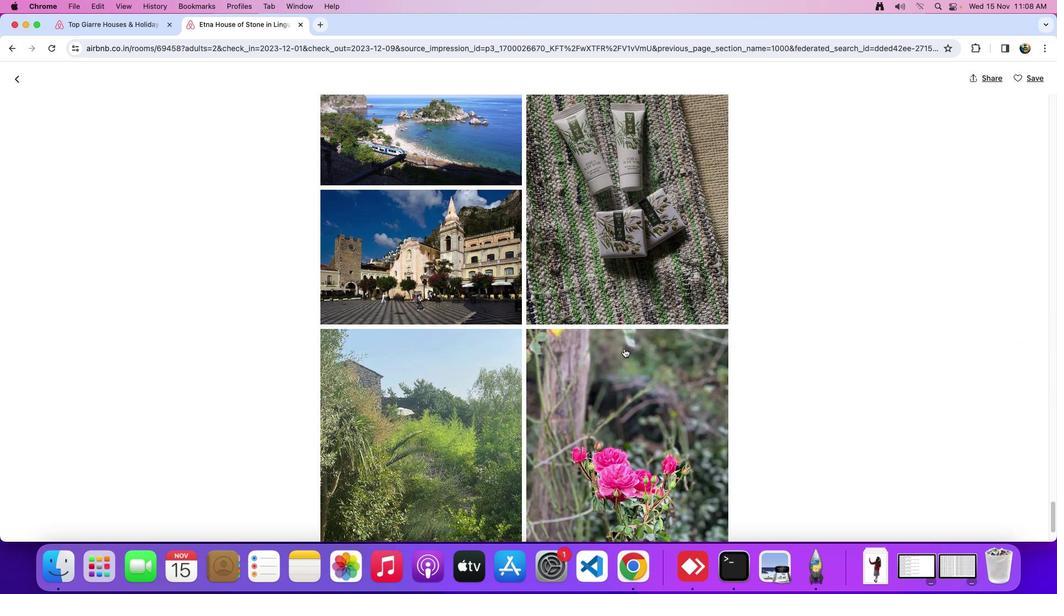 
Action: Mouse scrolled (623, 348) with delta (0, 0)
Screenshot: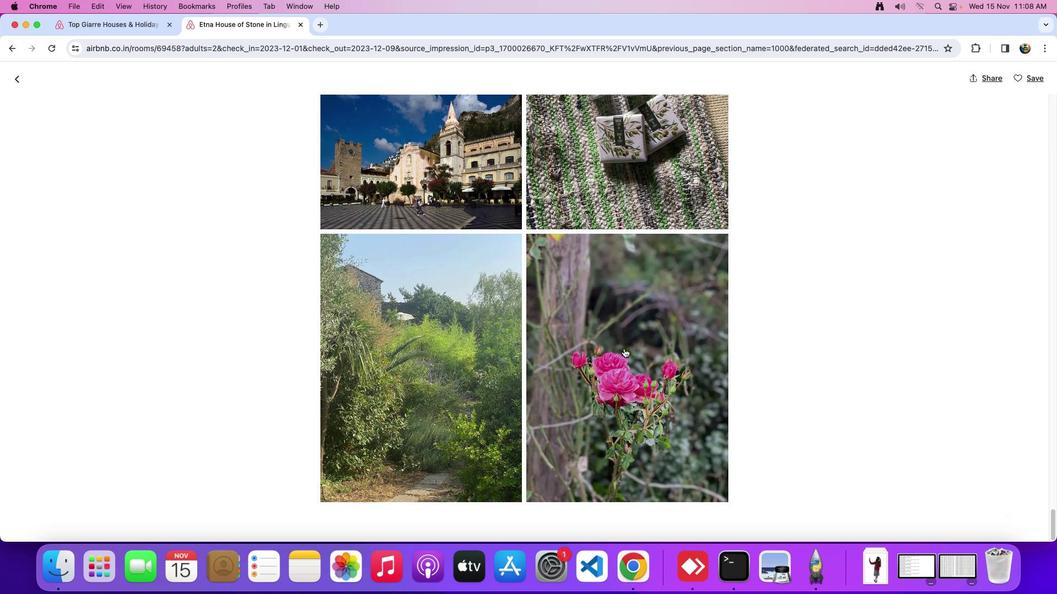 
Action: Mouse scrolled (623, 348) with delta (0, 0)
Screenshot: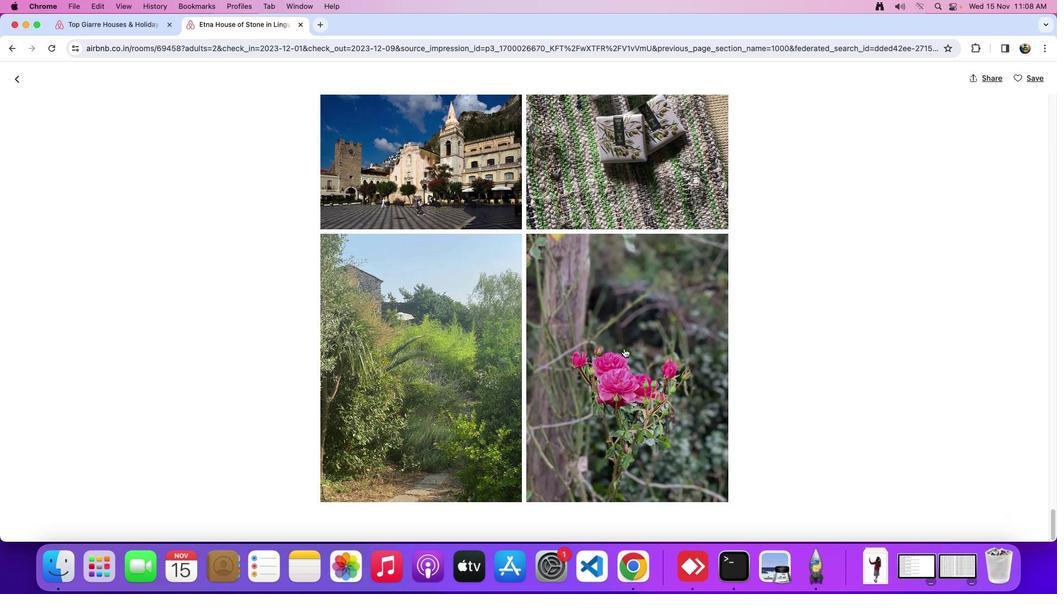 
Action: Mouse scrolled (623, 348) with delta (0, -2)
Screenshot: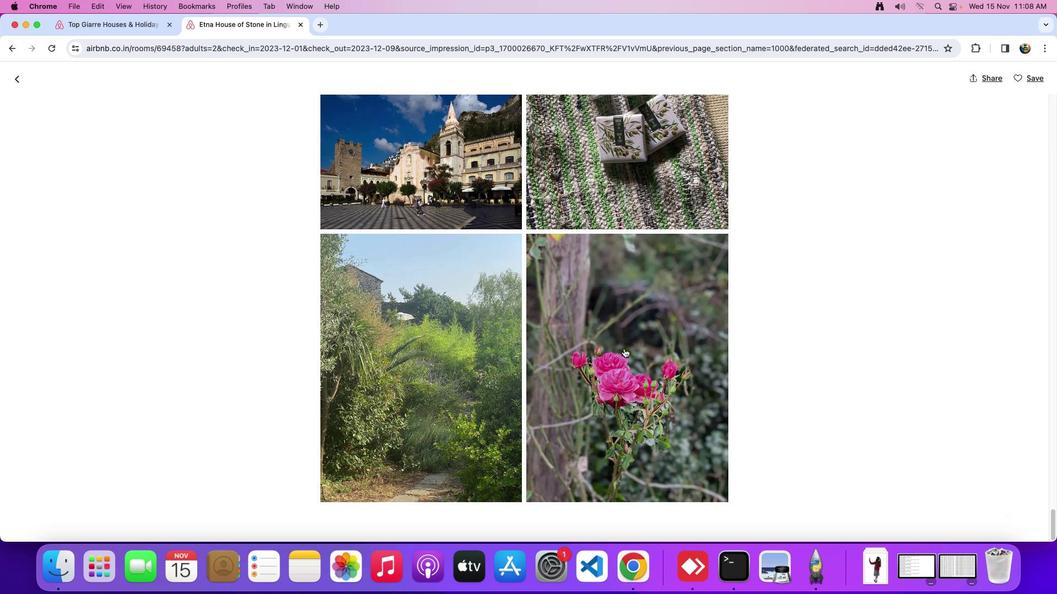 
Action: Mouse scrolled (623, 348) with delta (0, -3)
Screenshot: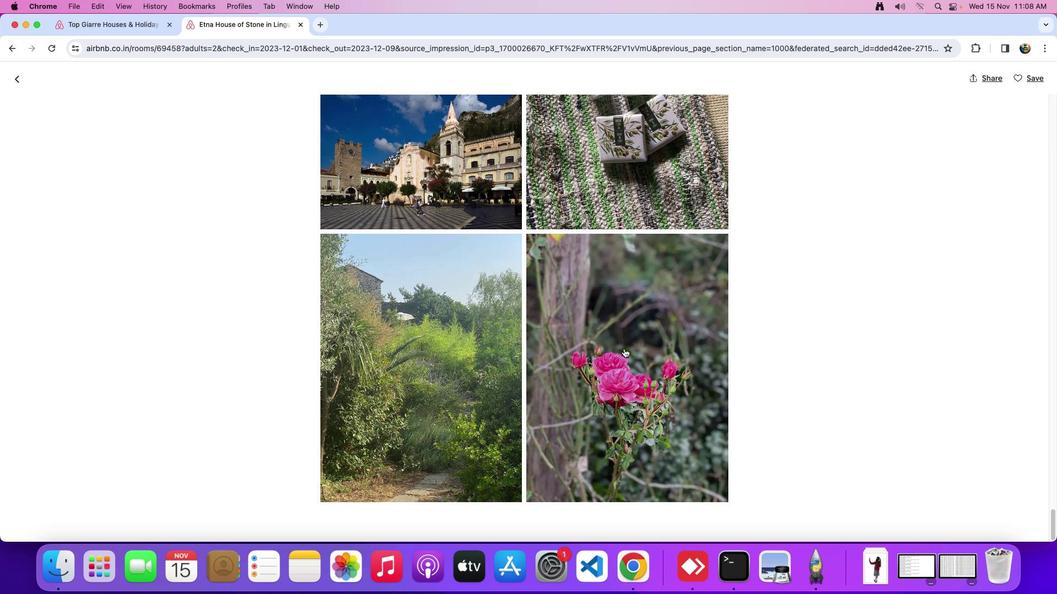 
Action: Mouse scrolled (623, 348) with delta (0, 0)
Screenshot: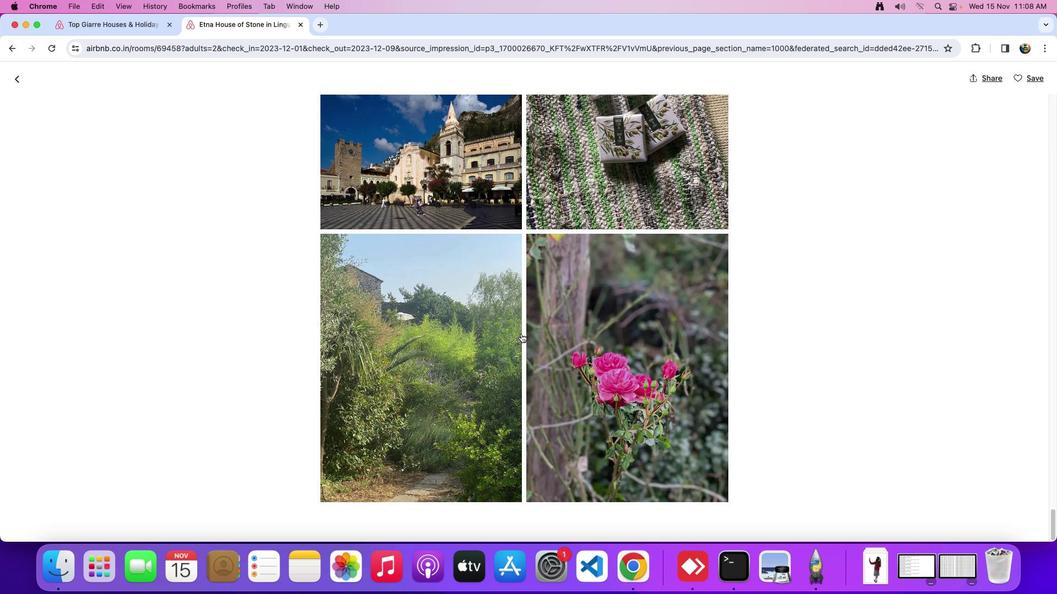 
Action: Mouse scrolled (623, 348) with delta (0, 0)
Screenshot: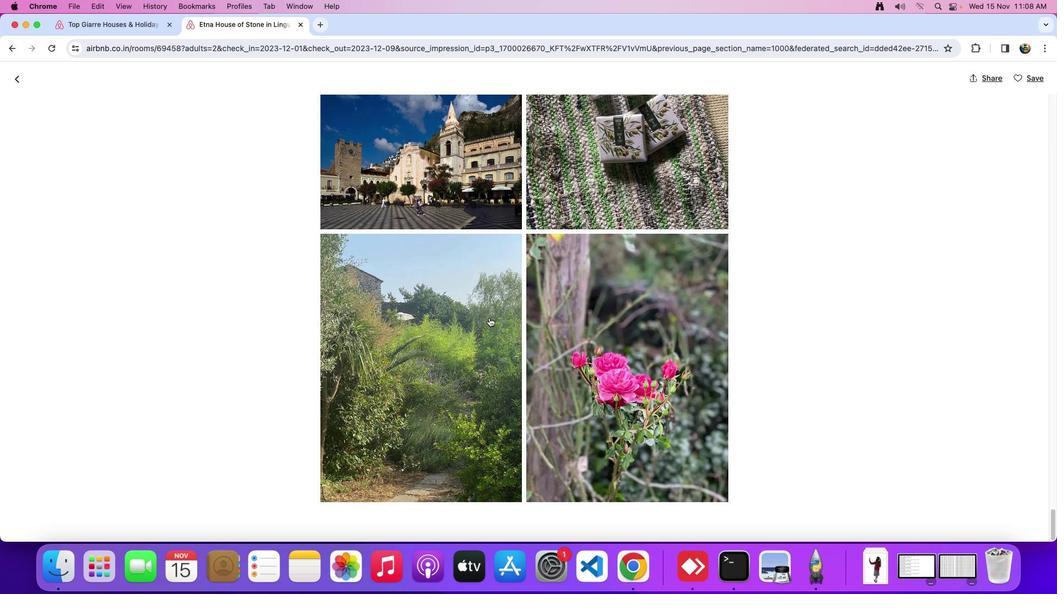 
Action: Mouse scrolled (623, 348) with delta (0, -2)
Screenshot: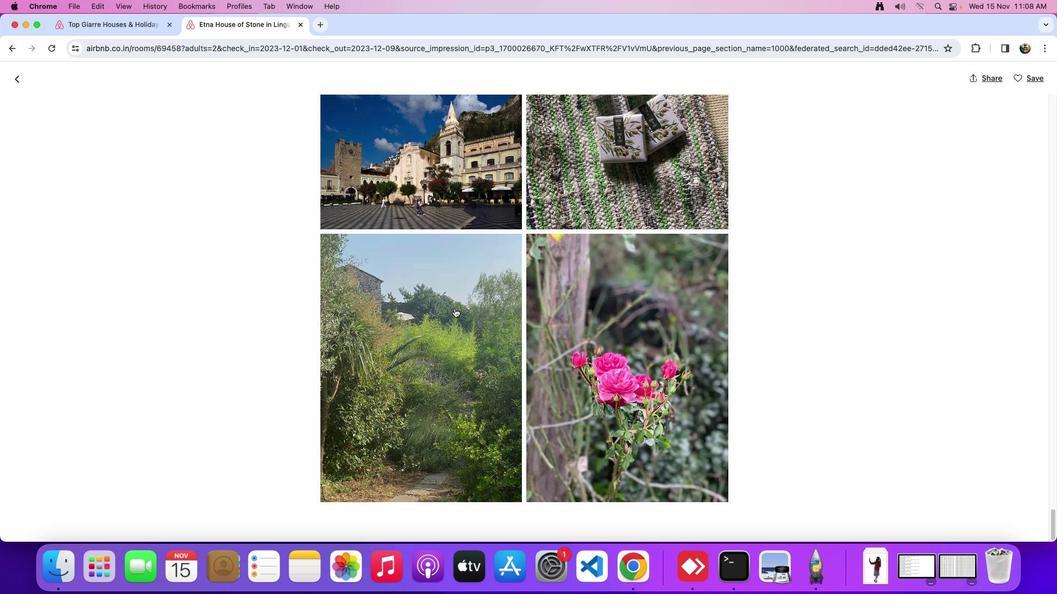 
Action: Mouse scrolled (623, 348) with delta (0, -3)
Screenshot: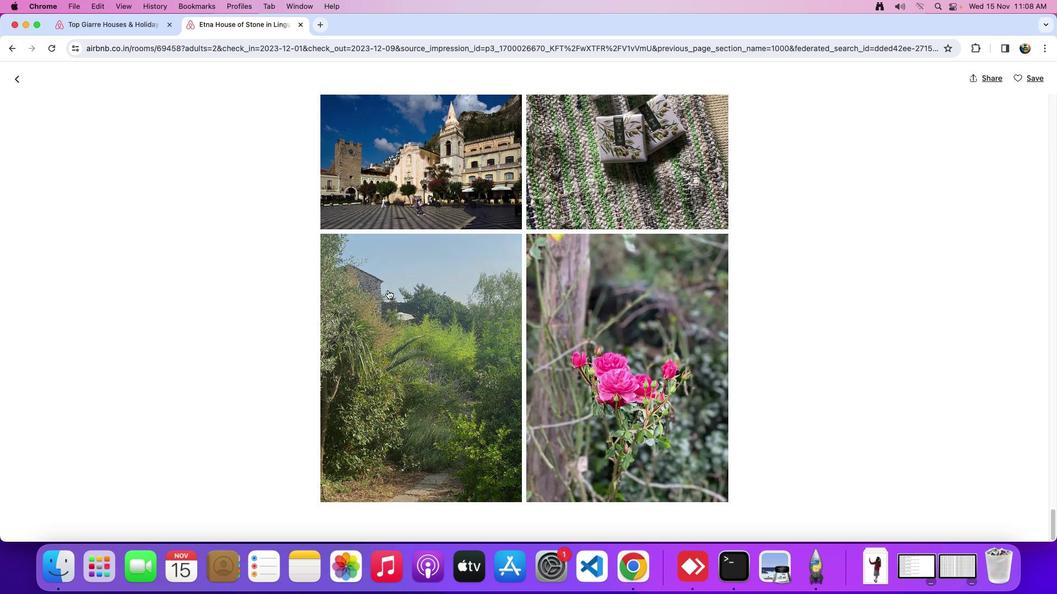 
Action: Mouse moved to (18, 82)
Screenshot: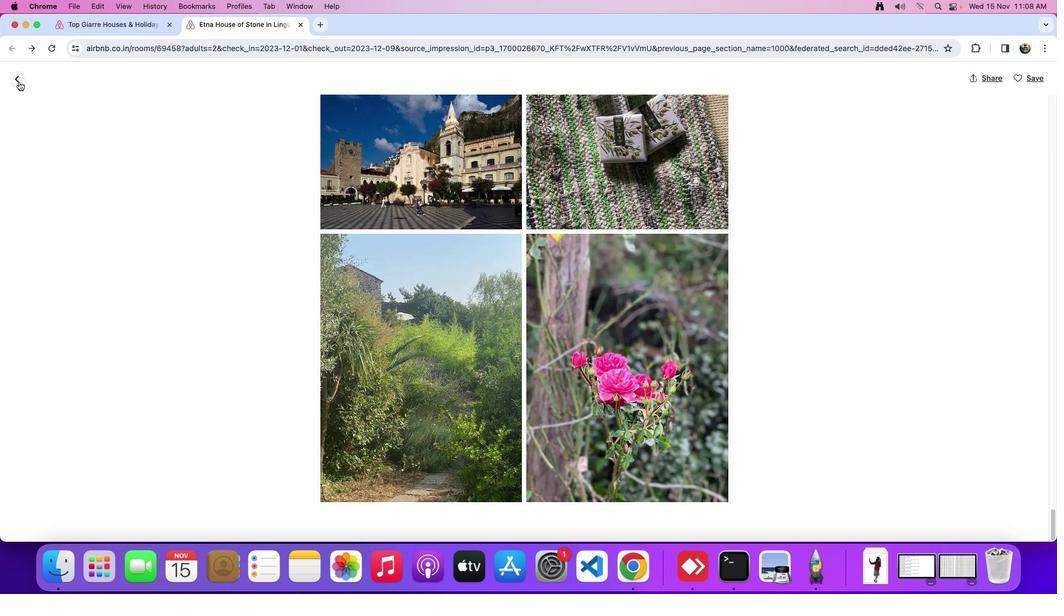 
Action: Mouse pressed left at (18, 82)
Screenshot: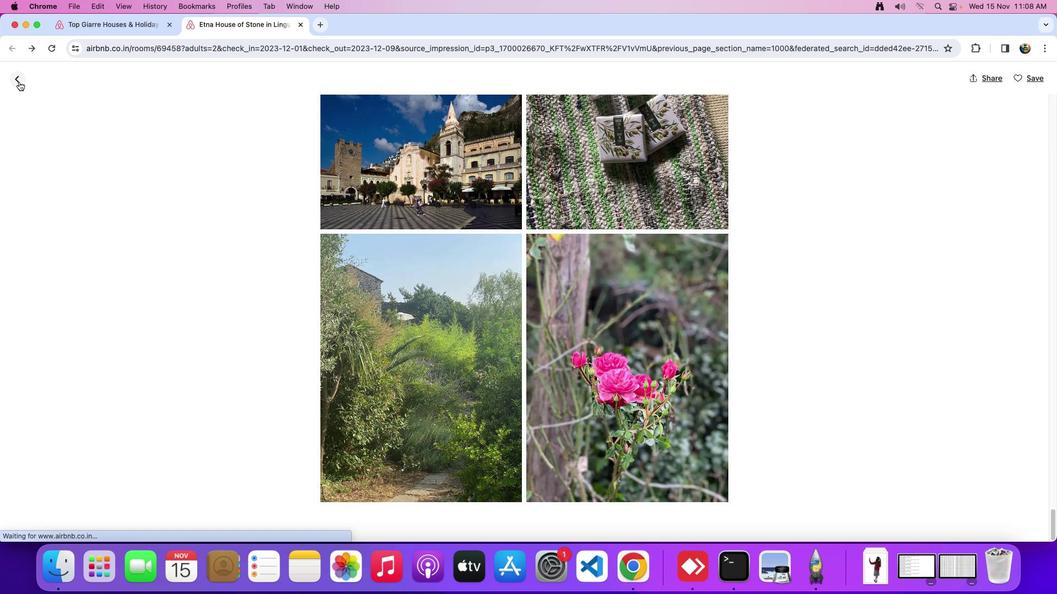 
Action: Mouse moved to (438, 297)
Screenshot: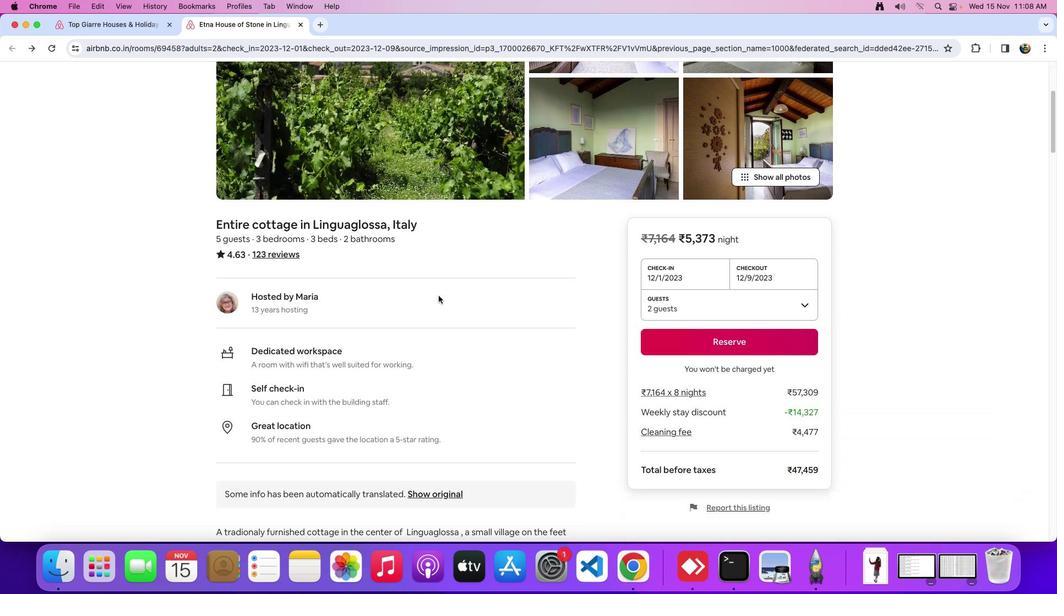 
Action: Mouse scrolled (438, 297) with delta (0, 0)
Screenshot: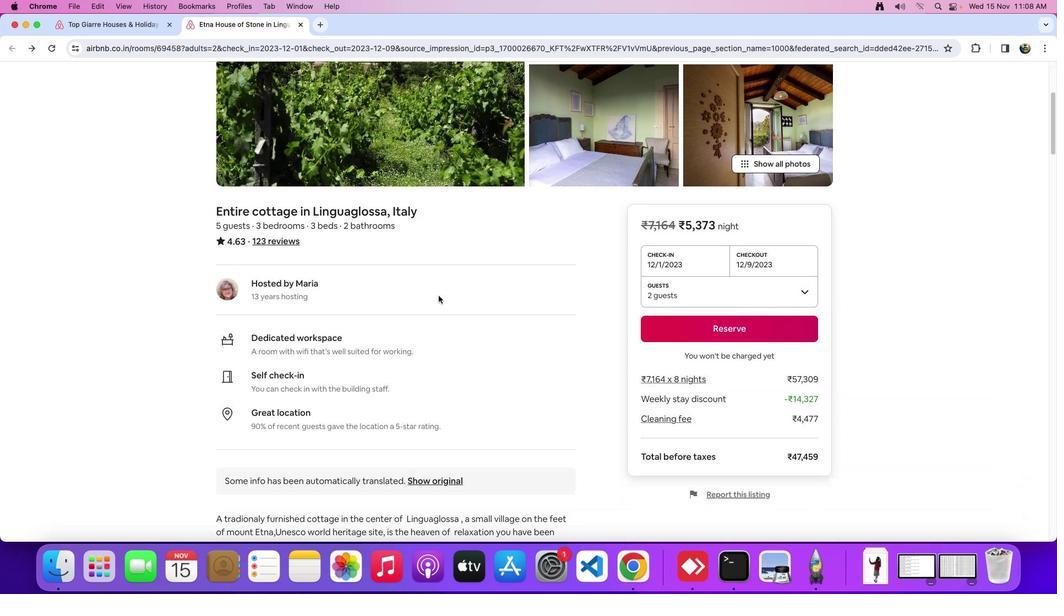 
Action: Mouse moved to (438, 297)
Screenshot: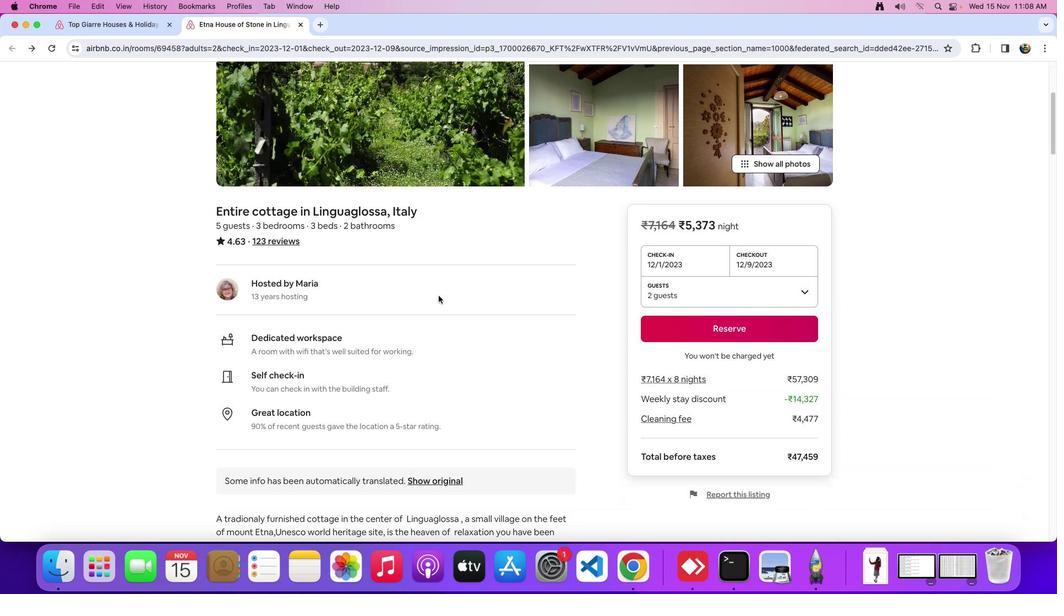 
Action: Mouse scrolled (438, 297) with delta (0, 0)
Screenshot: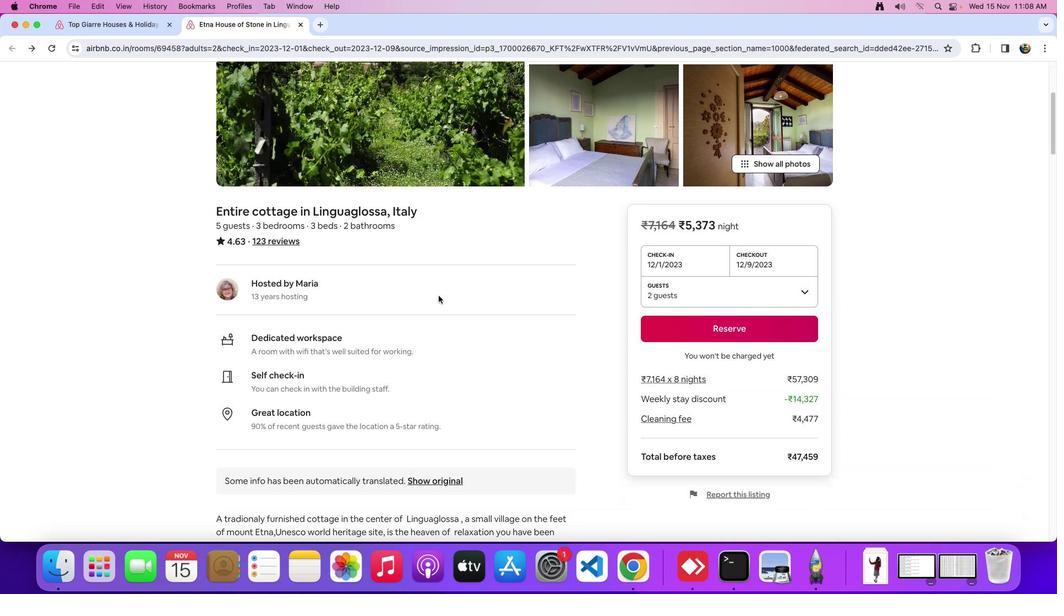 
Action: Mouse moved to (438, 296)
Screenshot: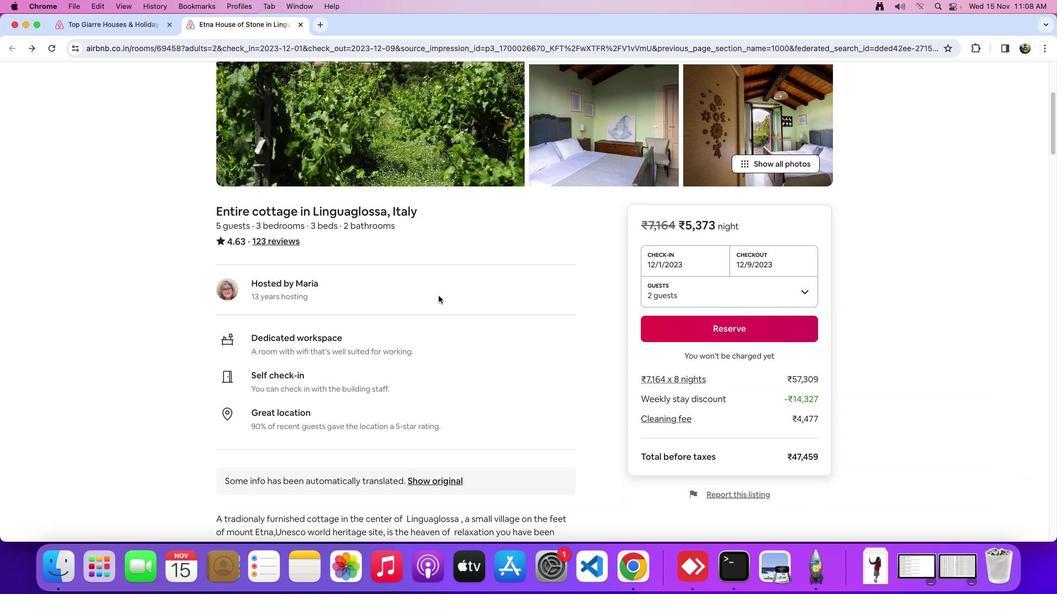 
Action: Mouse scrolled (438, 296) with delta (0, -1)
Screenshot: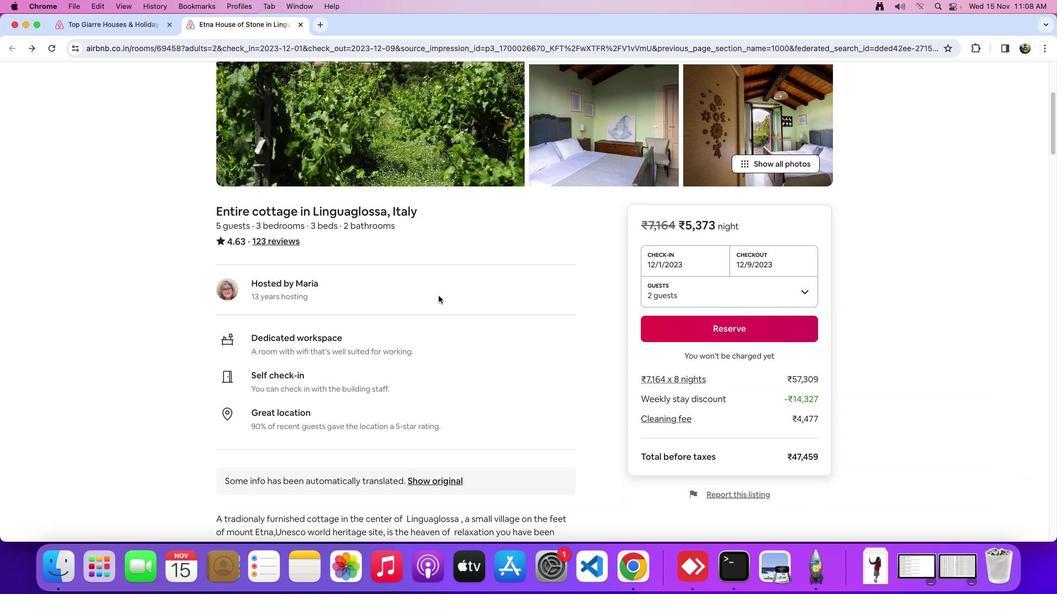
Action: Mouse moved to (438, 296)
Screenshot: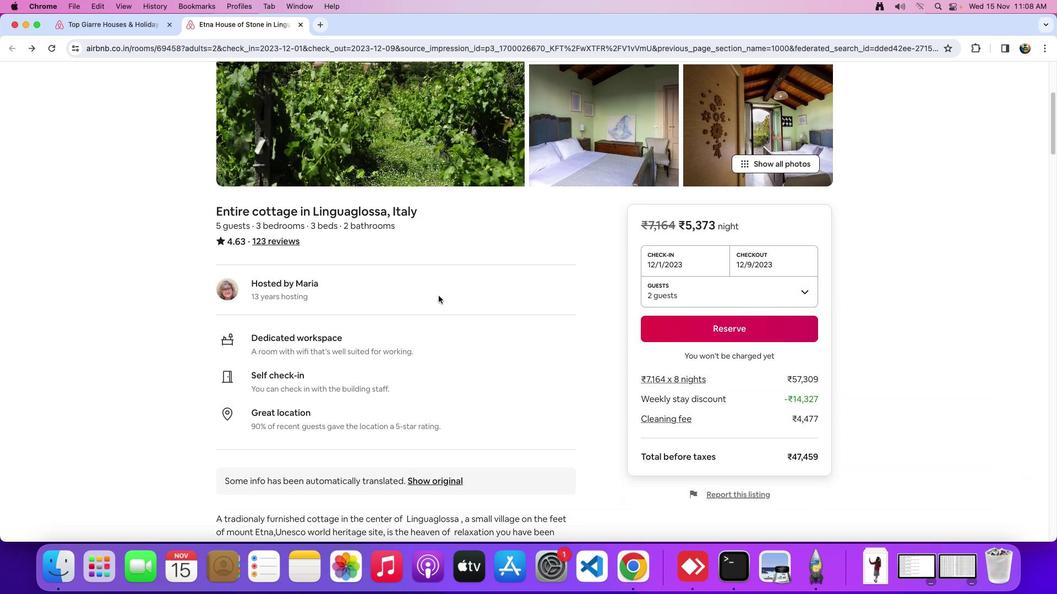 
Action: Mouse scrolled (438, 296) with delta (0, -2)
Screenshot: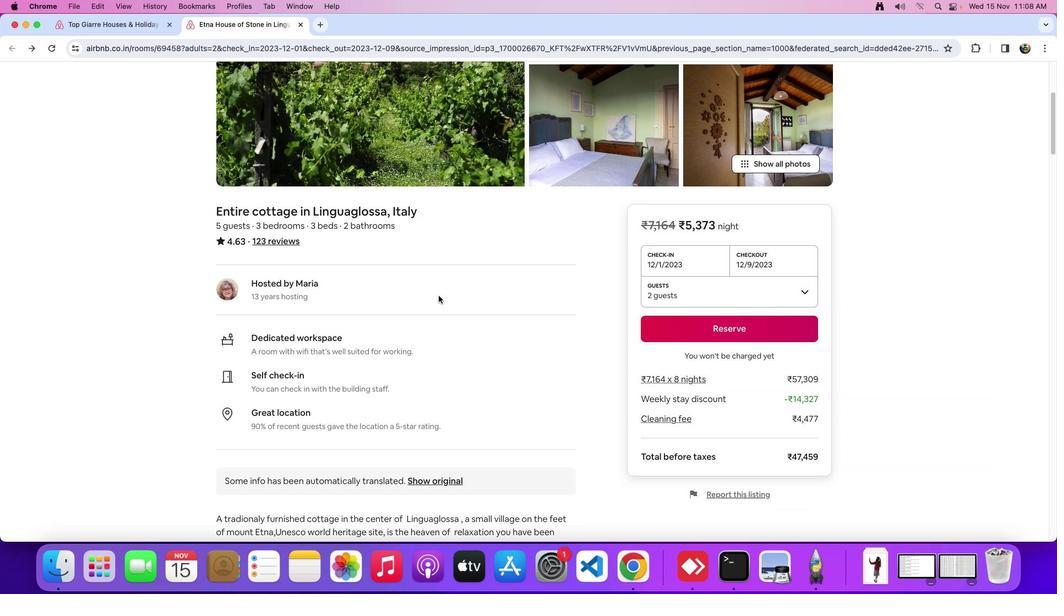 
Action: Mouse moved to (438, 295)
Screenshot: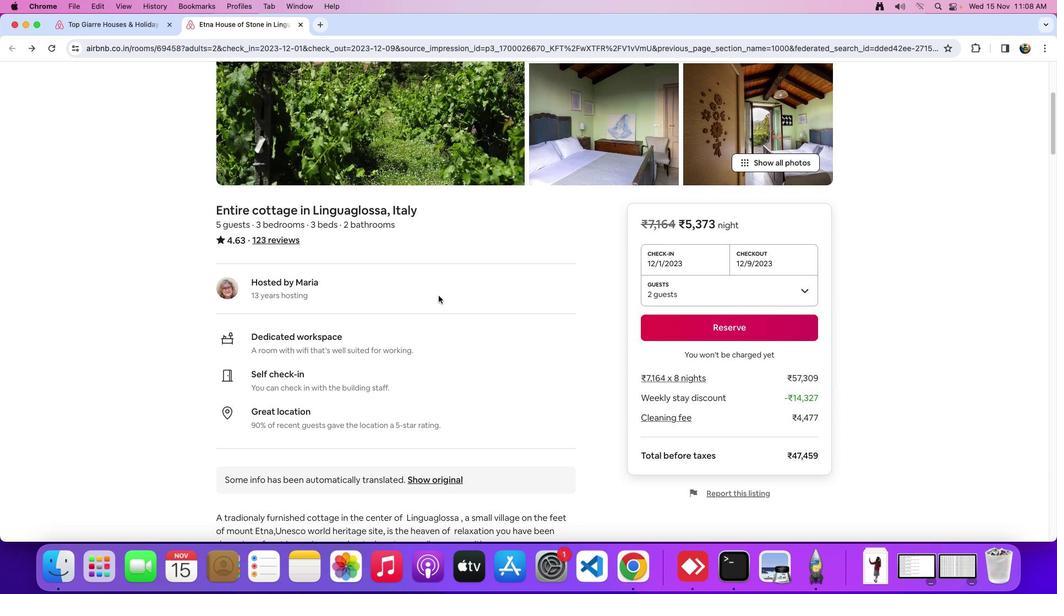 
Action: Mouse scrolled (438, 295) with delta (0, 0)
Screenshot: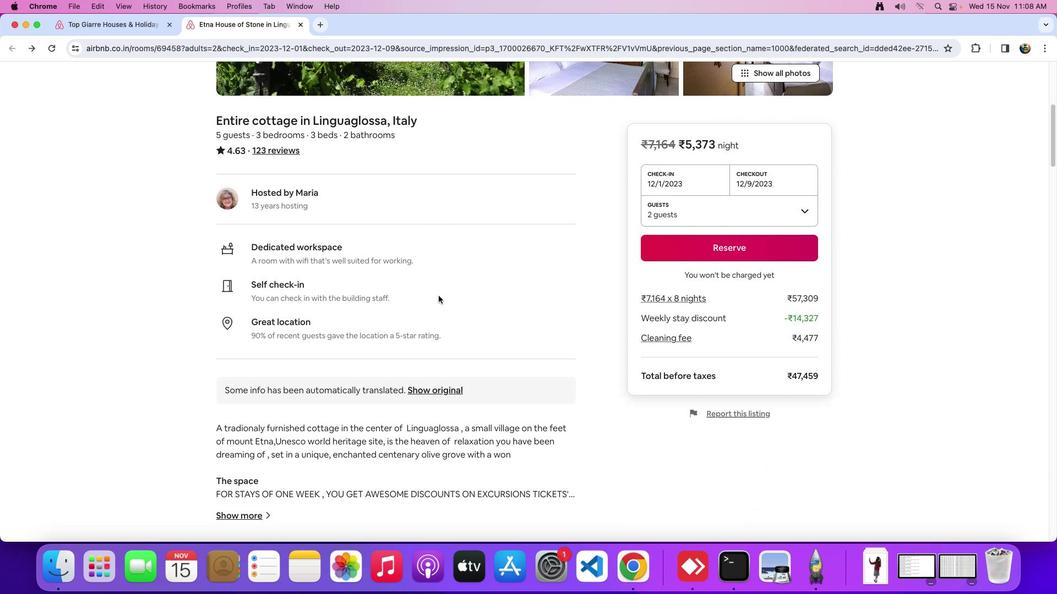 
Action: Mouse scrolled (438, 295) with delta (0, 0)
Screenshot: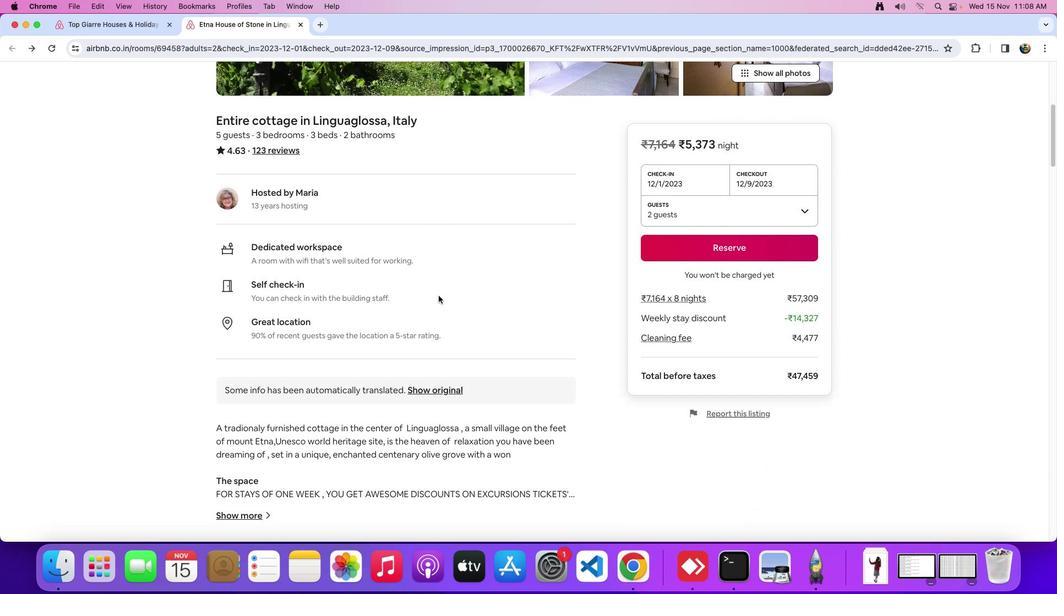 
Action: Mouse scrolled (438, 295) with delta (0, -1)
Screenshot: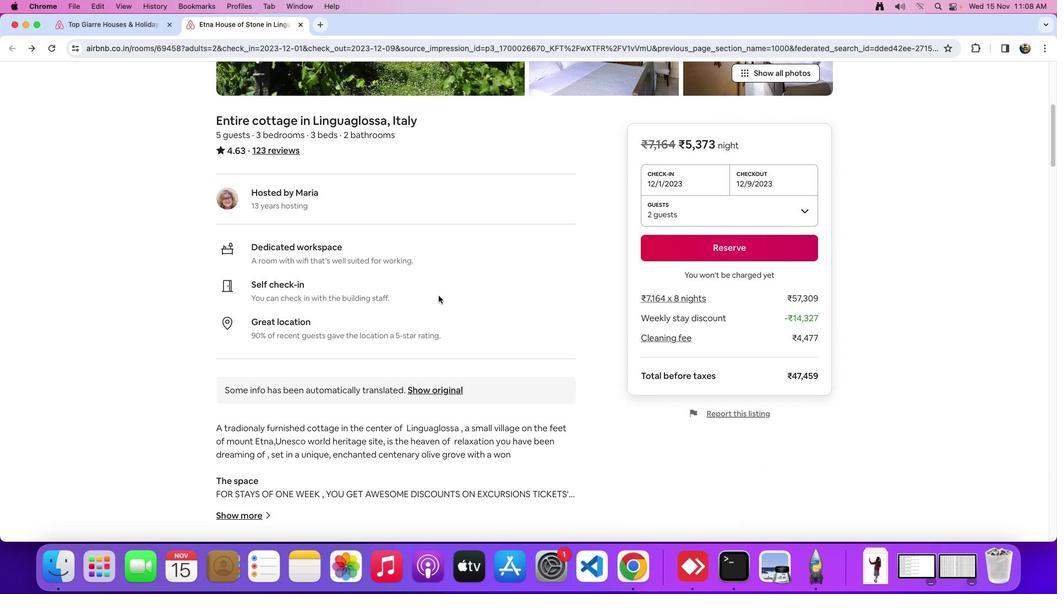 
Action: Mouse scrolled (438, 295) with delta (0, 0)
Screenshot: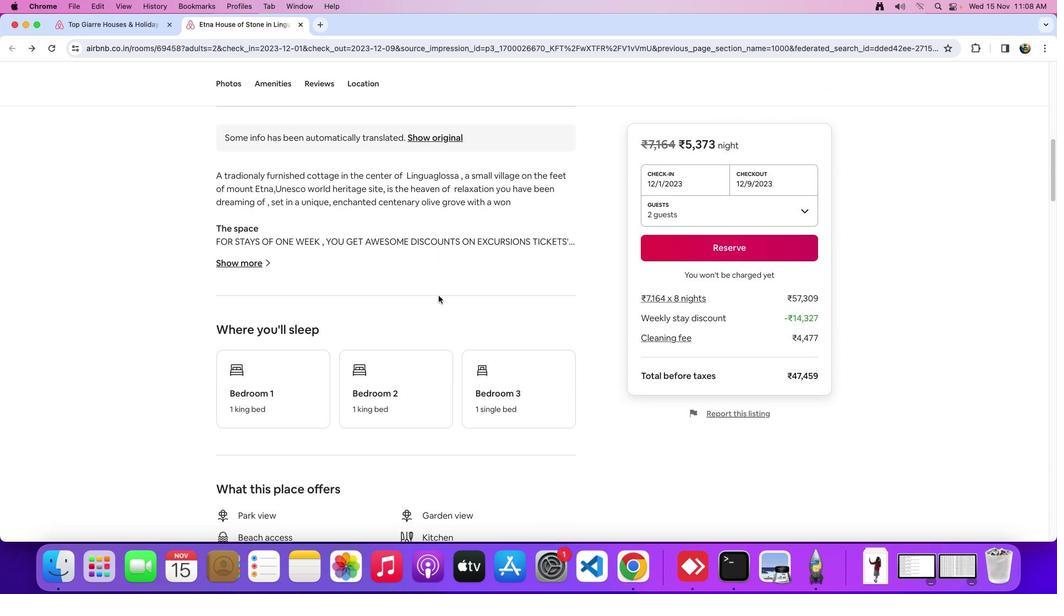 
Action: Mouse scrolled (438, 295) with delta (0, 0)
Screenshot: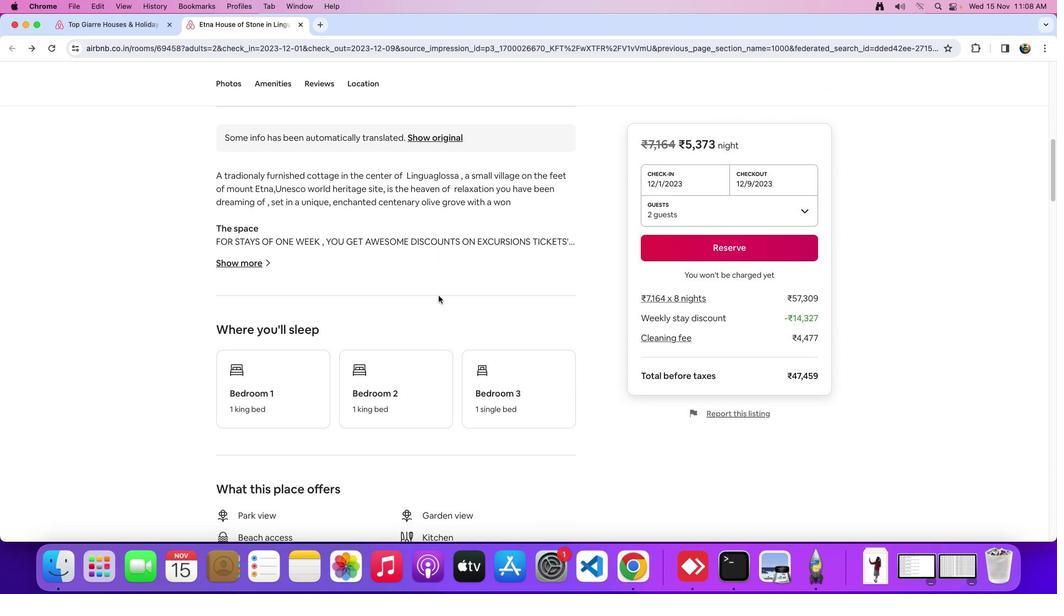 
Action: Mouse scrolled (438, 295) with delta (0, -2)
Screenshot: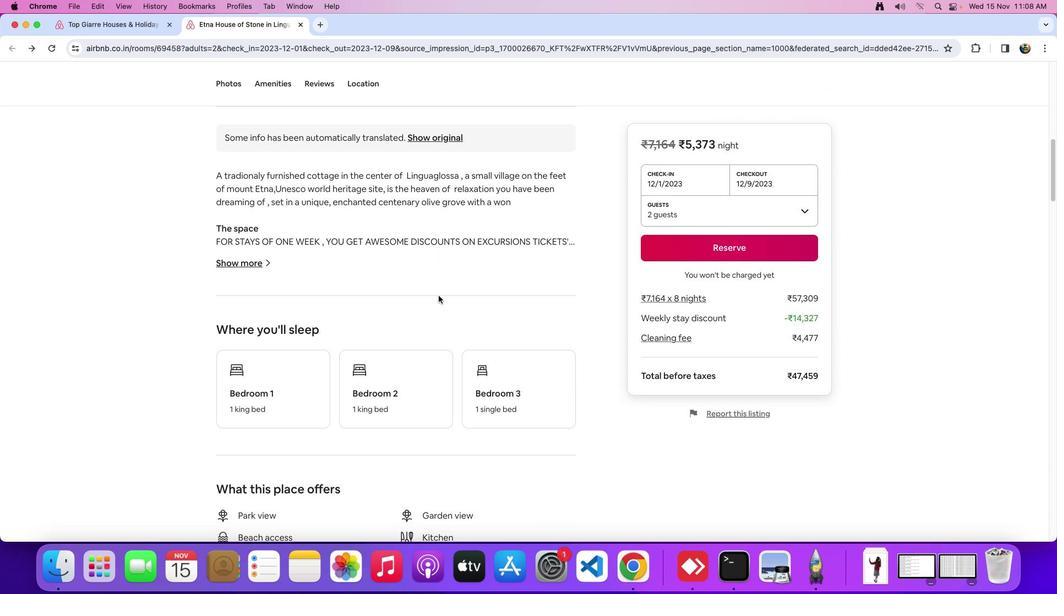 
Action: Mouse scrolled (438, 295) with delta (0, -2)
Screenshot: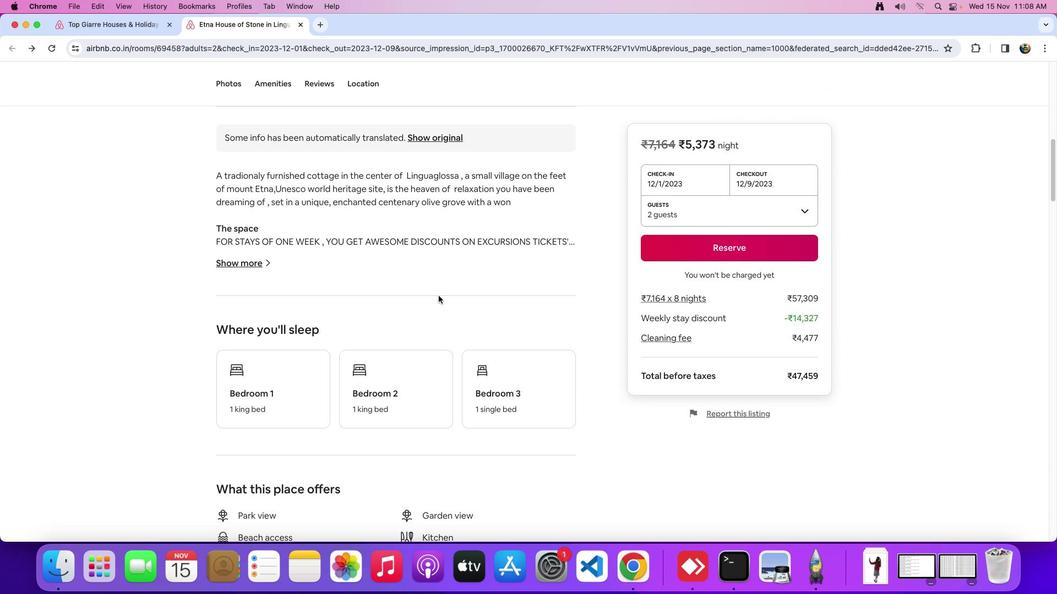 
Action: Mouse moved to (438, 295)
Screenshot: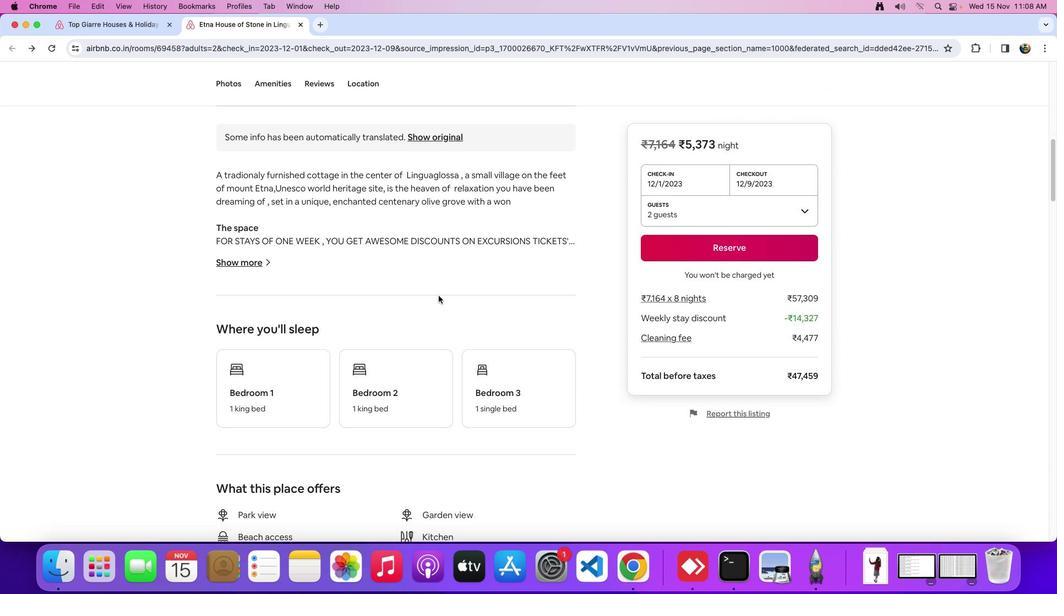 
Action: Mouse scrolled (438, 295) with delta (0, 0)
Screenshot: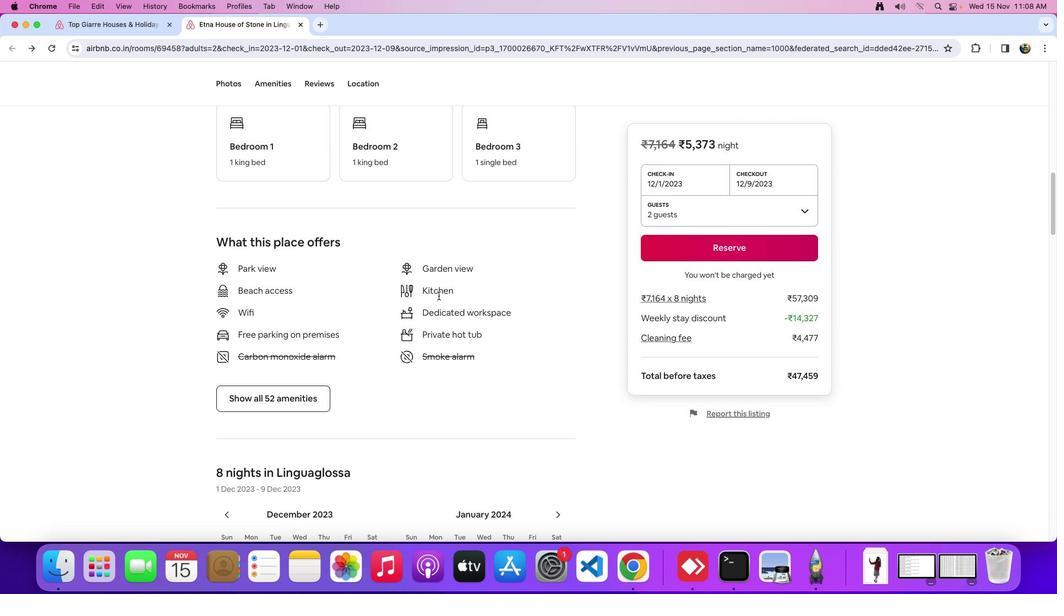 
Action: Mouse scrolled (438, 295) with delta (0, 0)
Screenshot: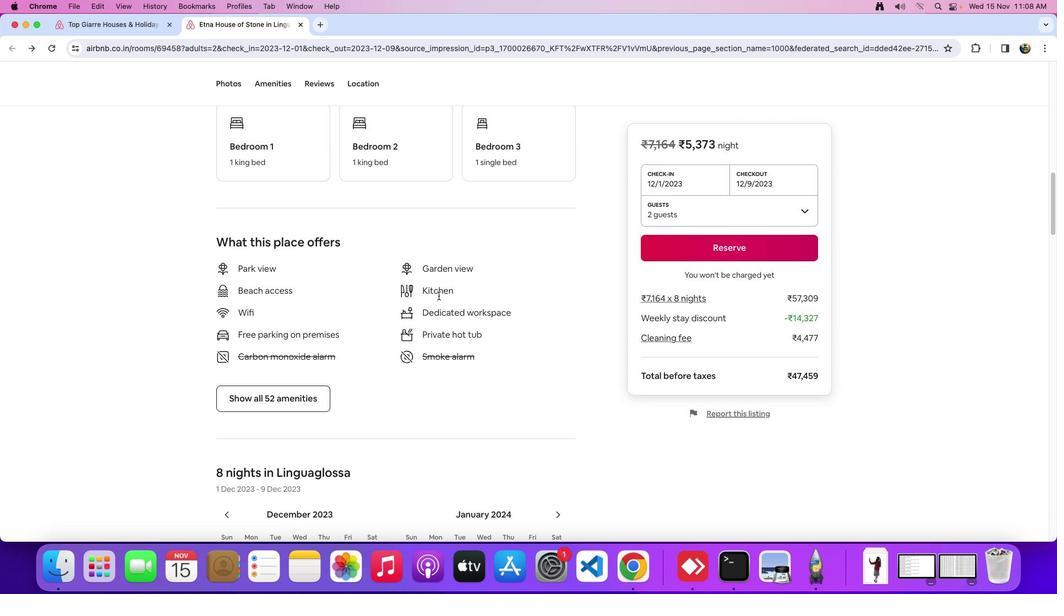 
Action: Mouse scrolled (438, 295) with delta (0, -2)
Screenshot: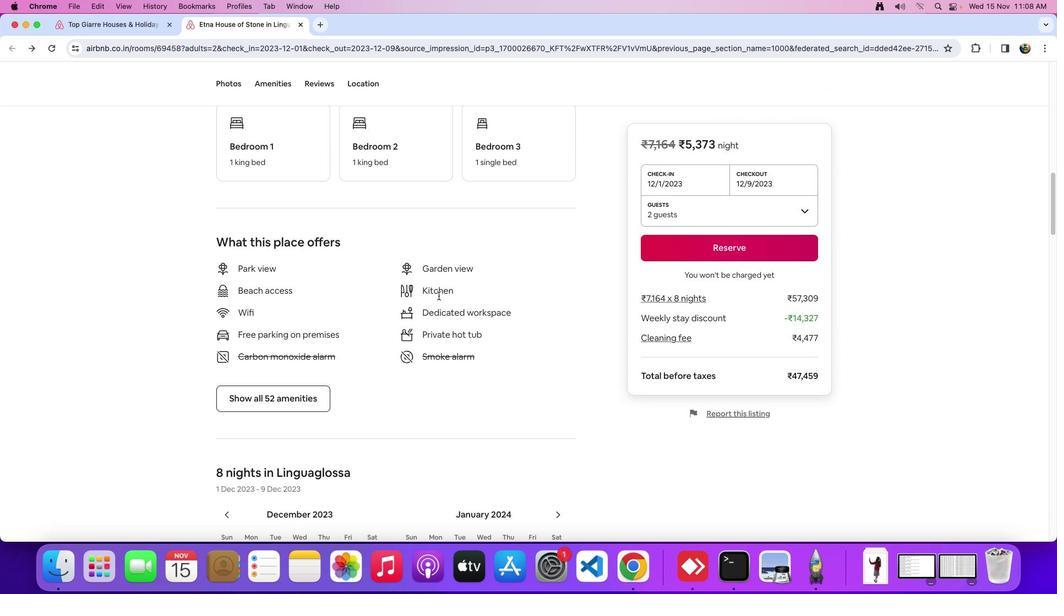 
Action: Mouse scrolled (438, 295) with delta (0, -2)
Screenshot: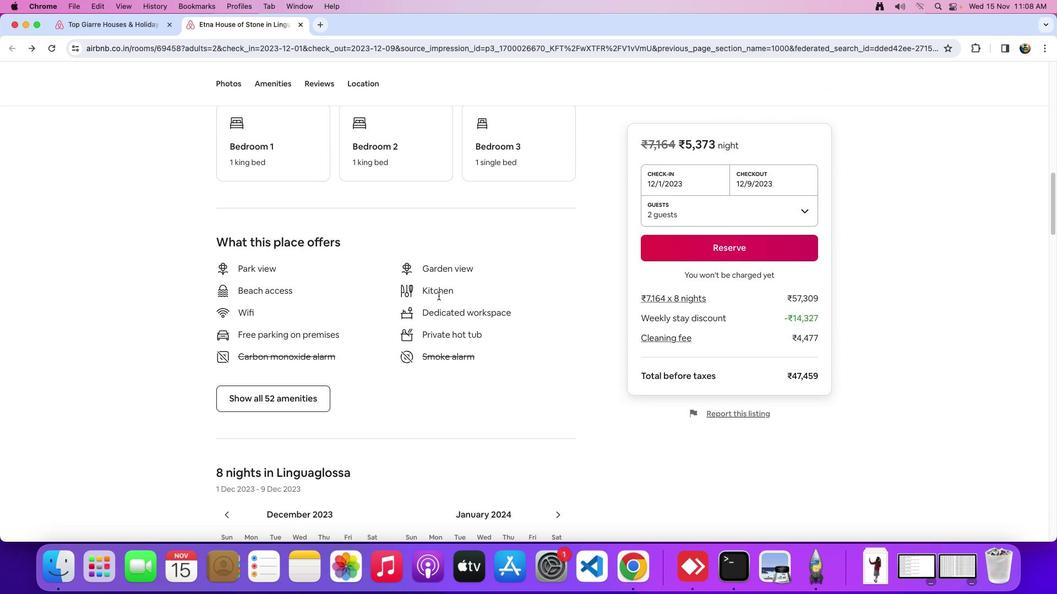 
Action: Mouse scrolled (438, 295) with delta (0, 0)
Screenshot: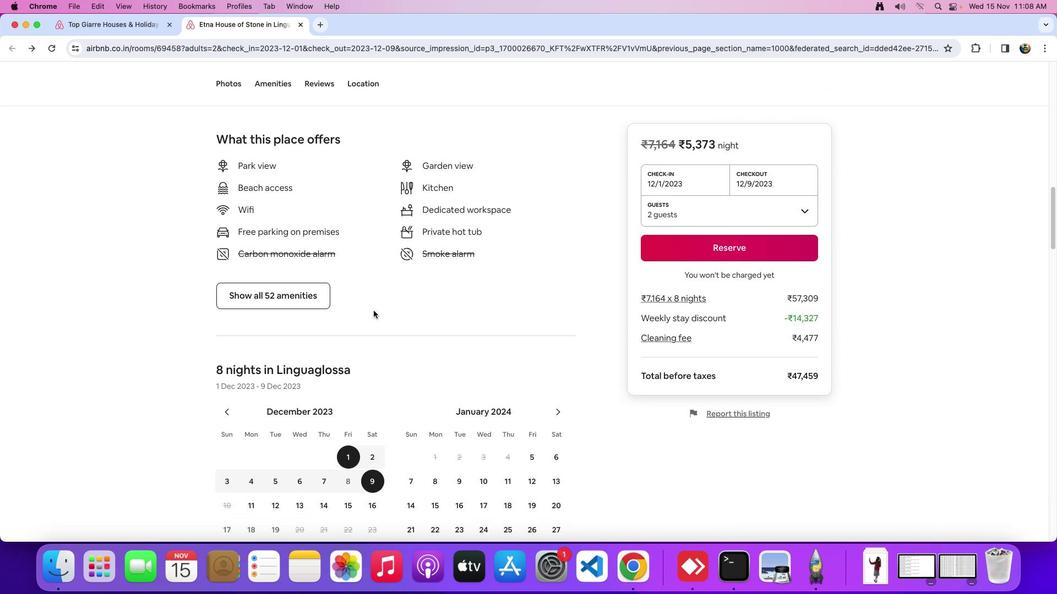 
Action: Mouse scrolled (438, 295) with delta (0, 0)
Screenshot: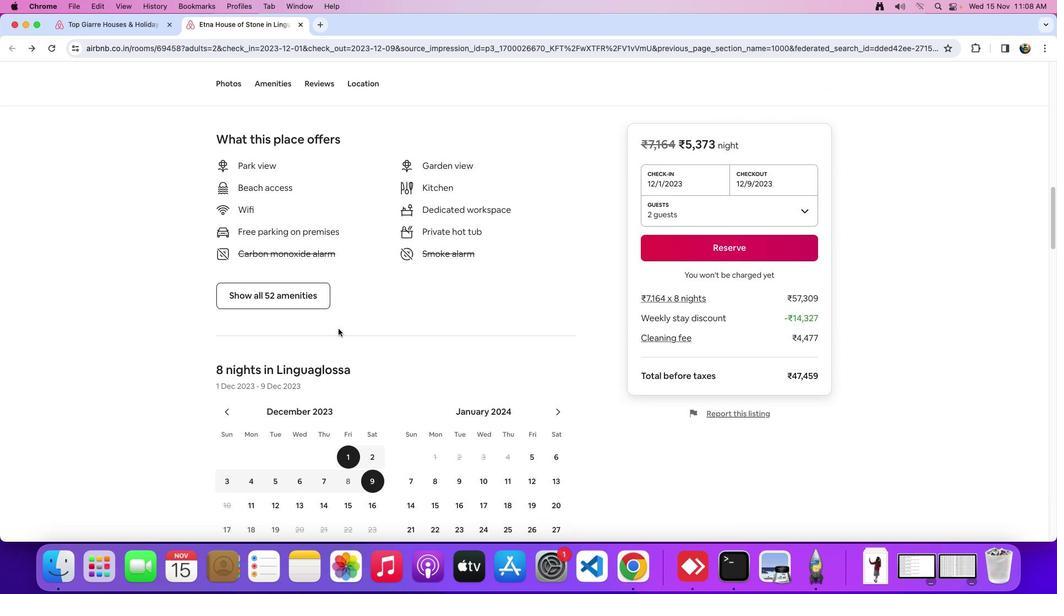 
Action: Mouse scrolled (438, 295) with delta (0, -1)
Screenshot: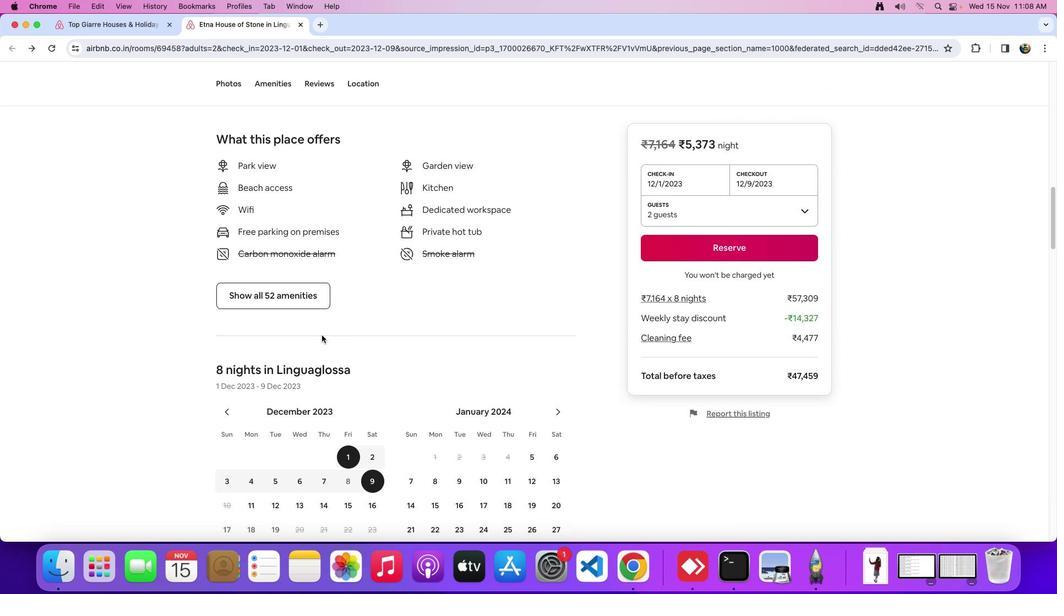 
Action: Mouse moved to (294, 302)
Screenshot: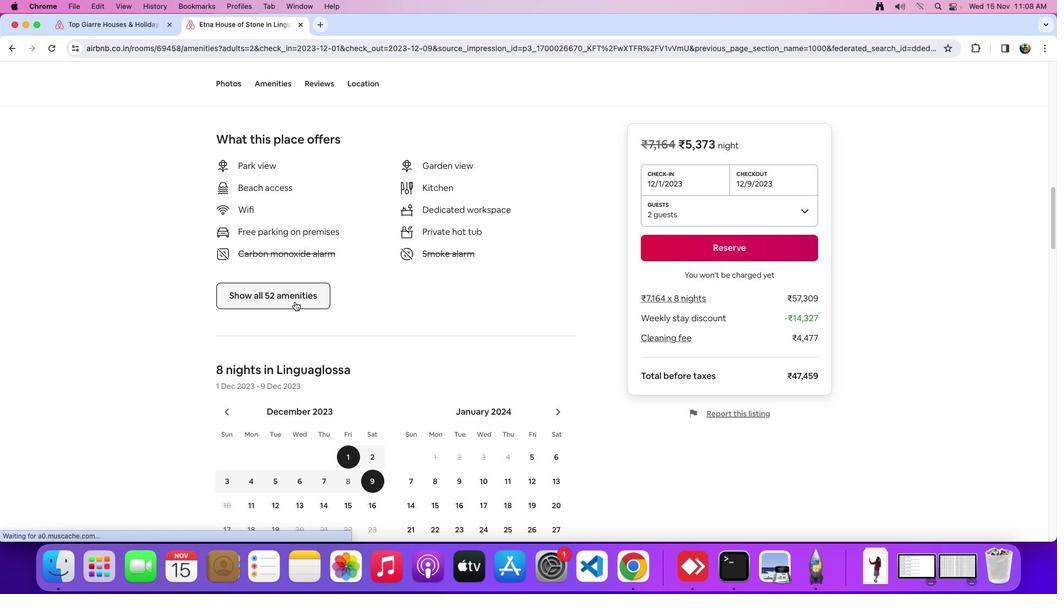 
Action: Mouse pressed left at (294, 302)
Screenshot: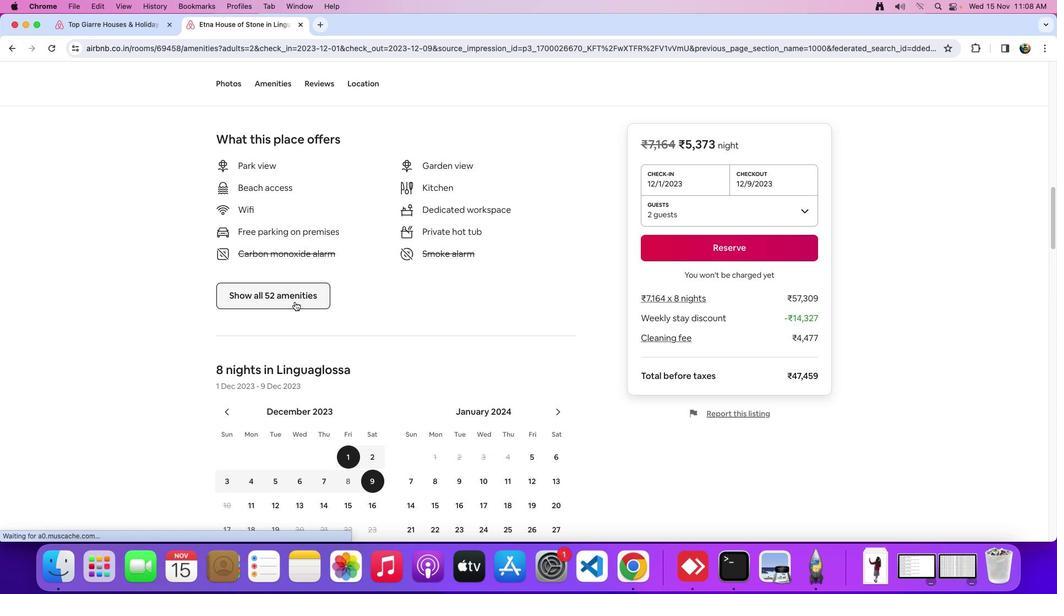 
Action: Mouse moved to (587, 342)
Screenshot: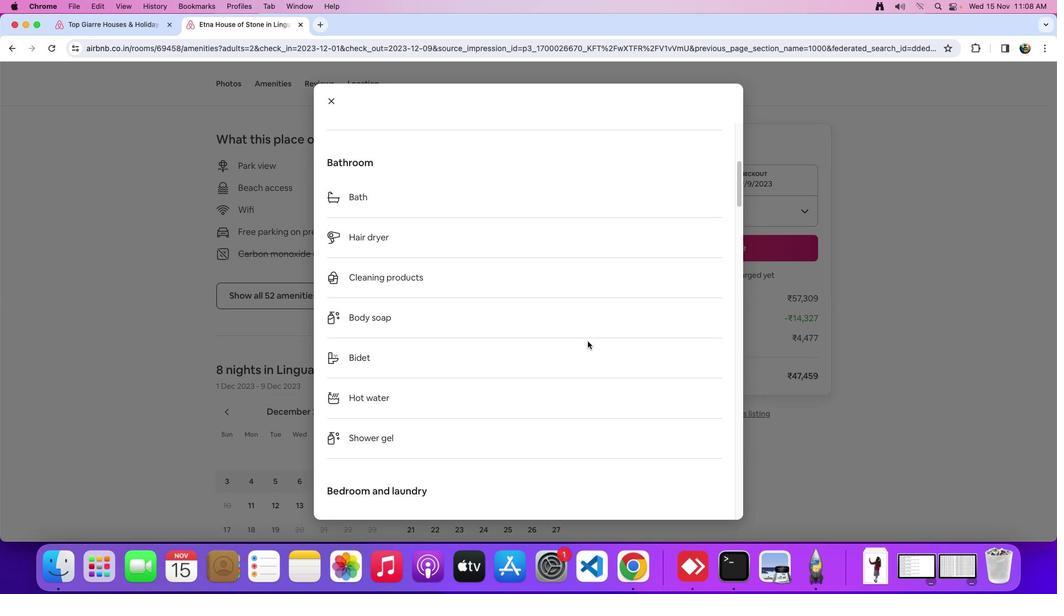 
Action: Mouse scrolled (587, 342) with delta (0, 0)
Screenshot: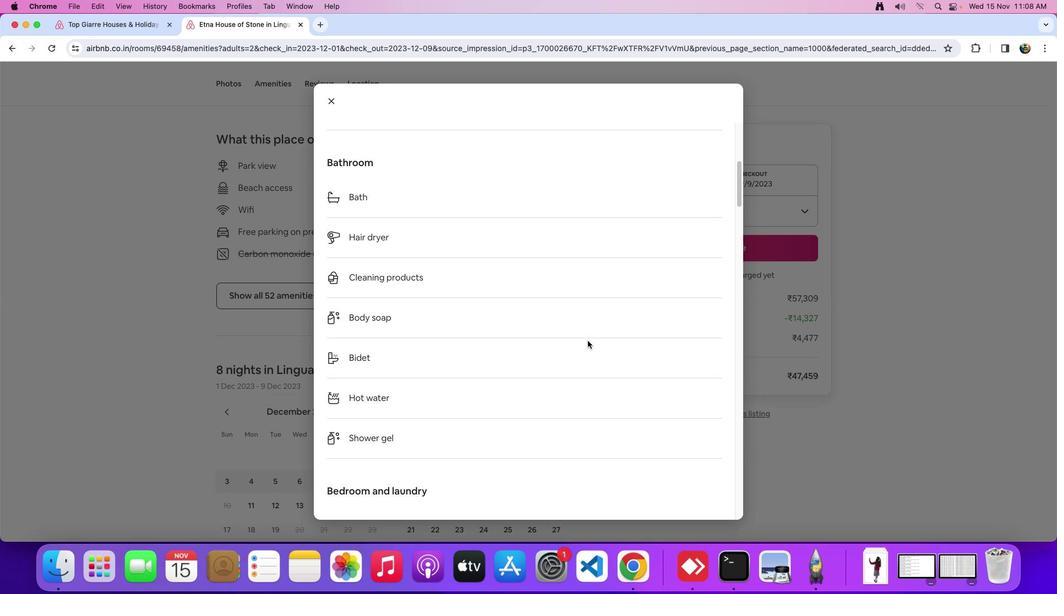 
Action: Mouse scrolled (587, 342) with delta (0, 0)
Screenshot: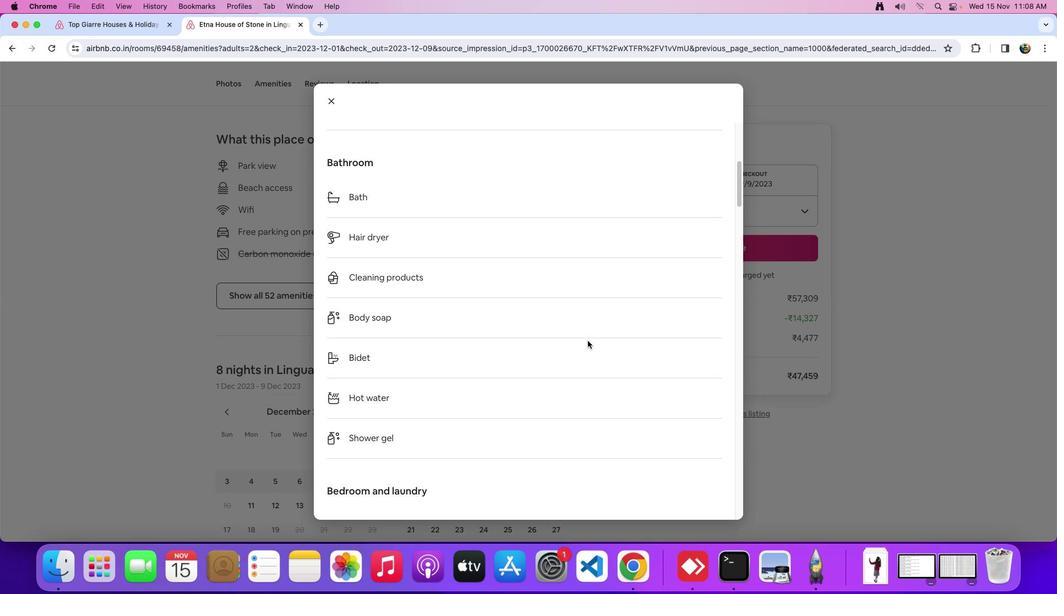 
Action: Mouse scrolled (587, 342) with delta (0, -2)
Screenshot: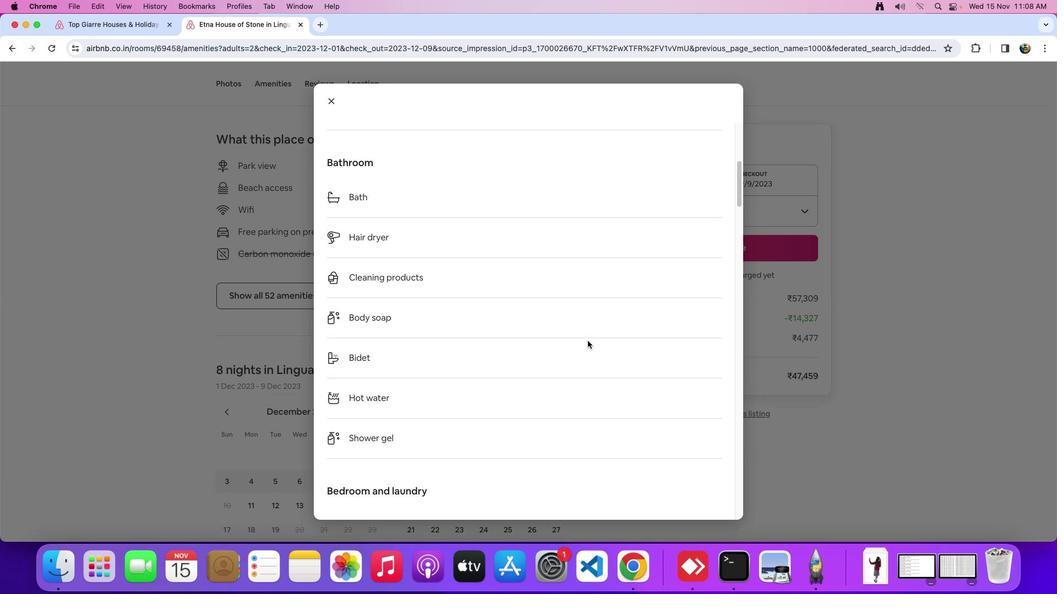 
Action: Mouse scrolled (587, 342) with delta (0, -3)
Screenshot: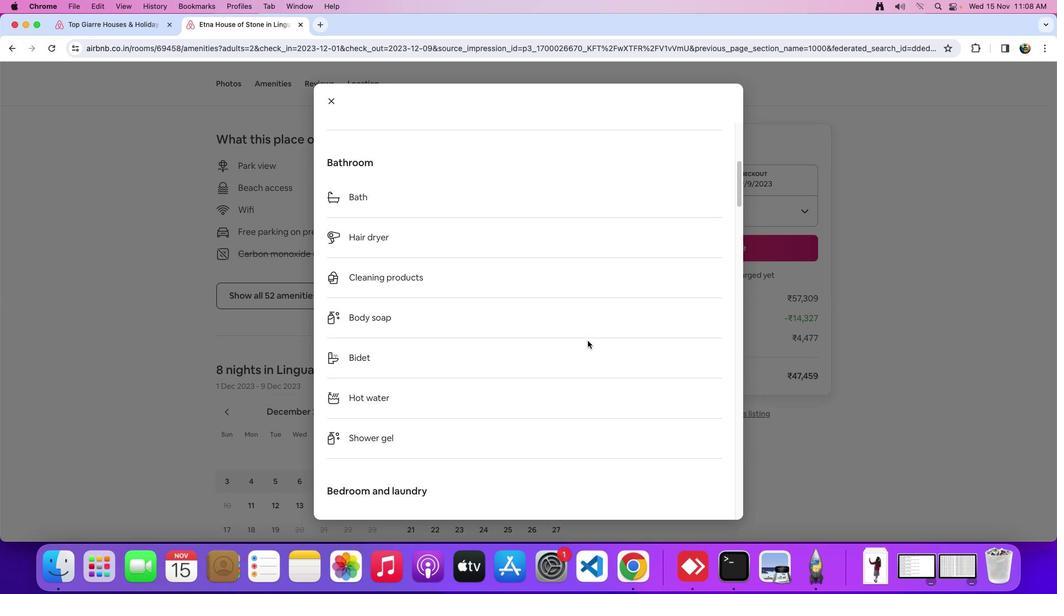 
Action: Mouse moved to (587, 341)
Screenshot: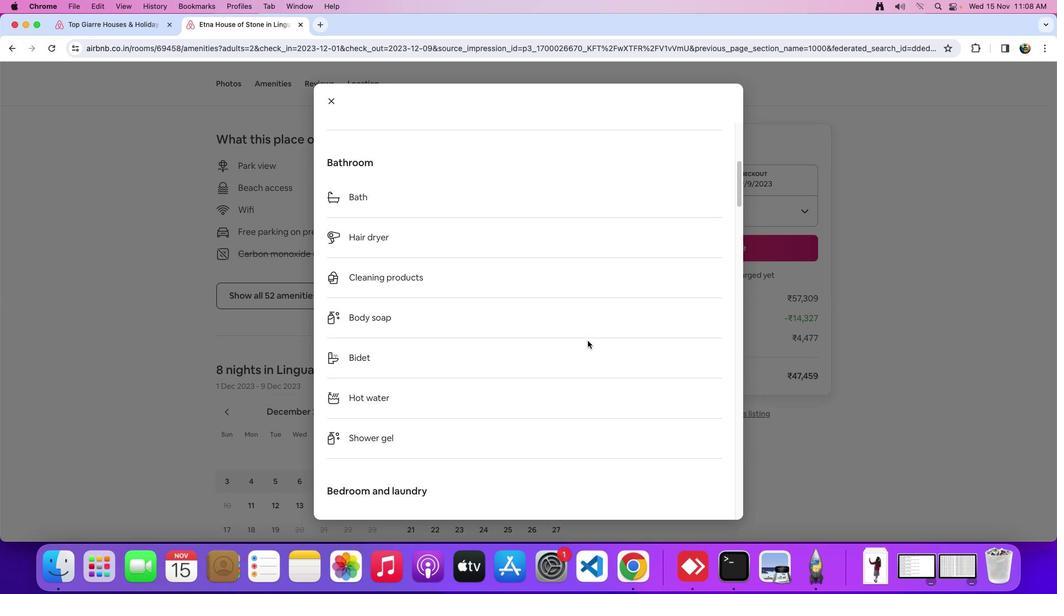 
Action: Mouse scrolled (587, 341) with delta (0, 0)
